 Task: Add a timeline in the project CastAway for the epic 'Digital Transformation' from 2024/04/18 to 2025/11/08. Add a timeline in the project CastAway for the epic 'Agile Implementation' from 2024/06/15 to 2025/09/13. Add a timeline in the project CastAway for the epic 'Disaster Recovery Planning' from 2024/04/25 to 2025/11/02
Action: Mouse moved to (204, 62)
Screenshot: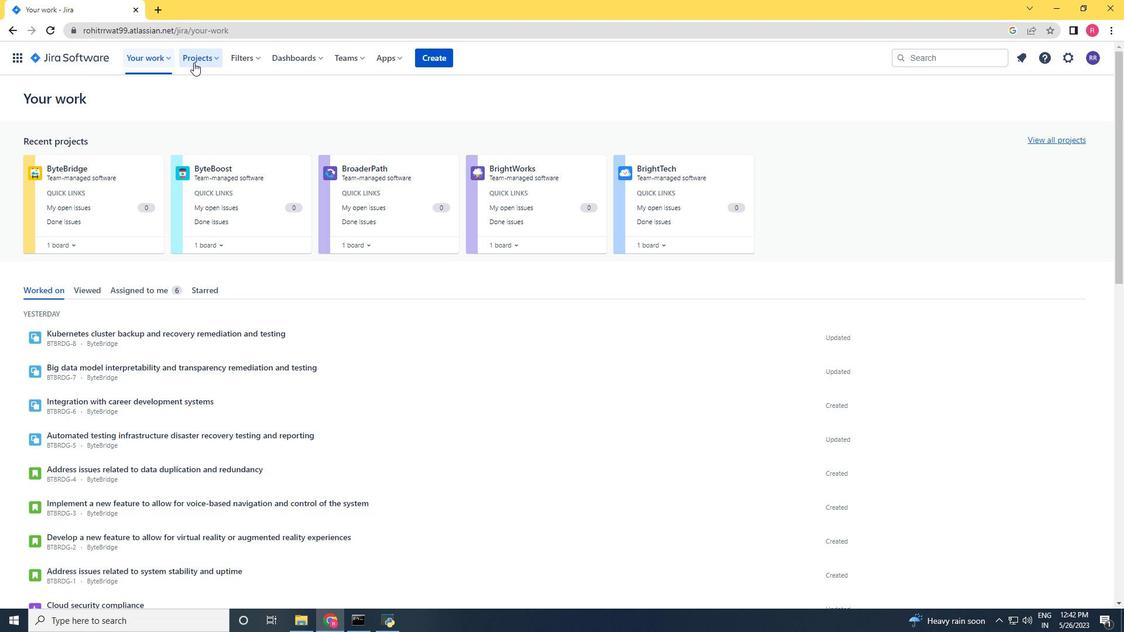 
Action: Mouse pressed left at (204, 62)
Screenshot: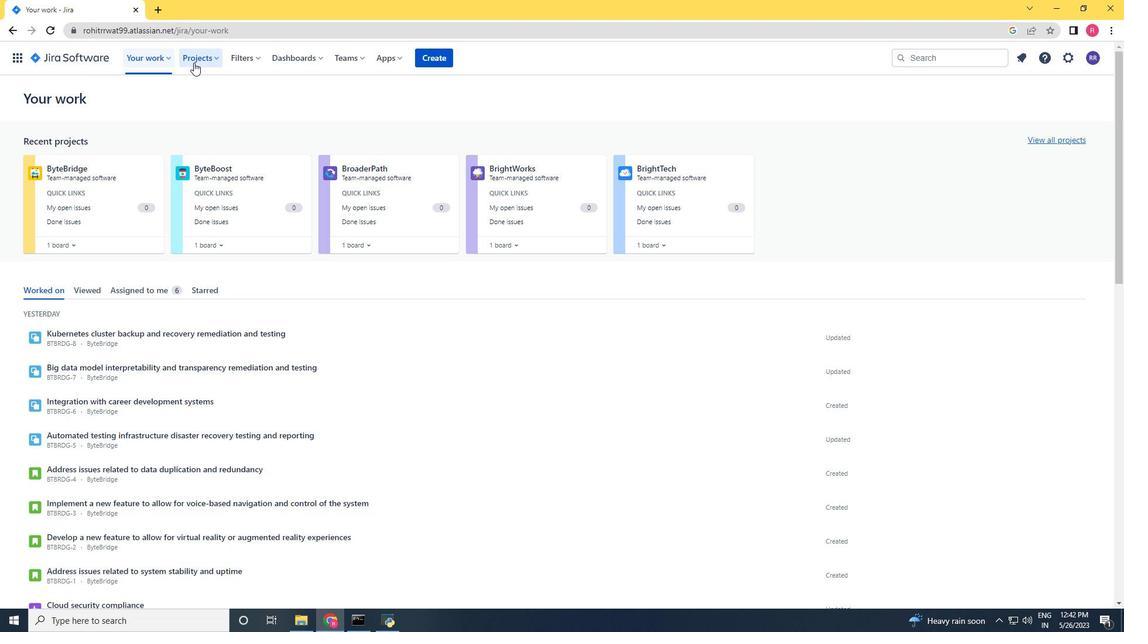 
Action: Mouse moved to (216, 110)
Screenshot: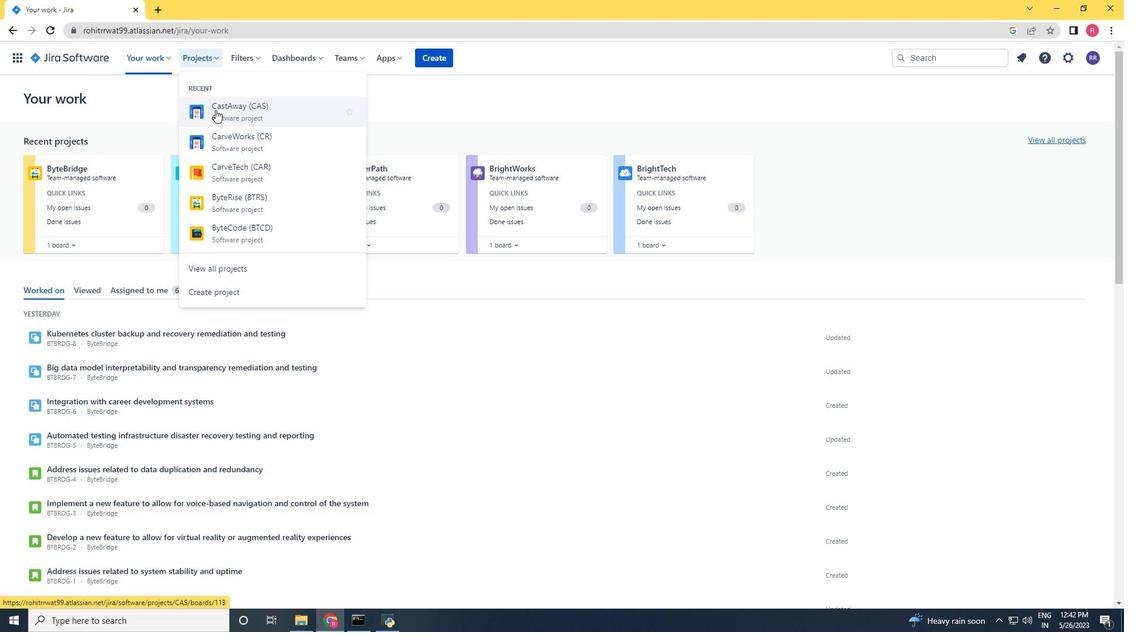 
Action: Mouse pressed left at (216, 110)
Screenshot: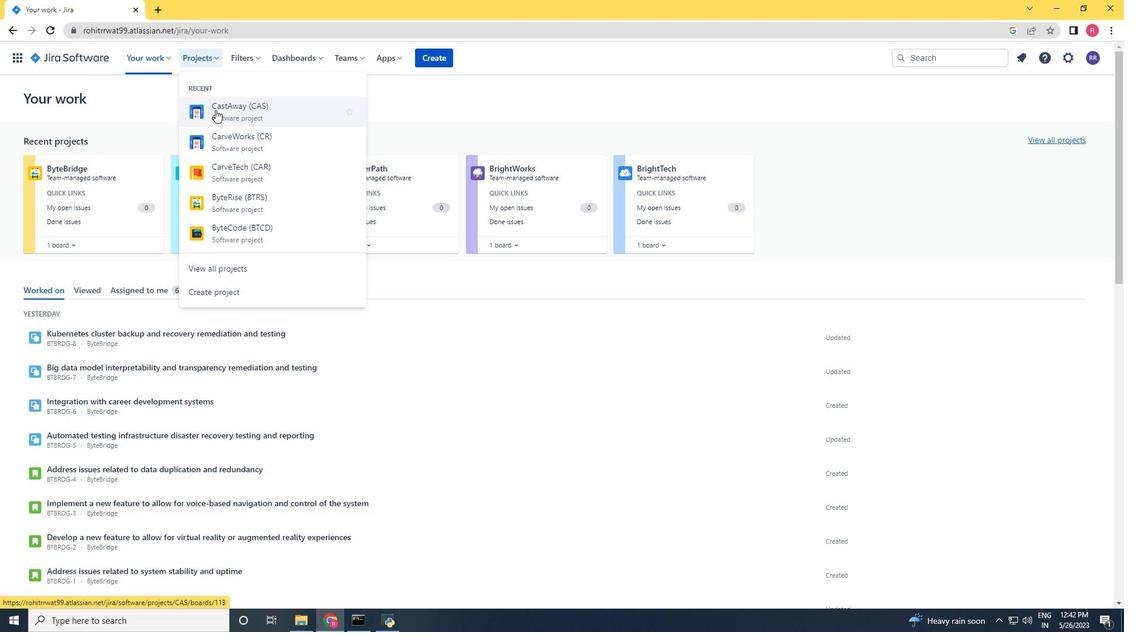 
Action: Mouse moved to (56, 176)
Screenshot: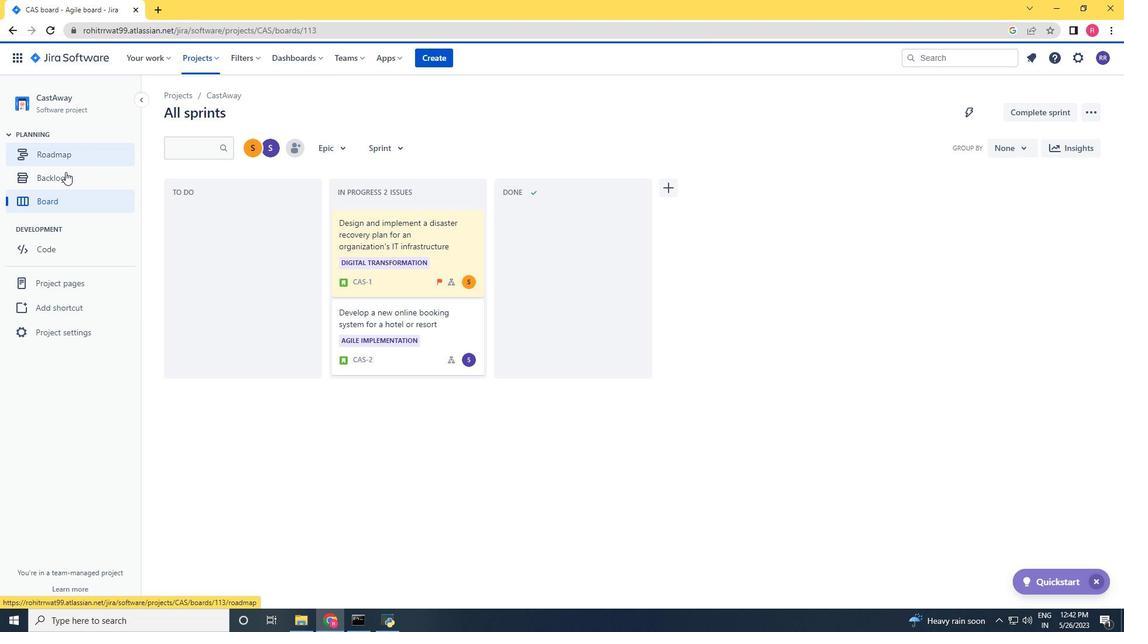 
Action: Mouse pressed left at (56, 176)
Screenshot: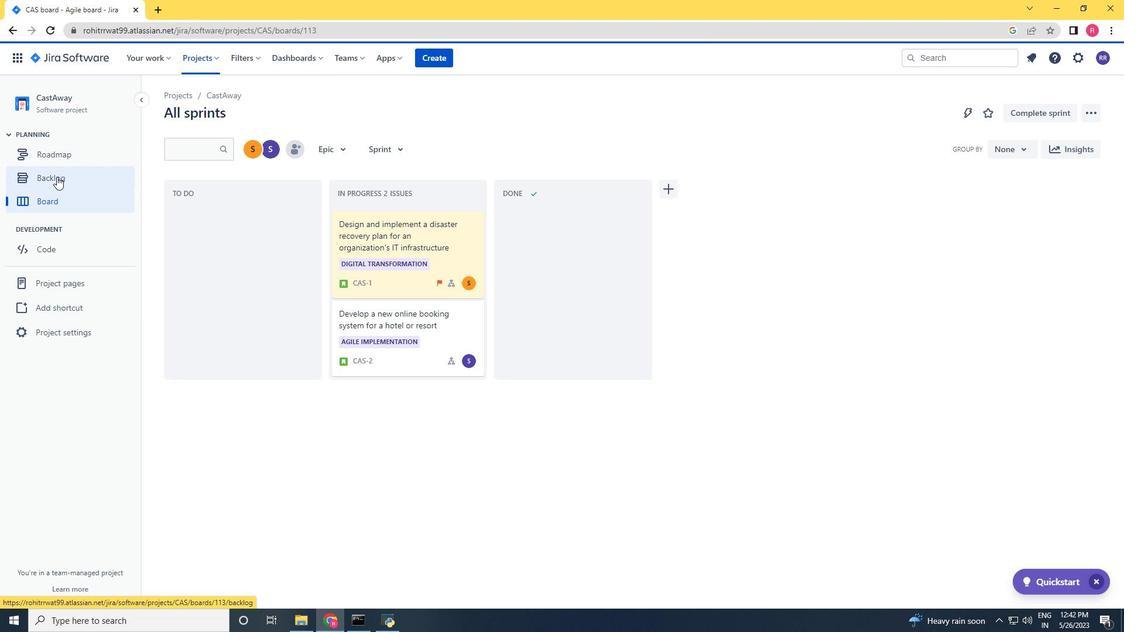 
Action: Mouse moved to (174, 234)
Screenshot: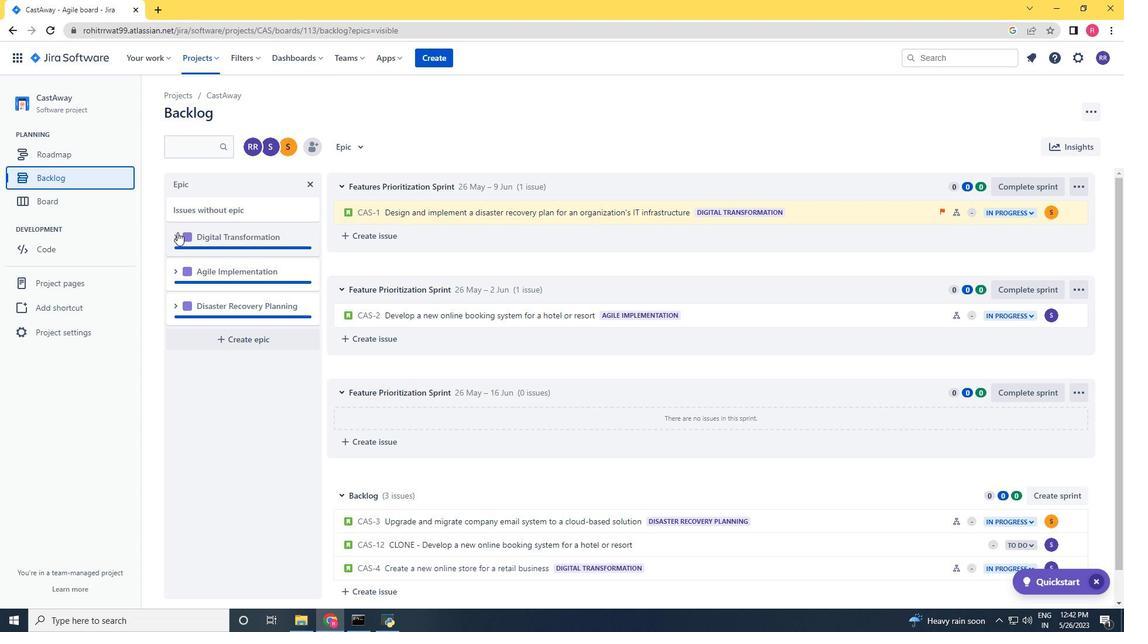 
Action: Mouse pressed left at (174, 234)
Screenshot: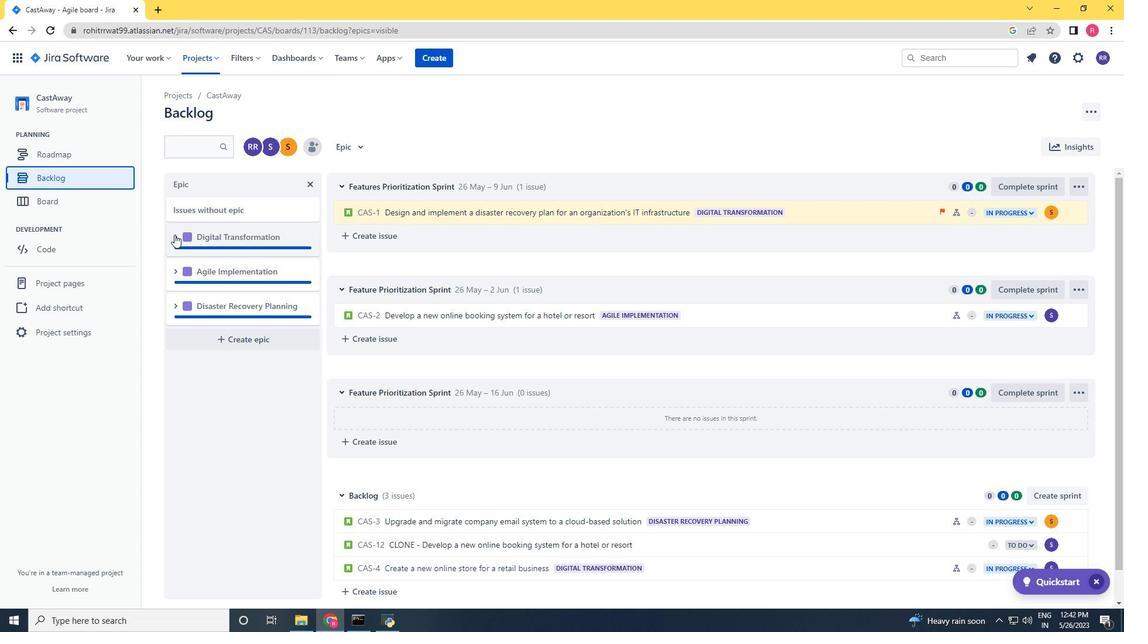 
Action: Mouse moved to (217, 324)
Screenshot: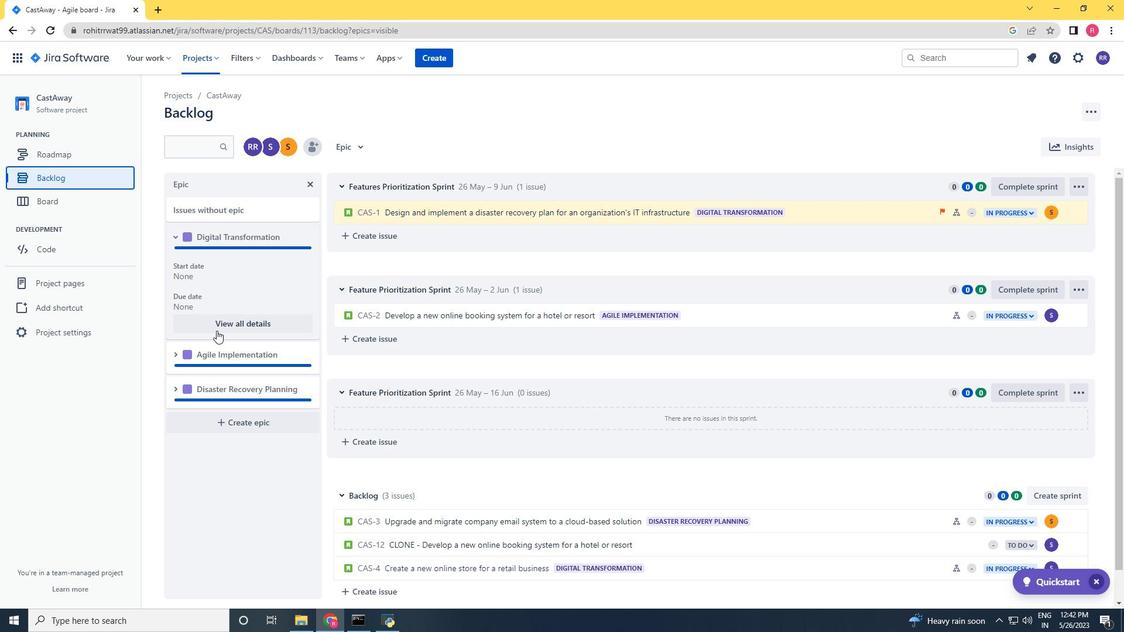 
Action: Mouse pressed left at (217, 324)
Screenshot: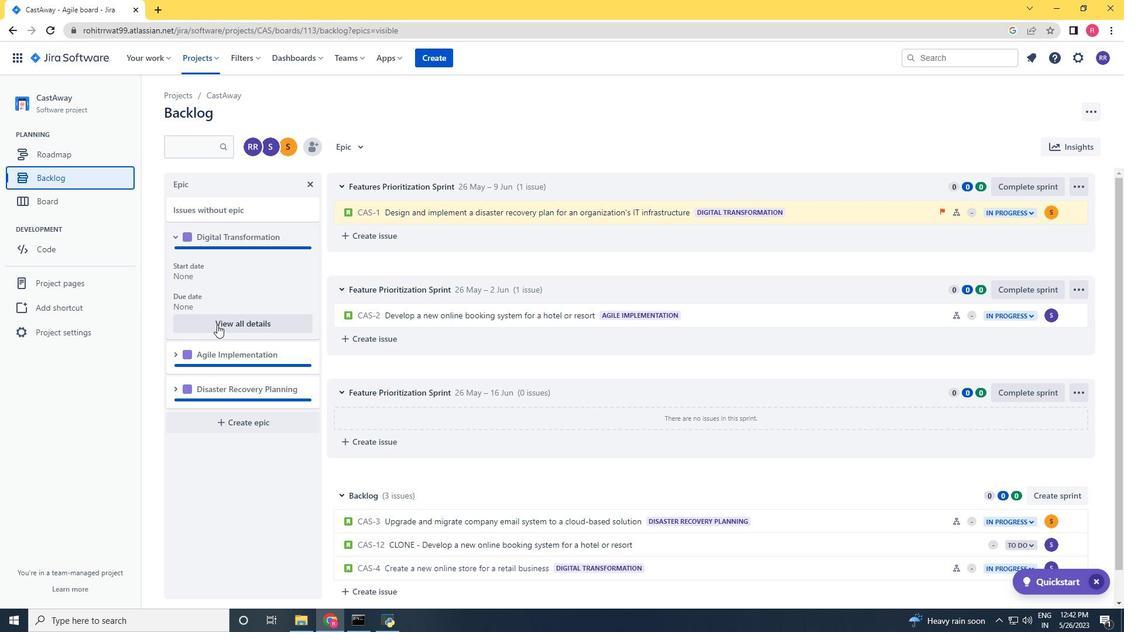
Action: Mouse moved to (1004, 501)
Screenshot: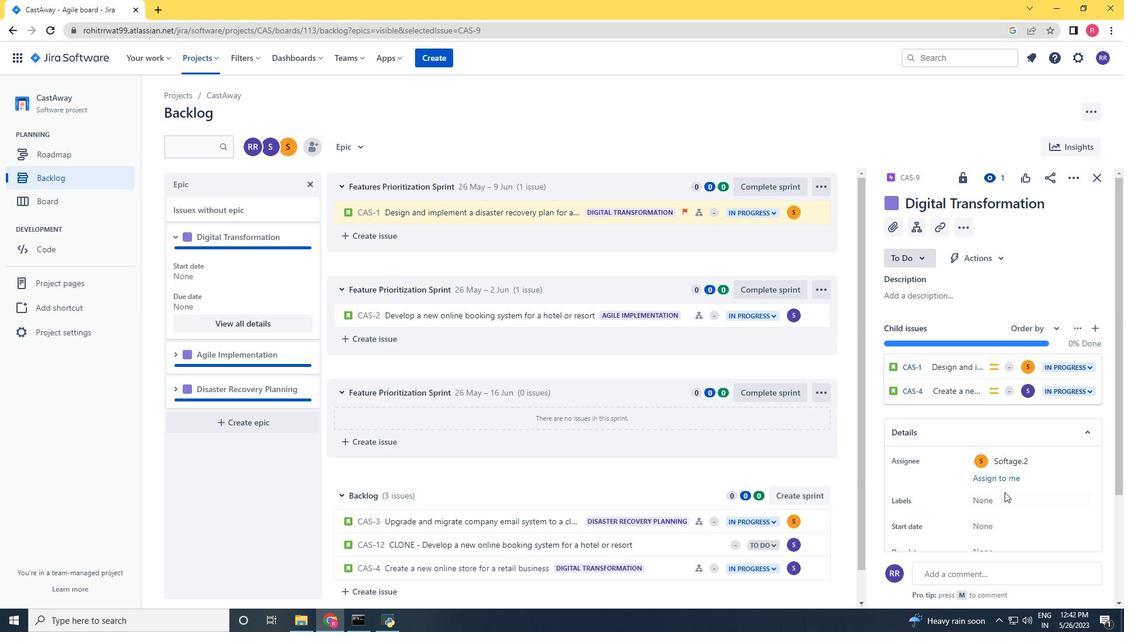 
Action: Mouse scrolled (1004, 501) with delta (0, 0)
Screenshot: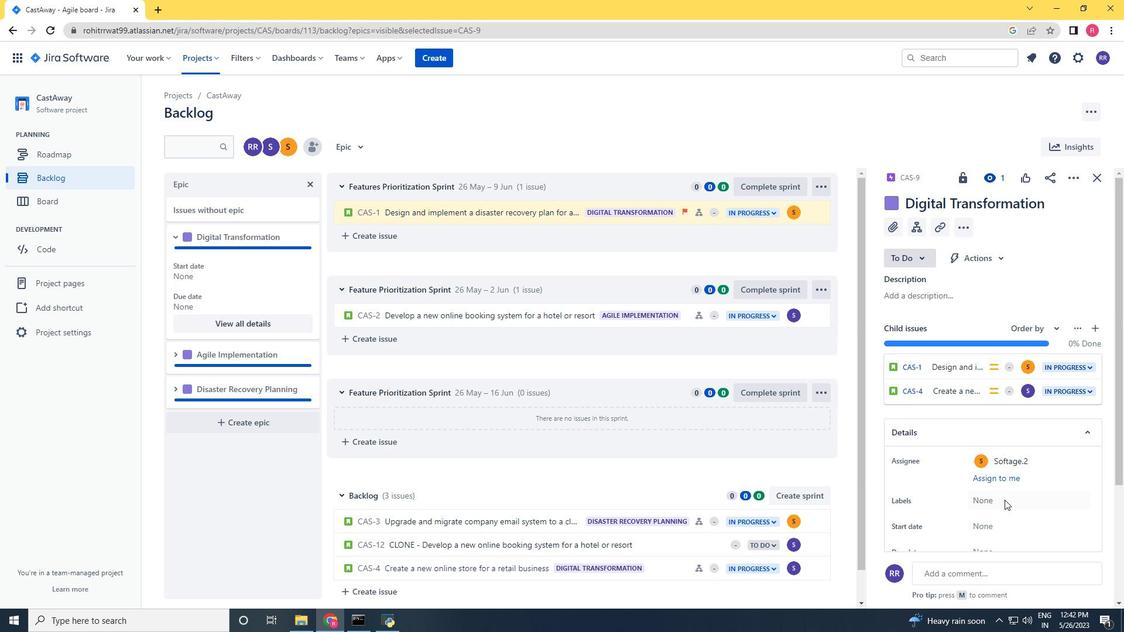 
Action: Mouse moved to (1004, 502)
Screenshot: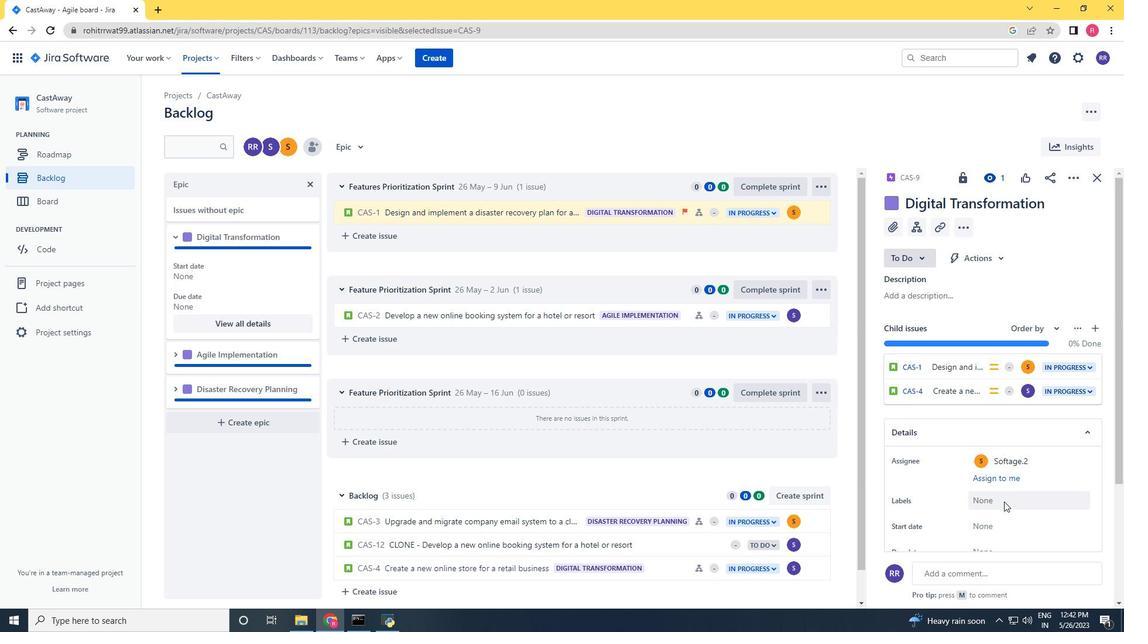 
Action: Mouse scrolled (1004, 502) with delta (0, 0)
Screenshot: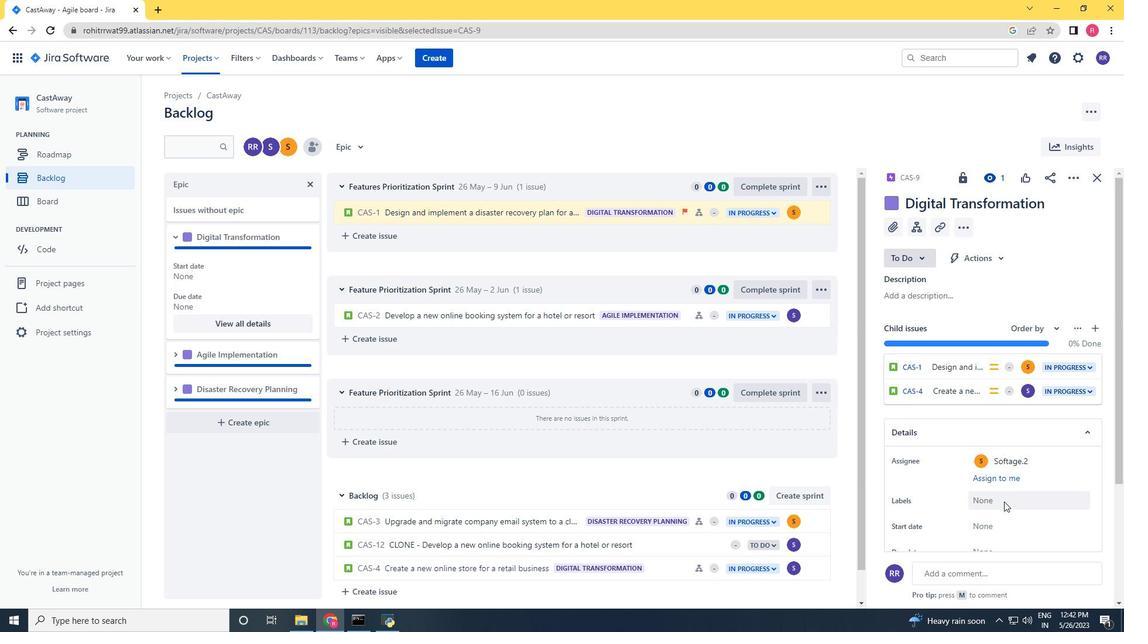 
Action: Mouse moved to (989, 408)
Screenshot: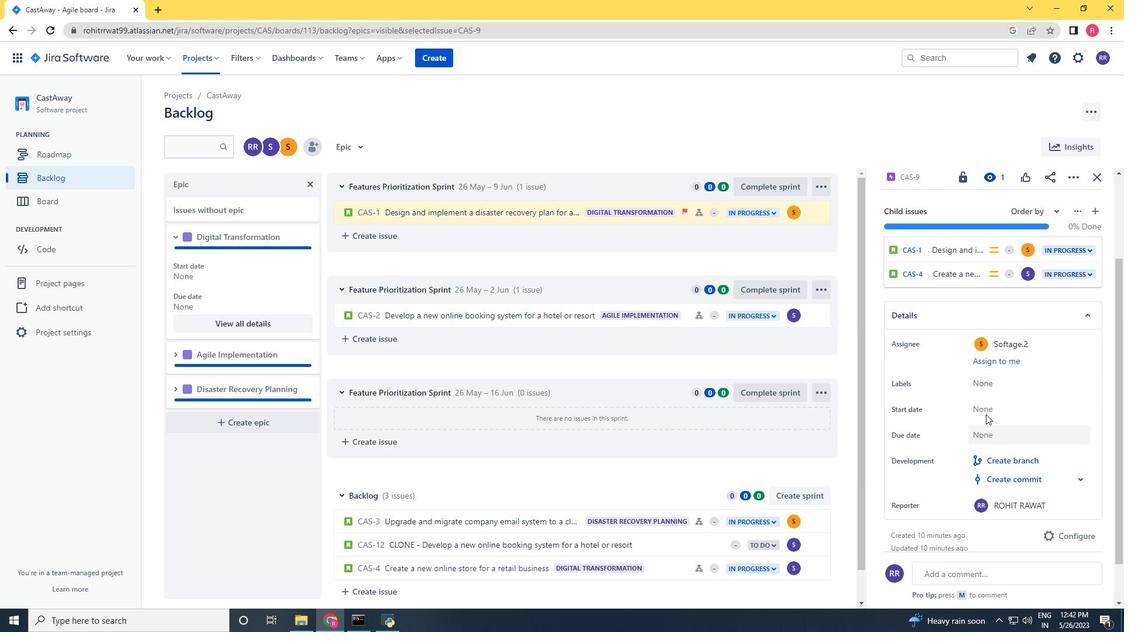 
Action: Mouse pressed left at (989, 408)
Screenshot: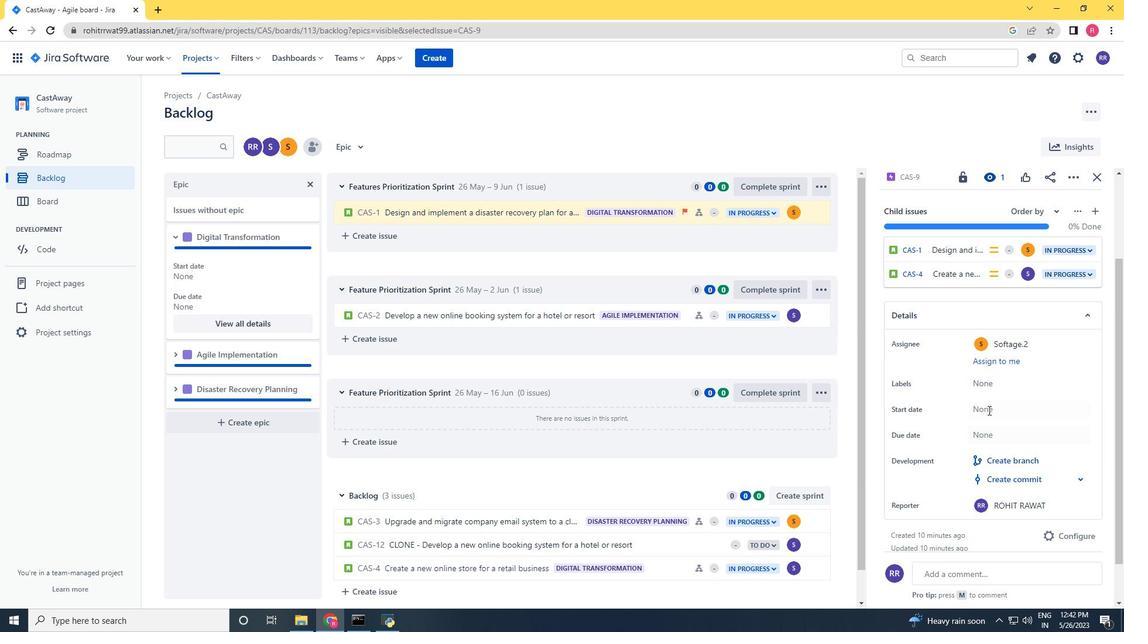 
Action: Mouse moved to (1104, 442)
Screenshot: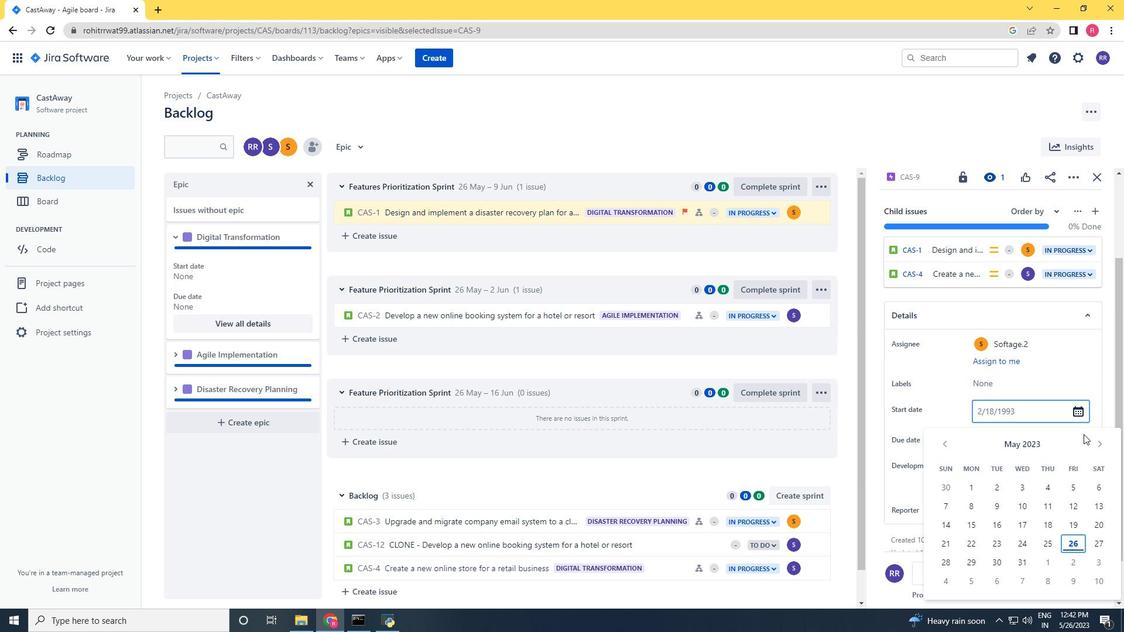 
Action: Mouse pressed left at (1104, 442)
Screenshot: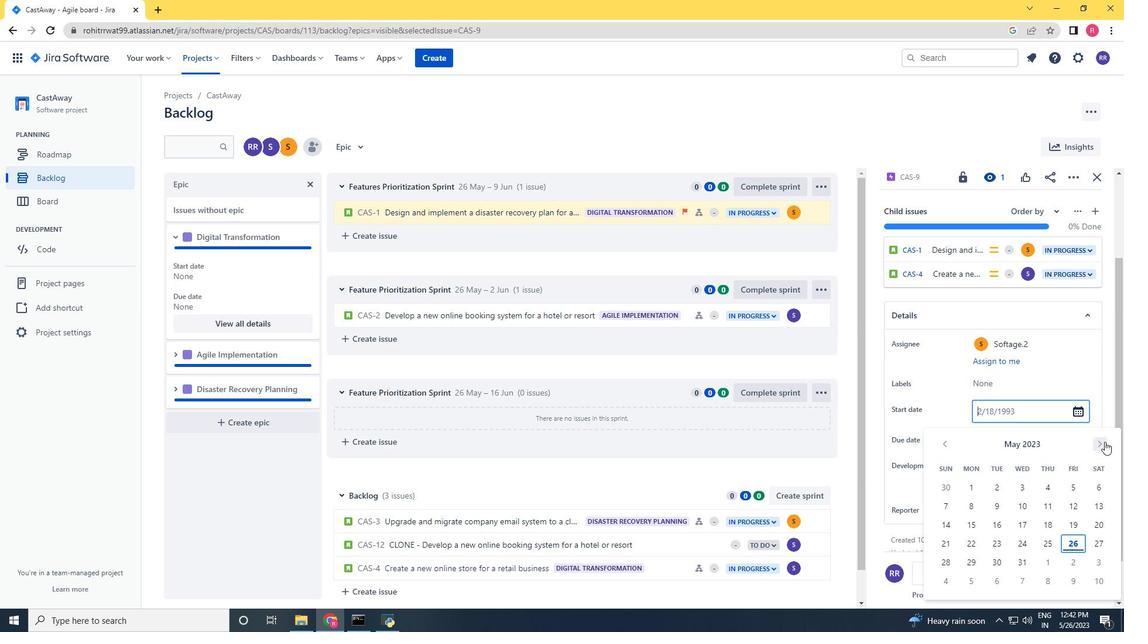
Action: Mouse pressed left at (1104, 442)
Screenshot: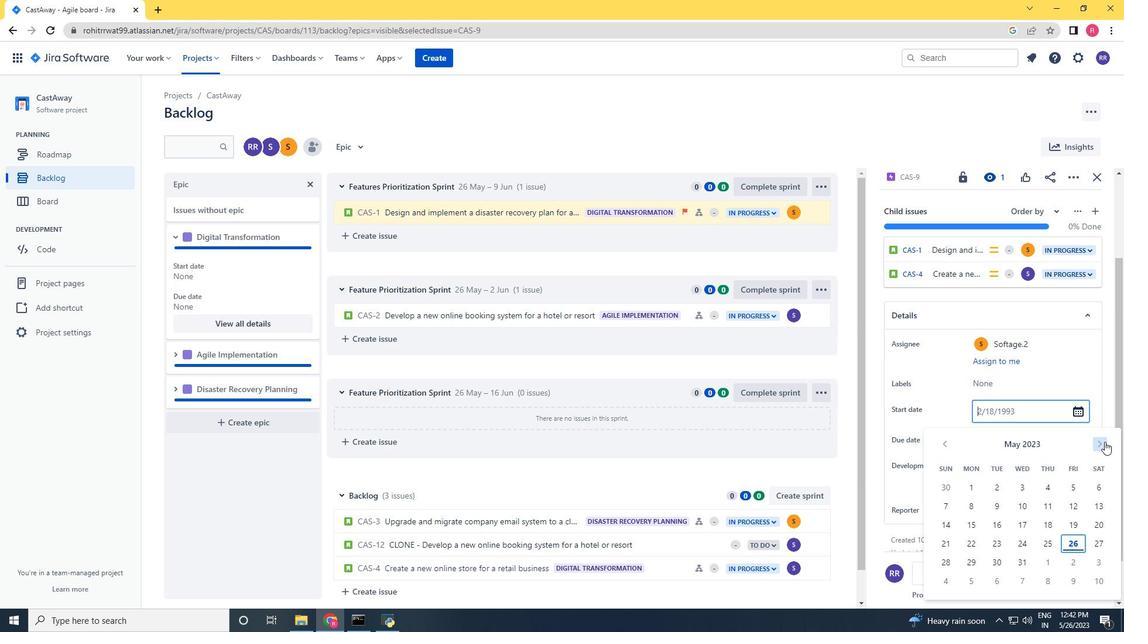 
Action: Mouse pressed left at (1104, 442)
Screenshot: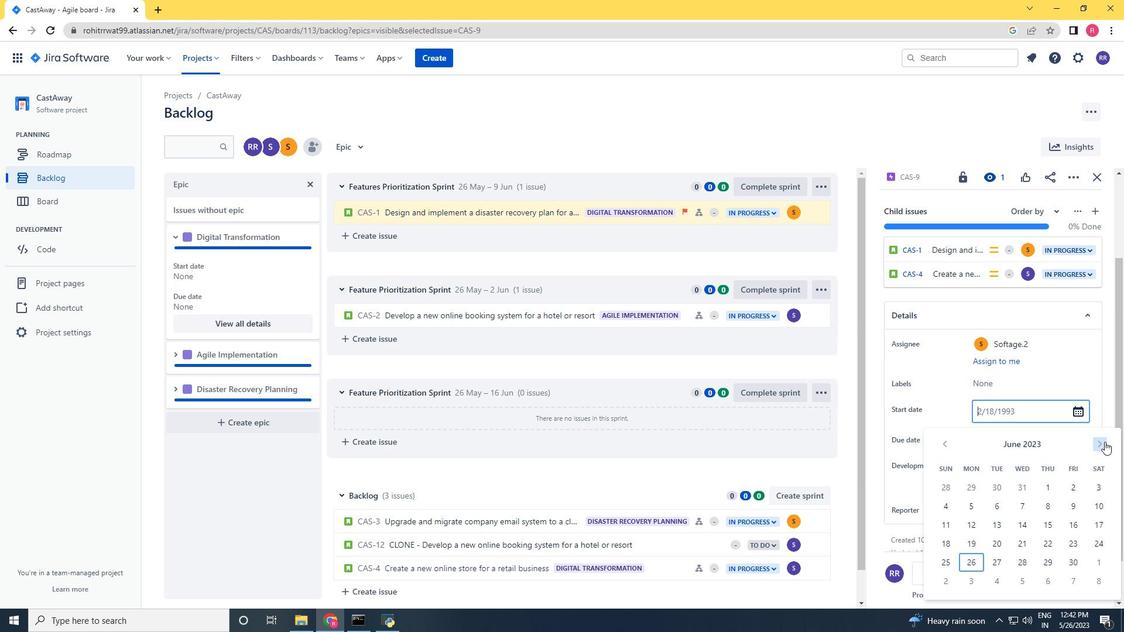 
Action: Mouse pressed left at (1104, 442)
Screenshot: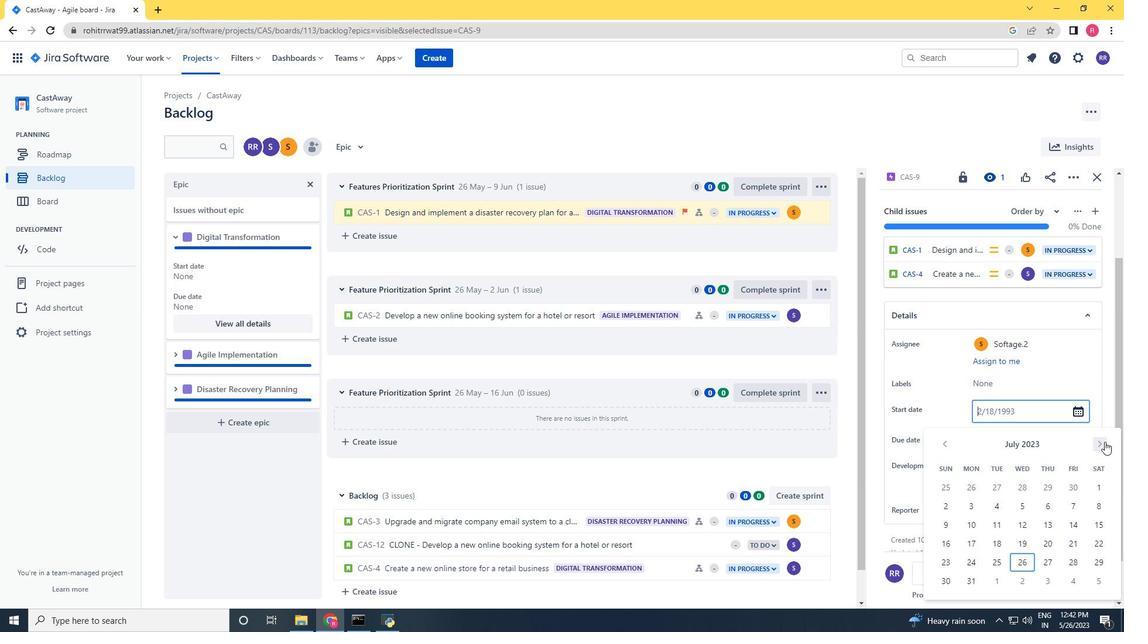 
Action: Mouse pressed left at (1104, 442)
Screenshot: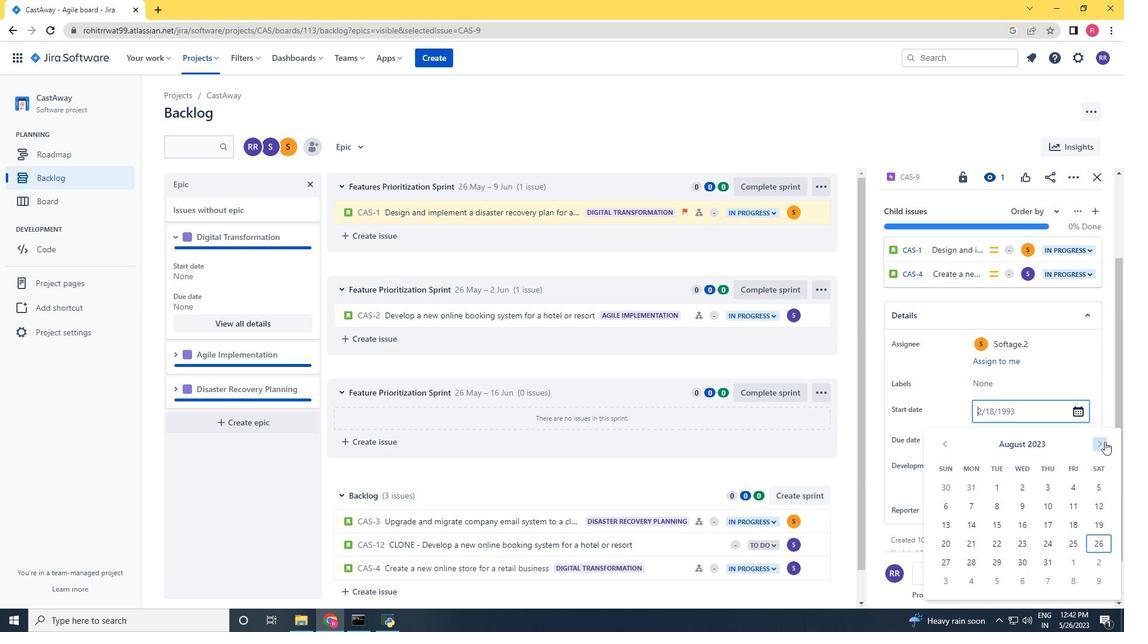 
Action: Mouse pressed left at (1104, 442)
Screenshot: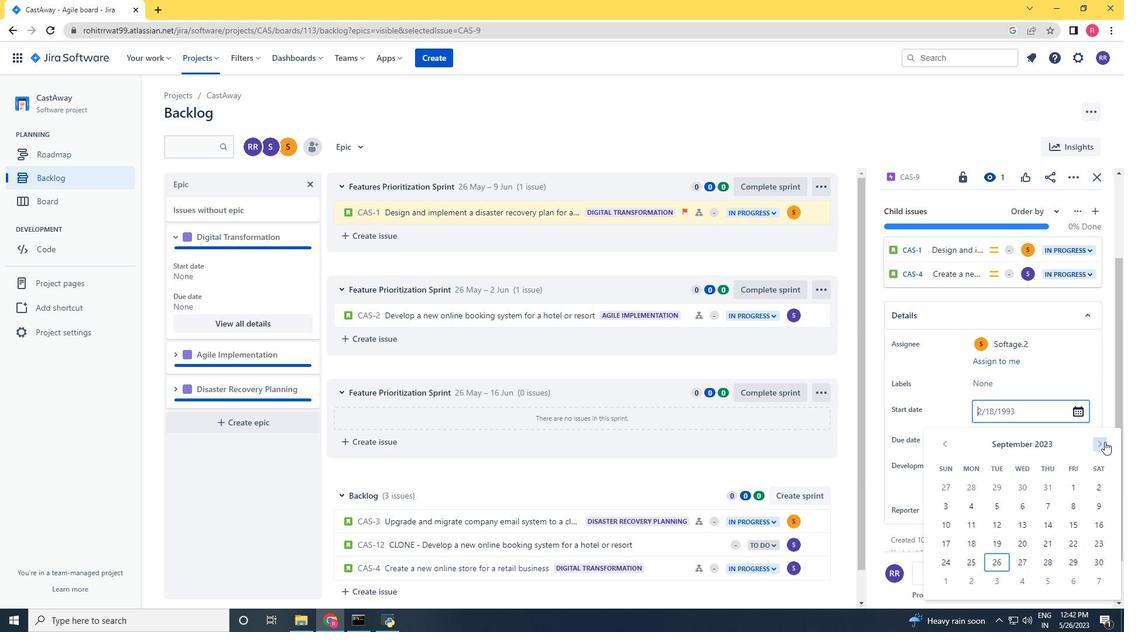 
Action: Mouse pressed left at (1104, 442)
Screenshot: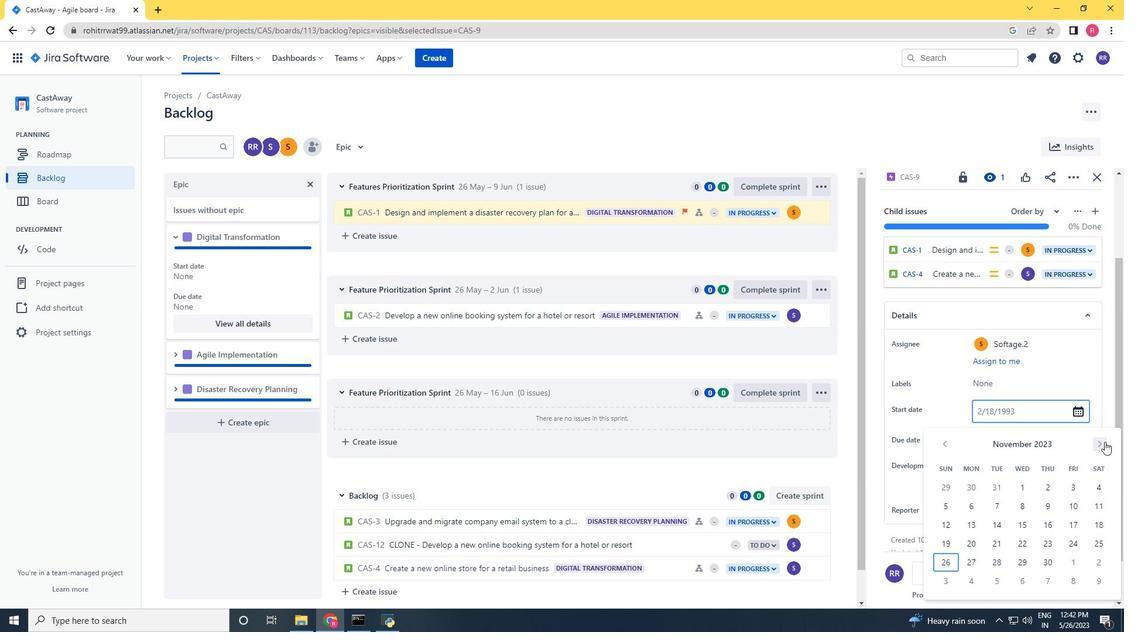 
Action: Mouse pressed left at (1104, 442)
Screenshot: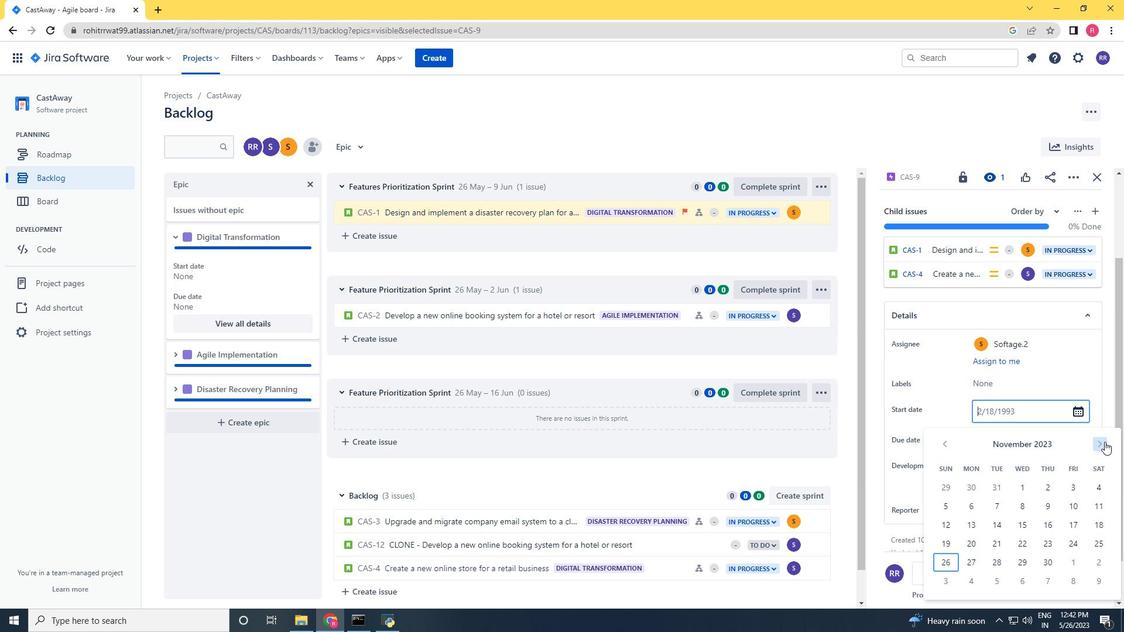 
Action: Mouse pressed left at (1104, 442)
Screenshot: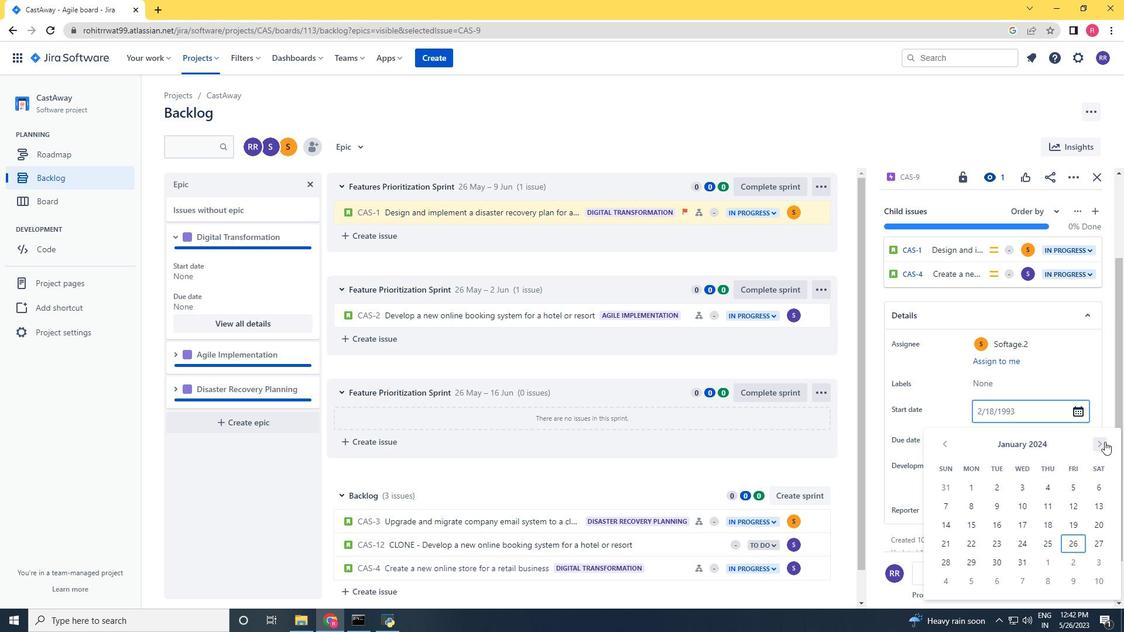 
Action: Mouse pressed left at (1104, 442)
Screenshot: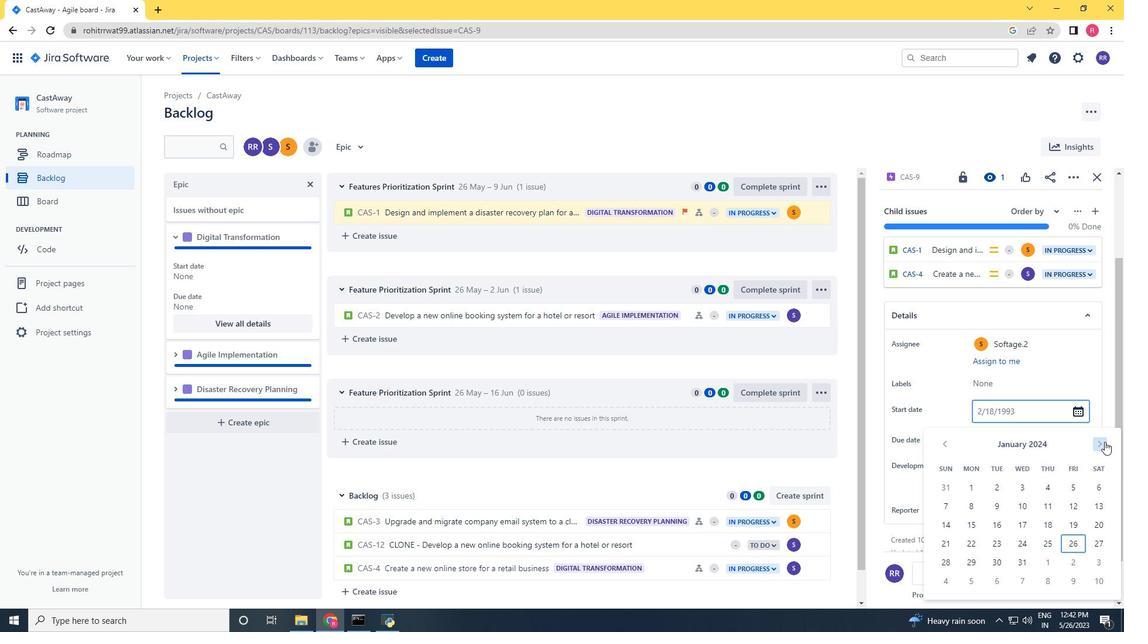 
Action: Mouse pressed left at (1104, 442)
Screenshot: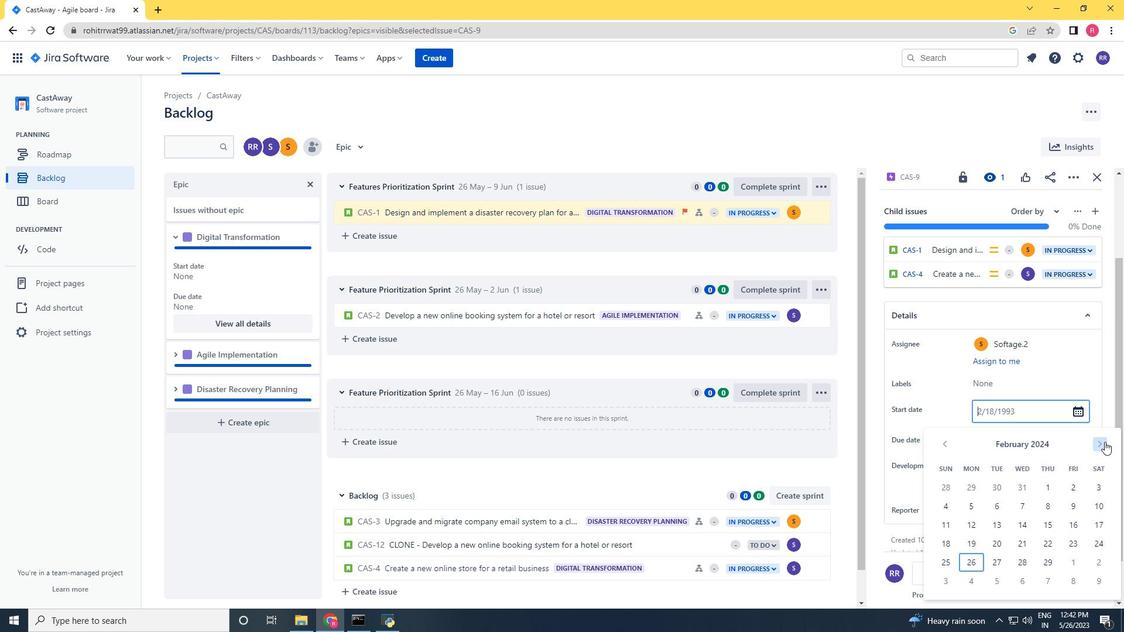 
Action: Mouse moved to (1044, 525)
Screenshot: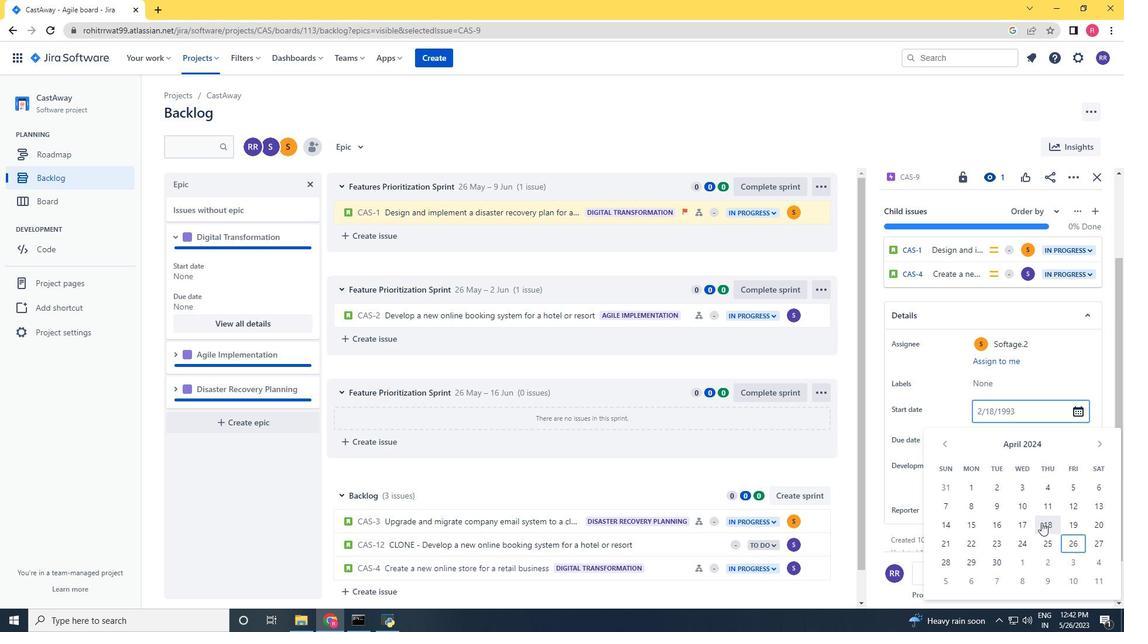 
Action: Mouse pressed left at (1044, 525)
Screenshot: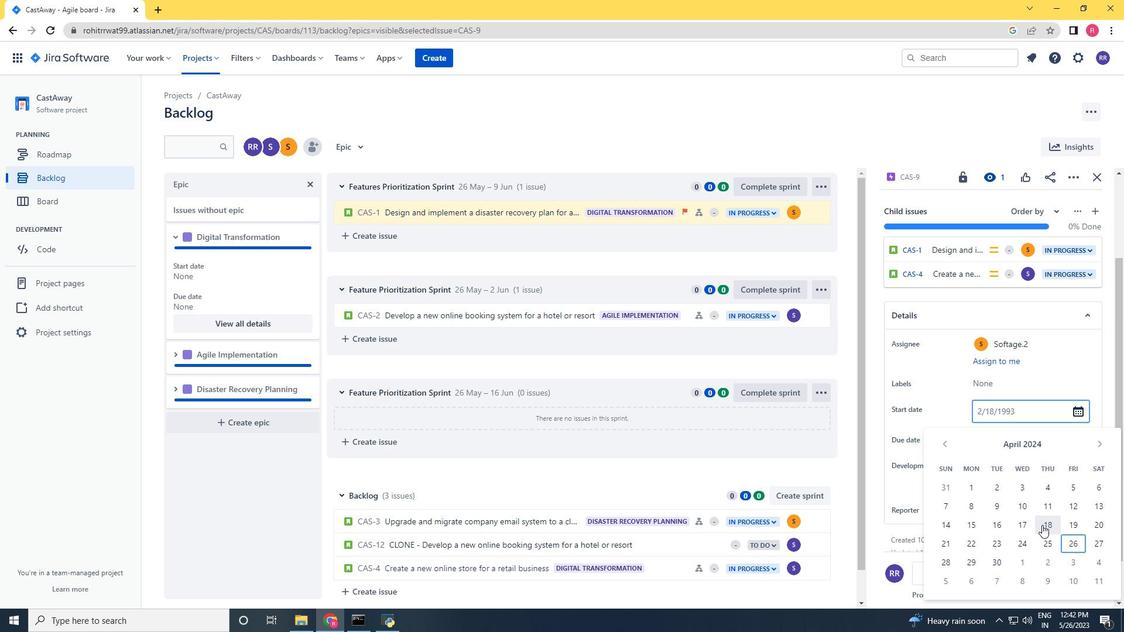 
Action: Mouse moved to (1002, 439)
Screenshot: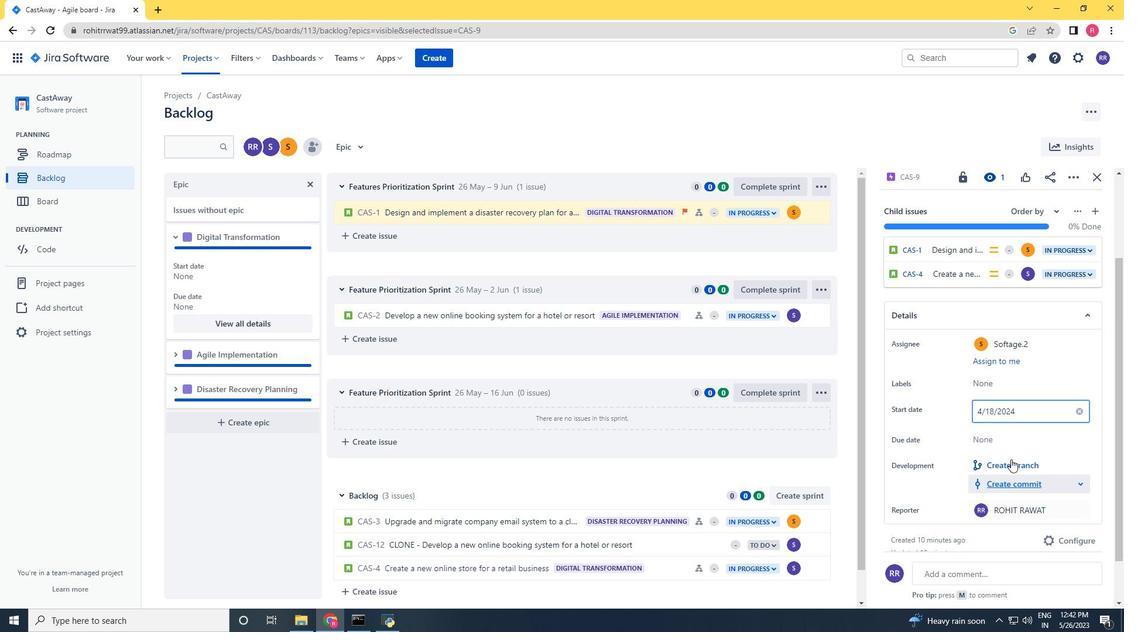 
Action: Mouse pressed left at (1002, 439)
Screenshot: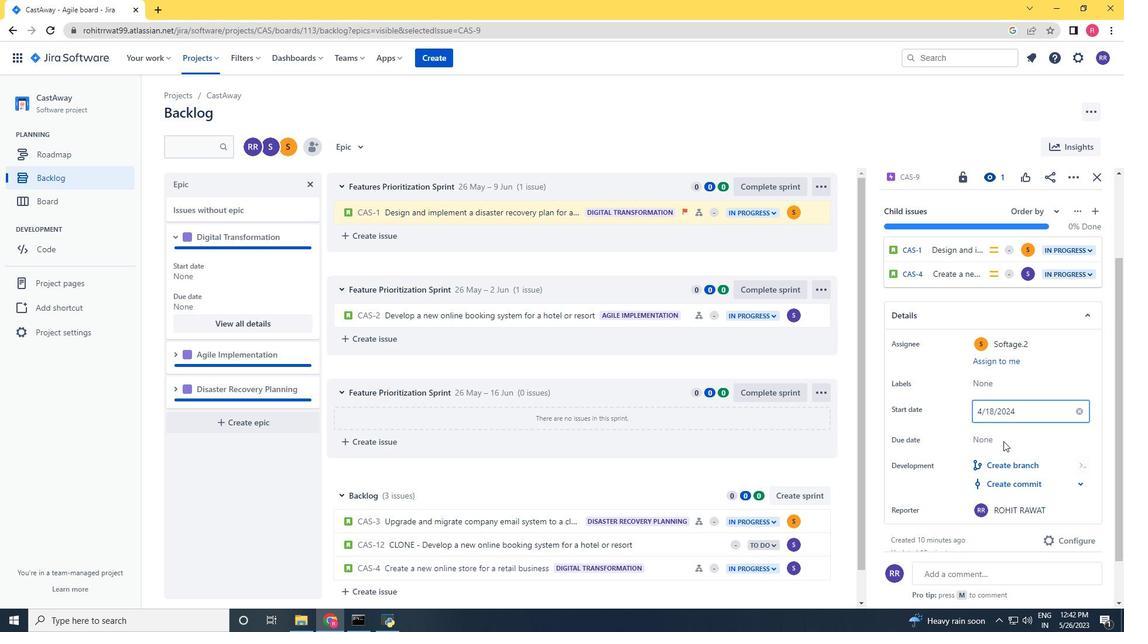 
Action: Mouse moved to (1097, 274)
Screenshot: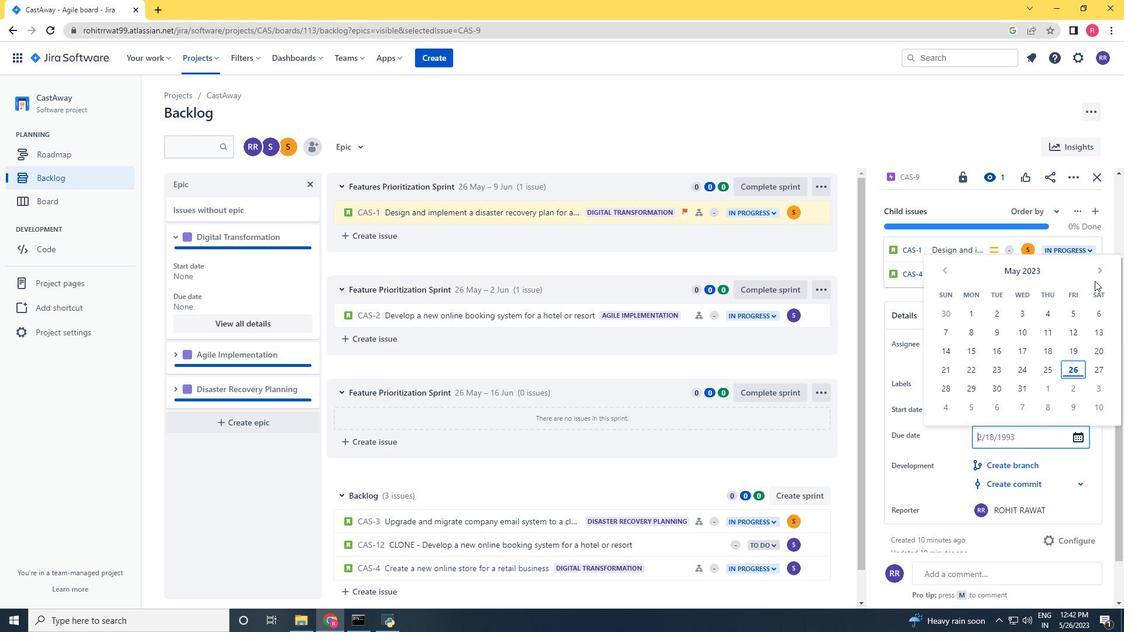 
Action: Mouse pressed left at (1097, 274)
Screenshot: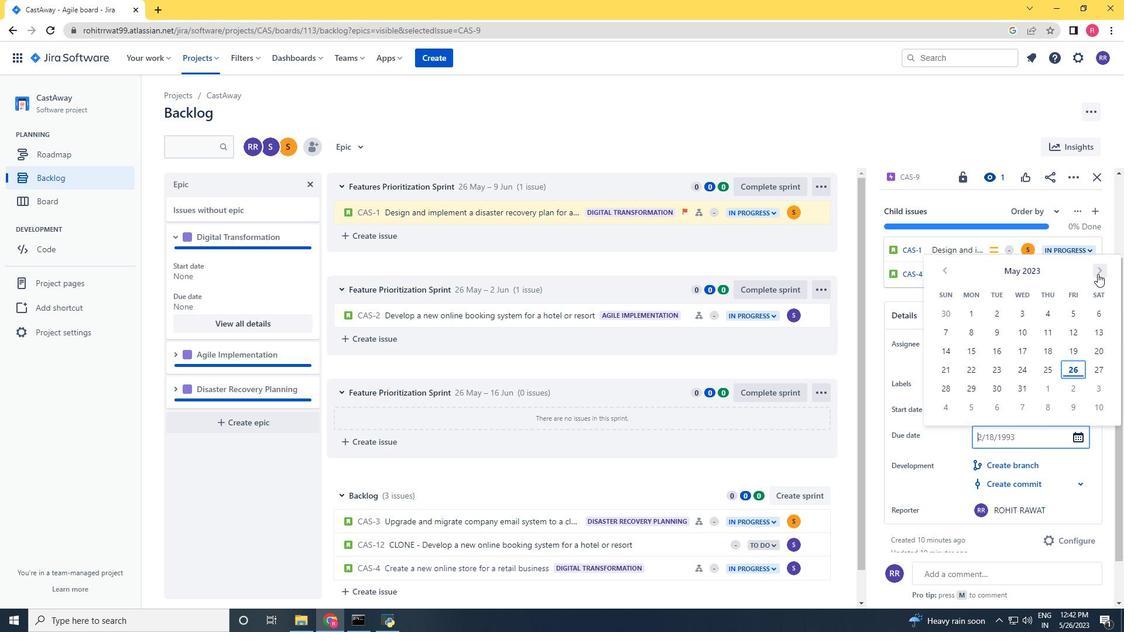 
Action: Mouse pressed left at (1097, 274)
Screenshot: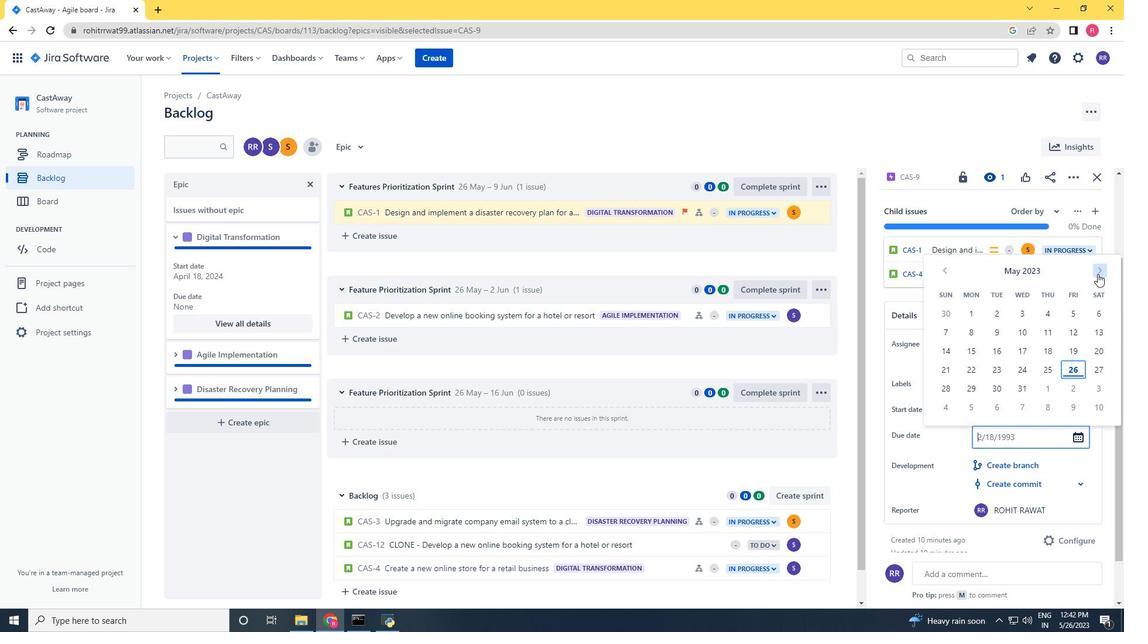 
Action: Mouse pressed left at (1097, 274)
Screenshot: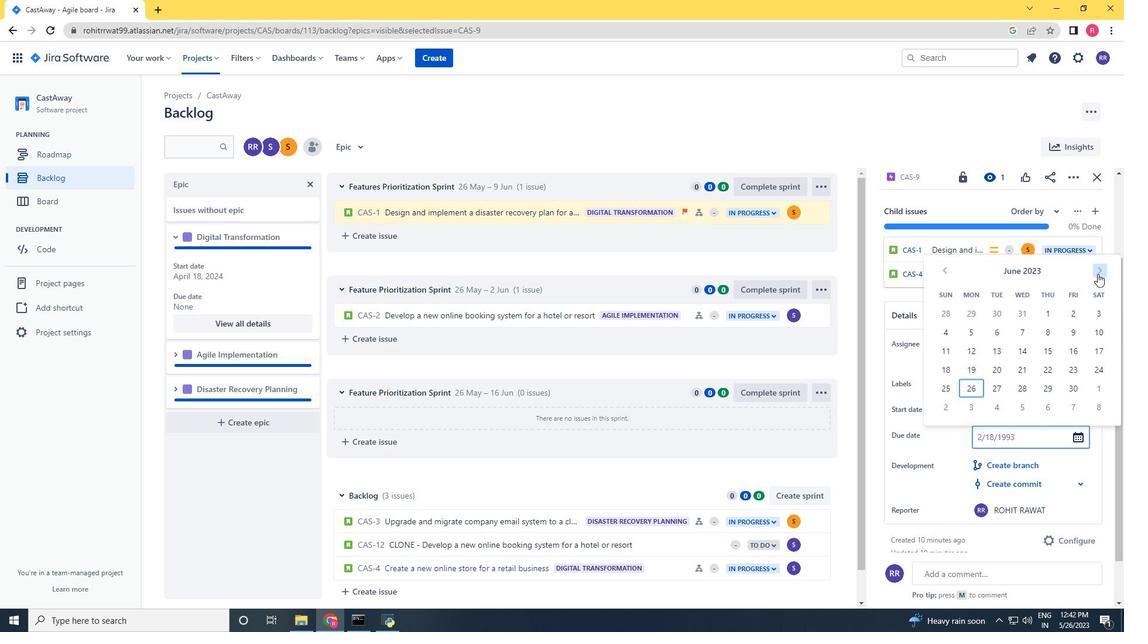 
Action: Mouse pressed left at (1097, 274)
Screenshot: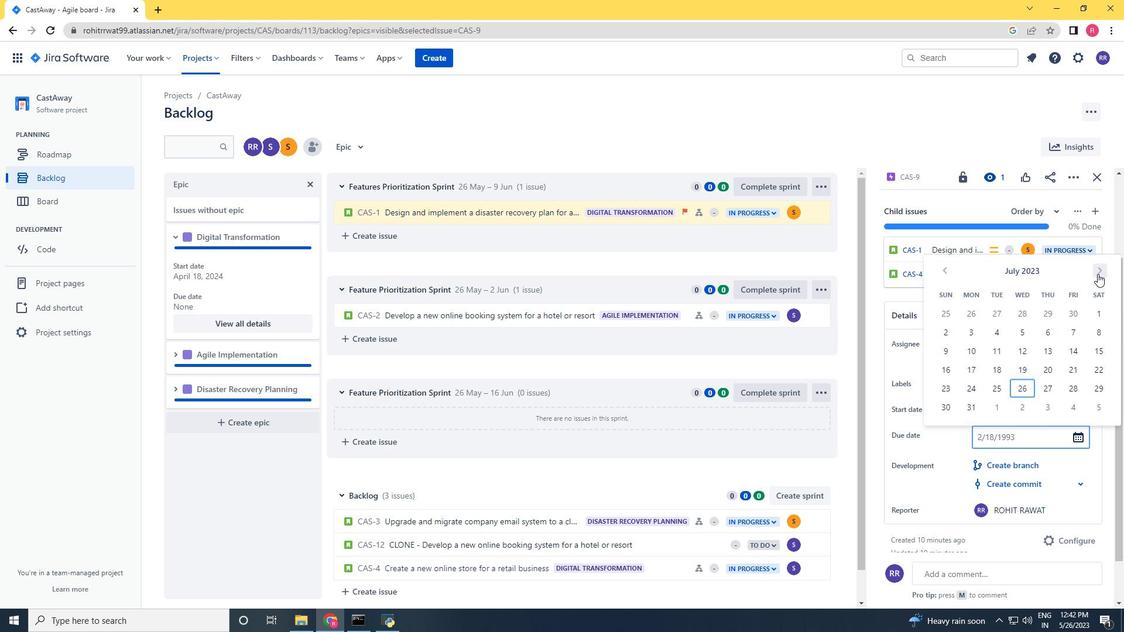 
Action: Mouse pressed left at (1097, 274)
Screenshot: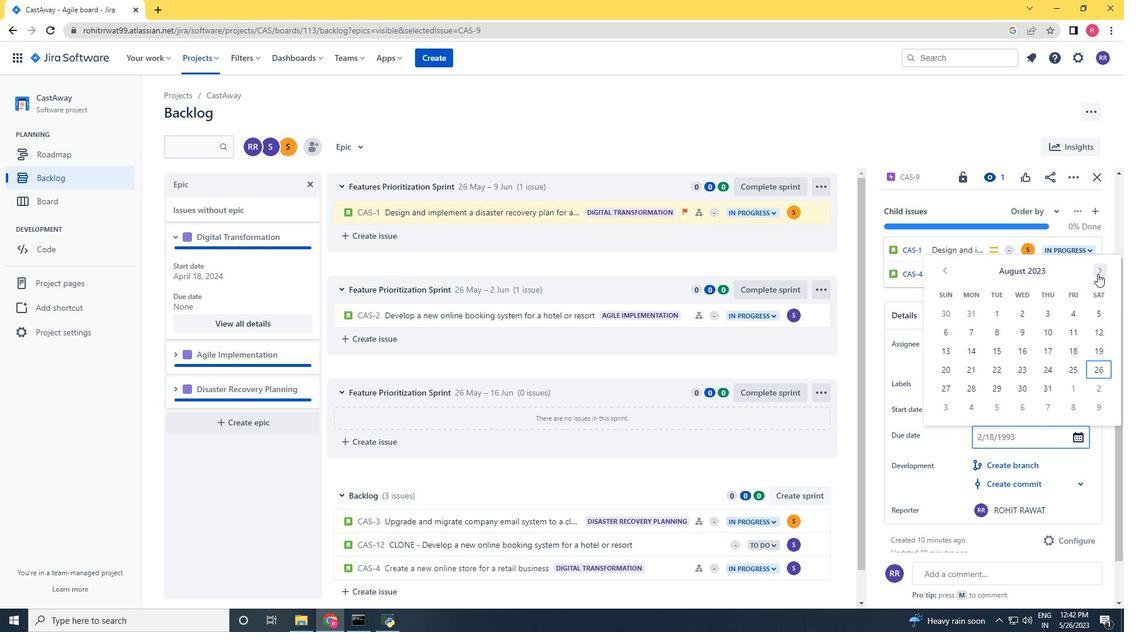 
Action: Mouse pressed left at (1097, 274)
Screenshot: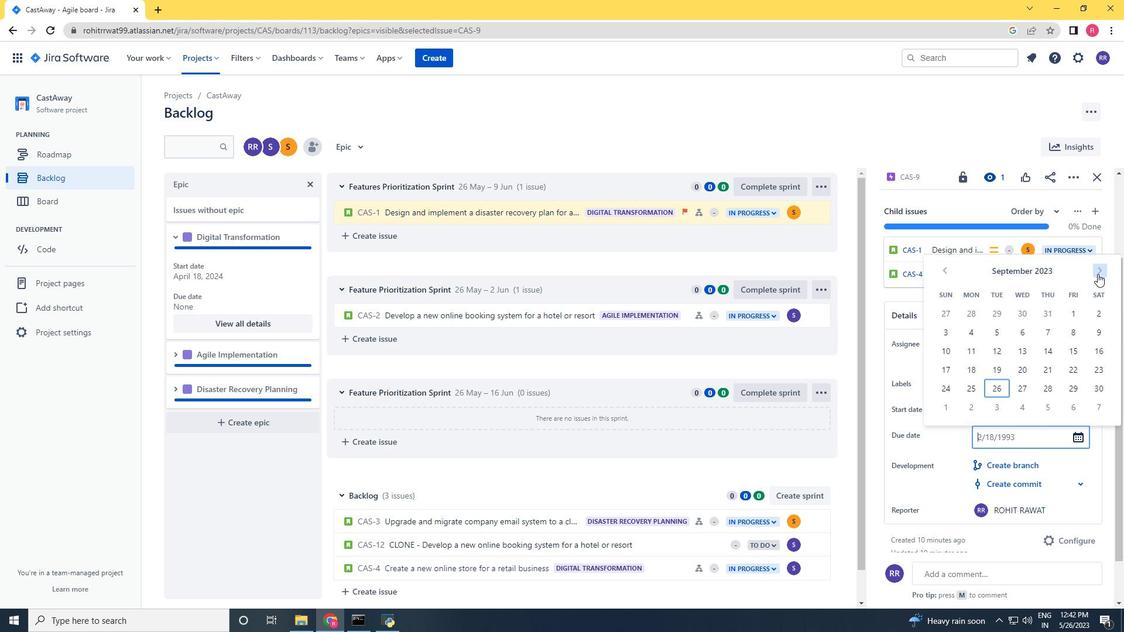 
Action: Mouse pressed left at (1097, 274)
Screenshot: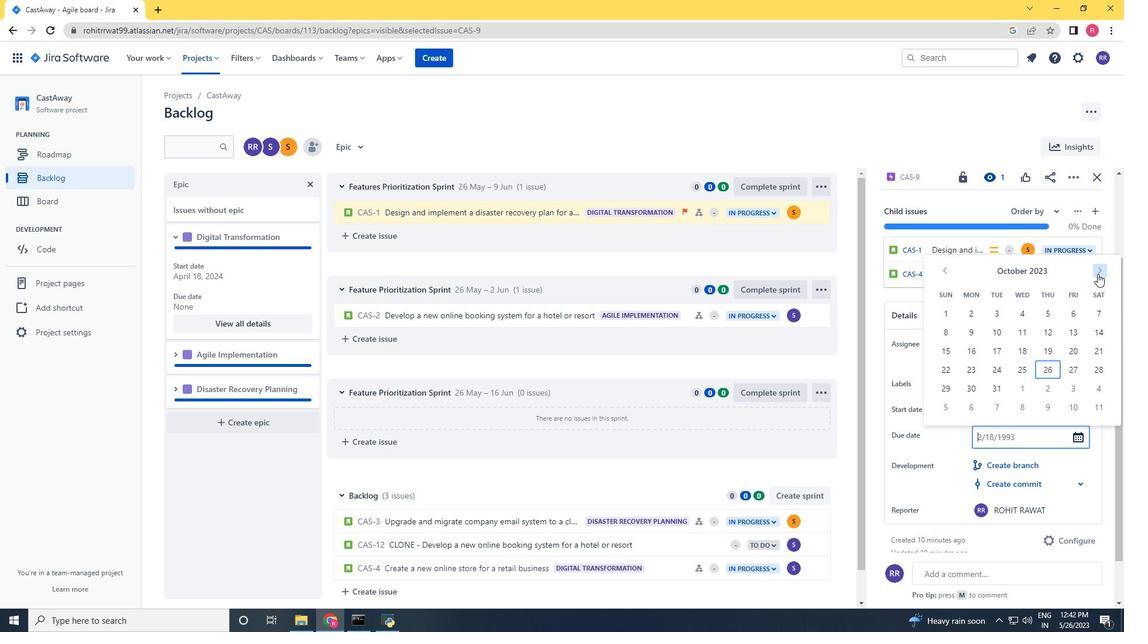 
Action: Mouse pressed left at (1097, 274)
Screenshot: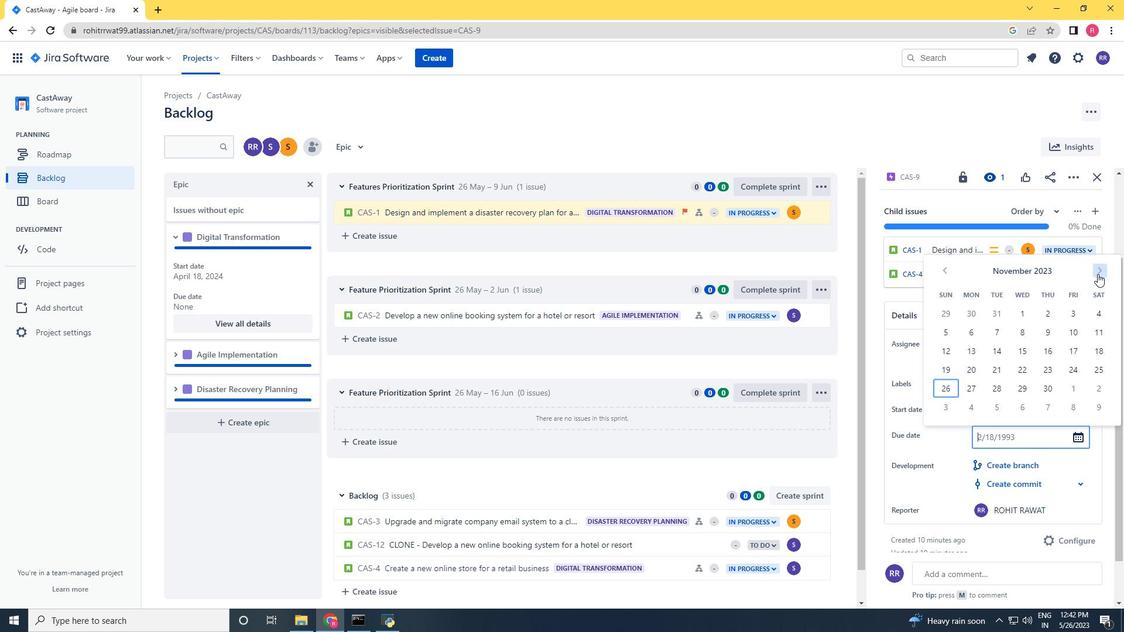 
Action: Mouse pressed left at (1097, 274)
Screenshot: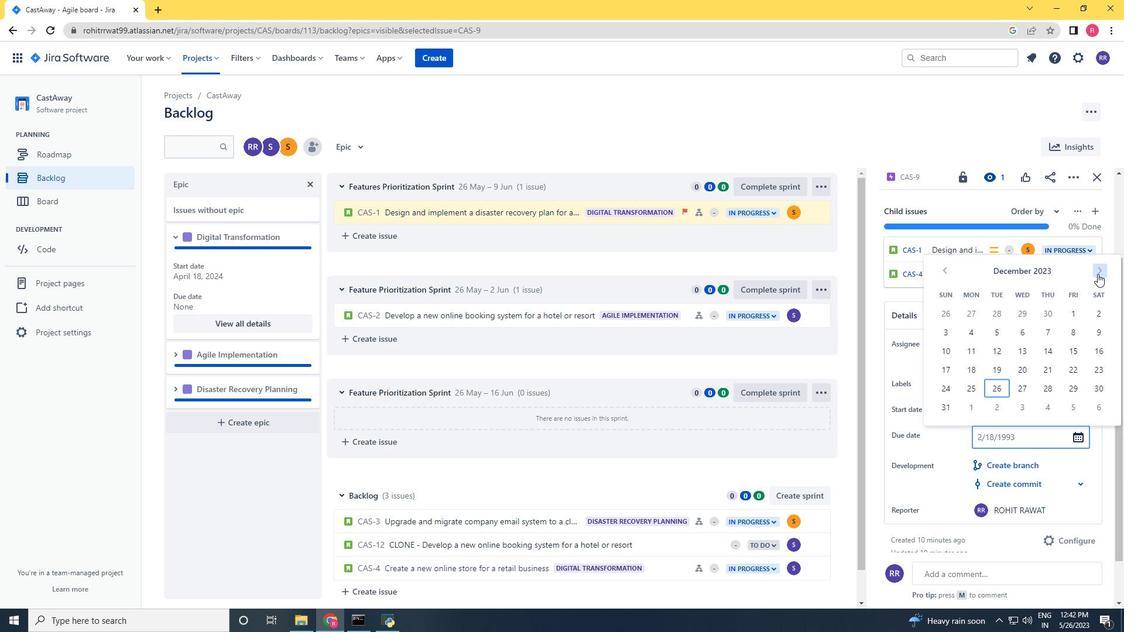
Action: Mouse pressed left at (1097, 274)
Screenshot: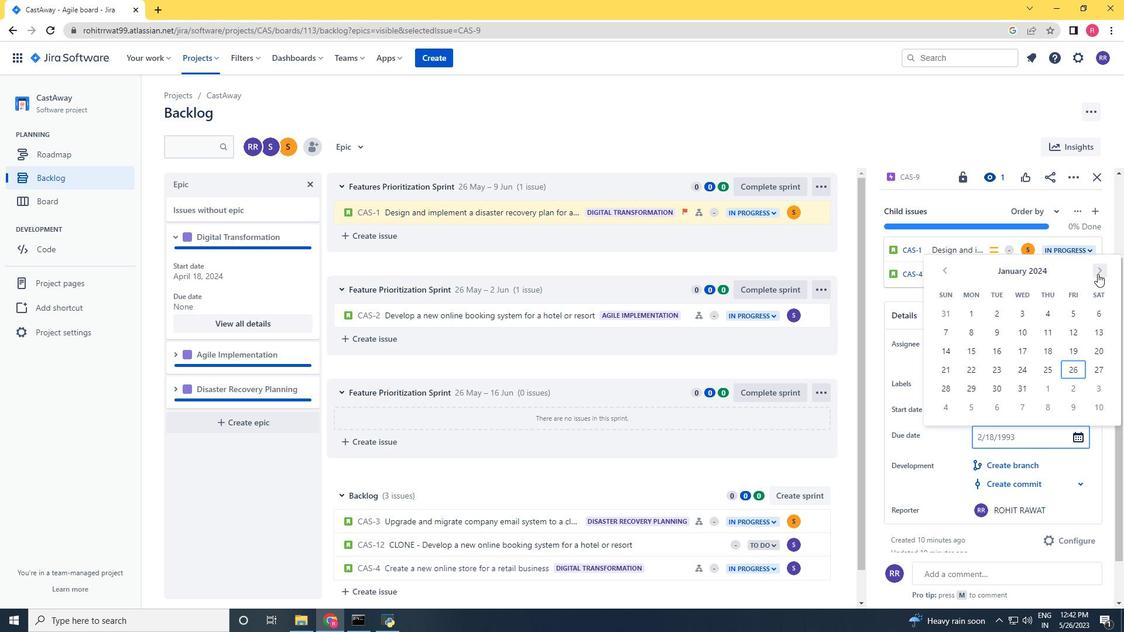 
Action: Mouse pressed left at (1097, 274)
Screenshot: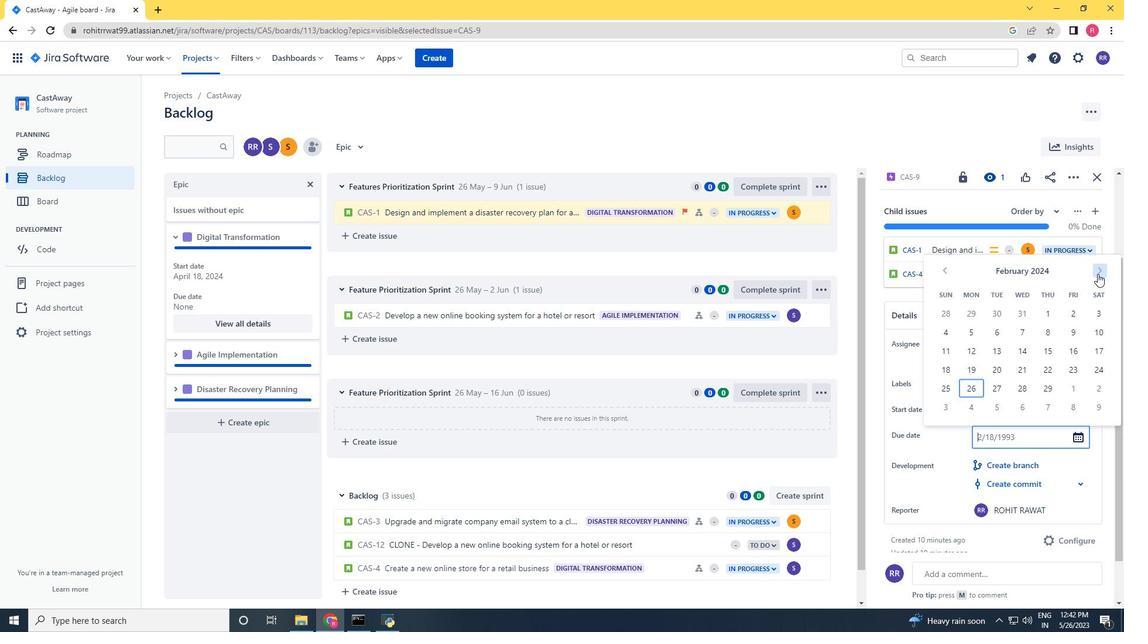 
Action: Mouse pressed left at (1097, 274)
Screenshot: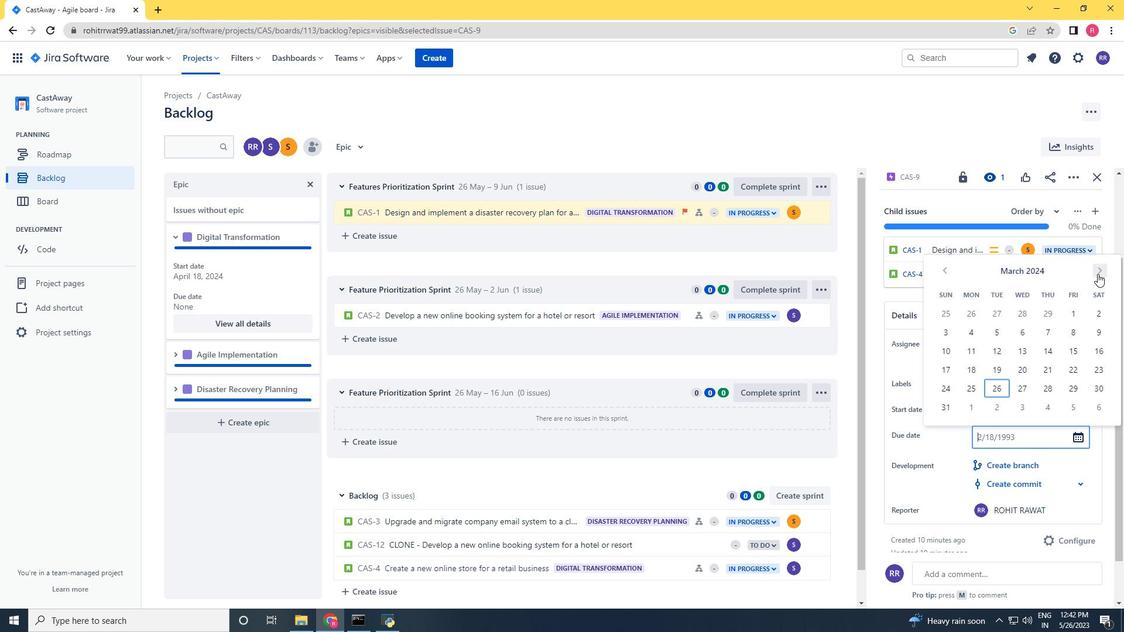 
Action: Mouse pressed left at (1097, 274)
Screenshot: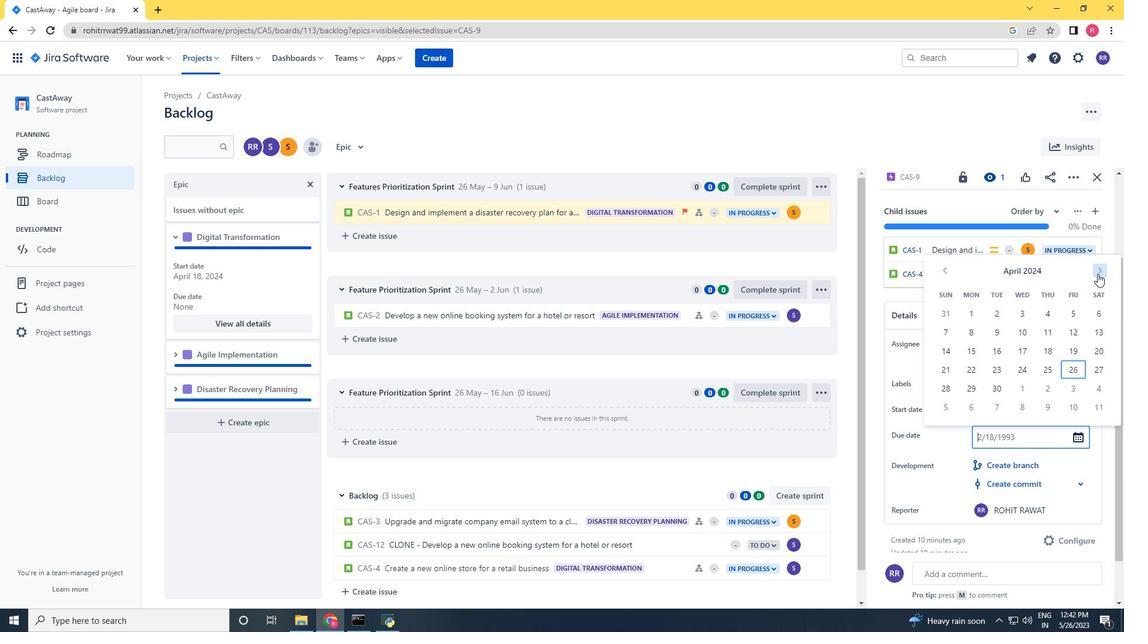 
Action: Mouse pressed left at (1097, 274)
Screenshot: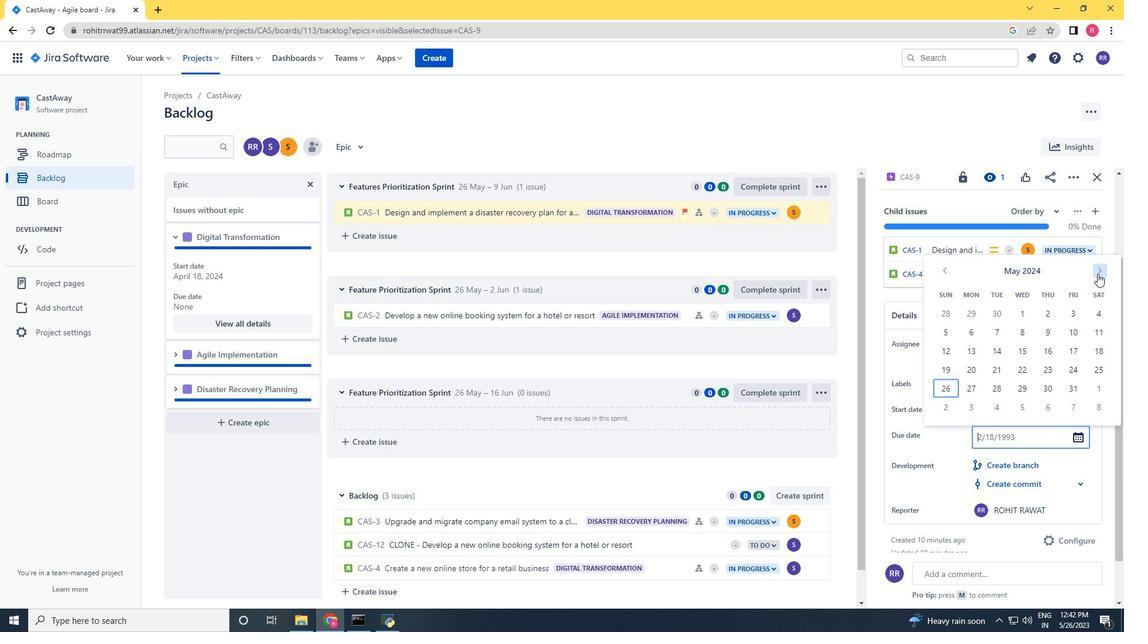 
Action: Mouse pressed left at (1097, 274)
Screenshot: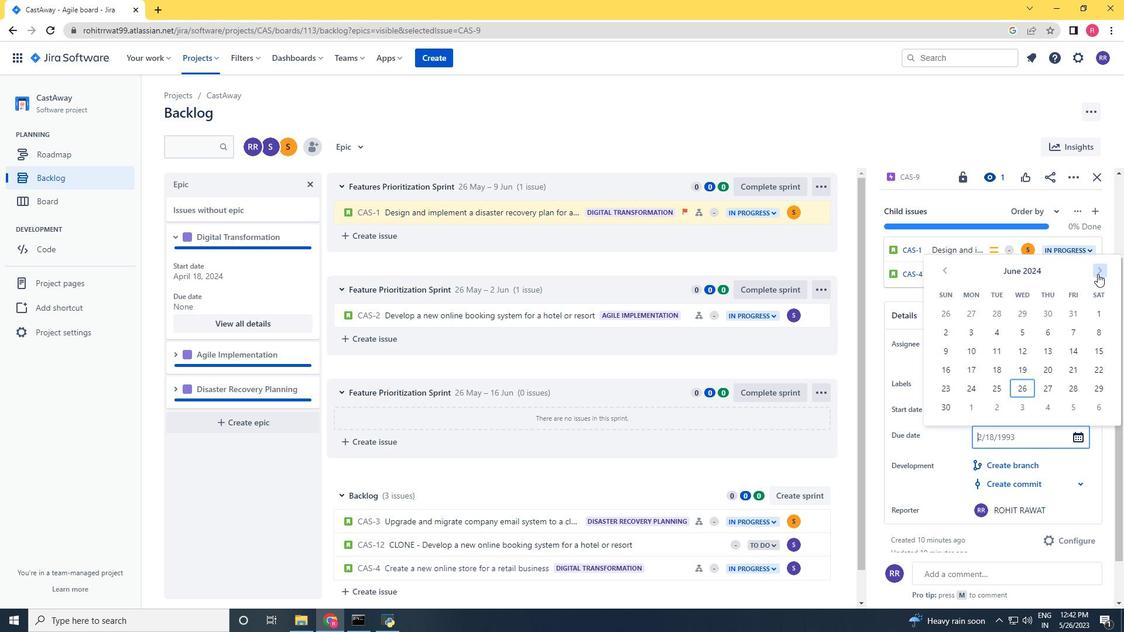 
Action: Mouse pressed left at (1097, 274)
Screenshot: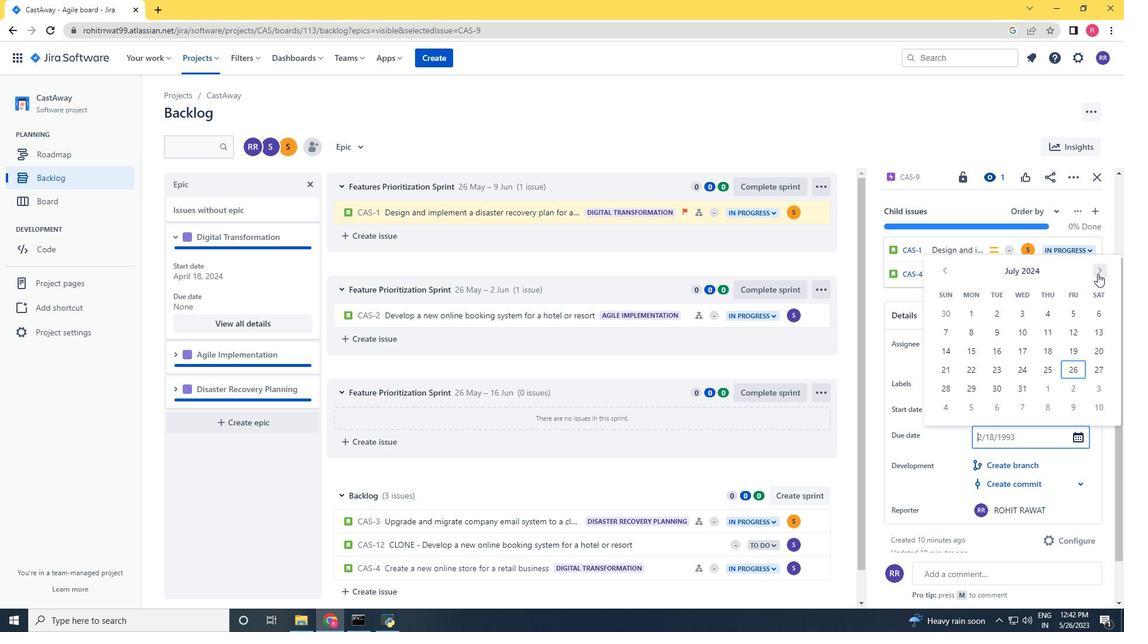 
Action: Mouse pressed left at (1097, 274)
Screenshot: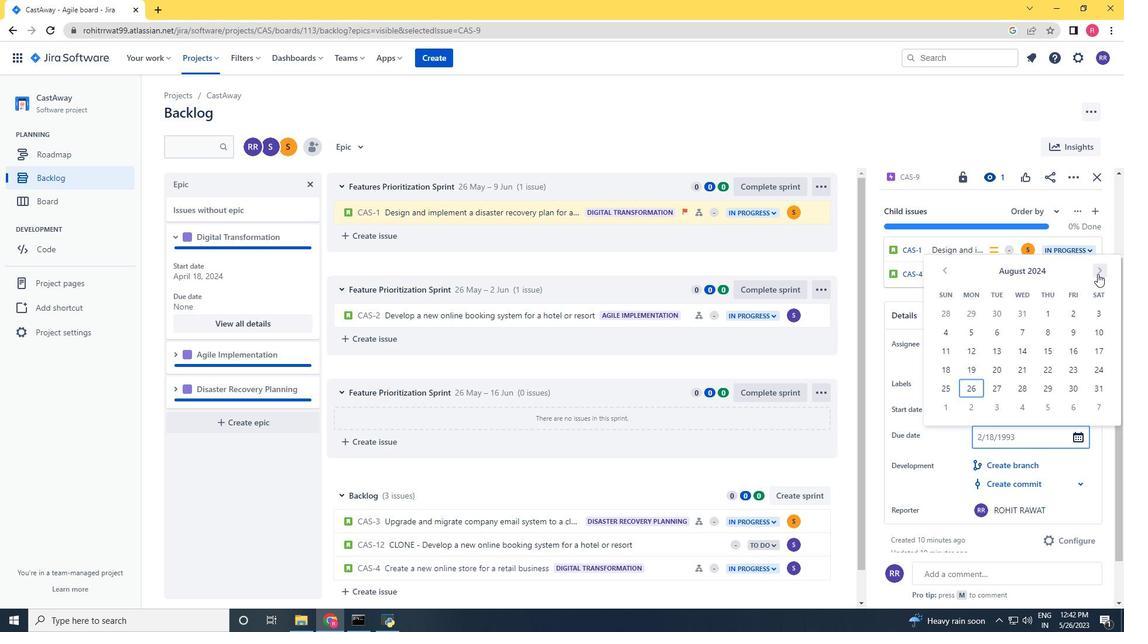 
Action: Mouse pressed left at (1097, 274)
Screenshot: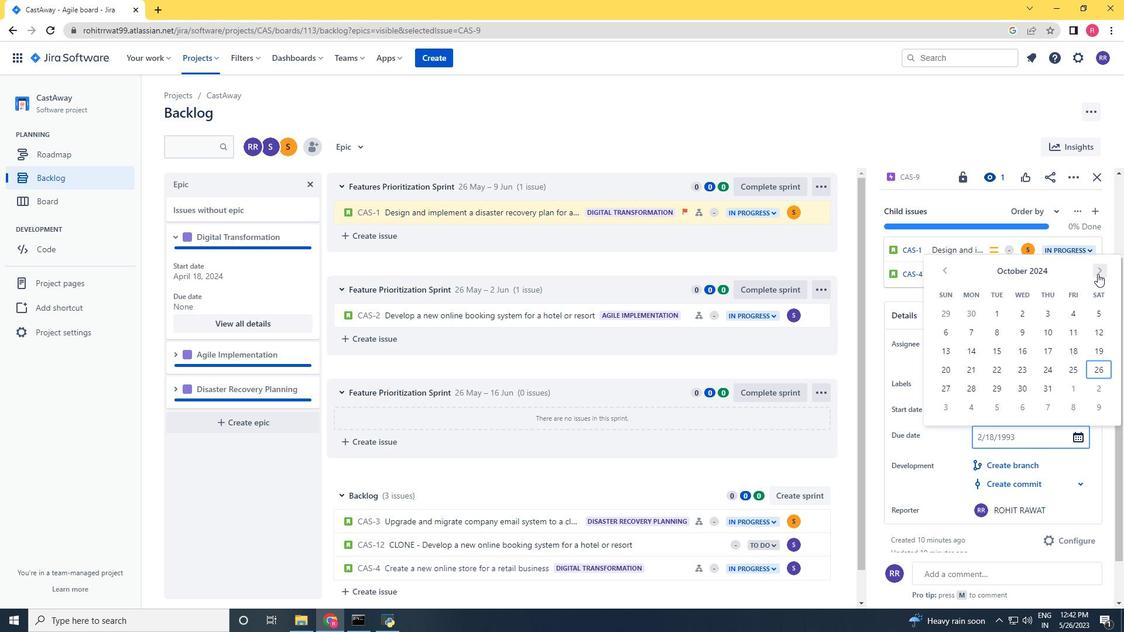 
Action: Mouse pressed left at (1097, 274)
Screenshot: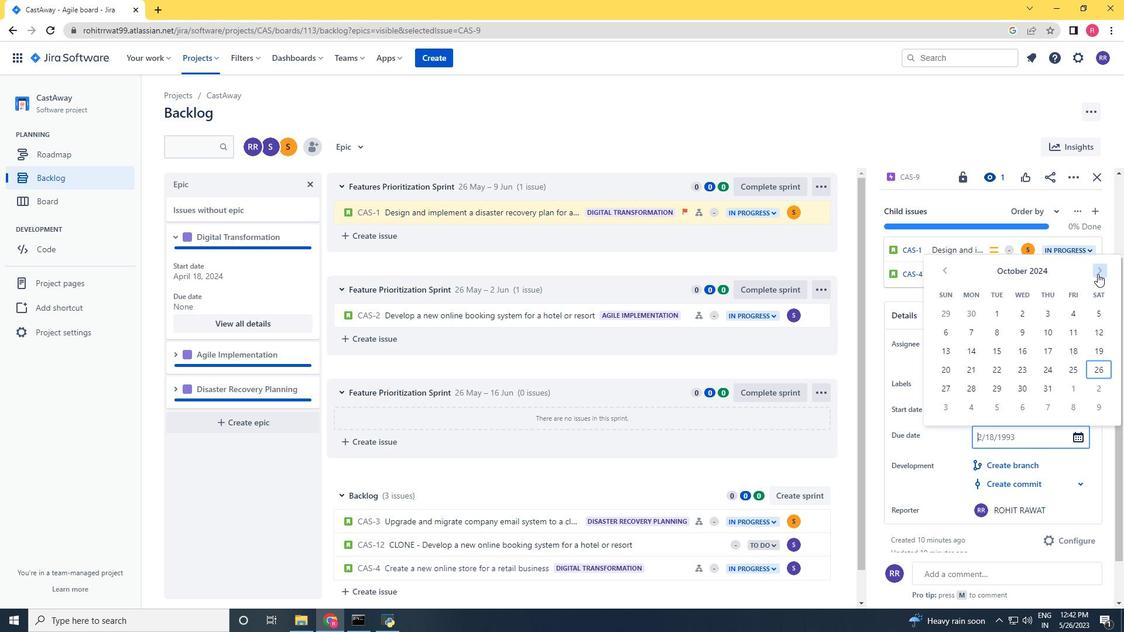 
Action: Mouse pressed left at (1097, 274)
Screenshot: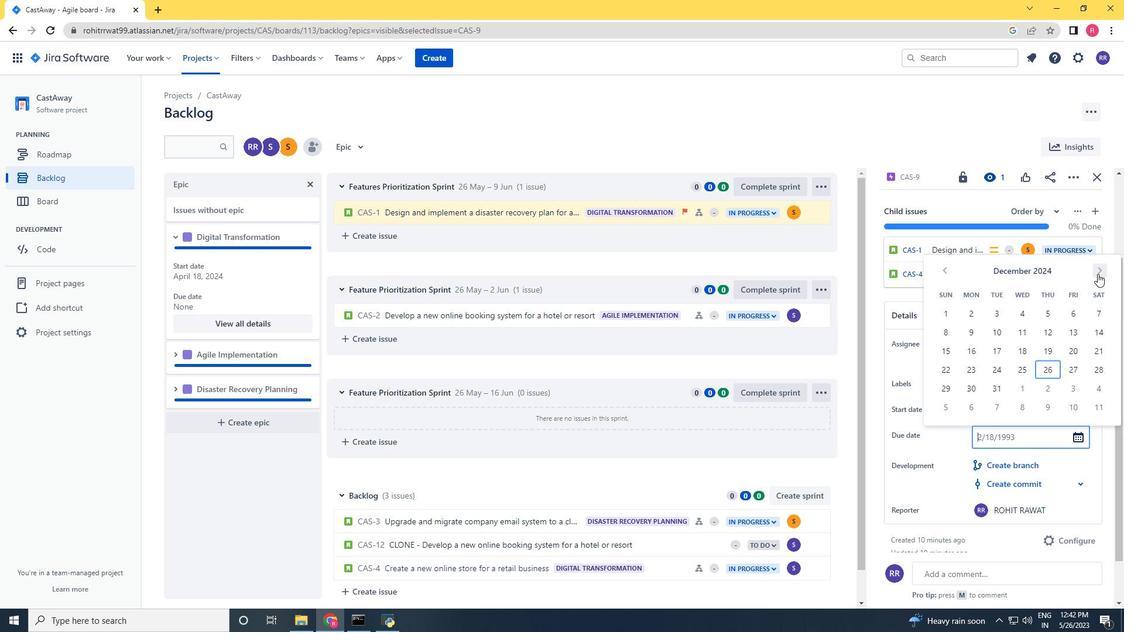 
Action: Mouse pressed left at (1097, 274)
Screenshot: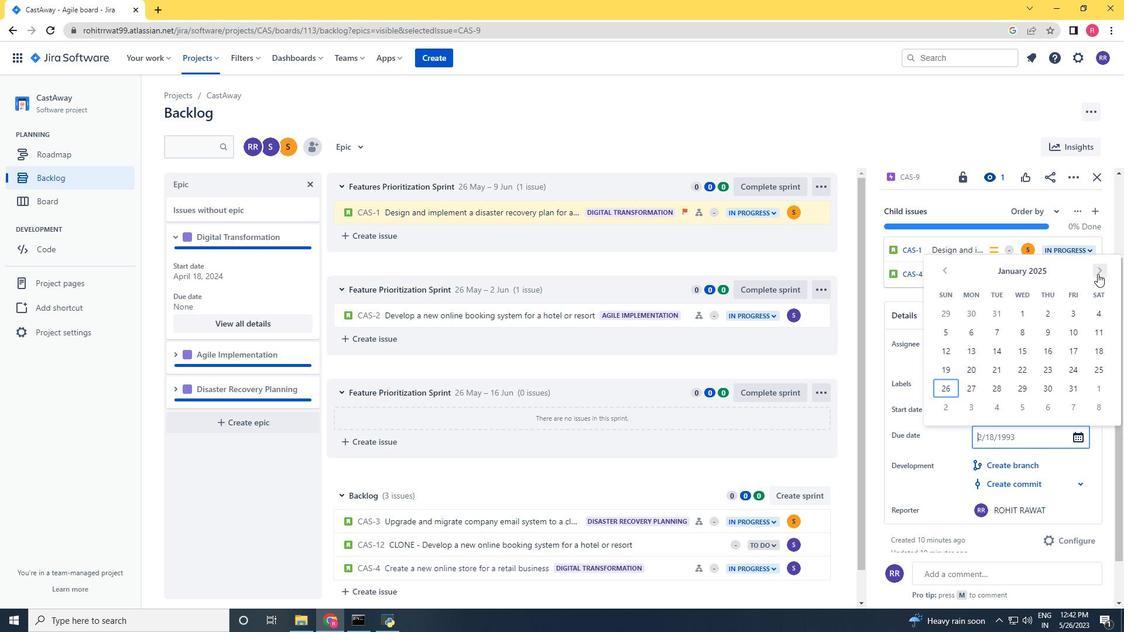 
Action: Mouse pressed left at (1097, 274)
Screenshot: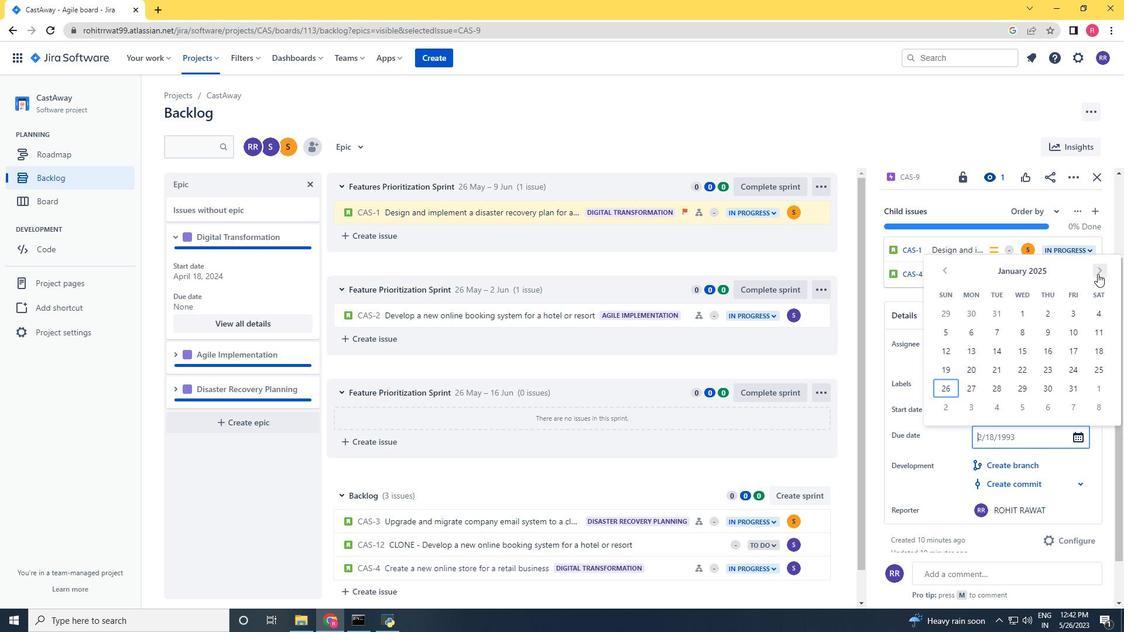 
Action: Mouse pressed left at (1097, 274)
Screenshot: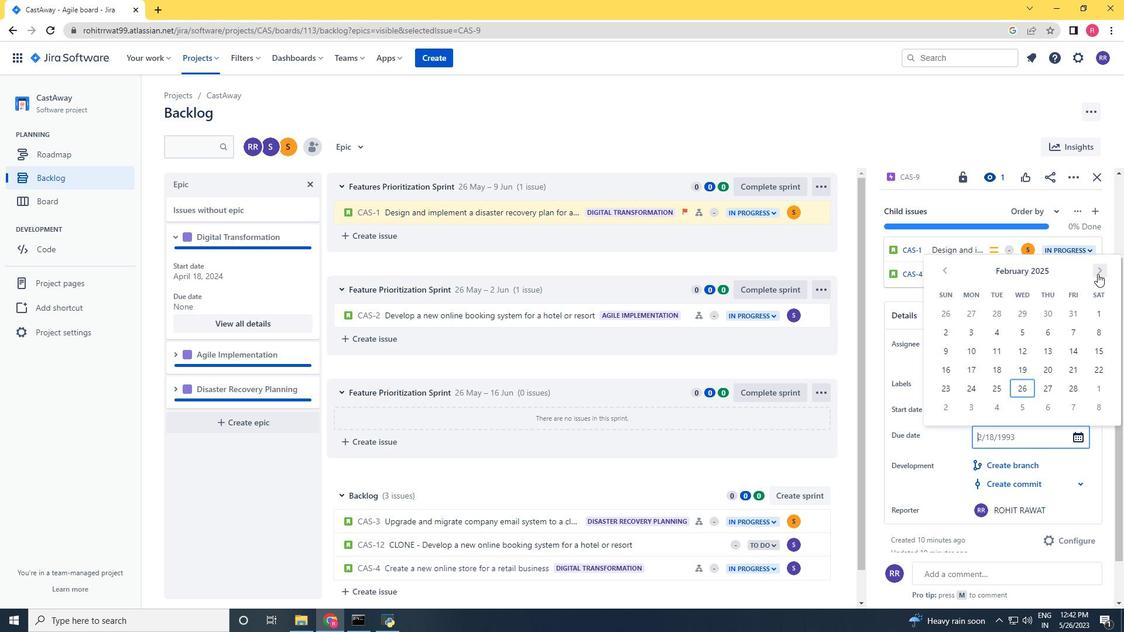 
Action: Mouse pressed left at (1097, 274)
Screenshot: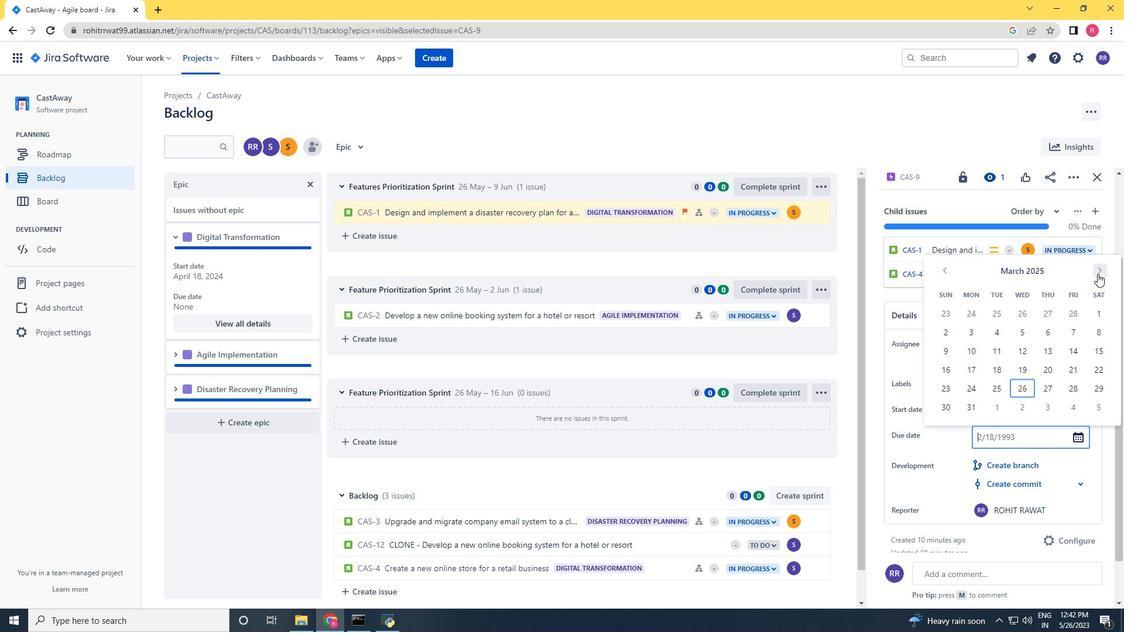 
Action: Mouse pressed left at (1097, 274)
Screenshot: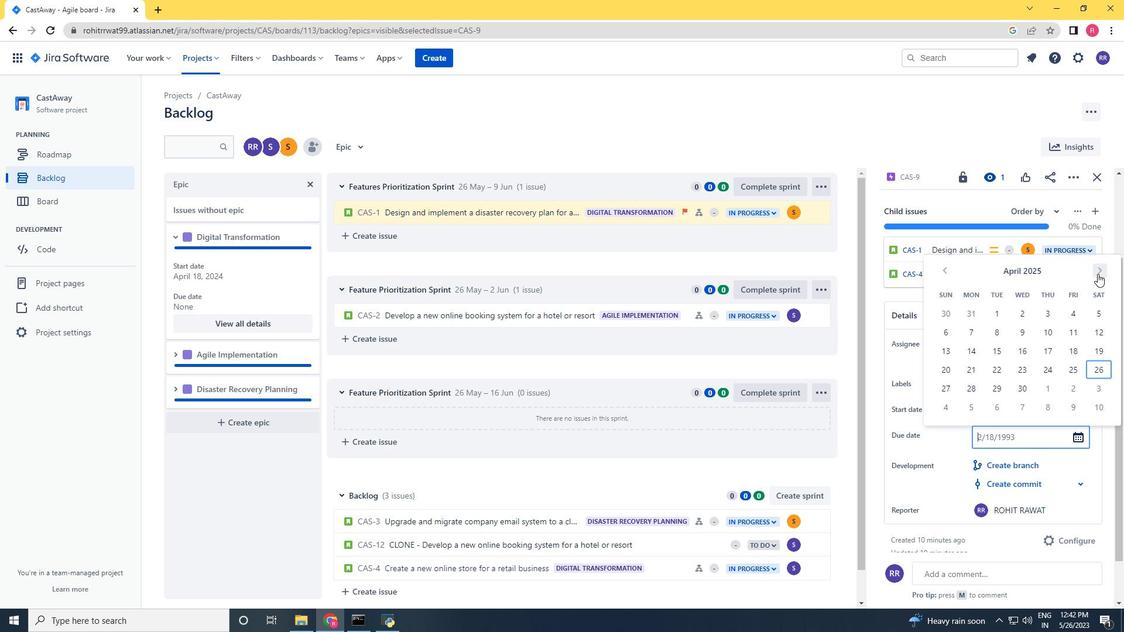 
Action: Mouse pressed left at (1097, 274)
Screenshot: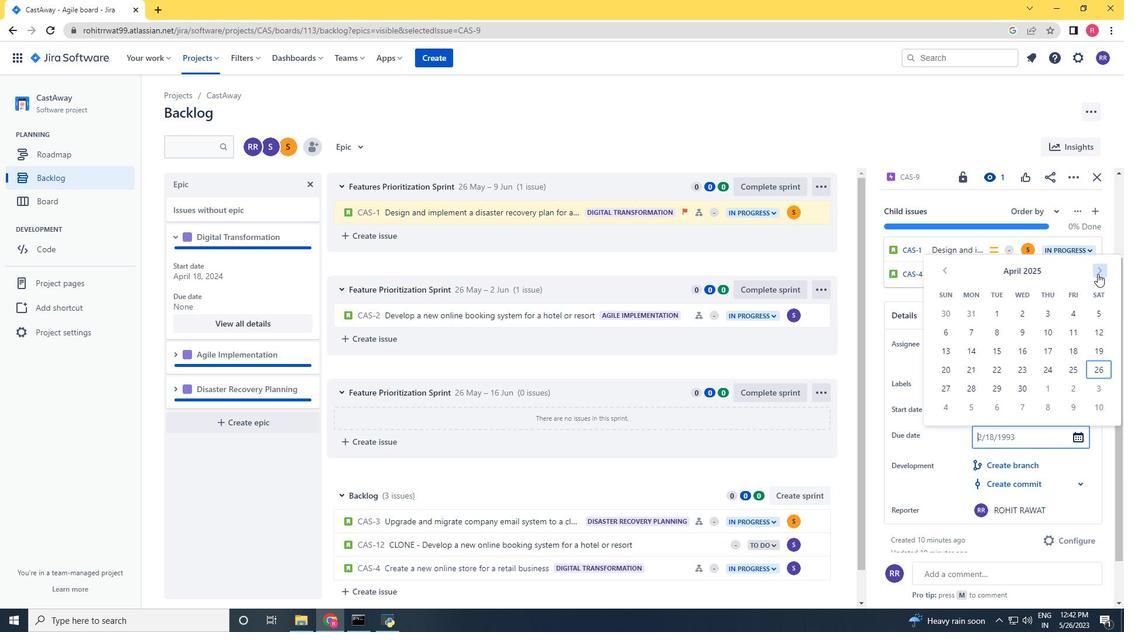 
Action: Mouse pressed left at (1097, 274)
Screenshot: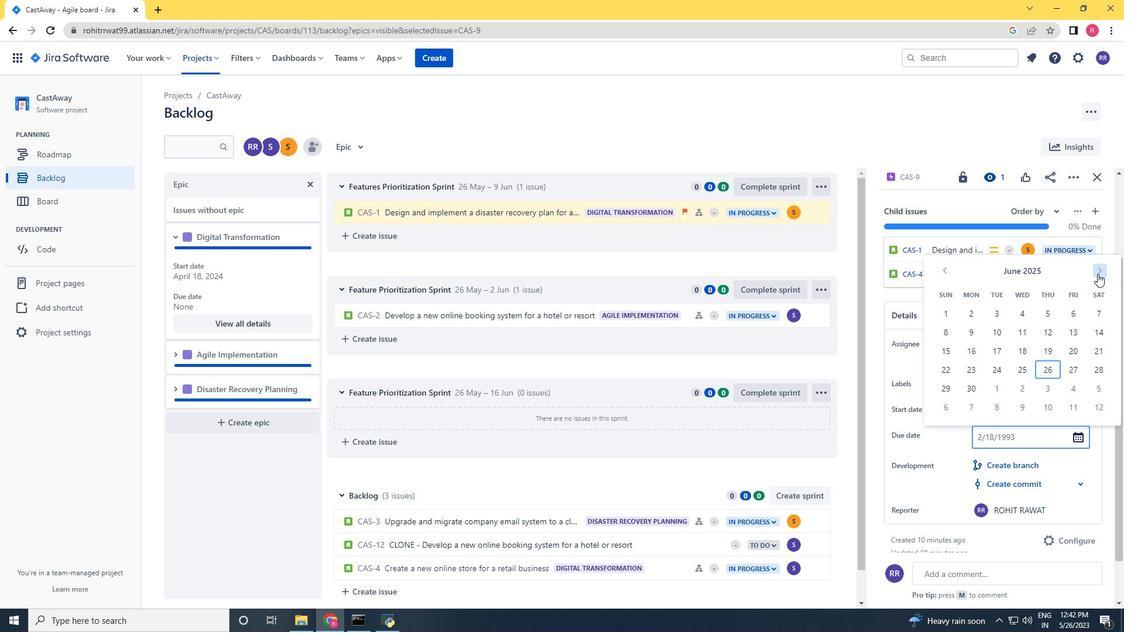 
Action: Mouse pressed left at (1097, 274)
Screenshot: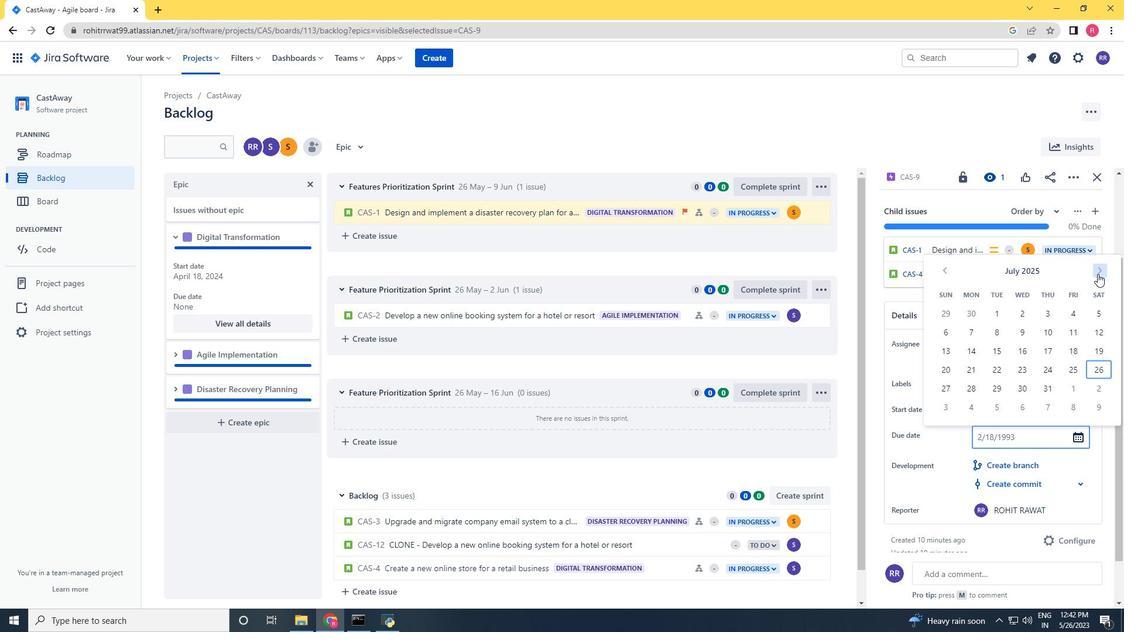 
Action: Mouse pressed left at (1097, 274)
Screenshot: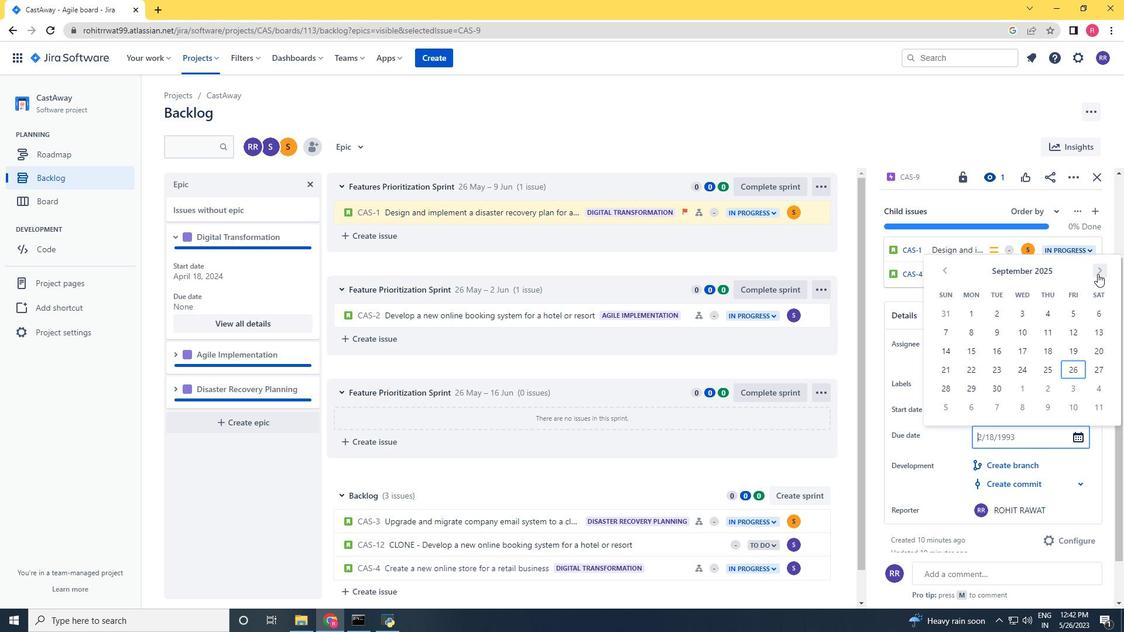
Action: Mouse pressed left at (1097, 274)
Screenshot: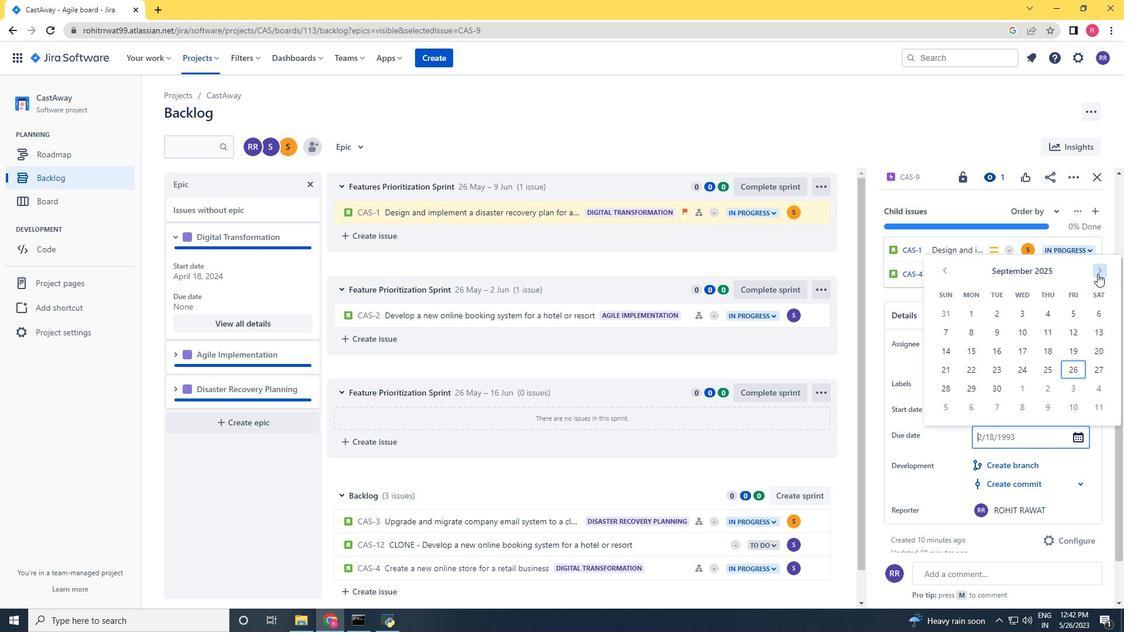
Action: Mouse pressed left at (1097, 274)
Screenshot: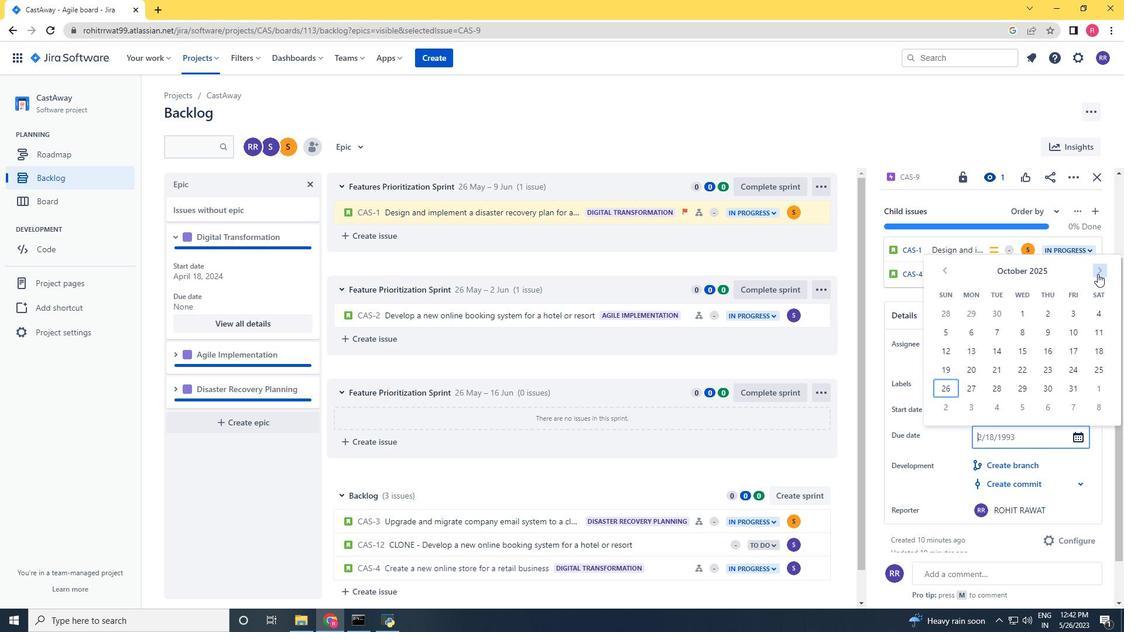 
Action: Mouse moved to (940, 269)
Screenshot: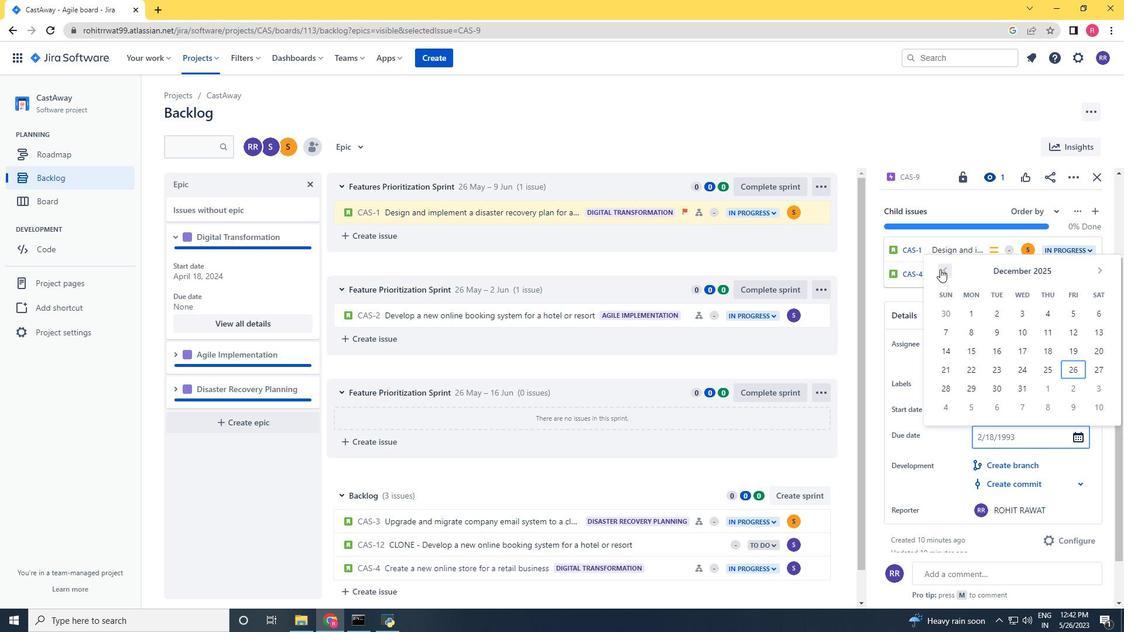 
Action: Mouse pressed left at (940, 269)
Screenshot: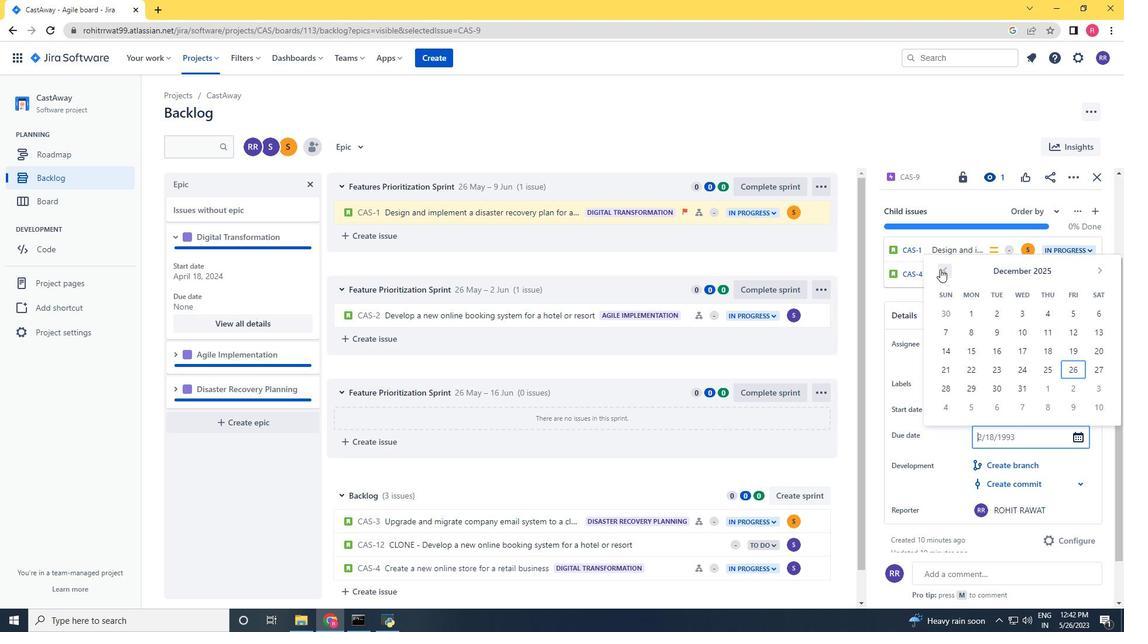 
Action: Mouse moved to (1101, 329)
Screenshot: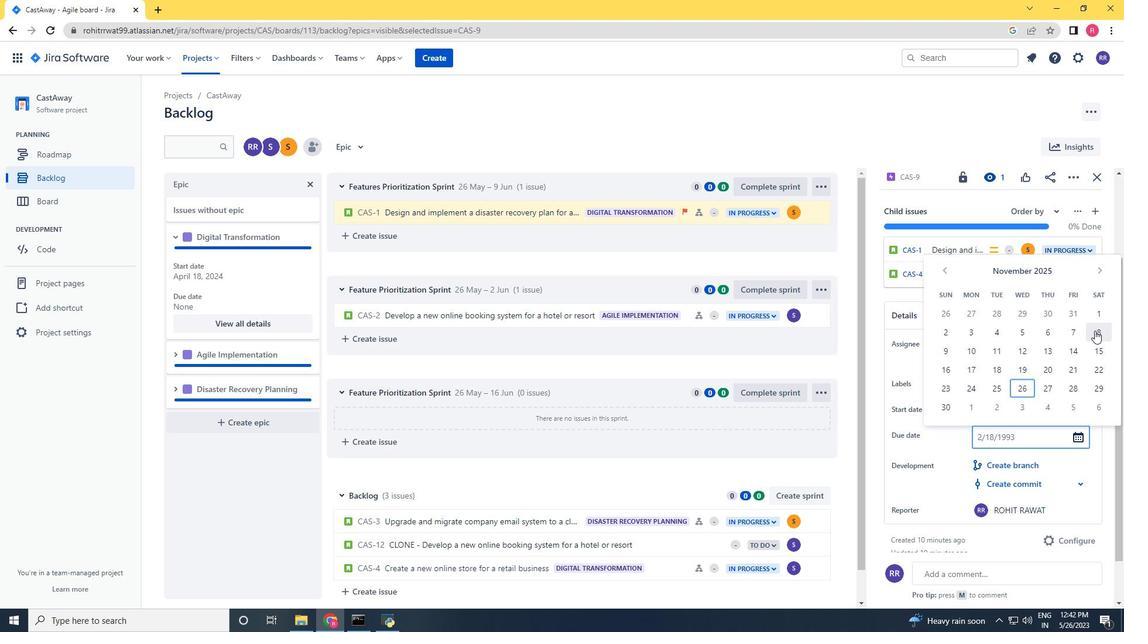 
Action: Mouse pressed left at (1101, 329)
Screenshot: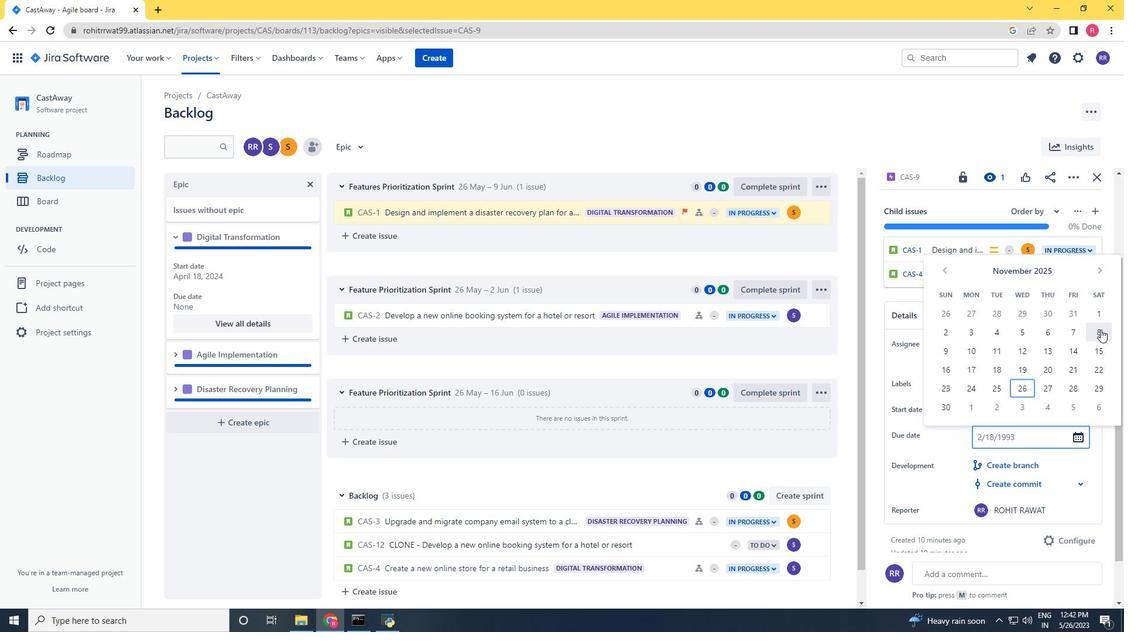 
Action: Mouse moved to (998, 545)
Screenshot: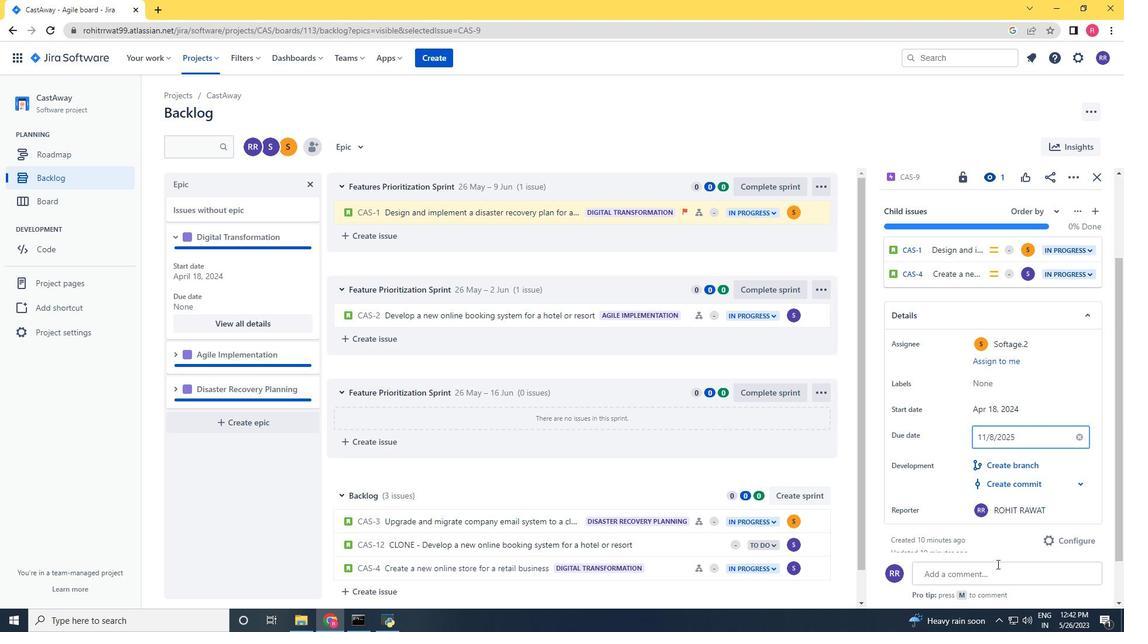 
Action: Mouse pressed left at (998, 545)
Screenshot: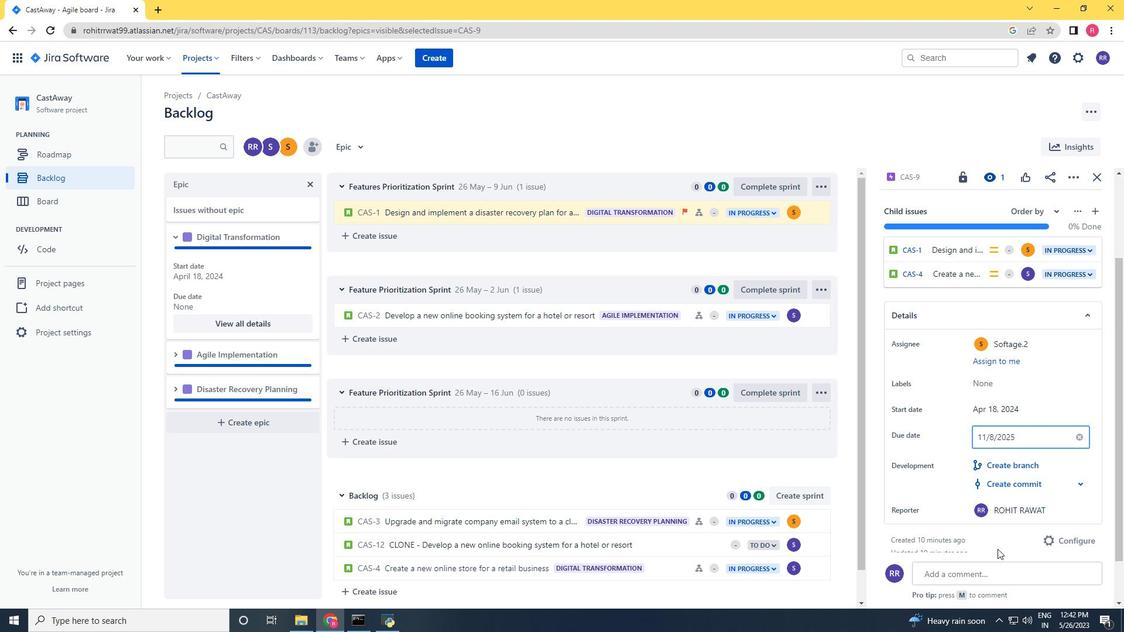 
Action: Mouse moved to (174, 354)
Screenshot: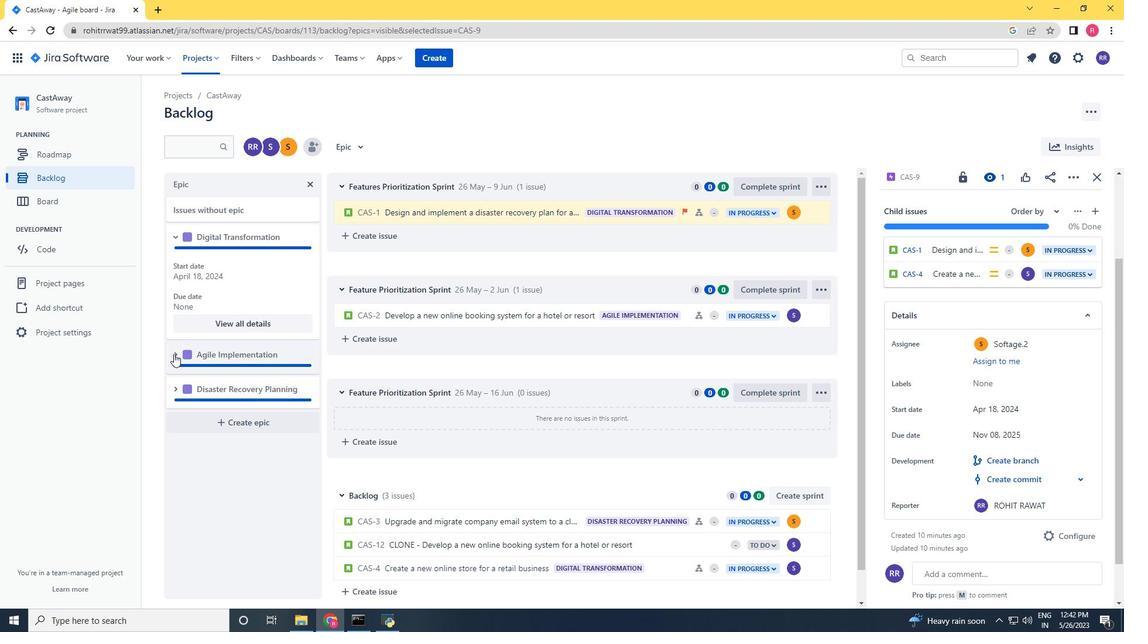 
Action: Mouse pressed left at (174, 354)
Screenshot: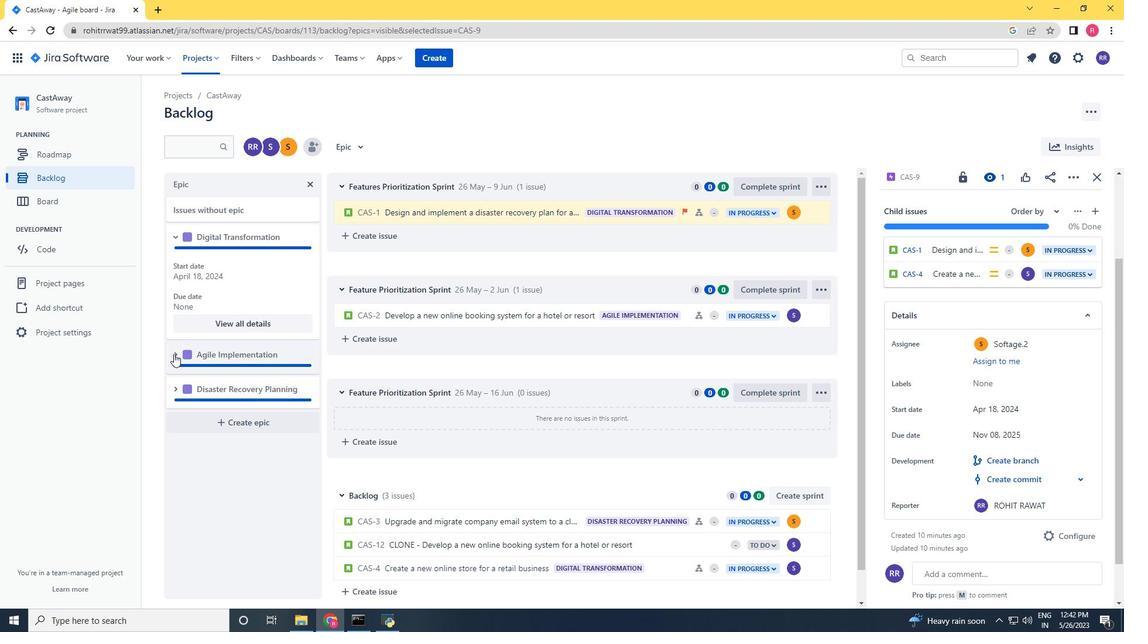 
Action: Mouse moved to (254, 447)
Screenshot: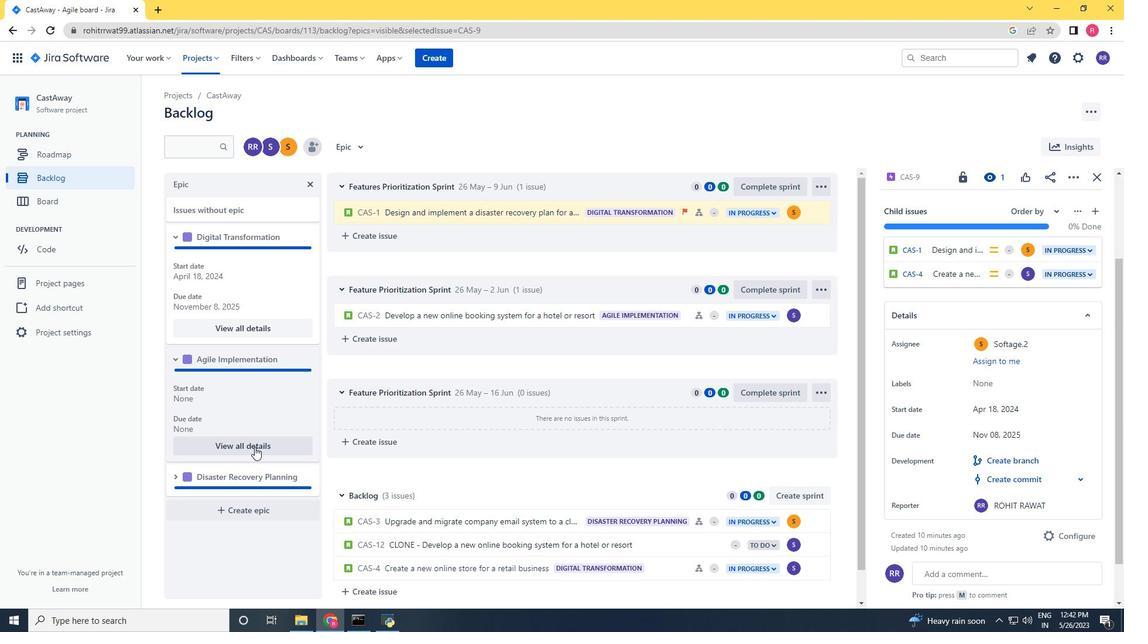 
Action: Mouse pressed left at (254, 447)
Screenshot: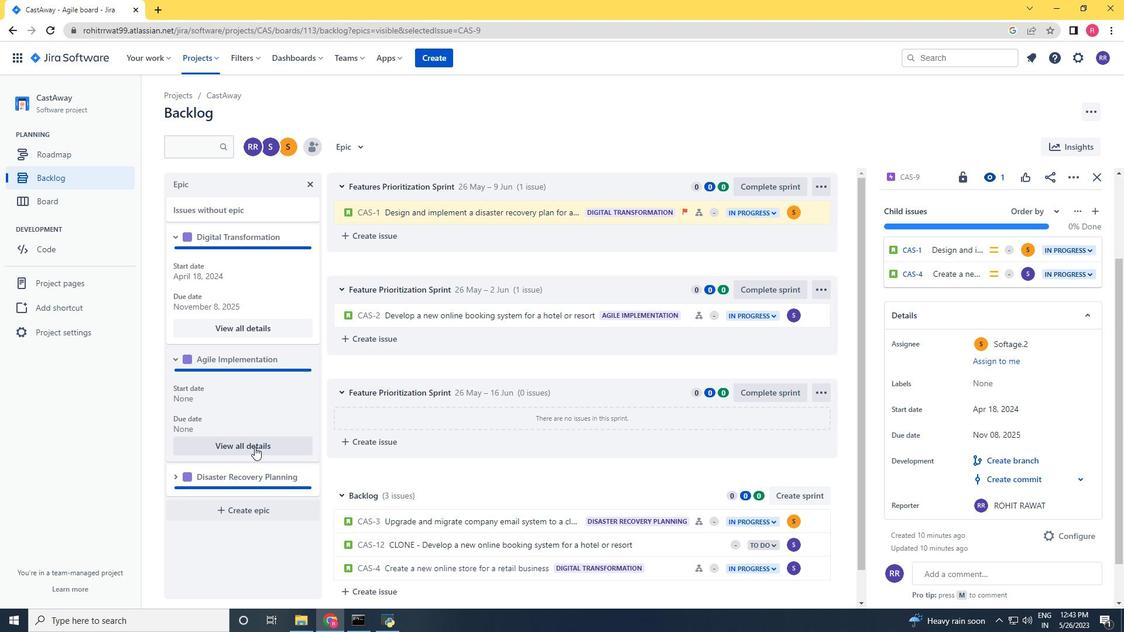 
Action: Mouse moved to (1005, 494)
Screenshot: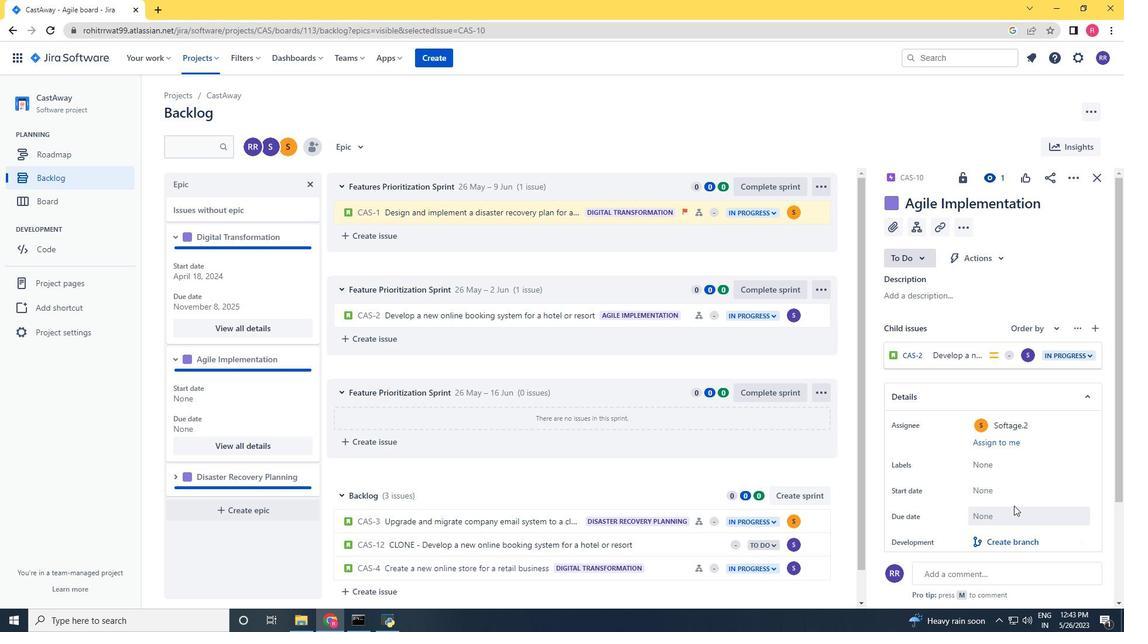 
Action: Mouse pressed left at (1005, 494)
Screenshot: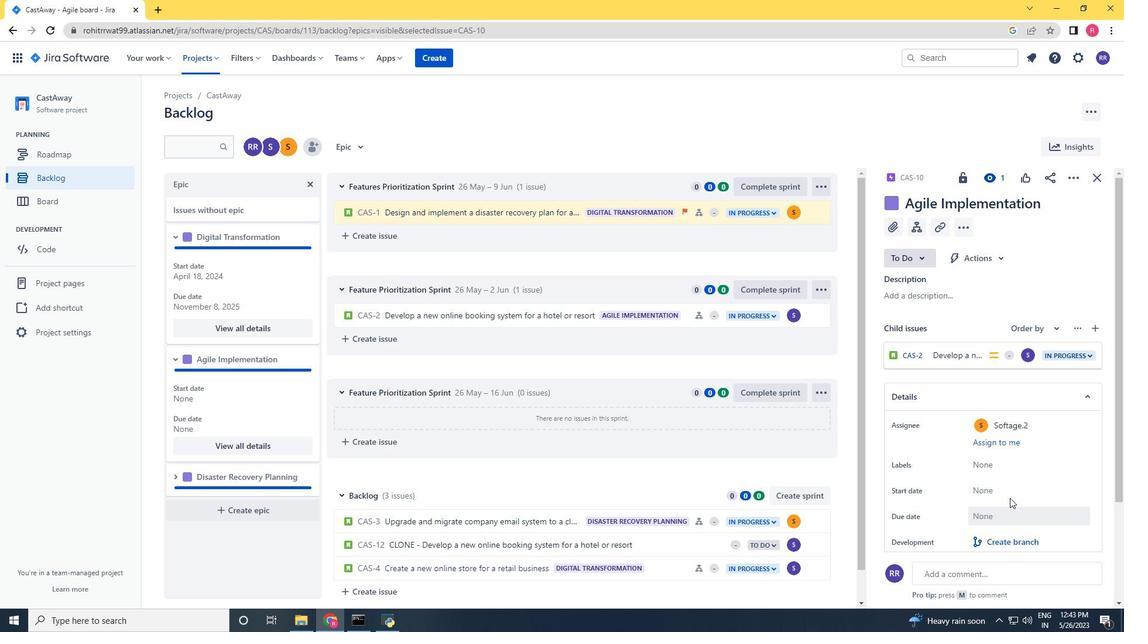 
Action: Mouse moved to (1104, 319)
Screenshot: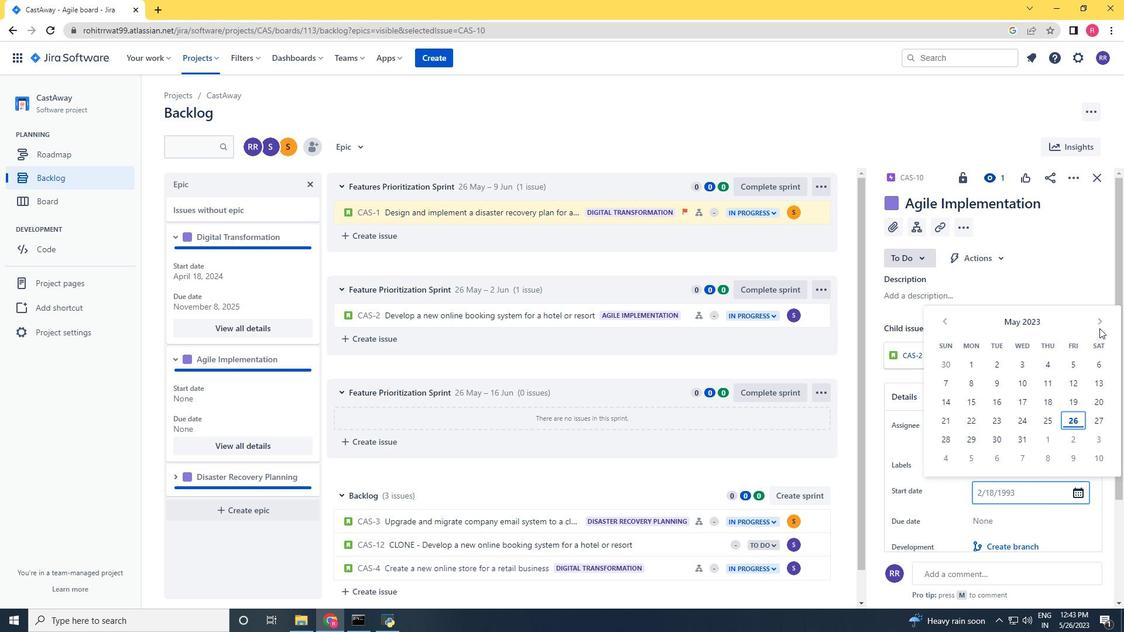 
Action: Mouse pressed left at (1104, 319)
Screenshot: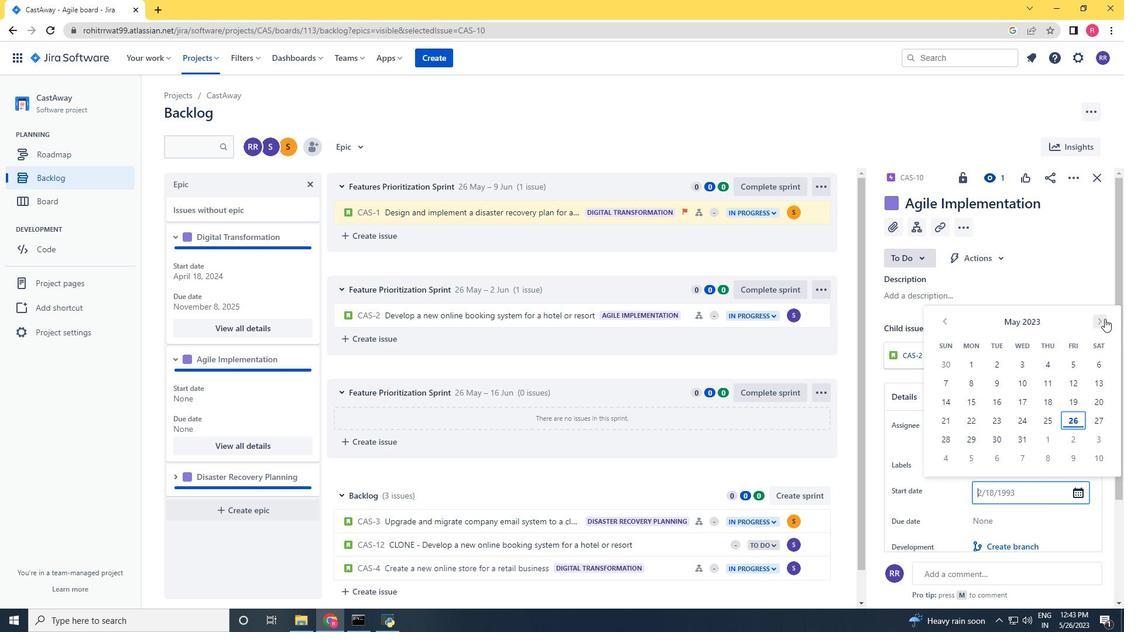 
Action: Mouse pressed left at (1104, 319)
Screenshot: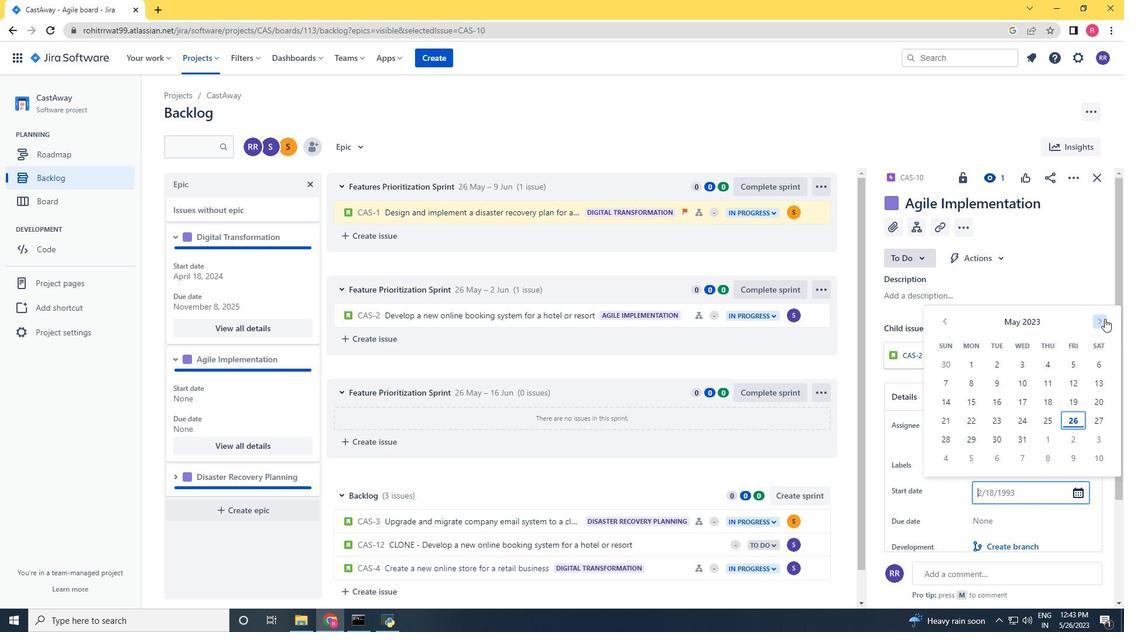 
Action: Mouse pressed left at (1104, 319)
Screenshot: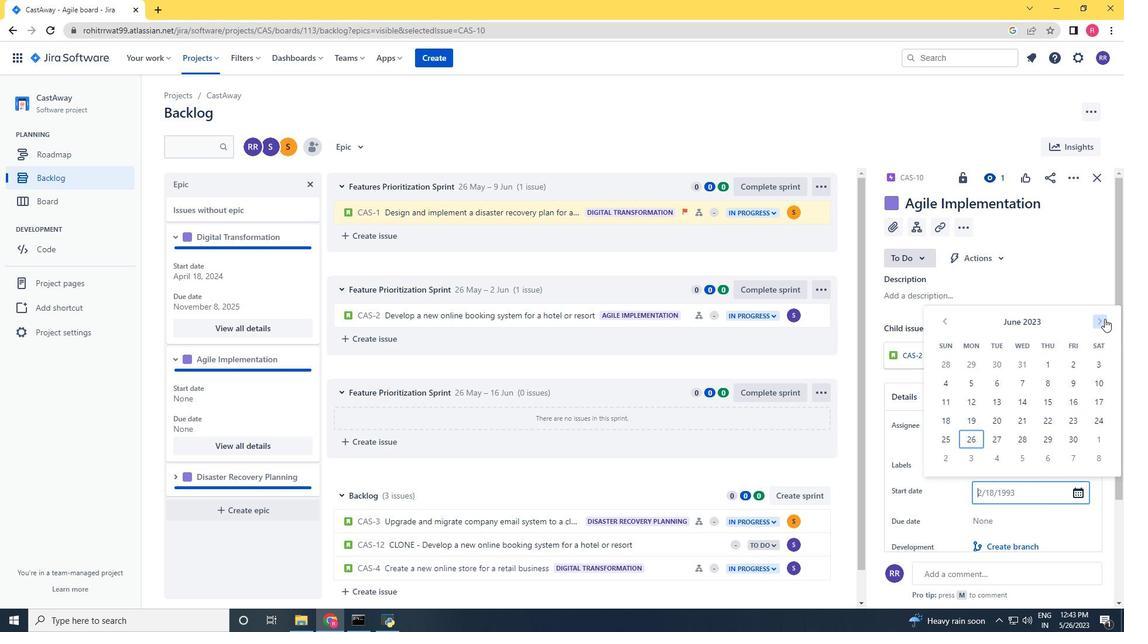 
Action: Mouse pressed left at (1104, 319)
Screenshot: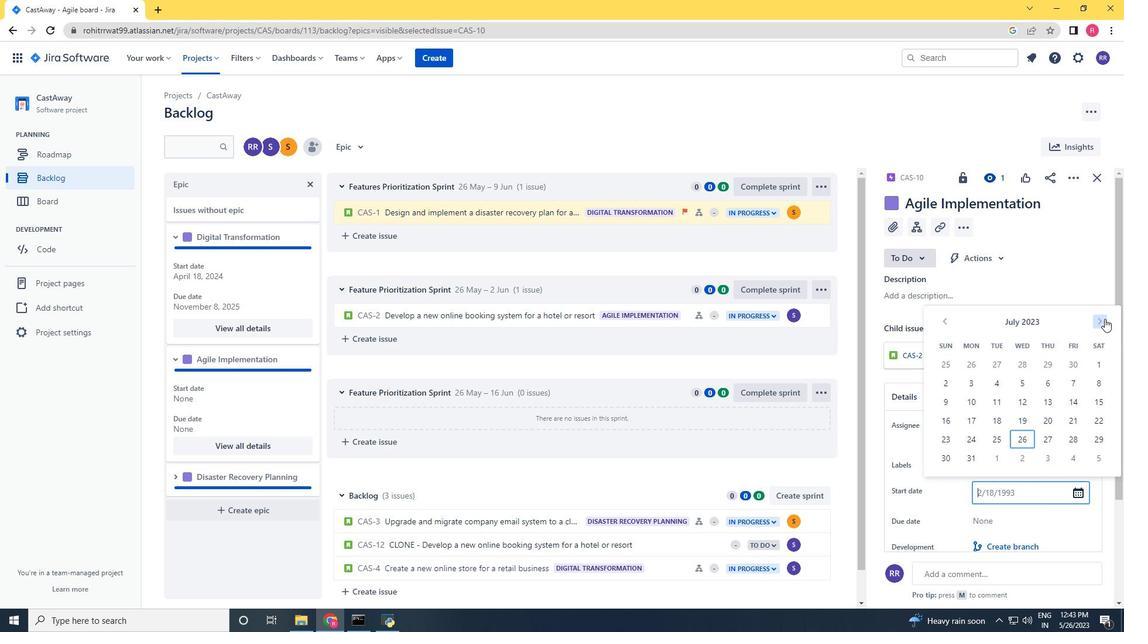 
Action: Mouse pressed left at (1104, 319)
Screenshot: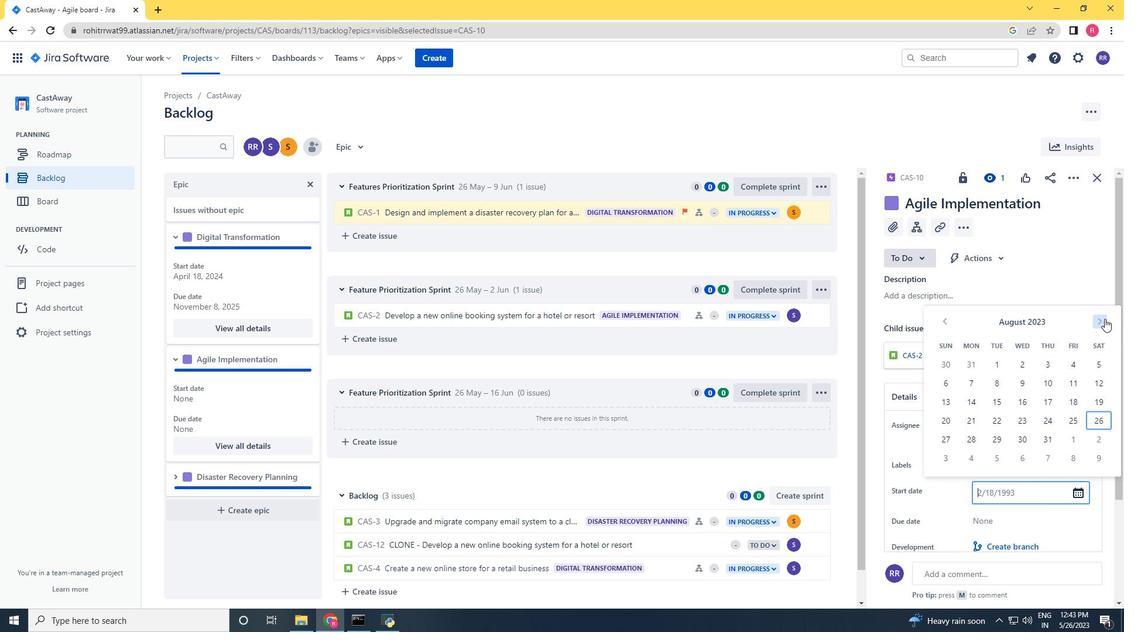 
Action: Mouse pressed left at (1104, 319)
Screenshot: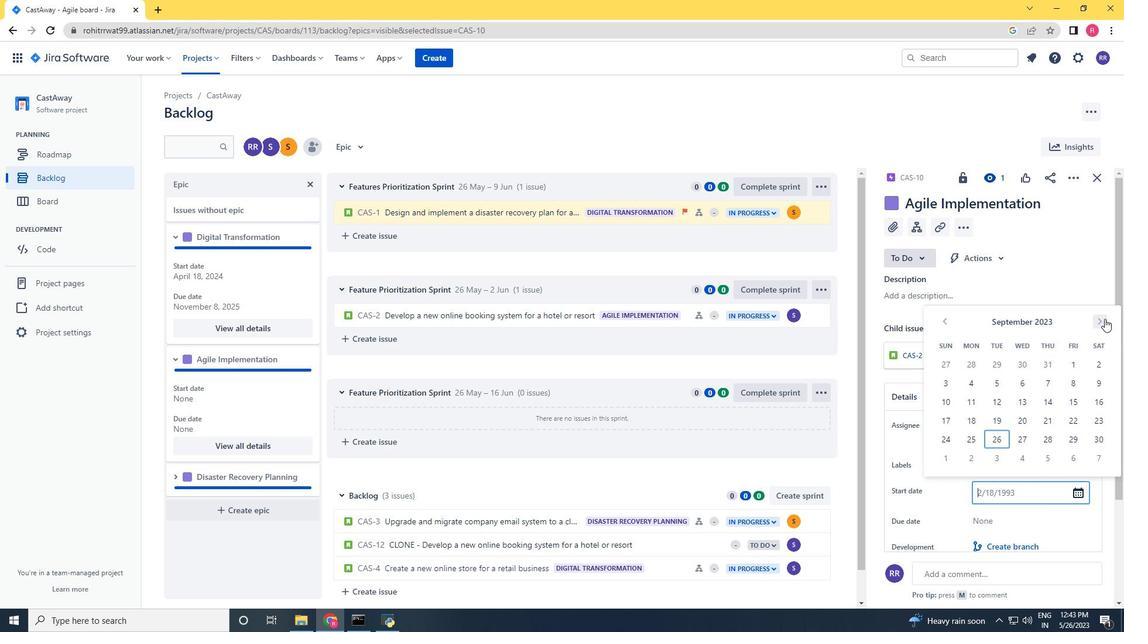 
Action: Mouse pressed left at (1104, 319)
Screenshot: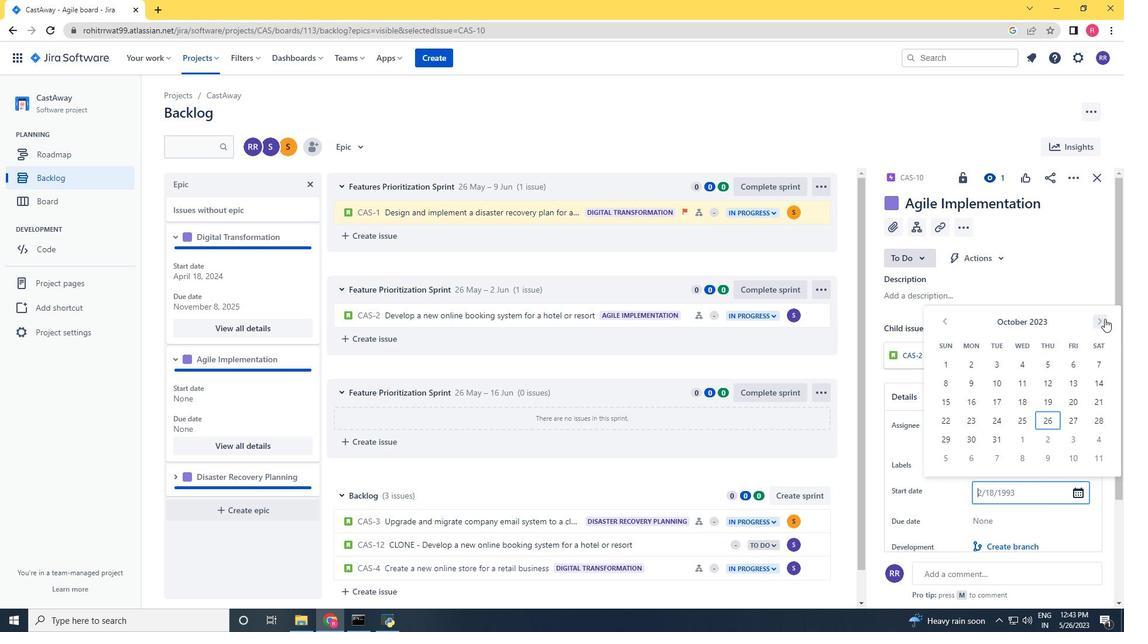 
Action: Mouse pressed left at (1104, 319)
Screenshot: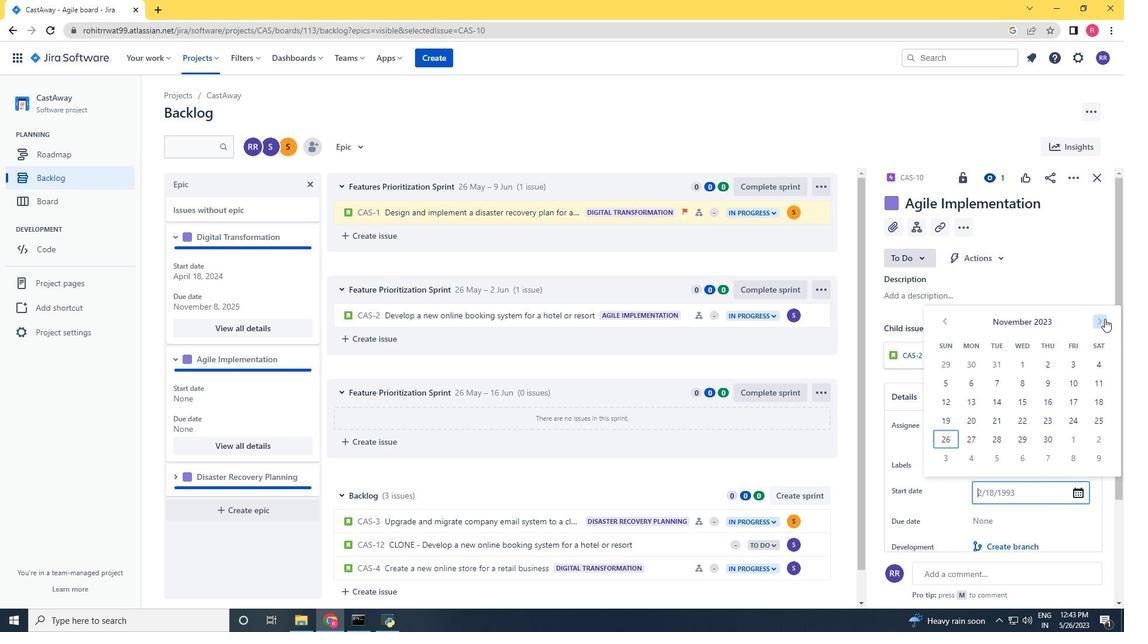 
Action: Mouse pressed left at (1104, 319)
Screenshot: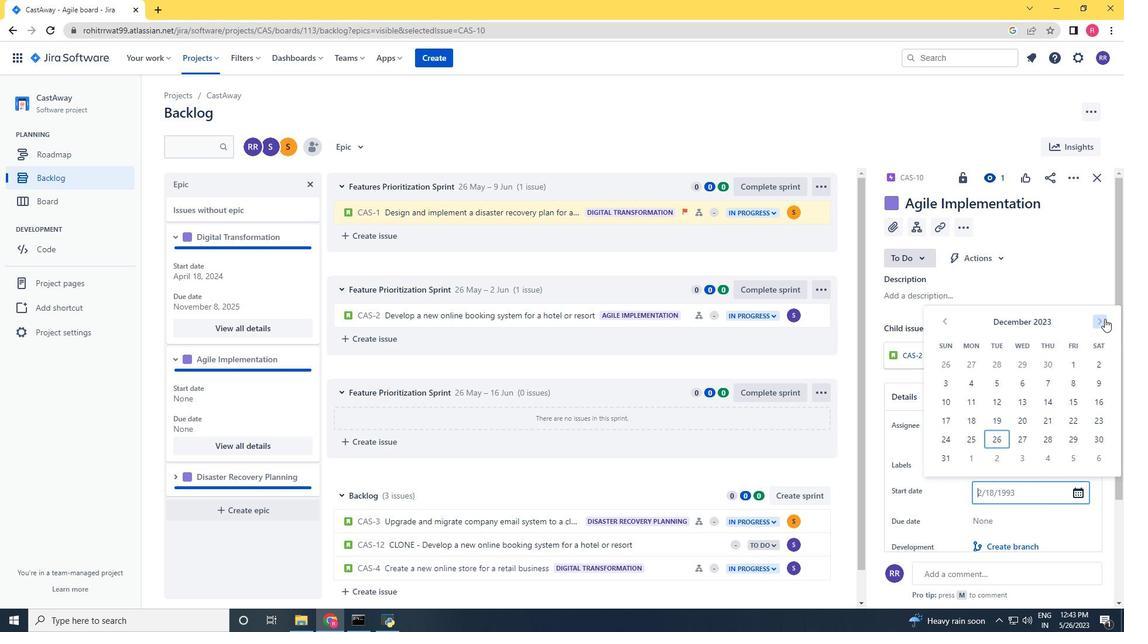 
Action: Mouse pressed left at (1104, 319)
Screenshot: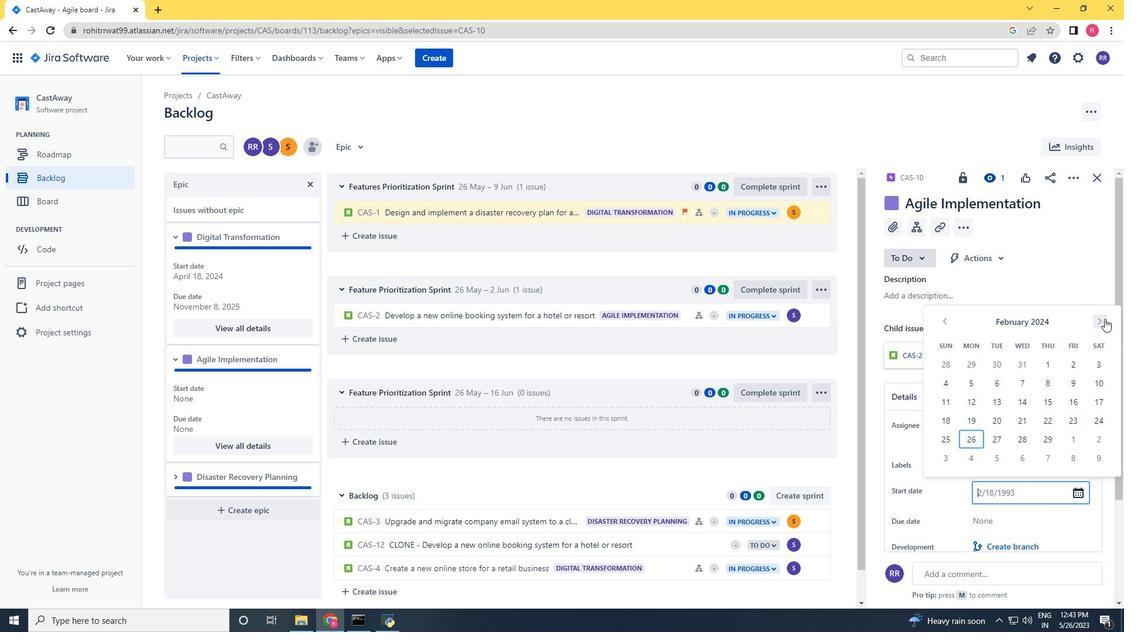 
Action: Mouse pressed left at (1104, 319)
Screenshot: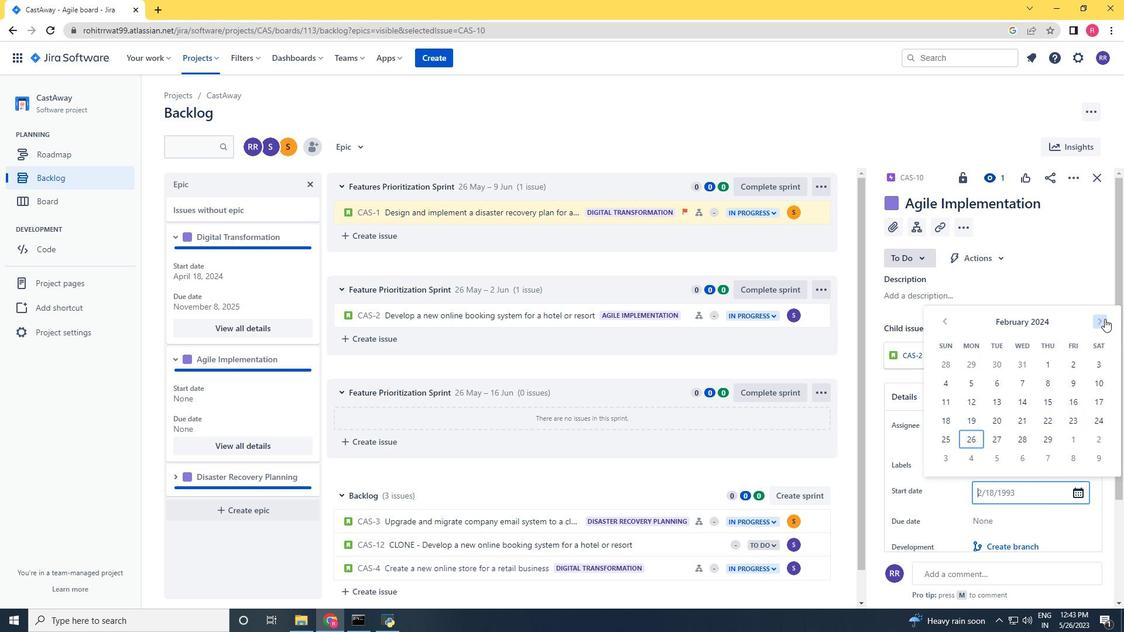 
Action: Mouse pressed left at (1104, 319)
Screenshot: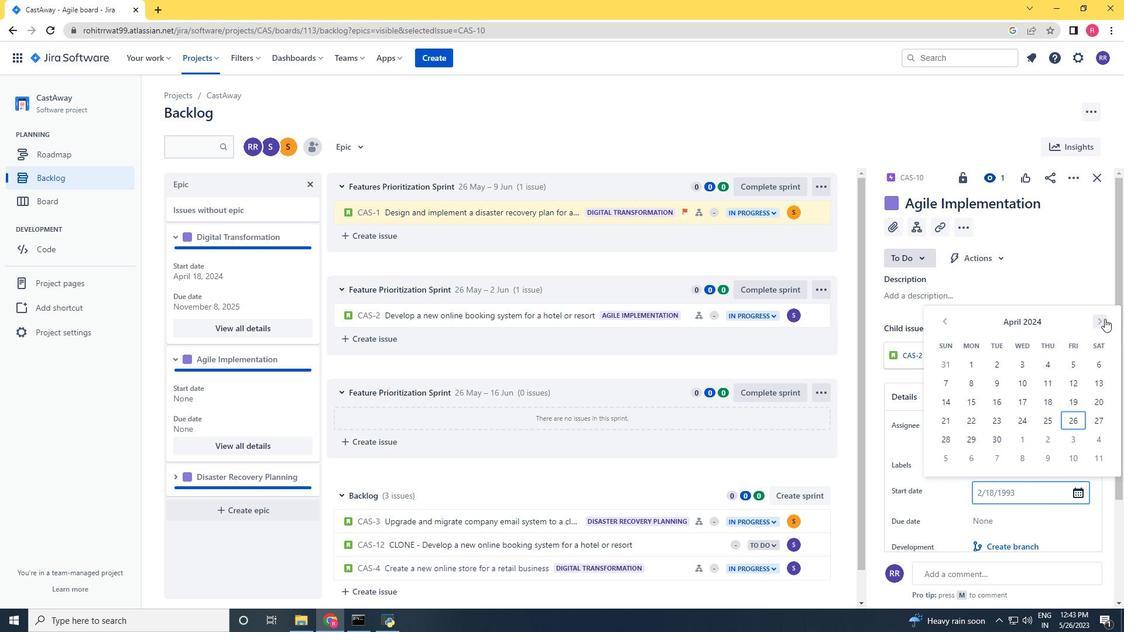 
Action: Mouse pressed left at (1104, 319)
Screenshot: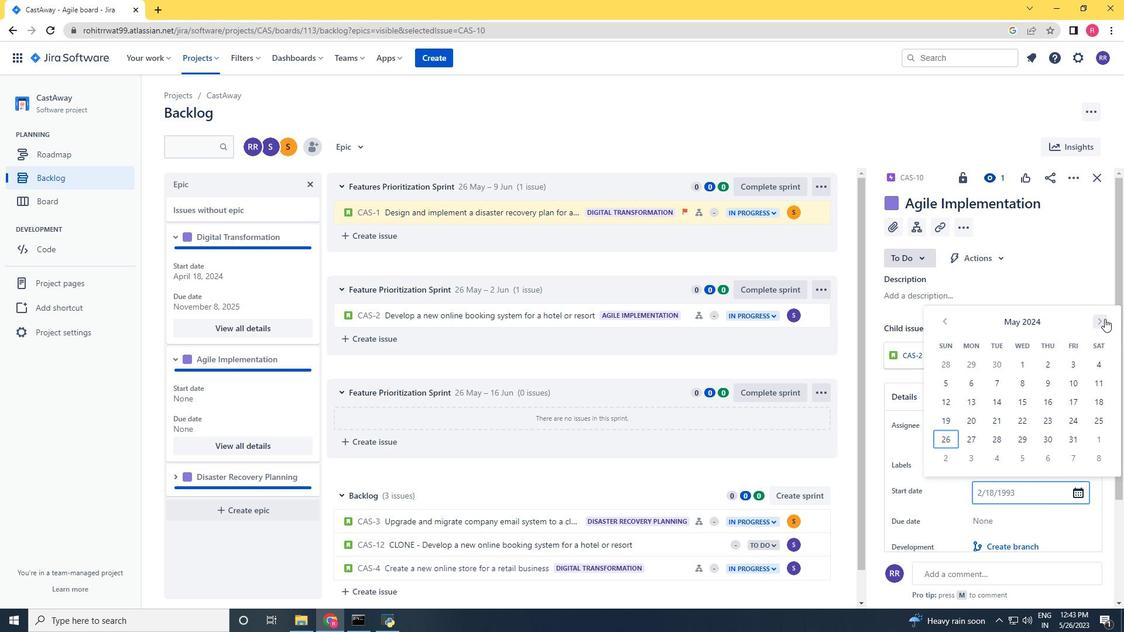 
Action: Mouse moved to (1095, 399)
Screenshot: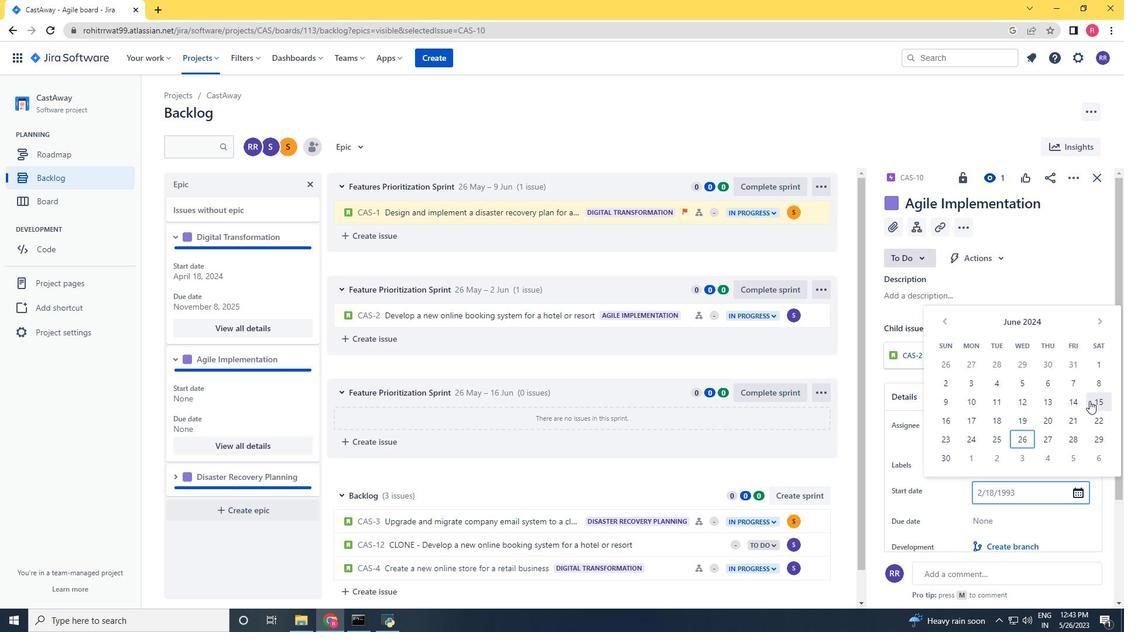 
Action: Mouse pressed left at (1095, 399)
Screenshot: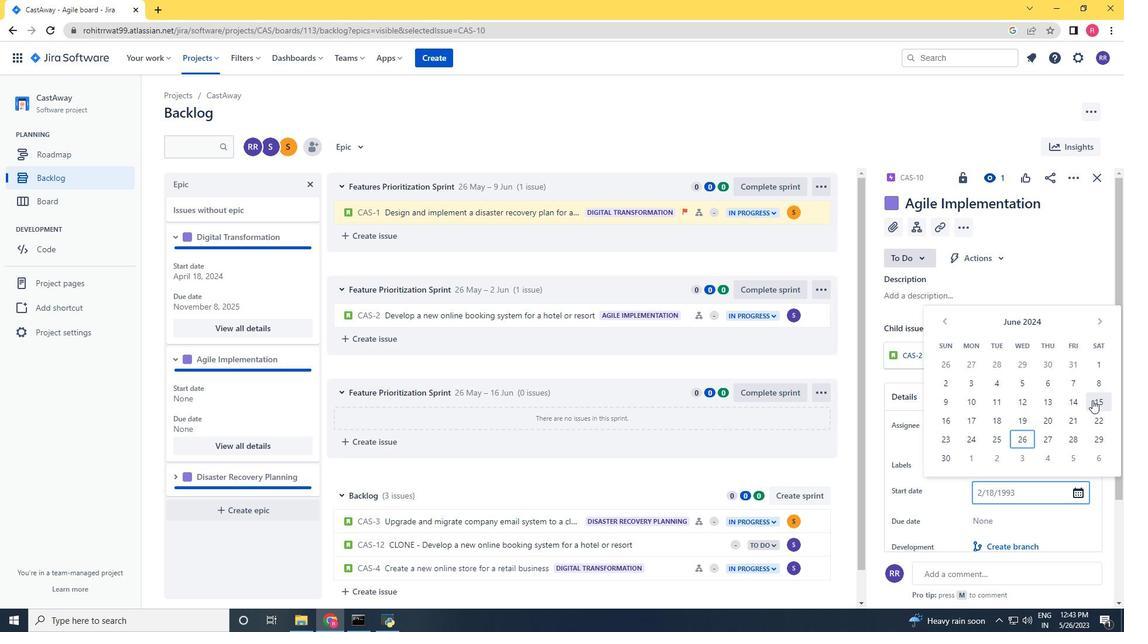 
Action: Mouse moved to (1002, 526)
Screenshot: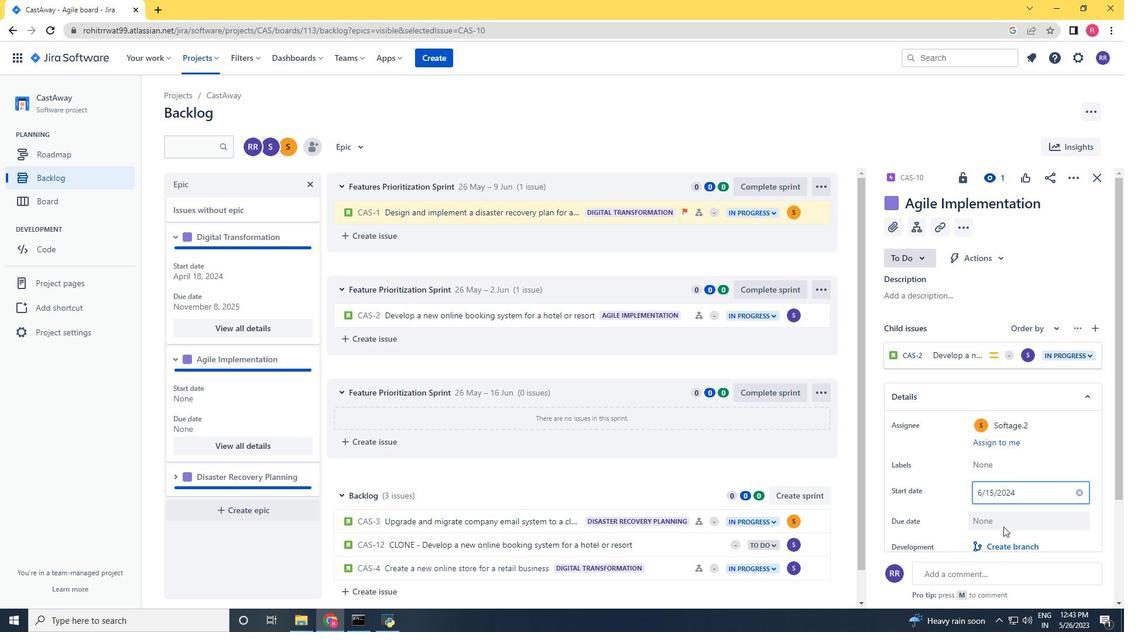 
Action: Mouse pressed left at (1002, 526)
Screenshot: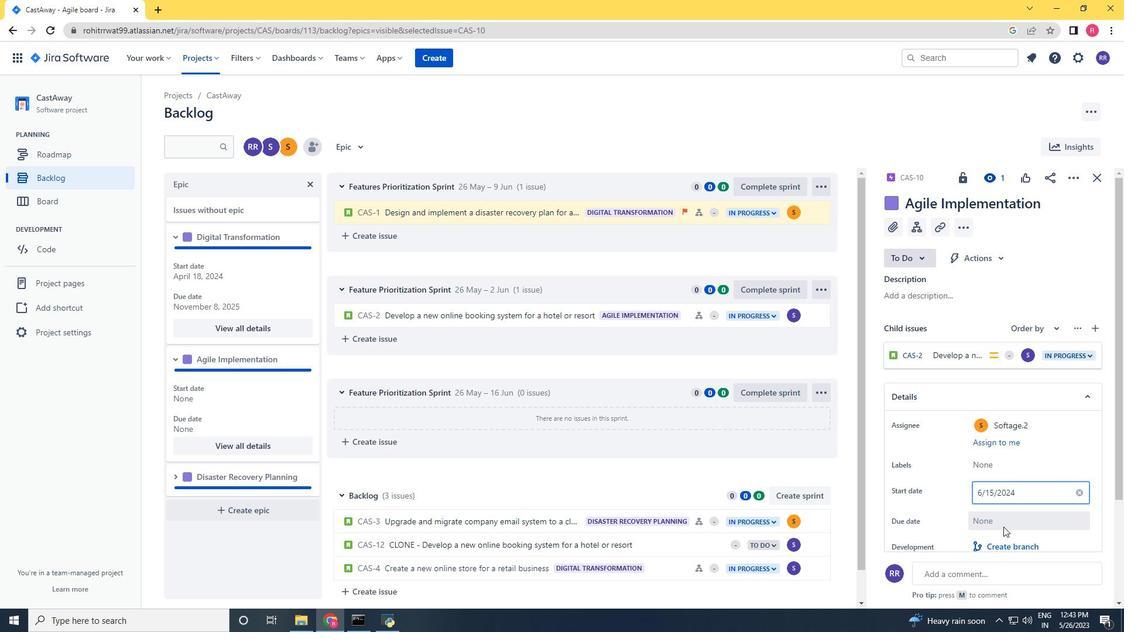 
Action: Mouse moved to (1099, 347)
Screenshot: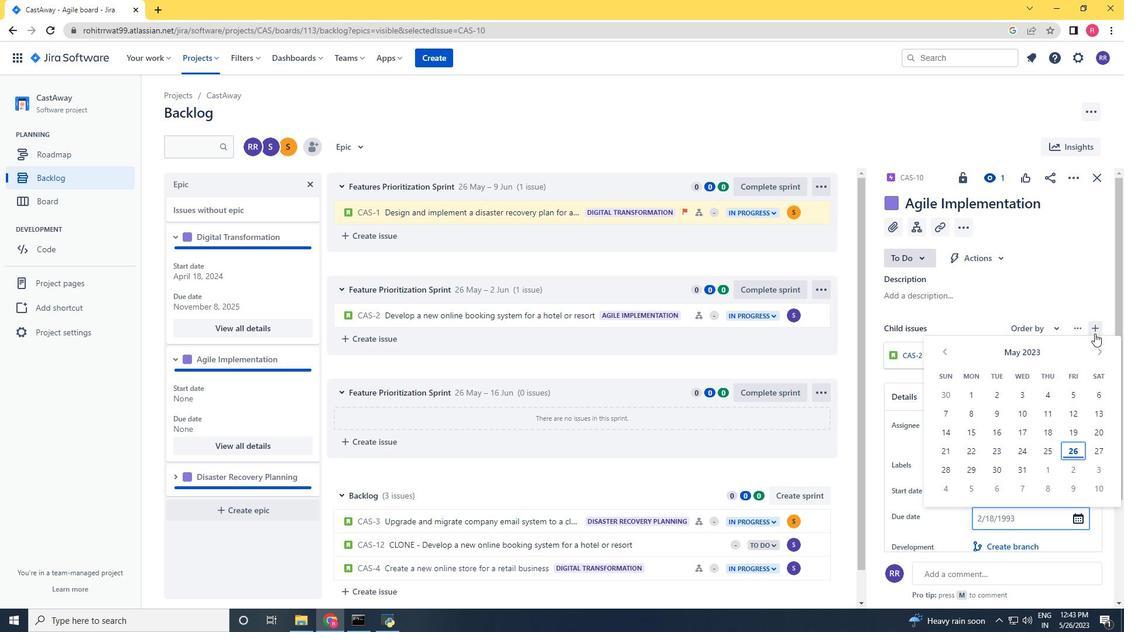 
Action: Mouse pressed left at (1099, 347)
Screenshot: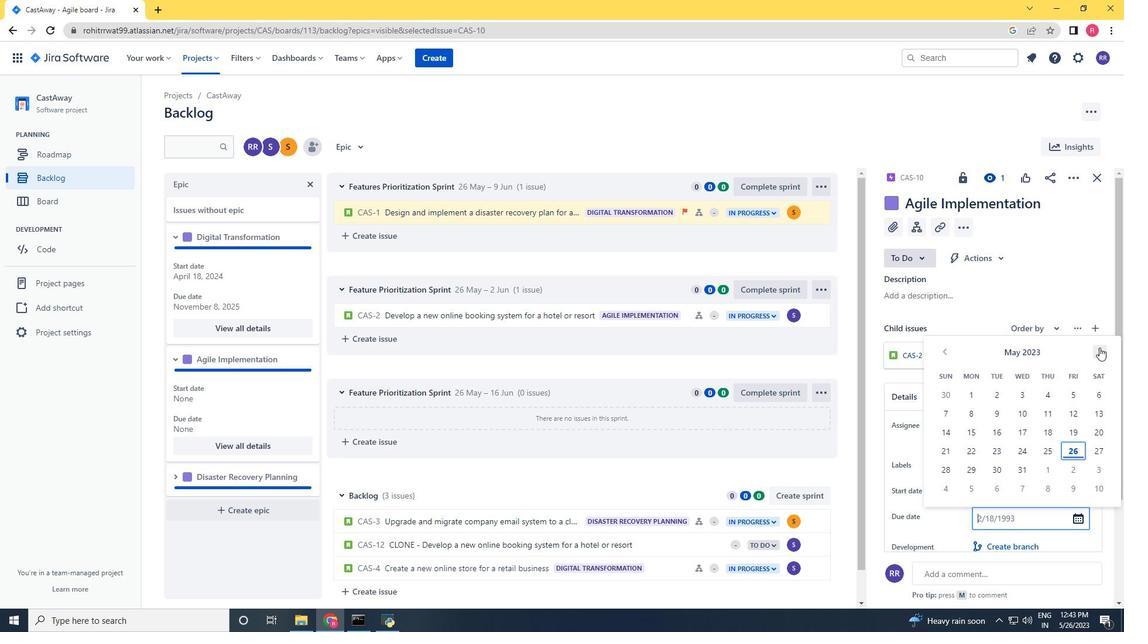 
Action: Mouse pressed left at (1099, 347)
Screenshot: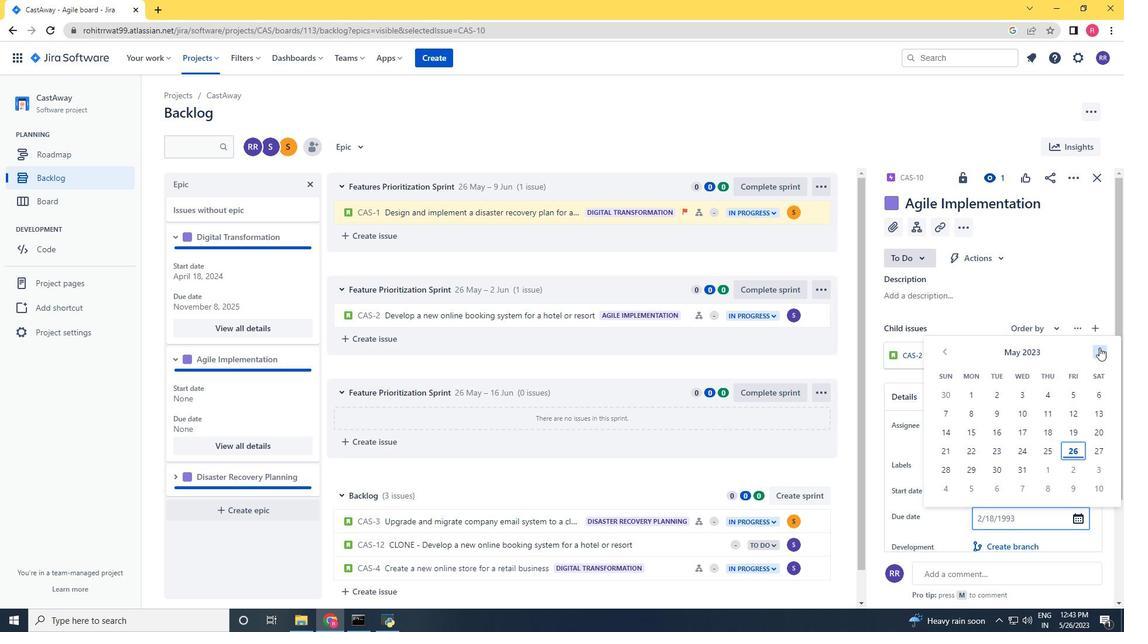 
Action: Mouse pressed left at (1099, 347)
Screenshot: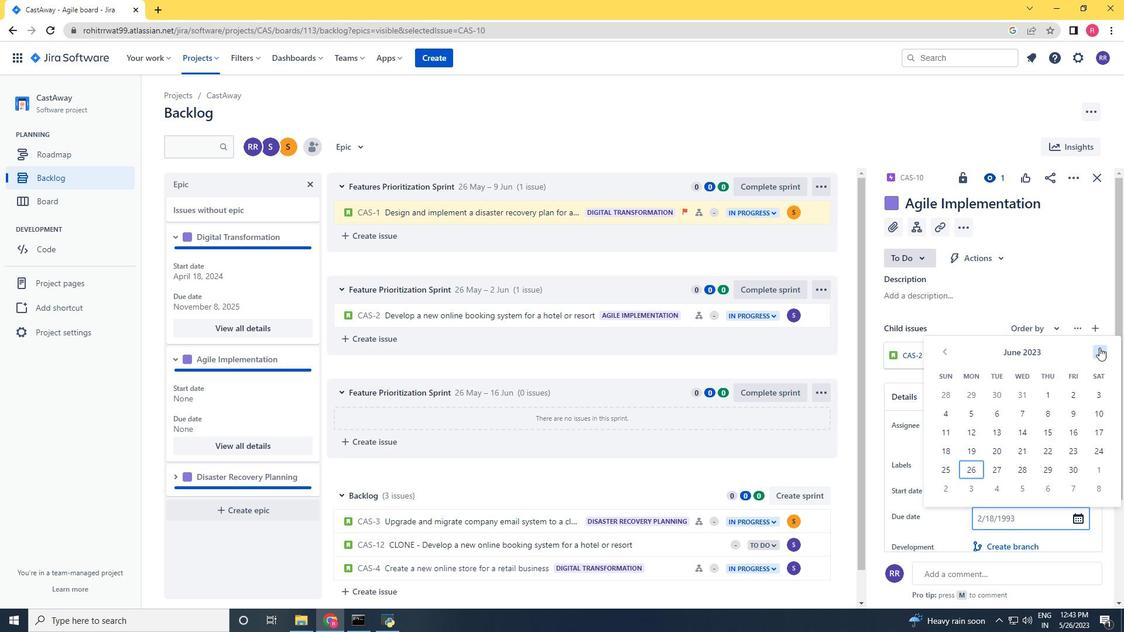 
Action: Mouse pressed left at (1099, 347)
Screenshot: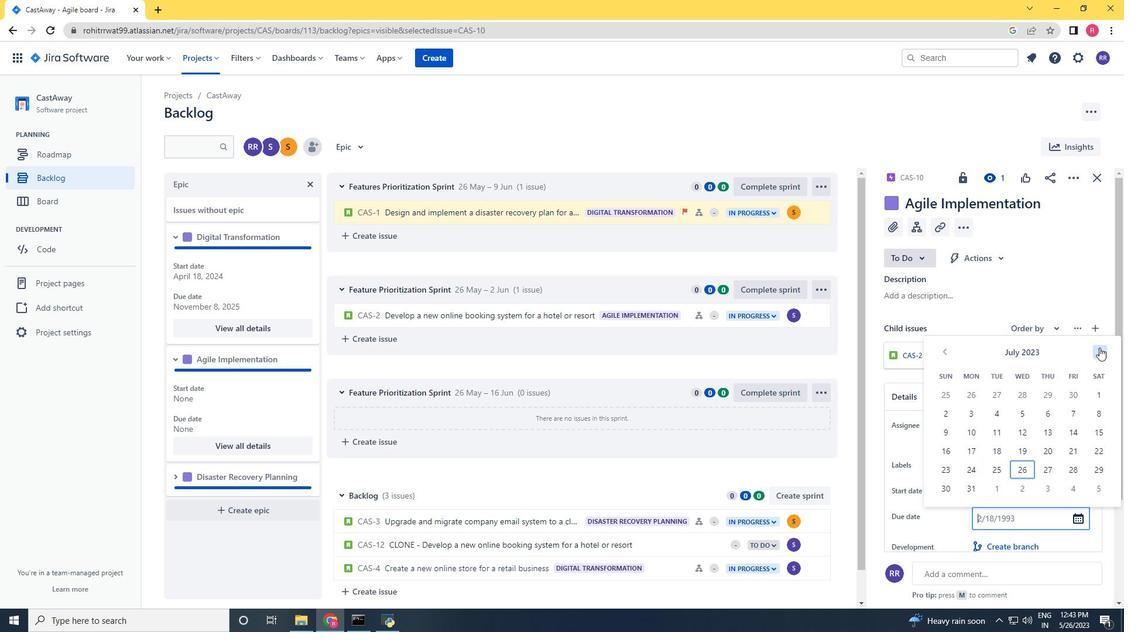 
Action: Mouse pressed left at (1099, 347)
Screenshot: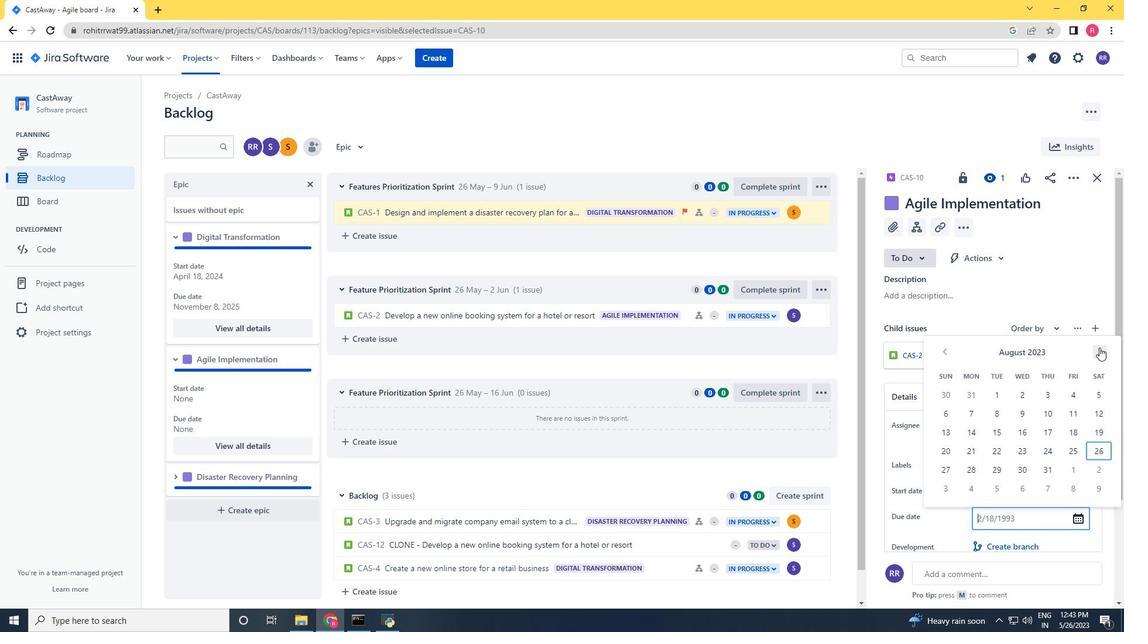 
Action: Mouse pressed left at (1099, 347)
Screenshot: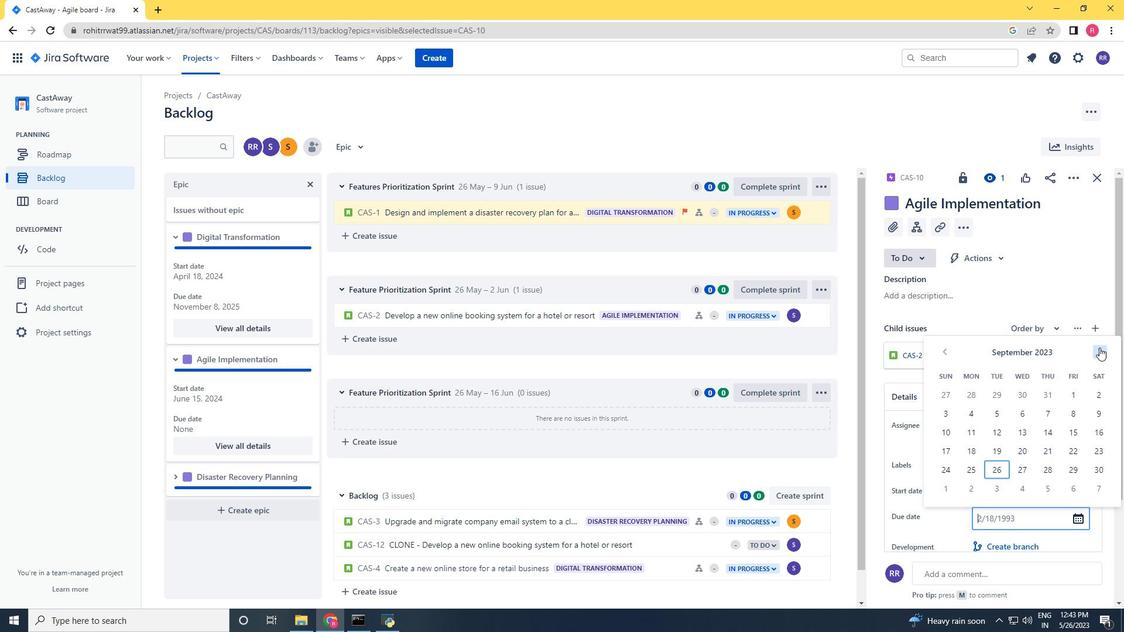 
Action: Mouse pressed left at (1099, 347)
Screenshot: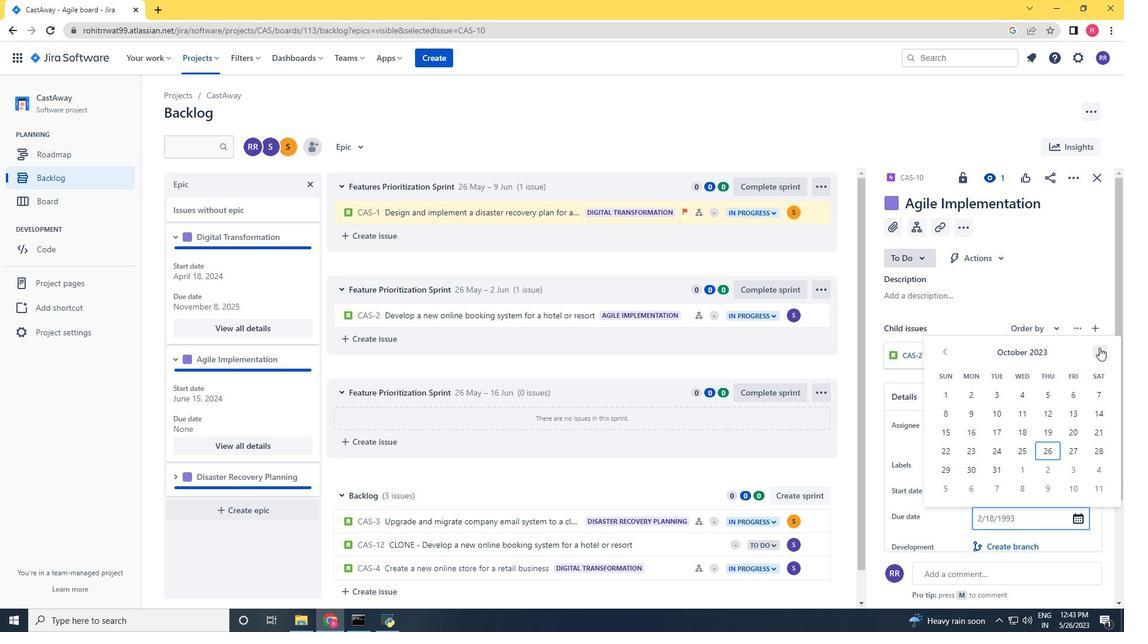 
Action: Mouse pressed left at (1099, 347)
Screenshot: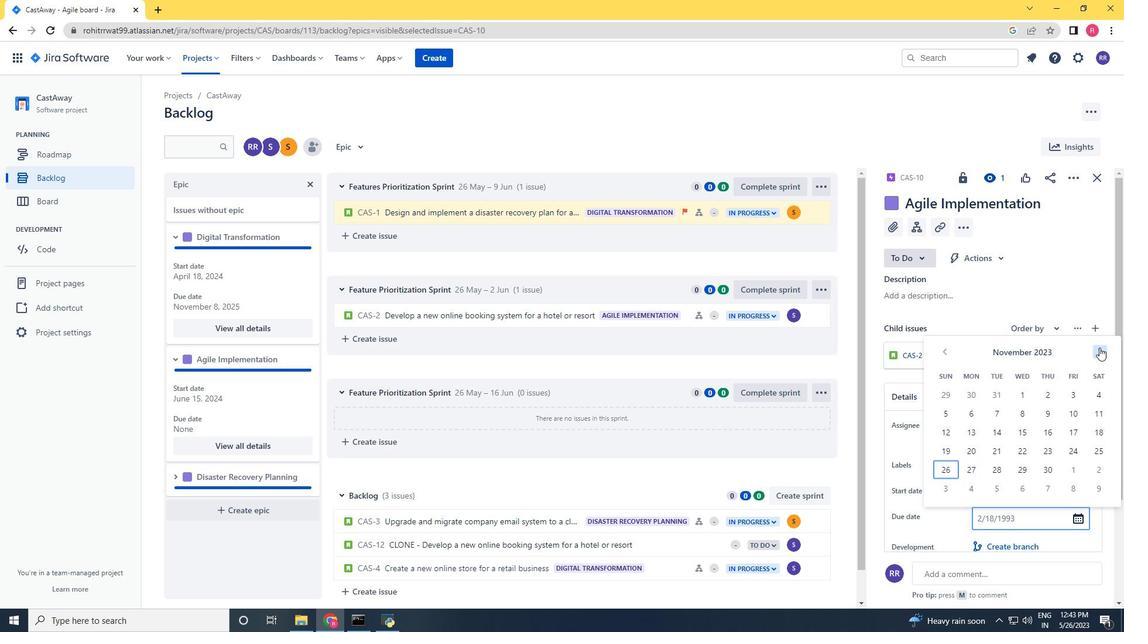 
Action: Mouse pressed left at (1099, 347)
Screenshot: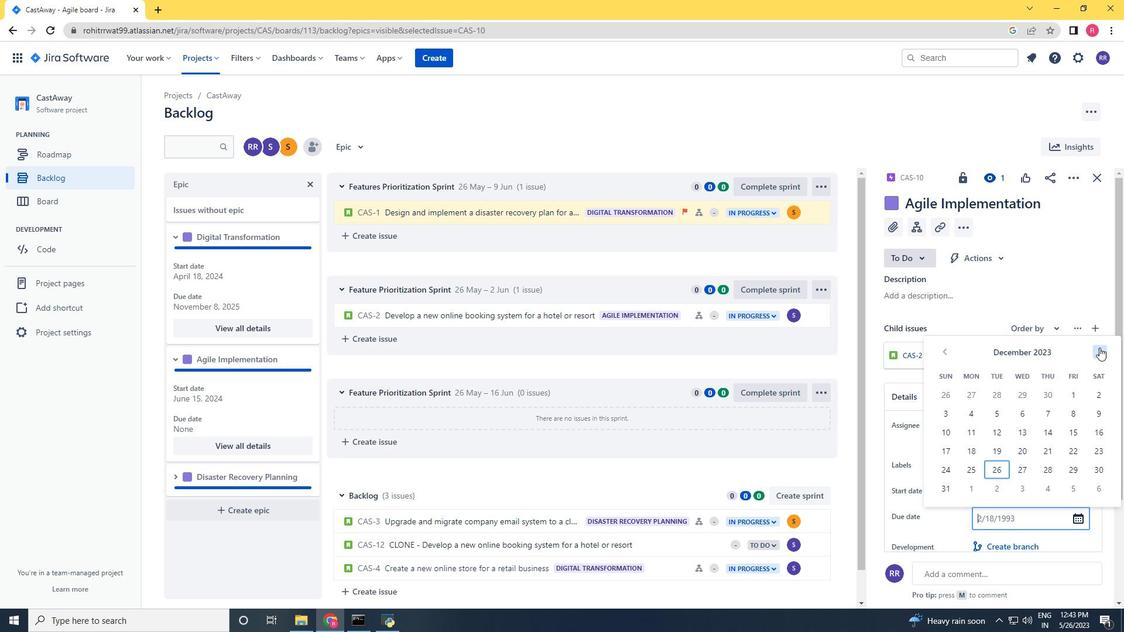 
Action: Mouse pressed left at (1099, 347)
Screenshot: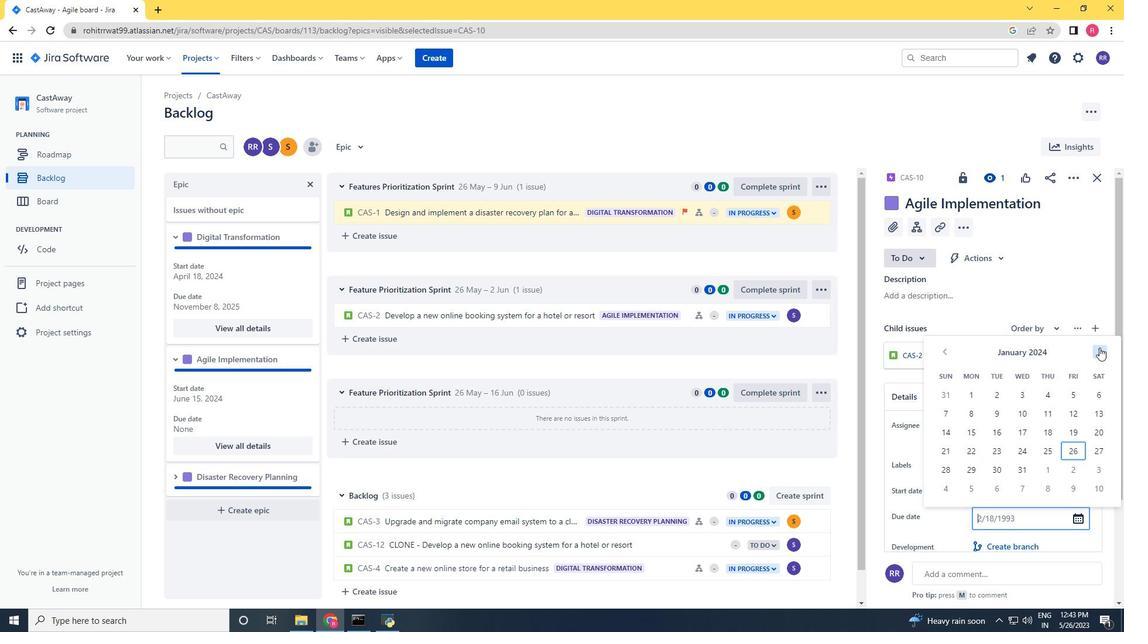 
Action: Mouse pressed left at (1099, 347)
Screenshot: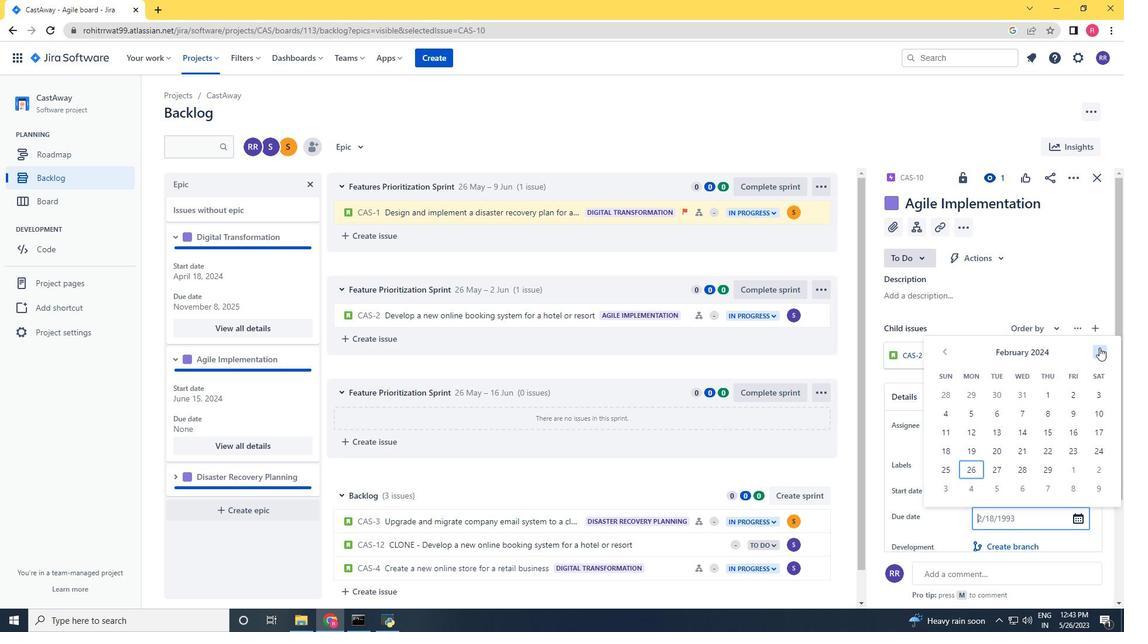 
Action: Mouse pressed left at (1099, 347)
Screenshot: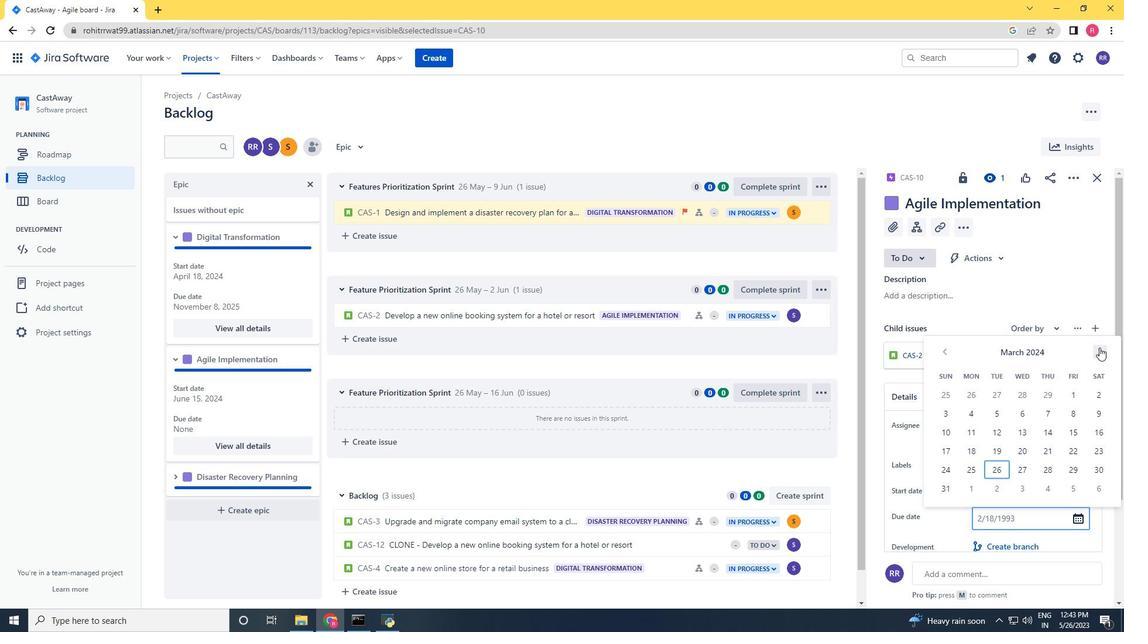 
Action: Mouse pressed left at (1099, 347)
Screenshot: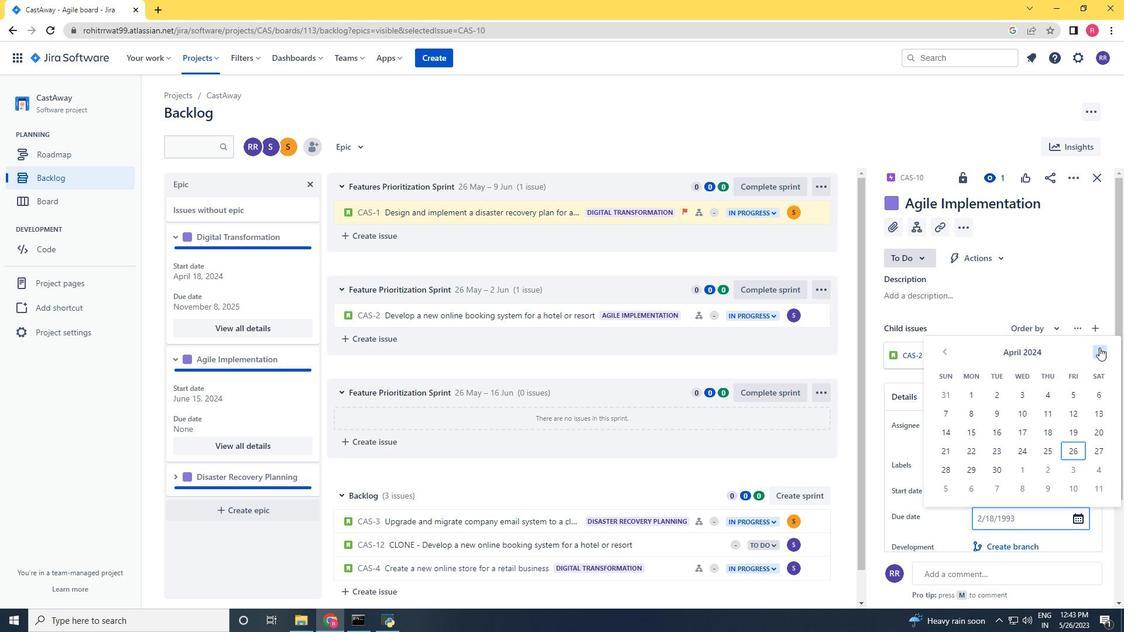 
Action: Mouse pressed left at (1099, 347)
Screenshot: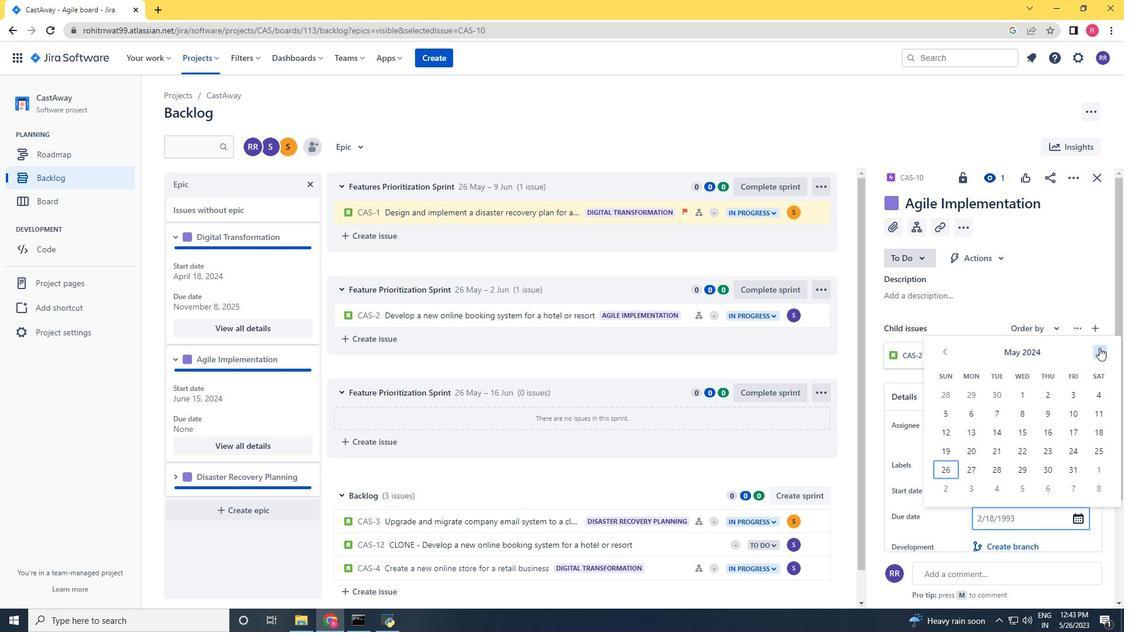 
Action: Mouse pressed left at (1099, 347)
Screenshot: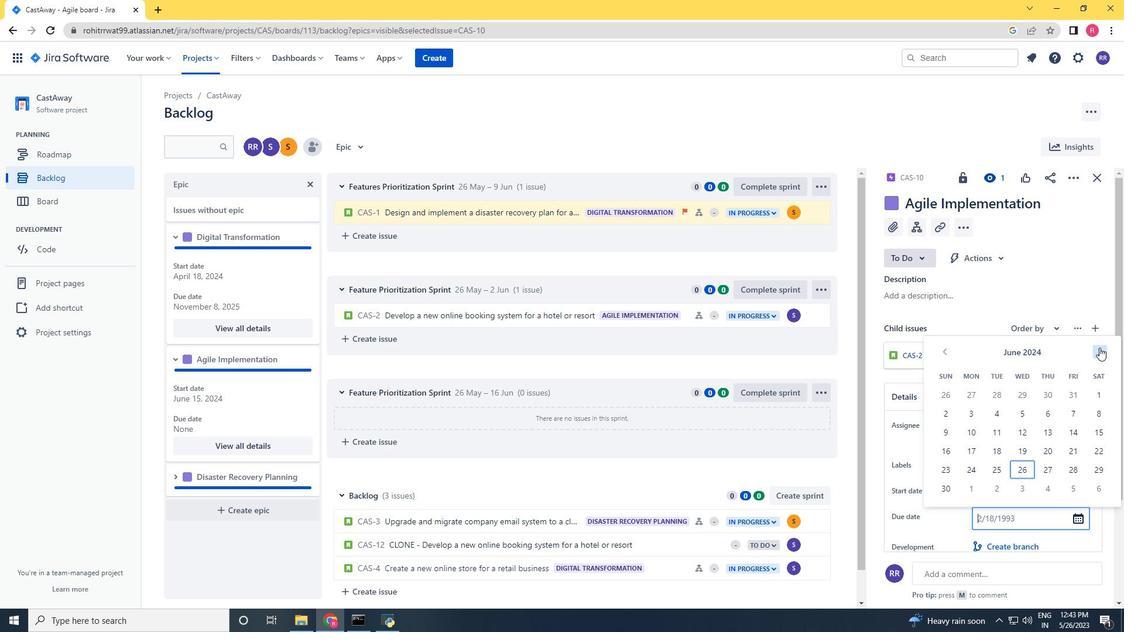 
Action: Mouse pressed left at (1099, 347)
Screenshot: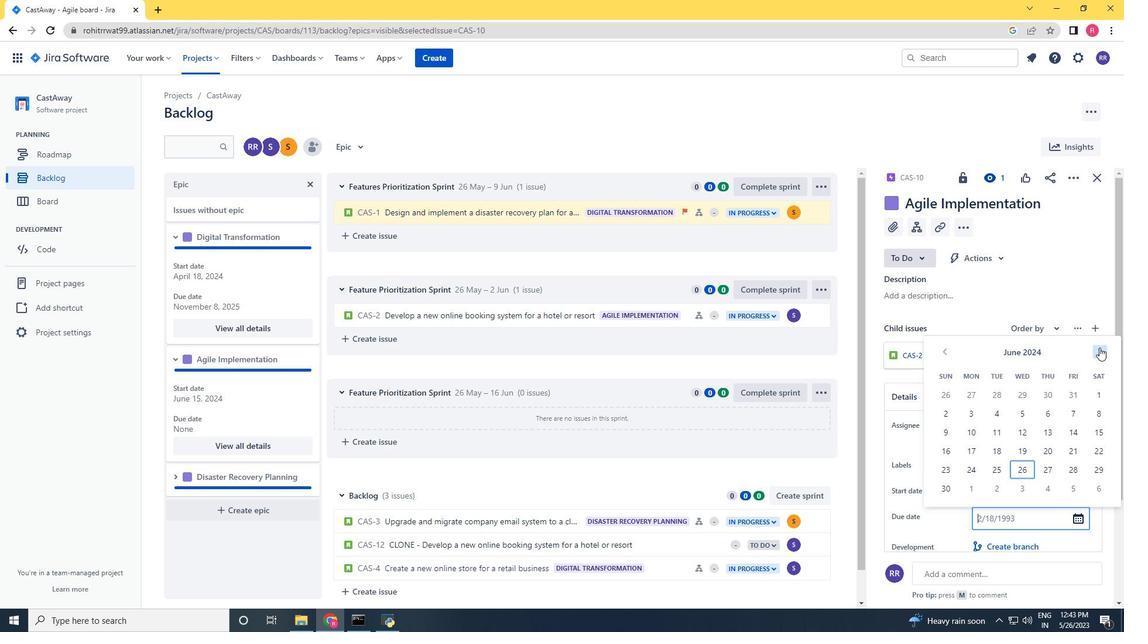 
Action: Mouse pressed left at (1099, 347)
Screenshot: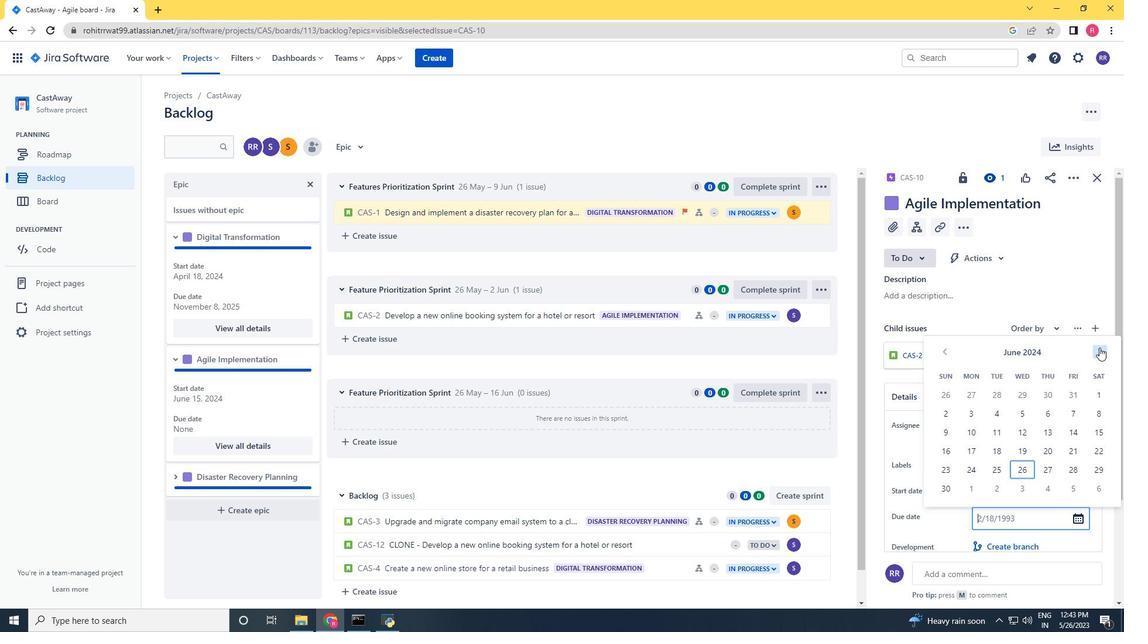 
Action: Mouse pressed left at (1099, 347)
Screenshot: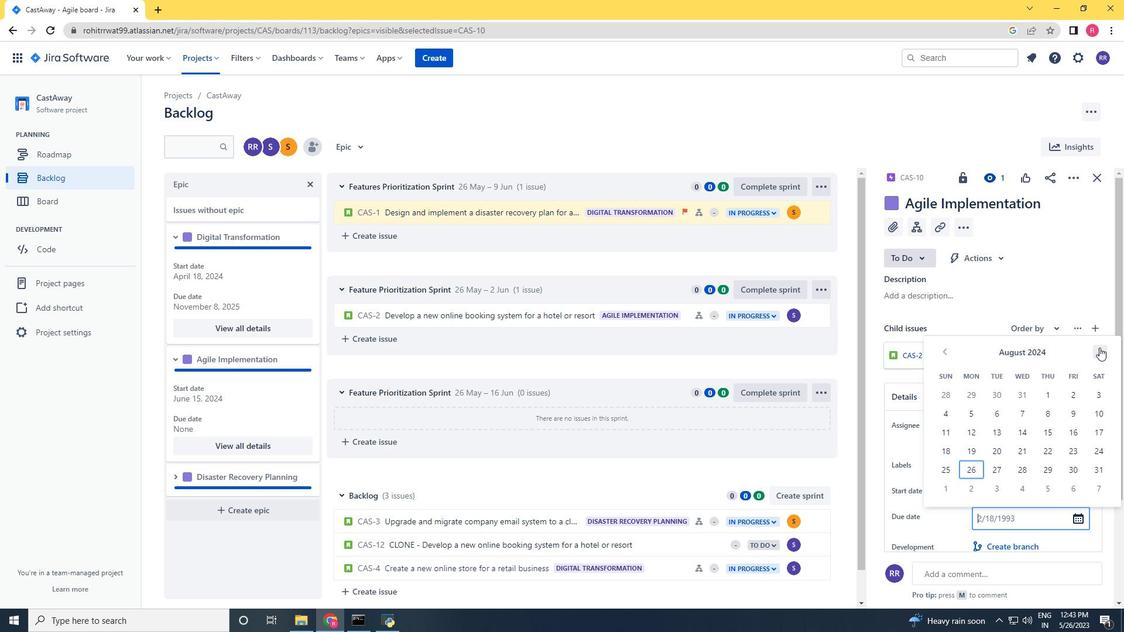 
Action: Mouse pressed left at (1099, 347)
Screenshot: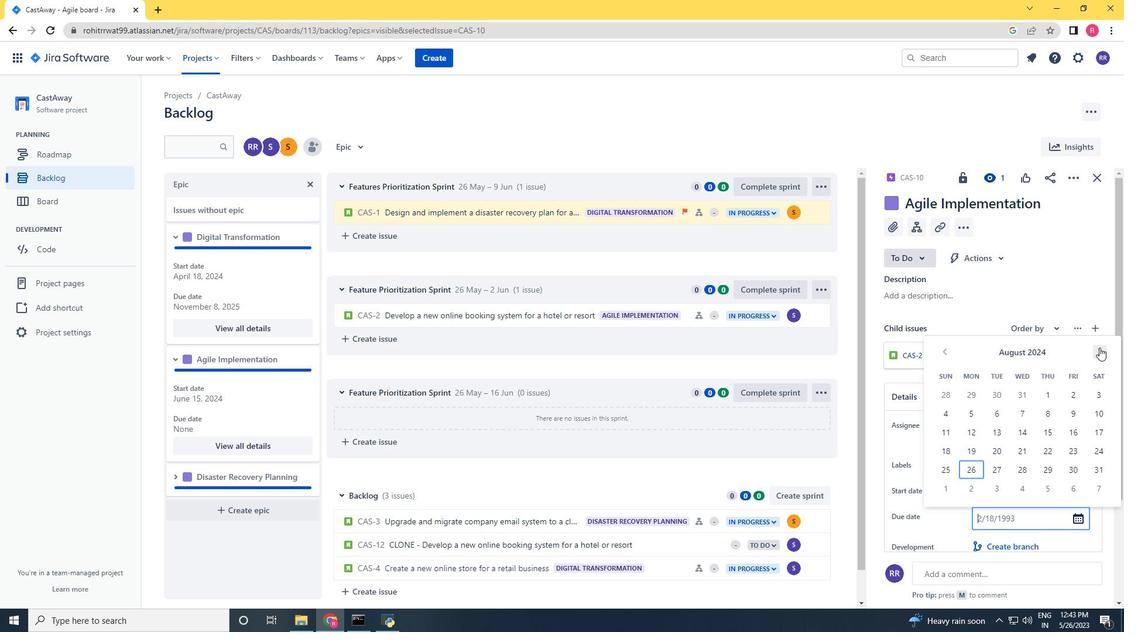 
Action: Mouse pressed left at (1099, 347)
Screenshot: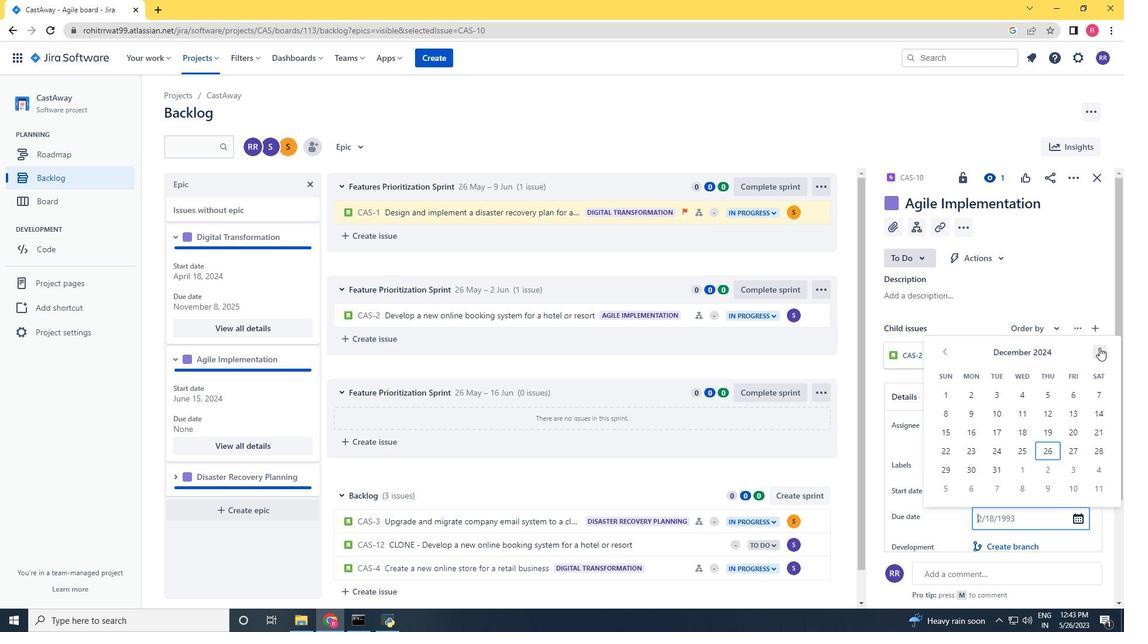 
Action: Mouse pressed left at (1099, 347)
Screenshot: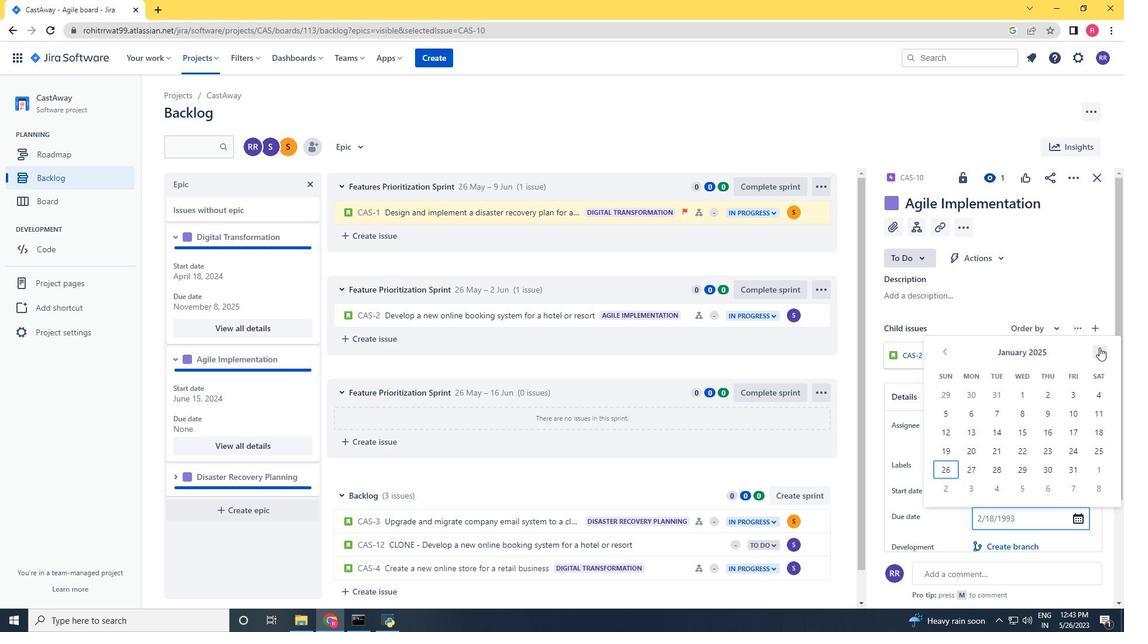 
Action: Mouse pressed left at (1099, 347)
Screenshot: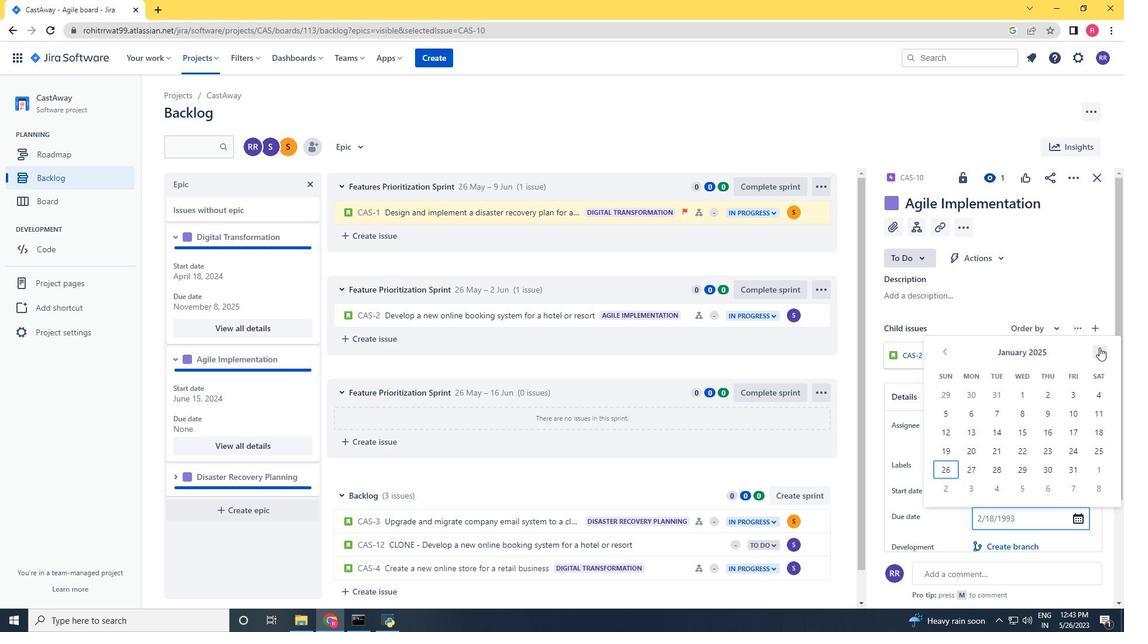 
Action: Mouse pressed left at (1099, 347)
Screenshot: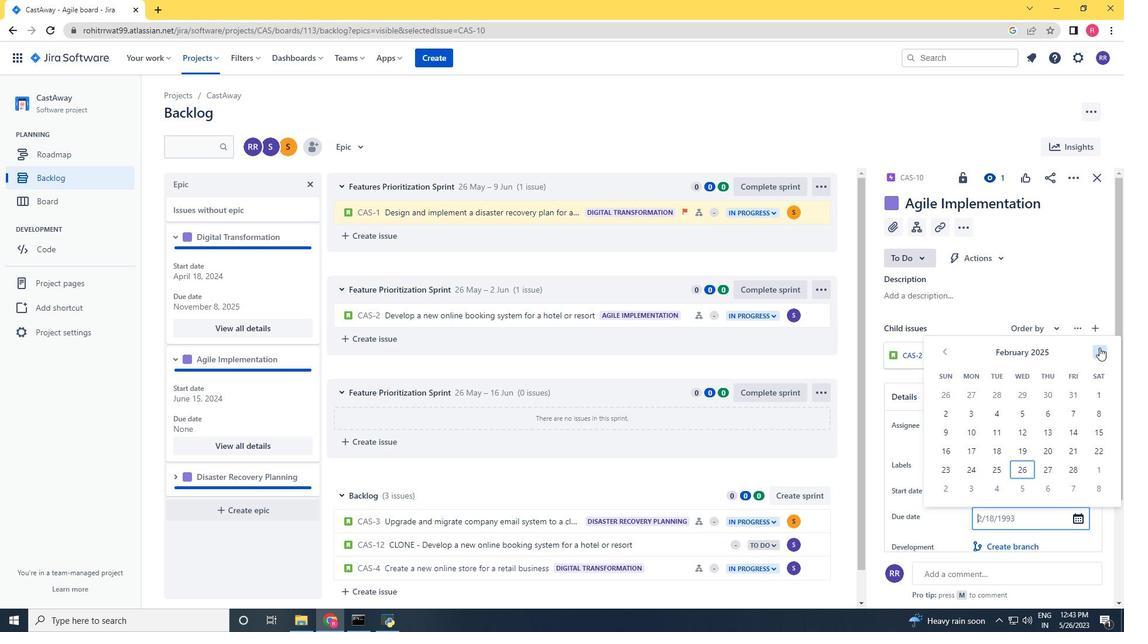 
Action: Mouse pressed left at (1099, 347)
Screenshot: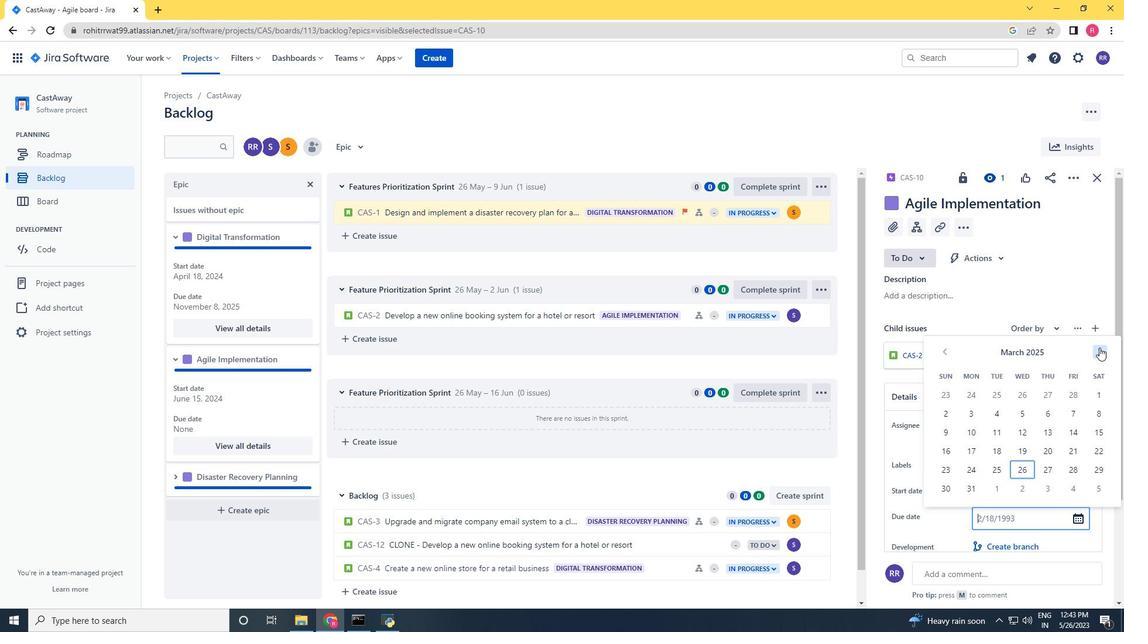 
Action: Mouse pressed left at (1099, 347)
Screenshot: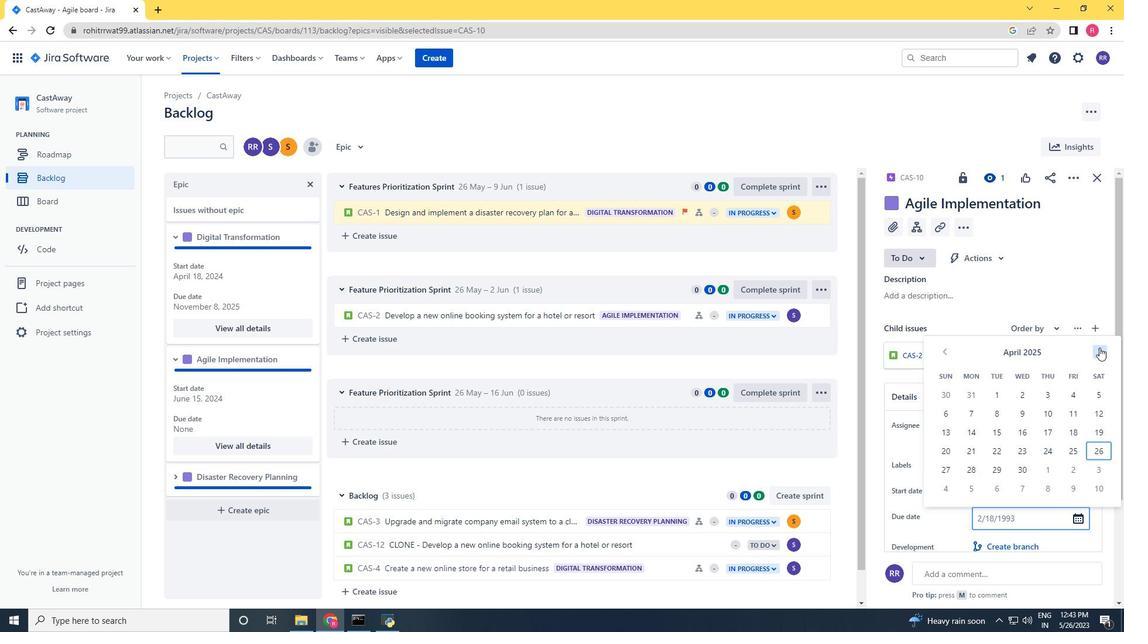 
Action: Mouse pressed left at (1099, 347)
Screenshot: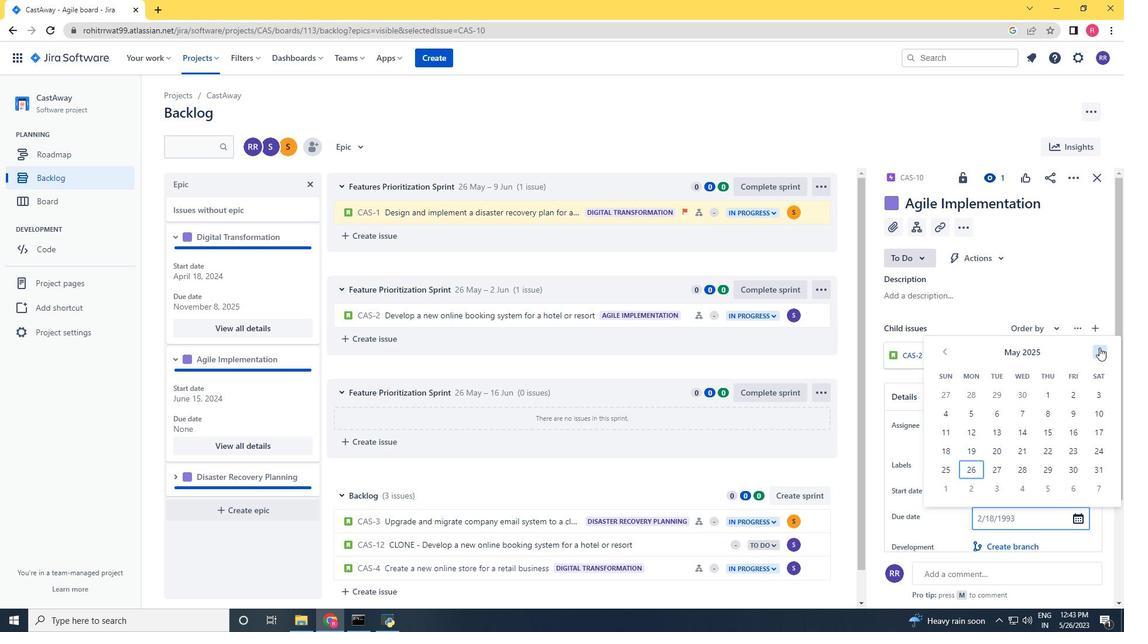 
Action: Mouse pressed left at (1099, 347)
Screenshot: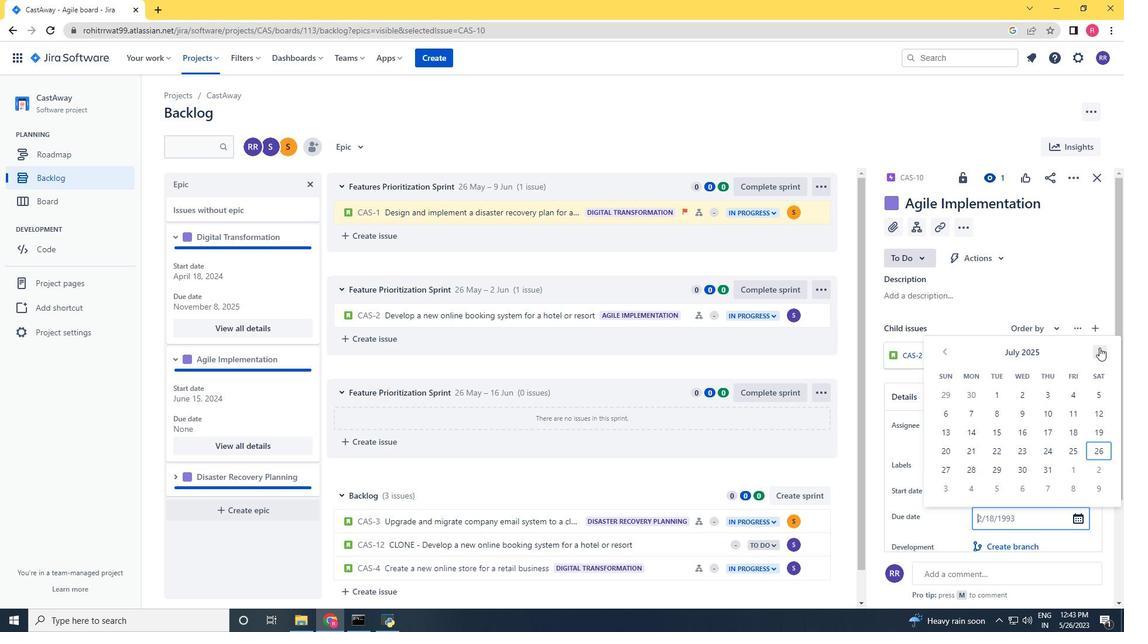 
Action: Mouse pressed left at (1099, 347)
Screenshot: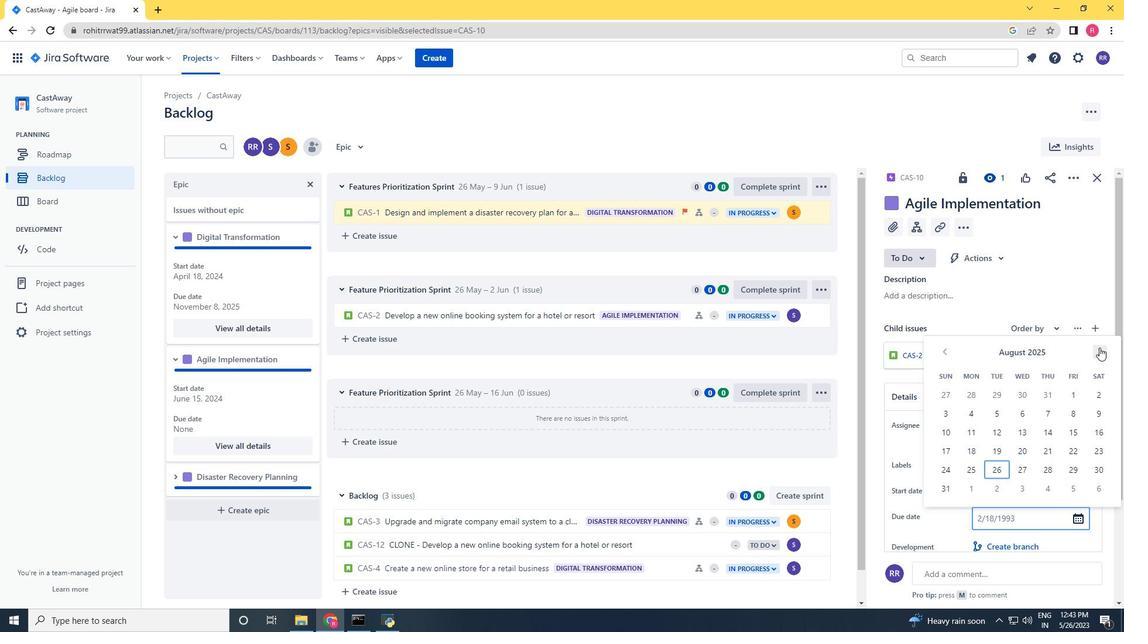 
Action: Mouse moved to (1091, 408)
Screenshot: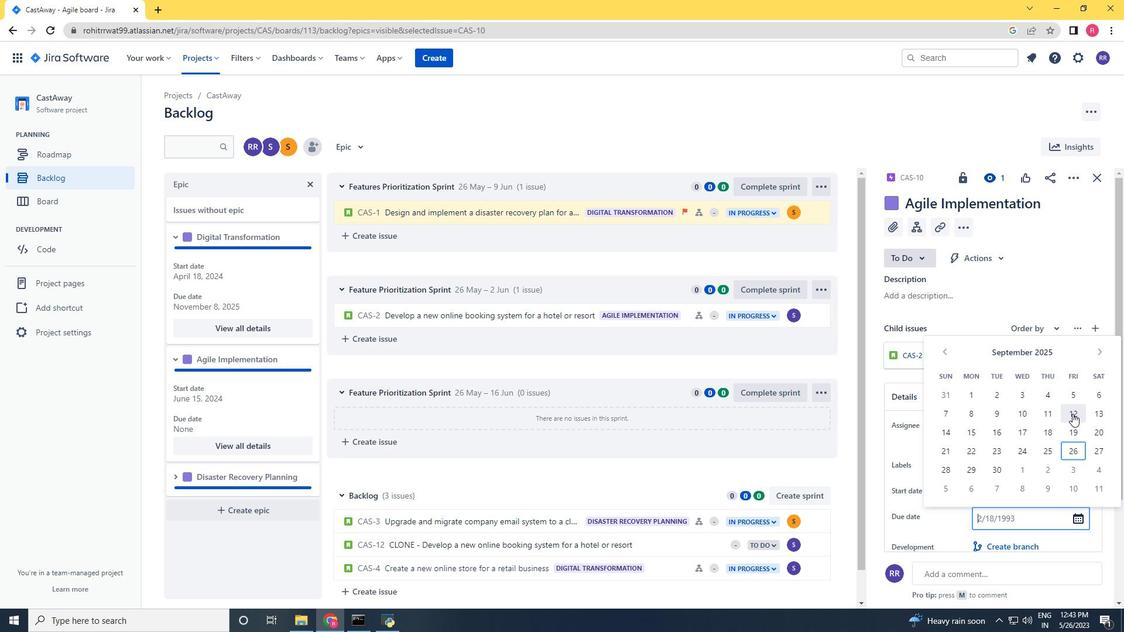 
Action: Mouse pressed left at (1091, 408)
Screenshot: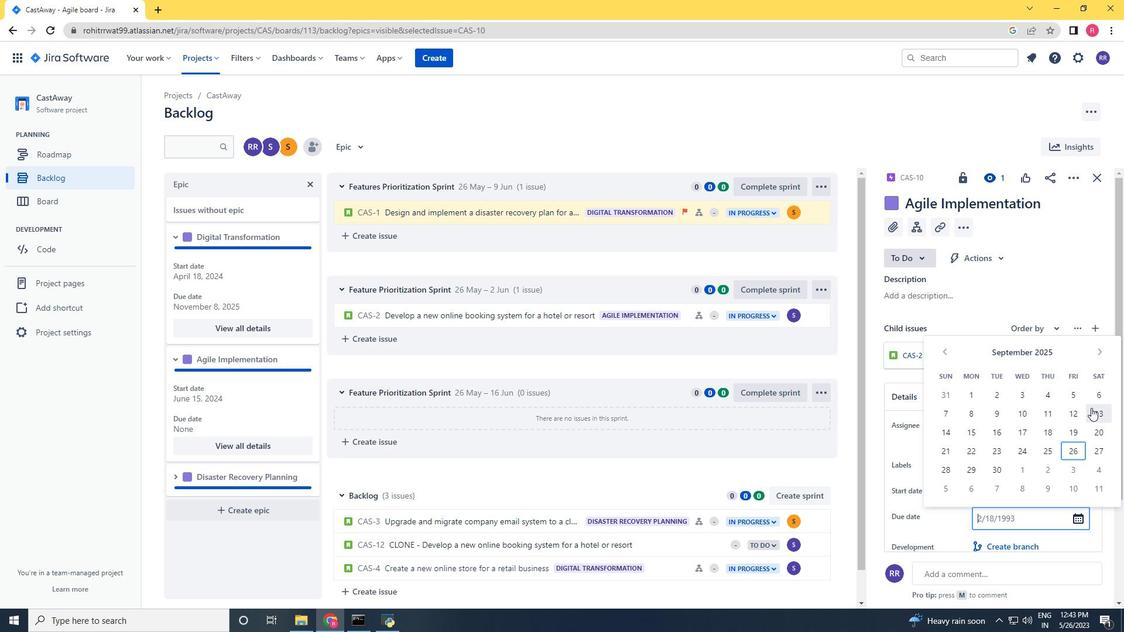 
Action: Mouse moved to (1043, 484)
Screenshot: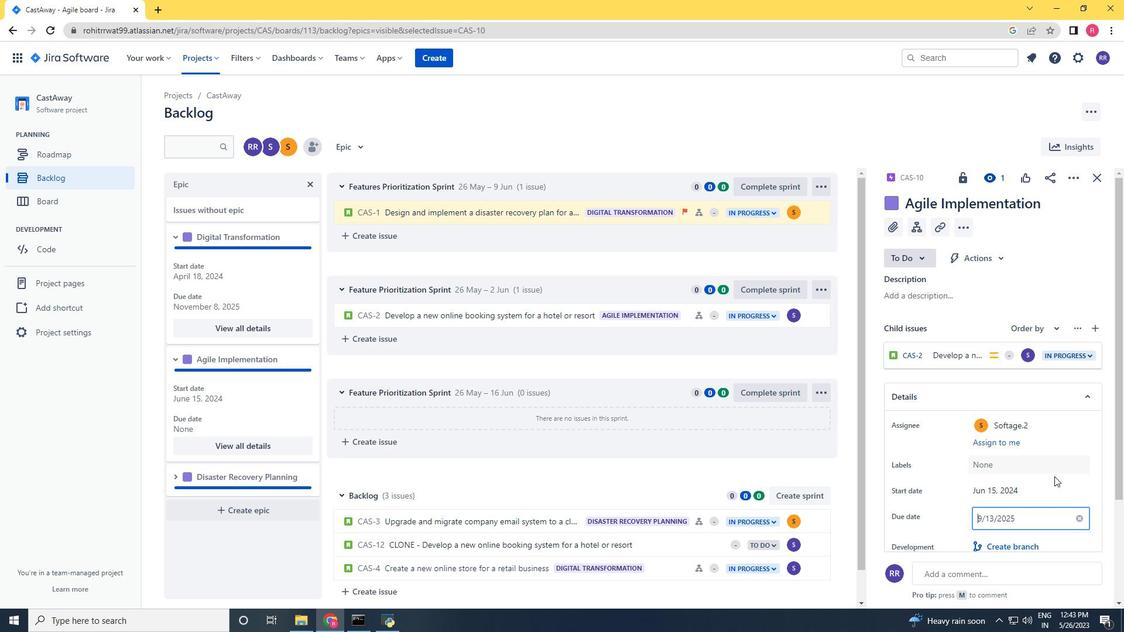 
Action: Mouse scrolled (1043, 483) with delta (0, 0)
Screenshot: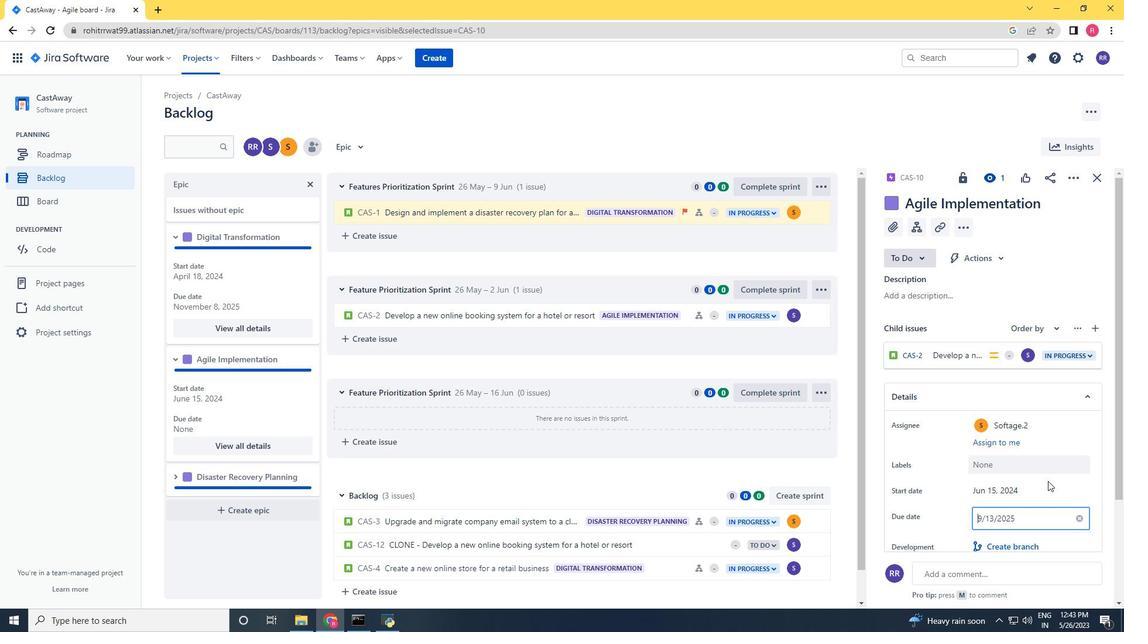 
Action: Mouse moved to (1063, 528)
Screenshot: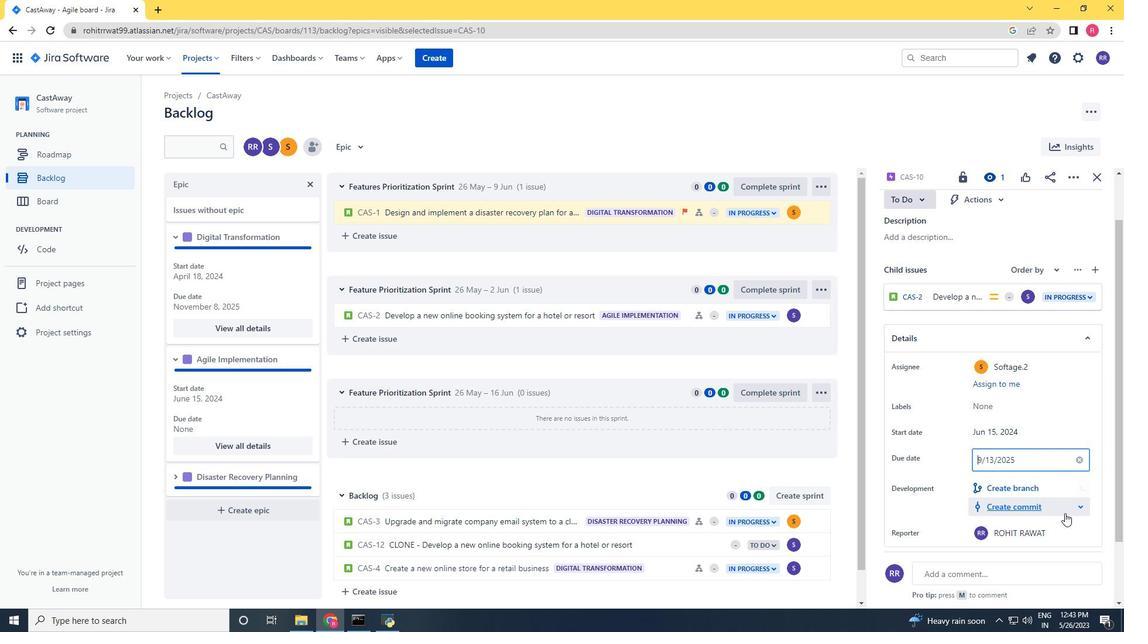 
Action: Mouse scrolled (1063, 528) with delta (0, 0)
Screenshot: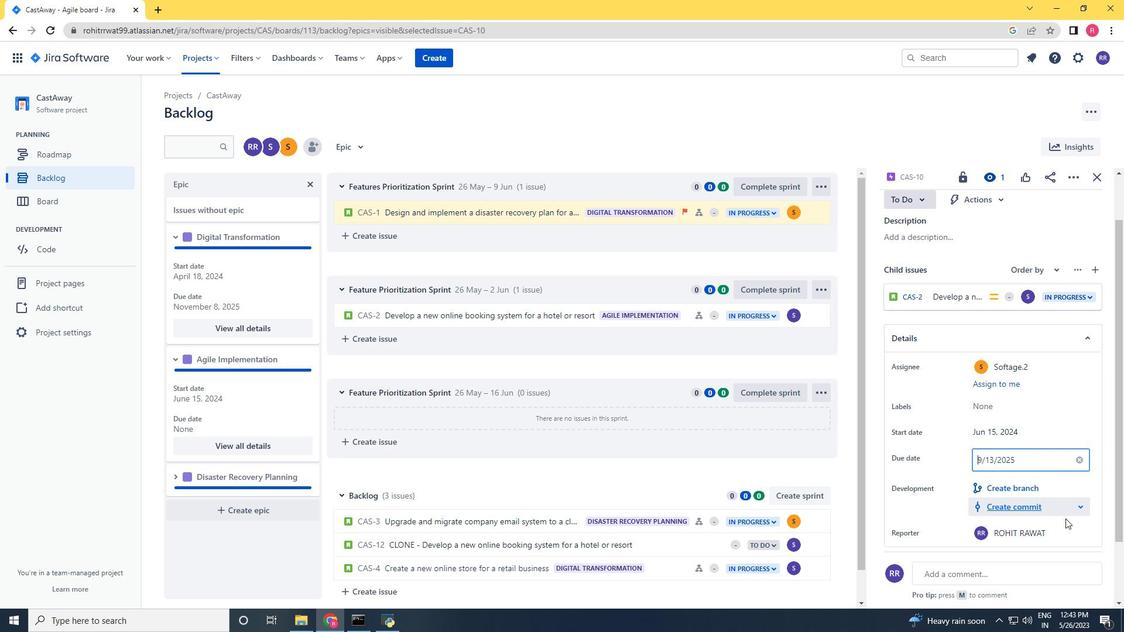 
Action: Mouse moved to (1063, 529)
Screenshot: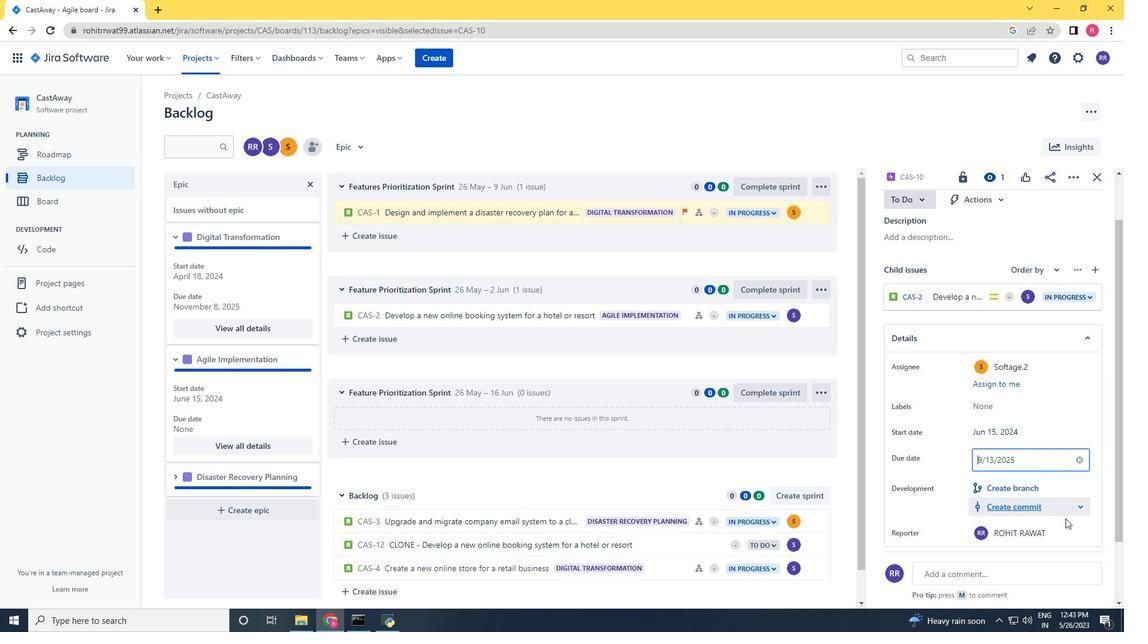 
Action: Mouse scrolled (1063, 528) with delta (0, 0)
Screenshot: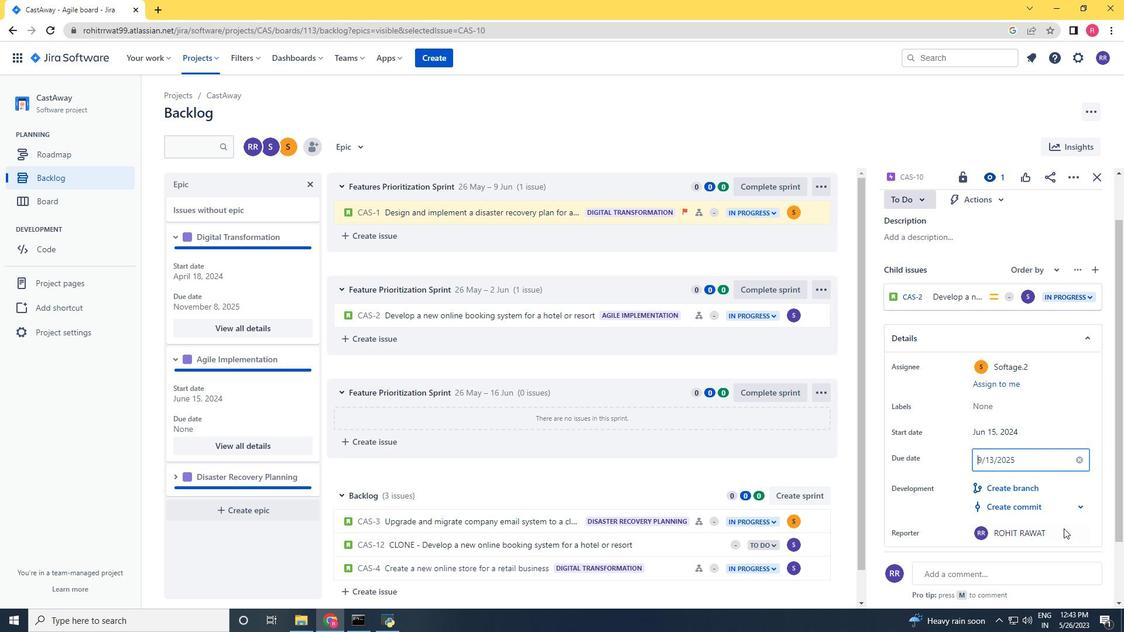 
Action: Mouse moved to (1015, 509)
Screenshot: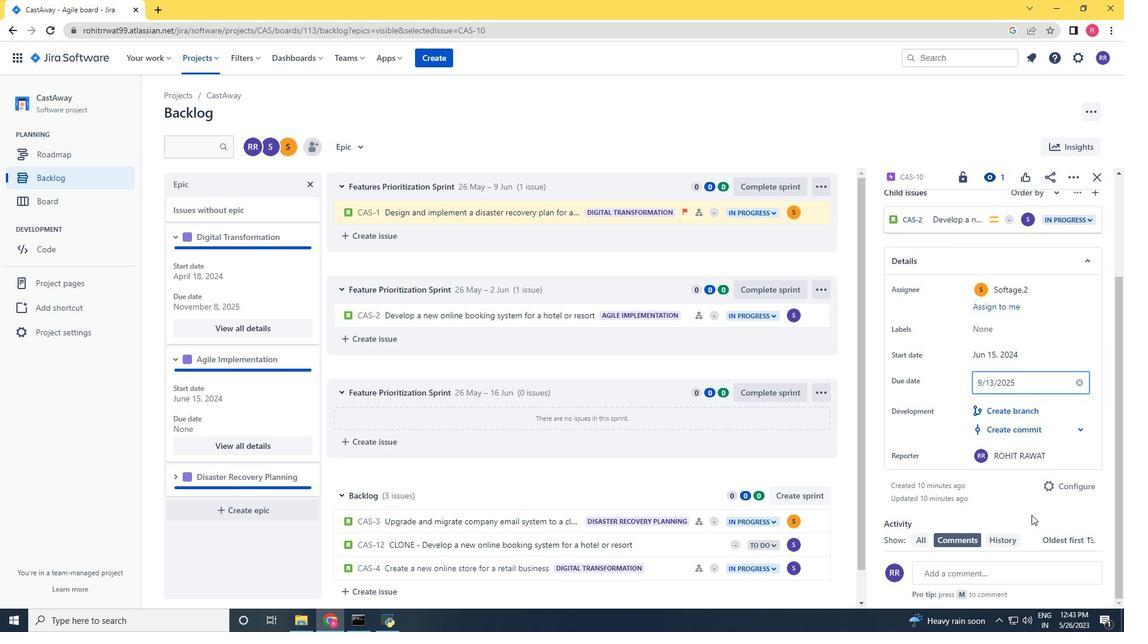 
Action: Mouse pressed left at (1015, 509)
Screenshot: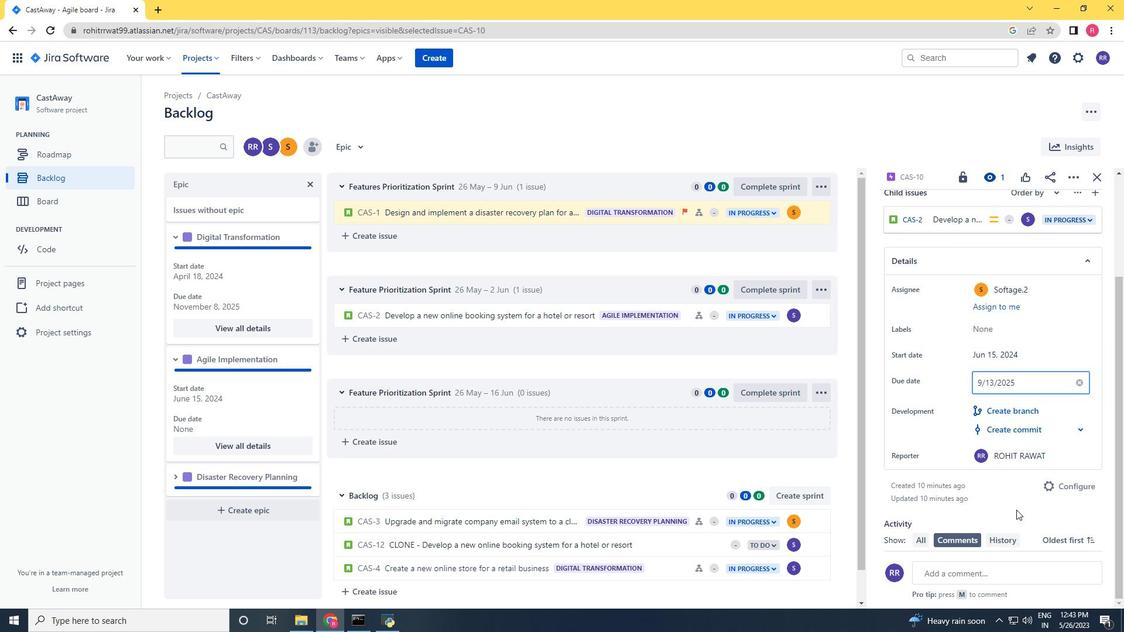 
Action: Mouse moved to (177, 479)
Screenshot: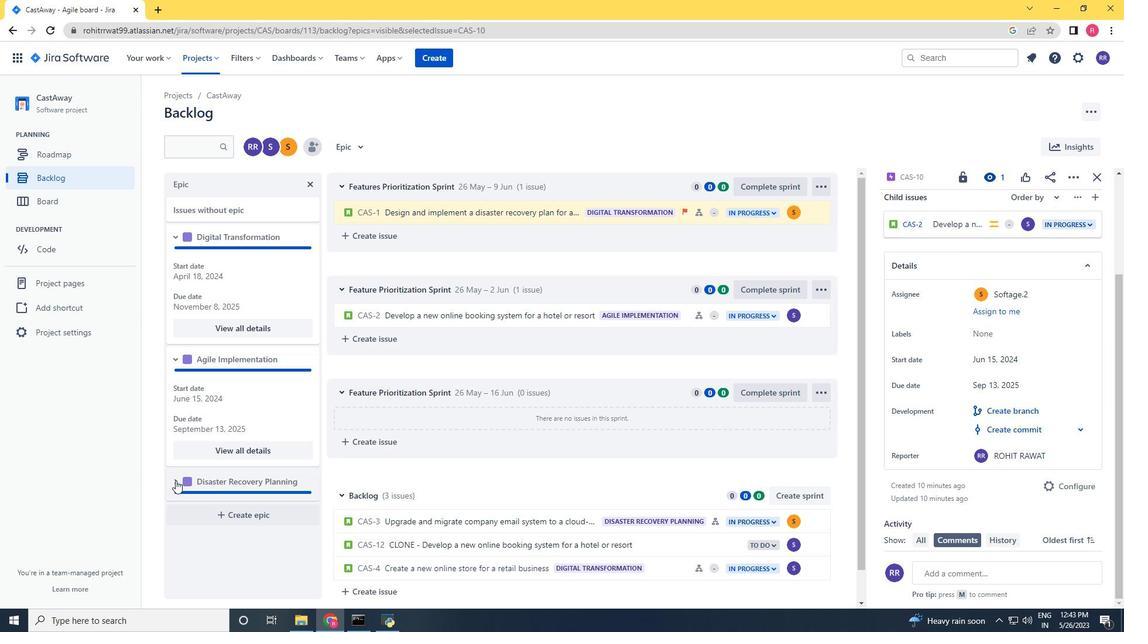 
Action: Mouse pressed left at (177, 479)
Screenshot: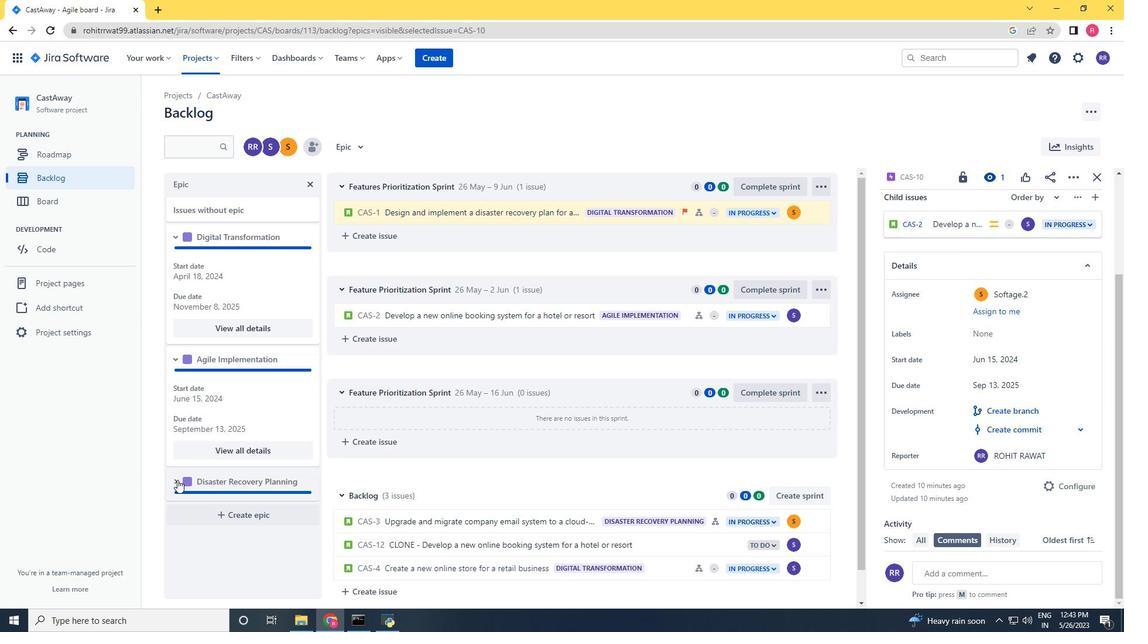 
Action: Mouse moved to (504, 428)
Screenshot: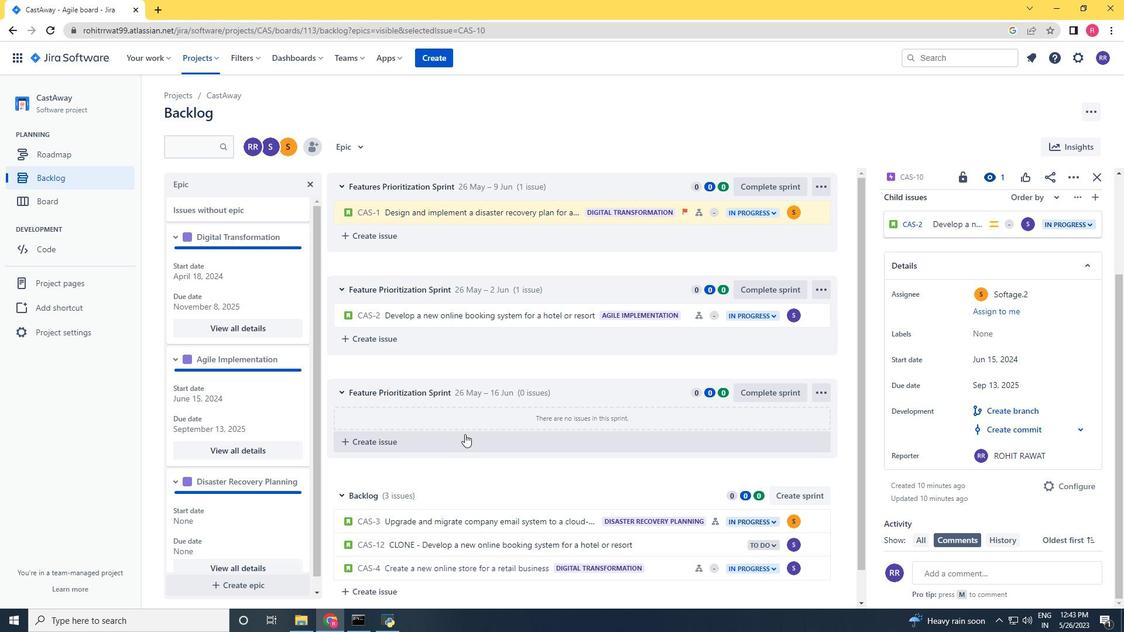 
Action: Mouse scrolled (504, 427) with delta (0, 0)
Screenshot: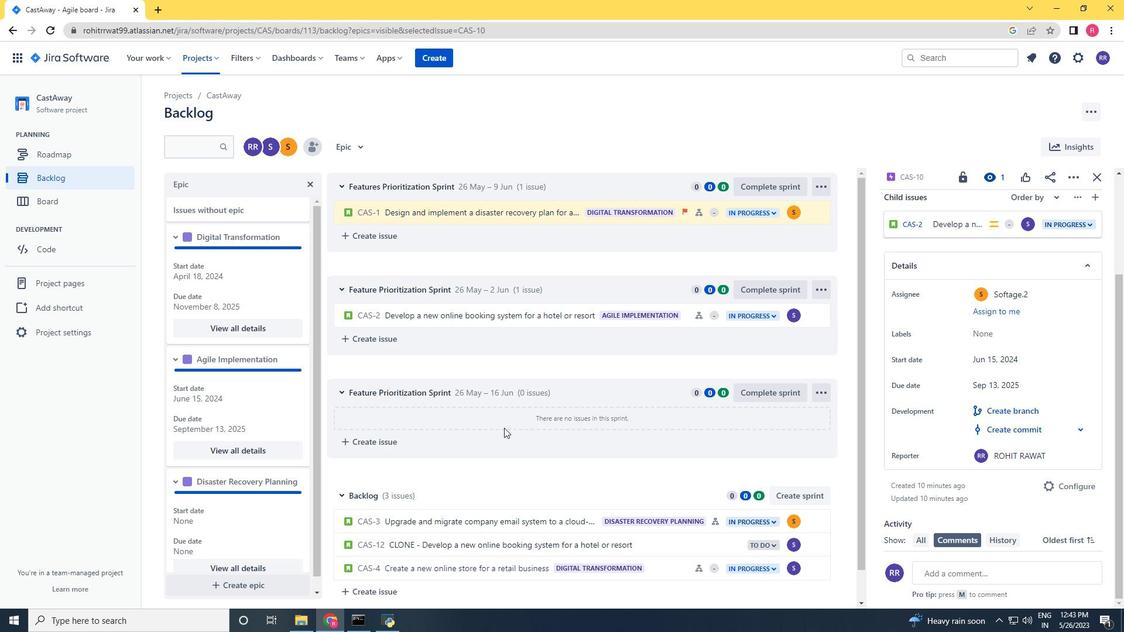 
Action: Mouse scrolled (504, 427) with delta (0, 0)
Screenshot: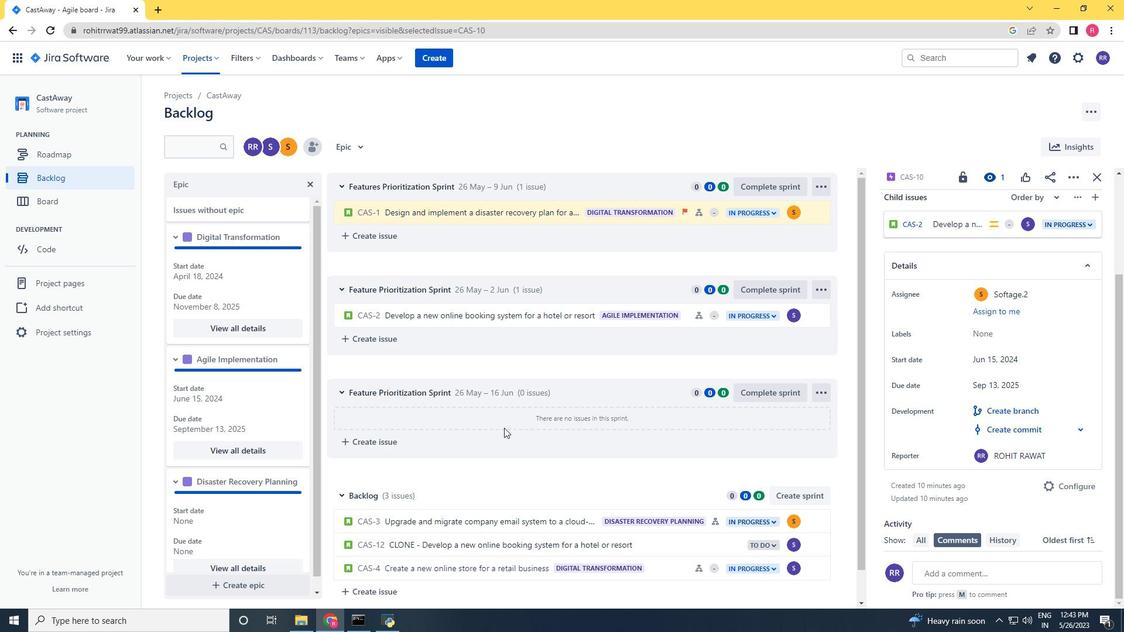 
Action: Mouse moved to (913, 484)
Screenshot: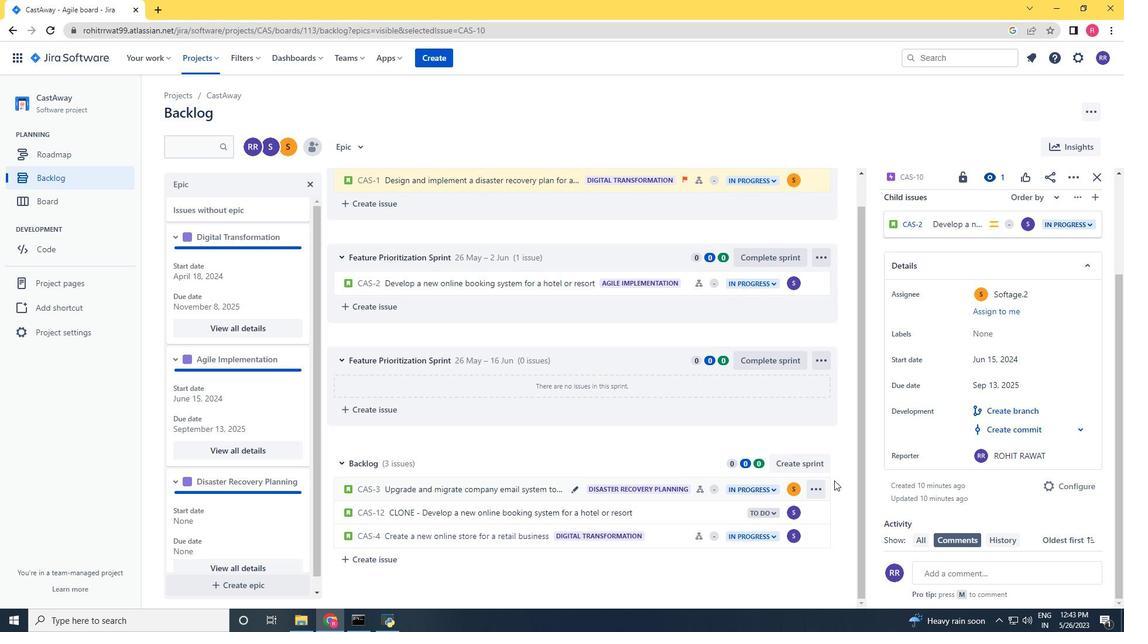 
Action: Mouse scrolled (913, 484) with delta (0, 0)
Screenshot: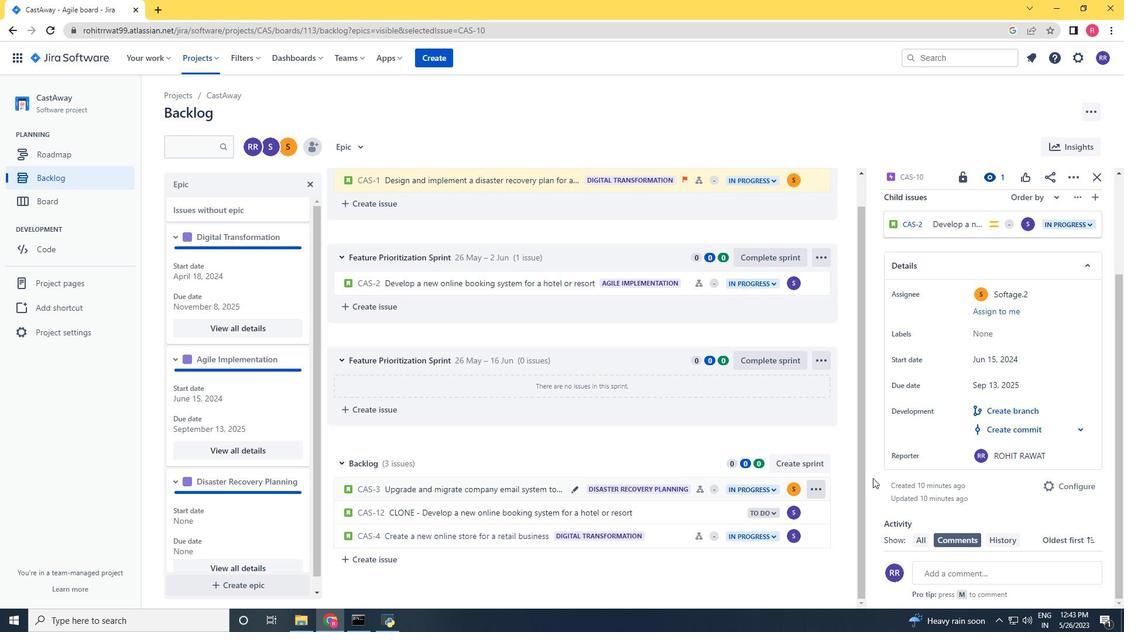 
Action: Mouse scrolled (913, 484) with delta (0, 0)
Screenshot: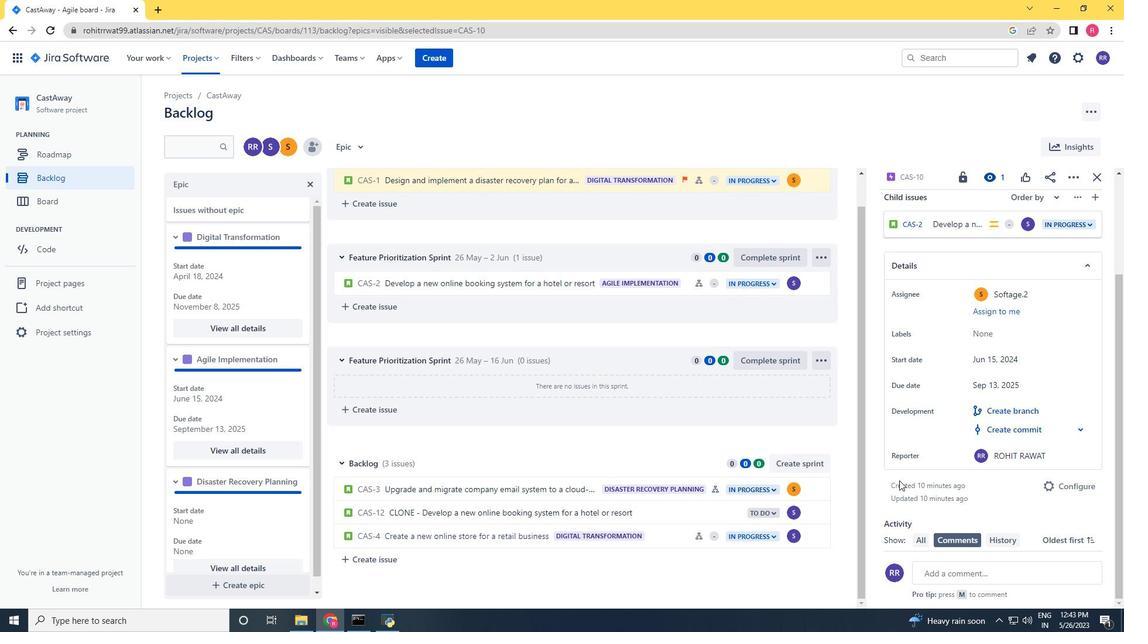 
Action: Mouse scrolled (913, 484) with delta (0, 0)
Screenshot: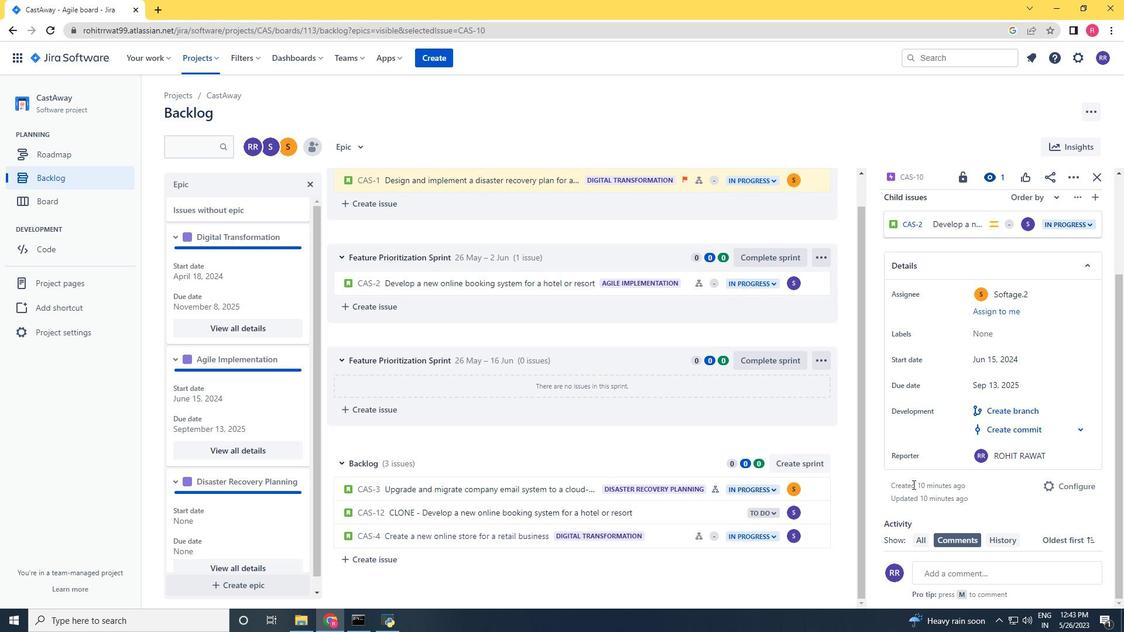 
Action: Mouse moved to (978, 501)
Screenshot: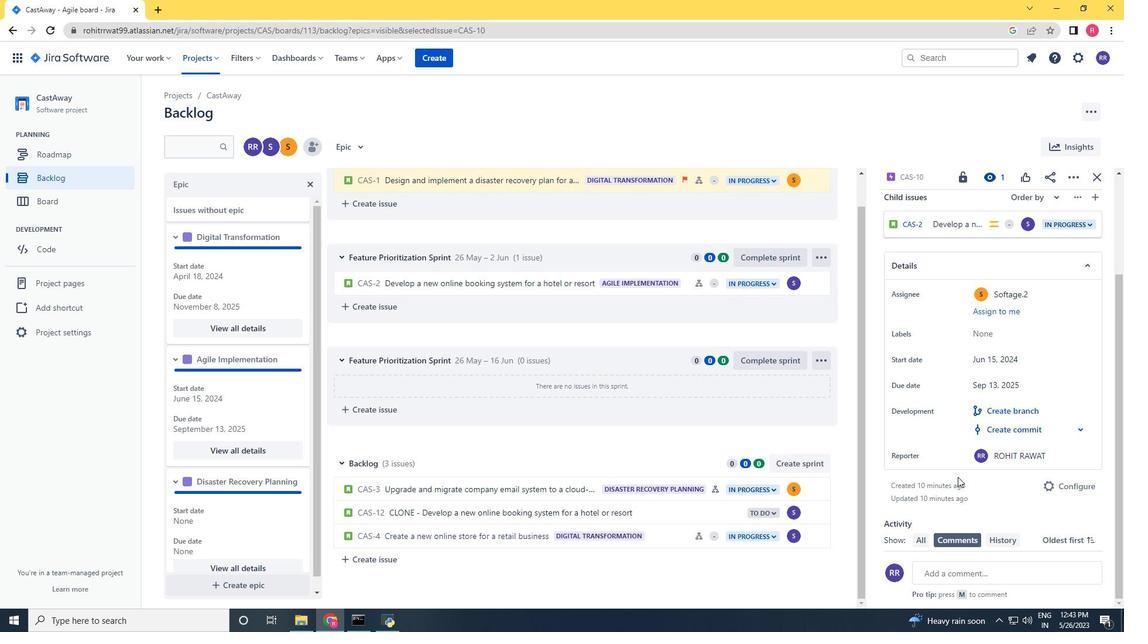 
Action: Mouse scrolled (978, 501) with delta (0, 0)
Screenshot: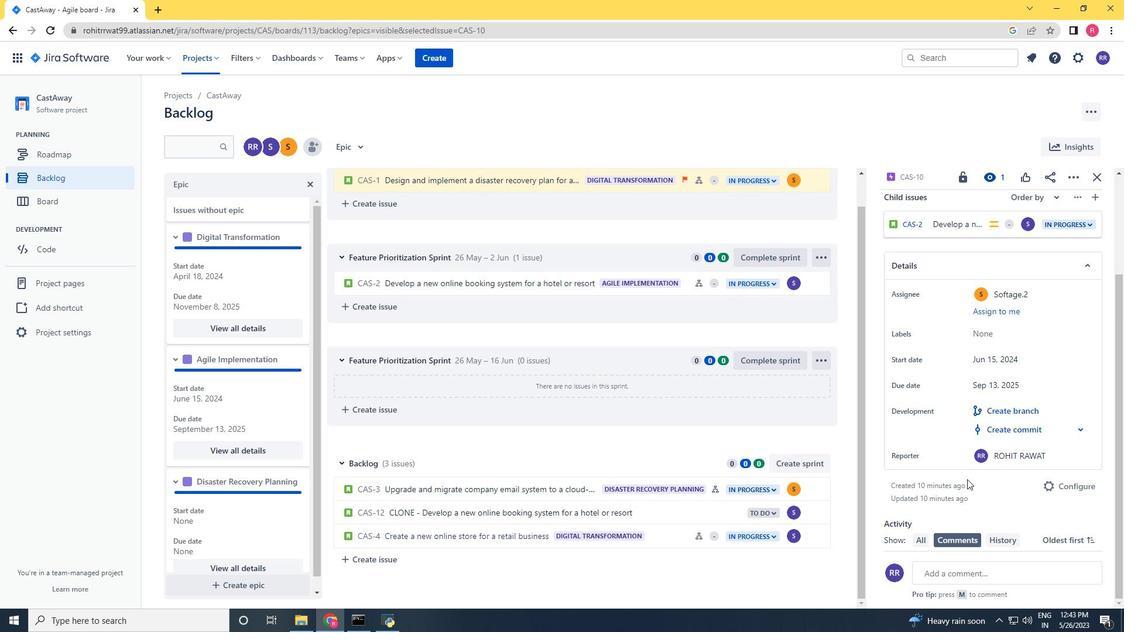 
Action: Mouse moved to (978, 502)
Screenshot: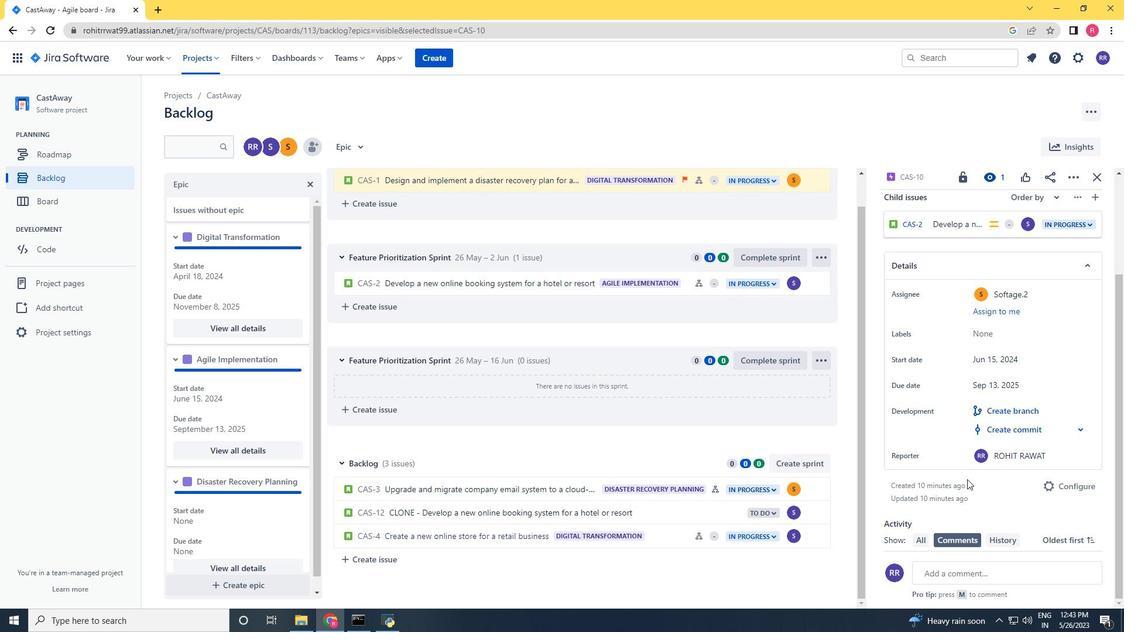 
Action: Mouse scrolled (978, 501) with delta (0, 0)
Screenshot: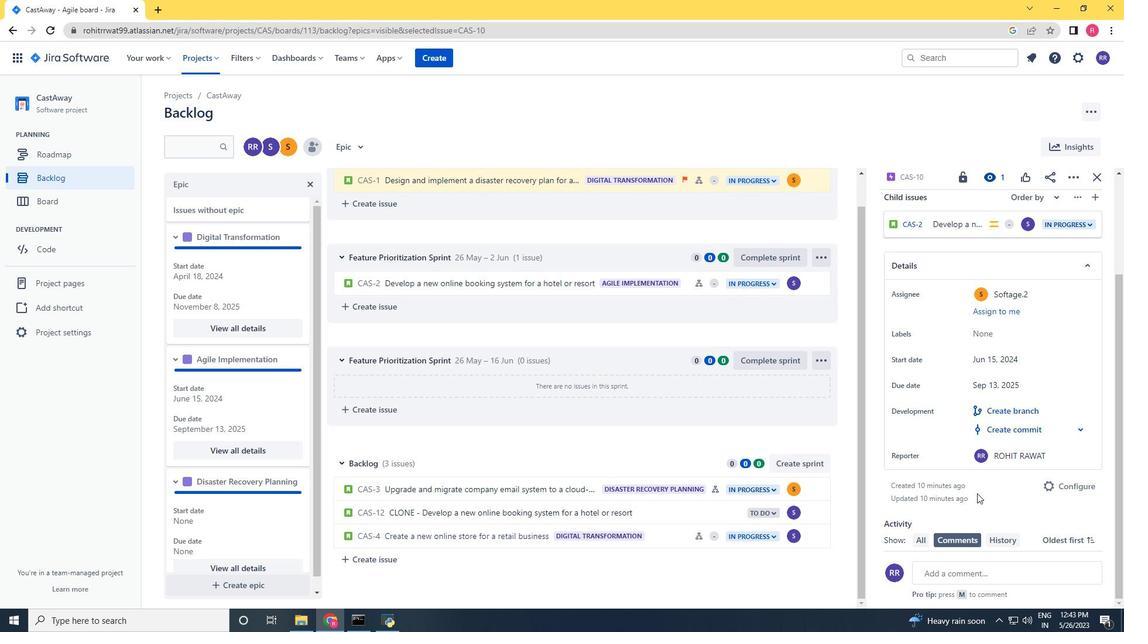 
Action: Mouse scrolled (978, 501) with delta (0, 0)
Screenshot: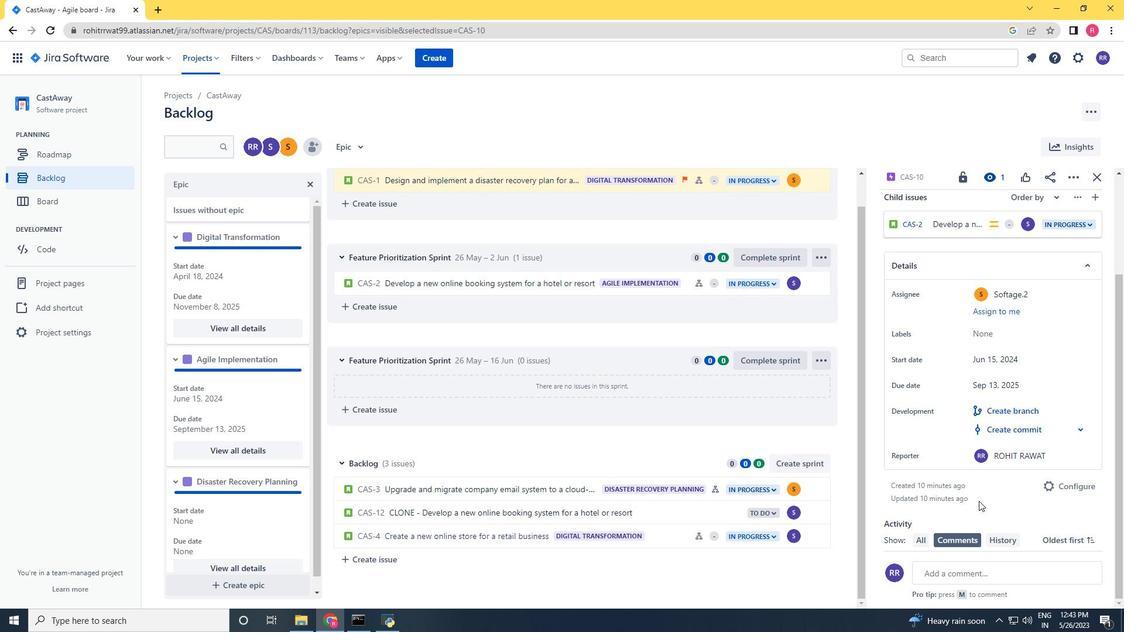 
Action: Mouse moved to (976, 498)
Screenshot: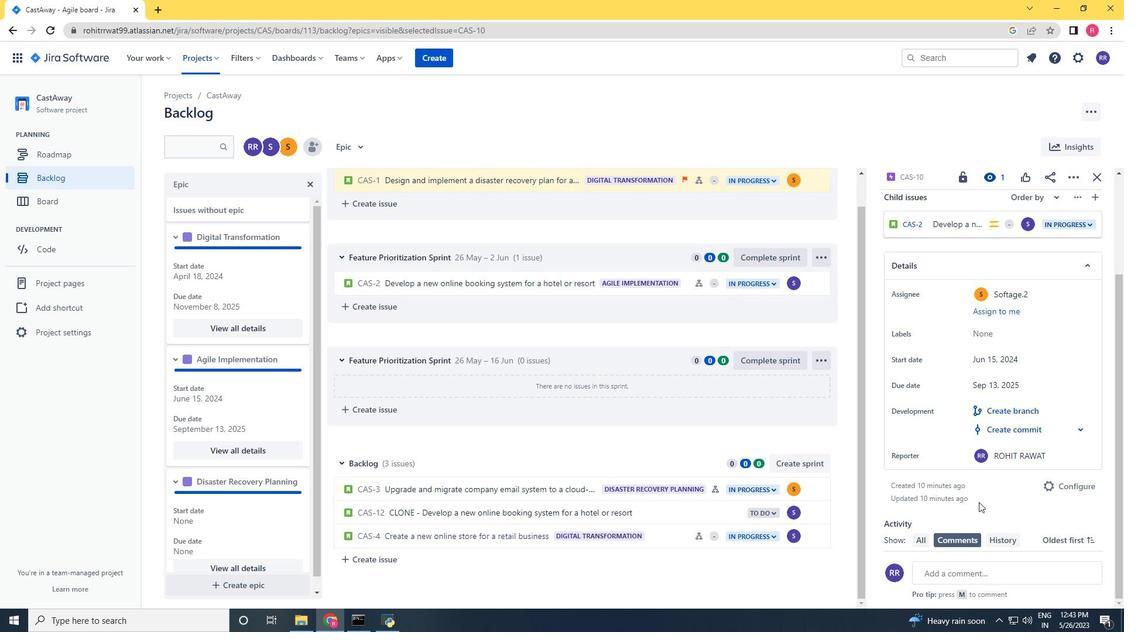 
Action: Mouse scrolled (976, 499) with delta (0, 0)
Screenshot: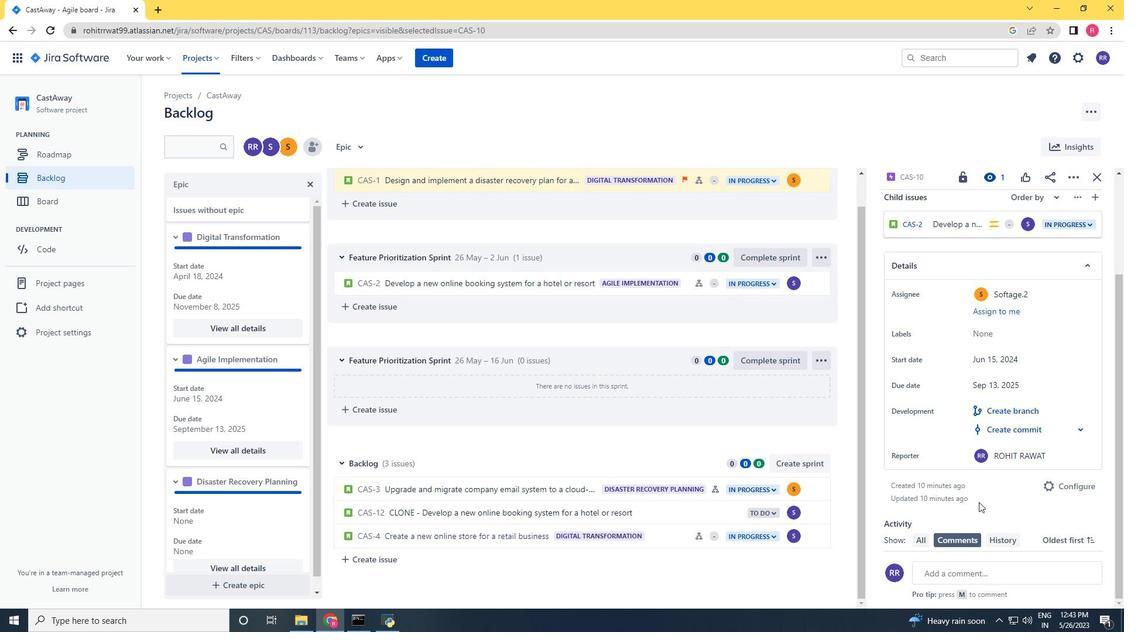 
Action: Mouse moved to (976, 495)
Screenshot: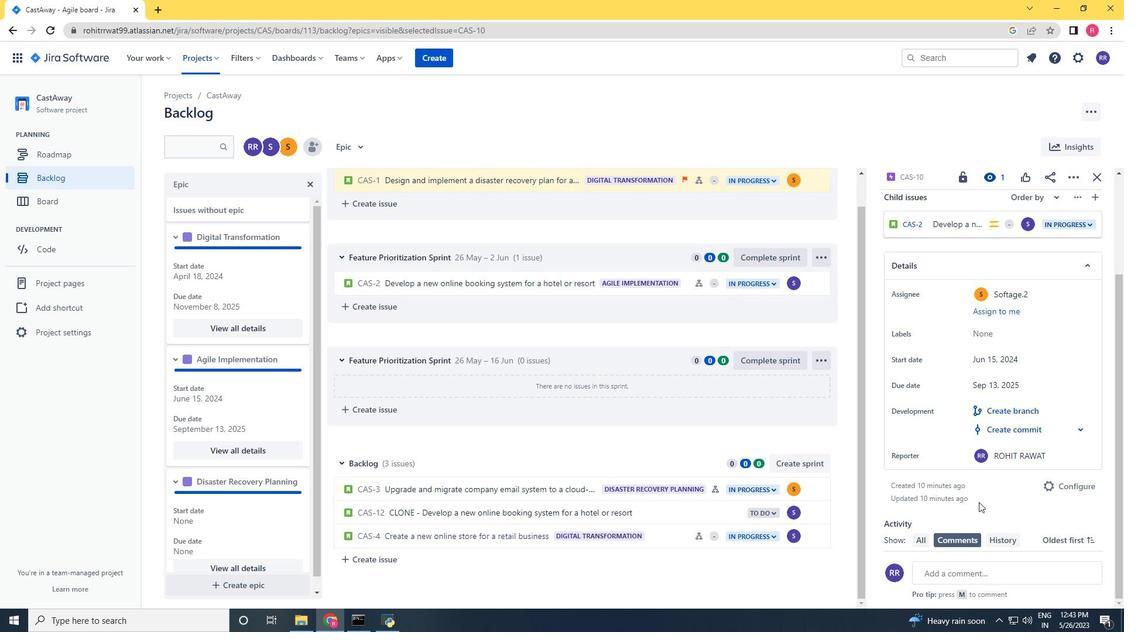 
Action: Mouse scrolled (976, 495) with delta (0, 0)
Screenshot: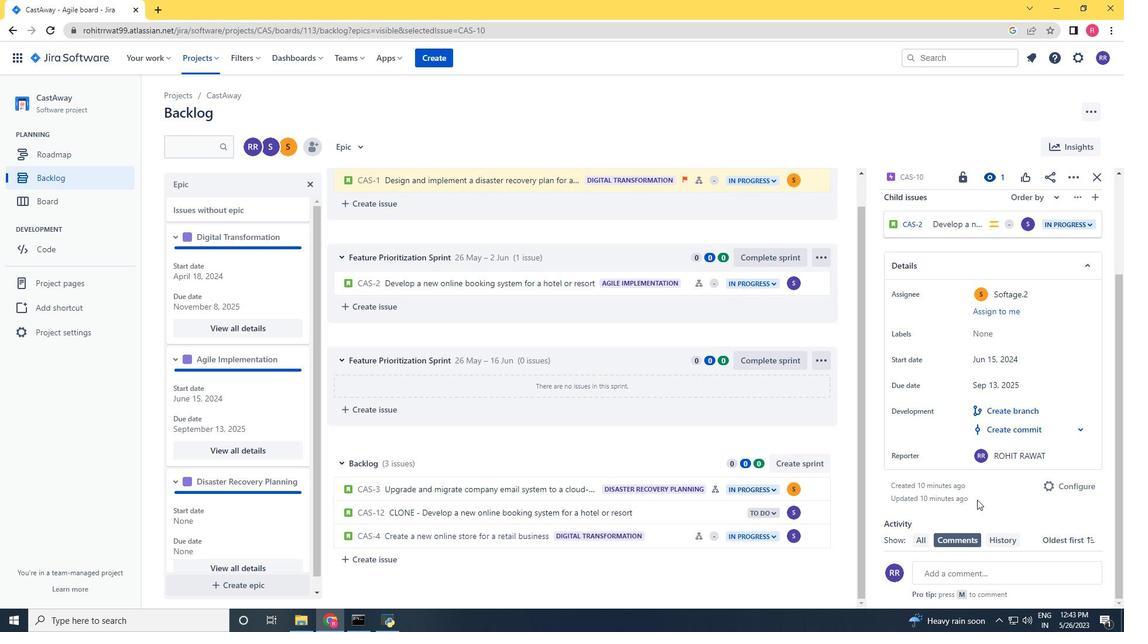 
Action: Mouse moved to (976, 492)
Screenshot: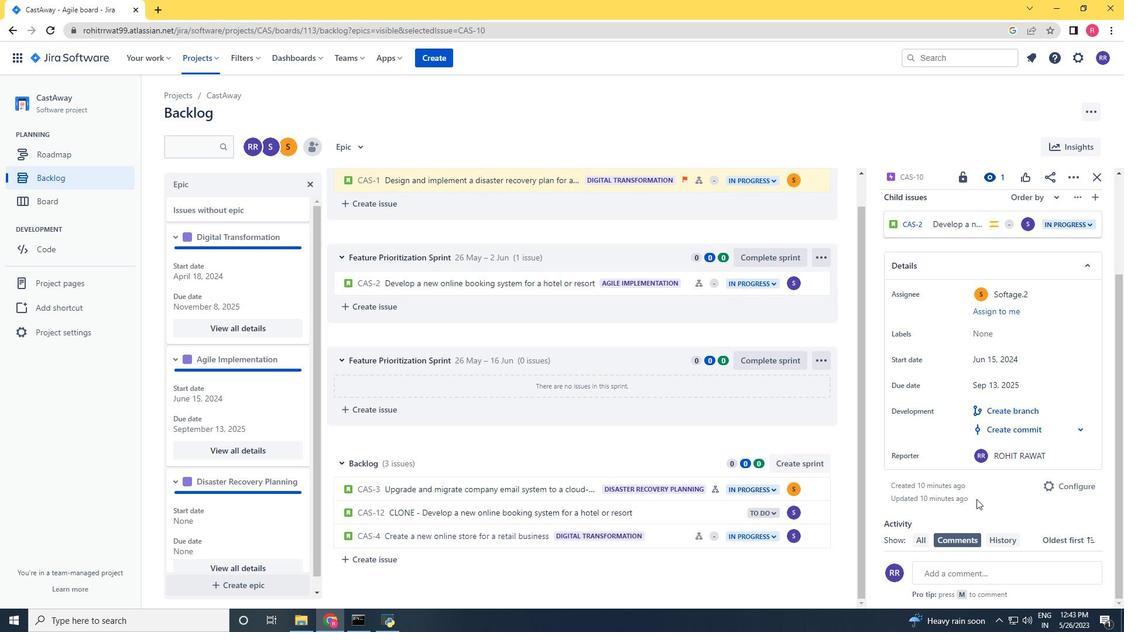 
Action: Mouse scrolled (976, 492) with delta (0, 0)
Screenshot: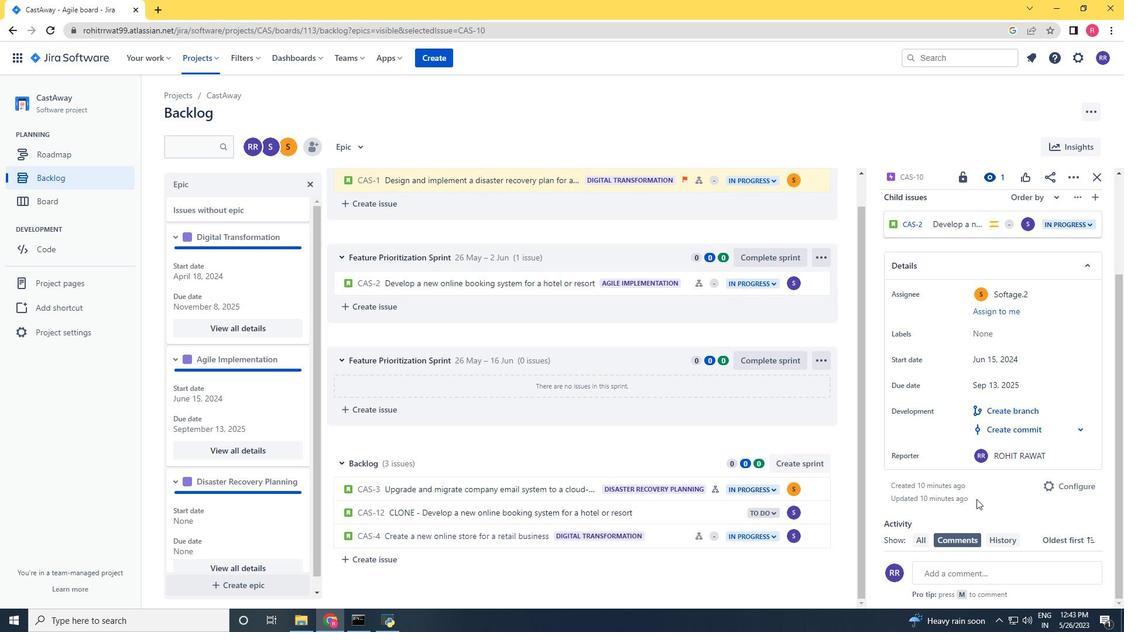 
Action: Mouse moved to (976, 490)
Screenshot: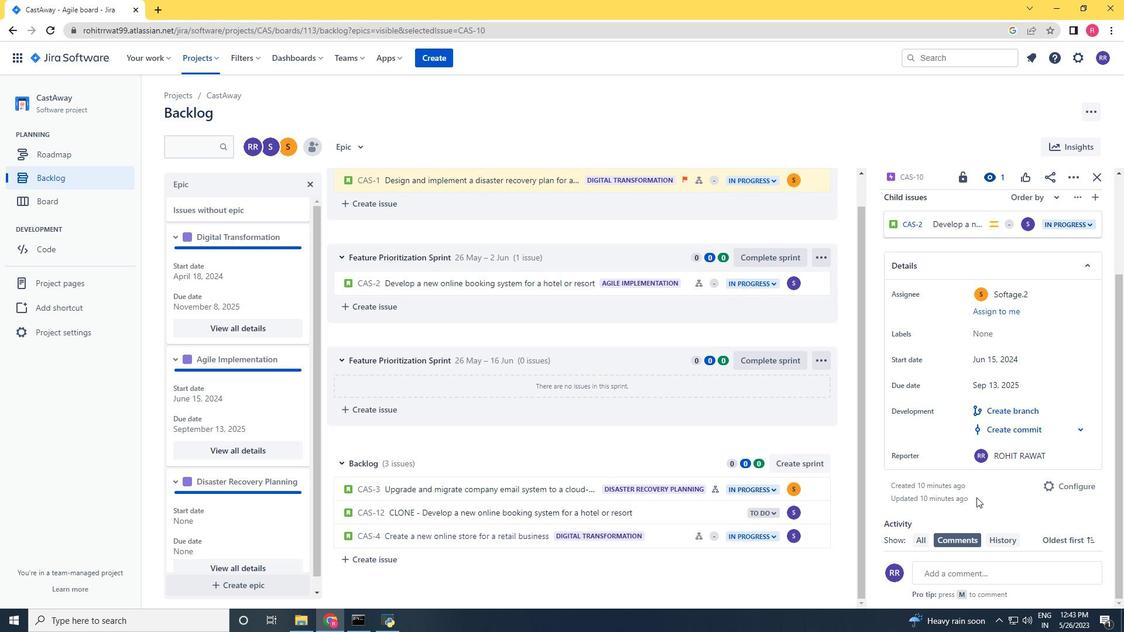 
Action: Mouse scrolled (976, 491) with delta (0, 0)
Screenshot: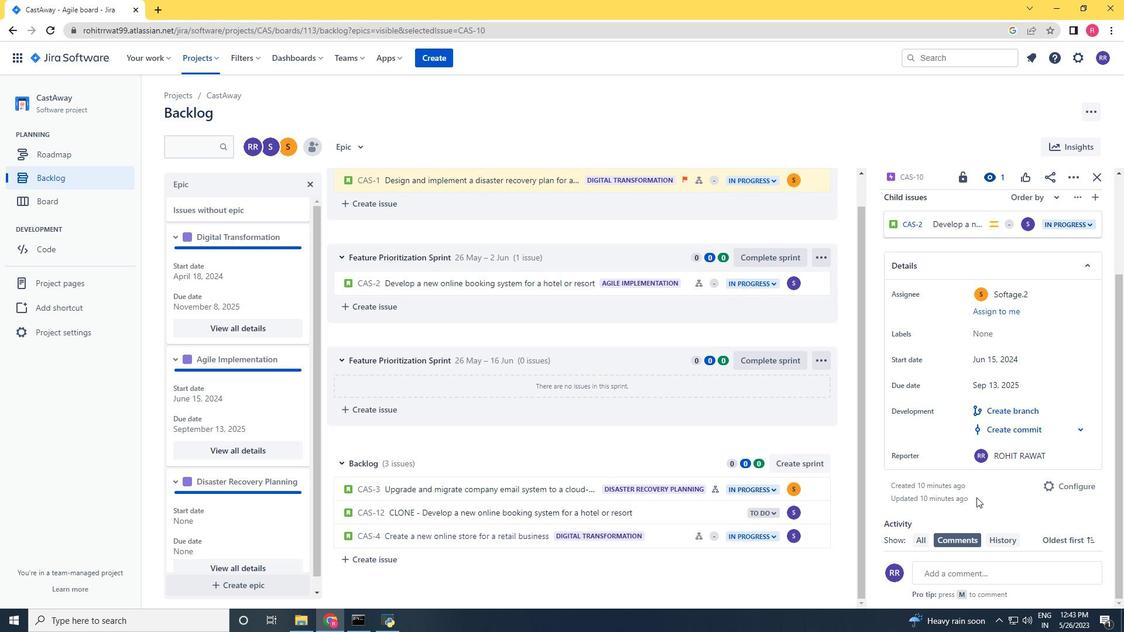 
Action: Mouse moved to (176, 481)
Screenshot: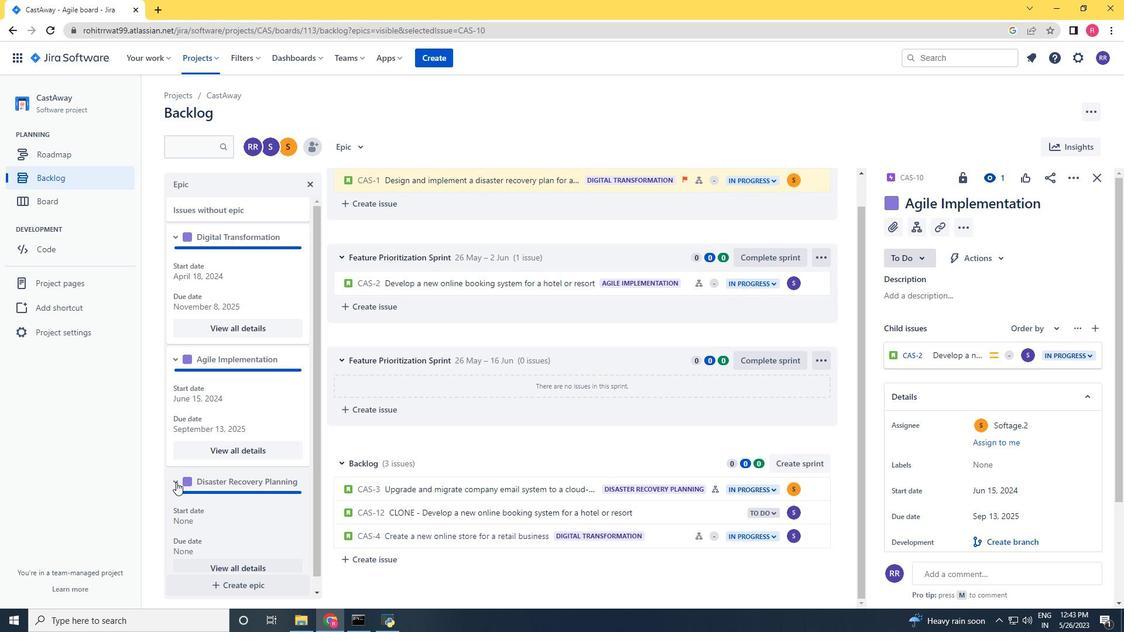 
Action: Mouse pressed left at (176, 481)
Screenshot: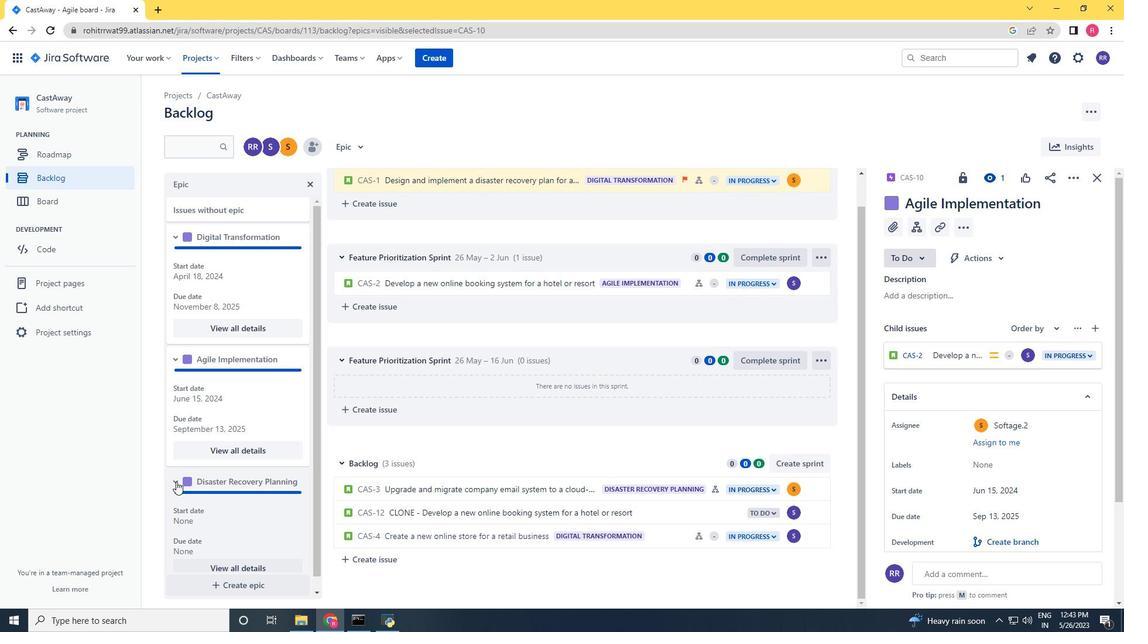 
Action: Mouse scrolled (176, 480) with delta (0, 0)
Screenshot: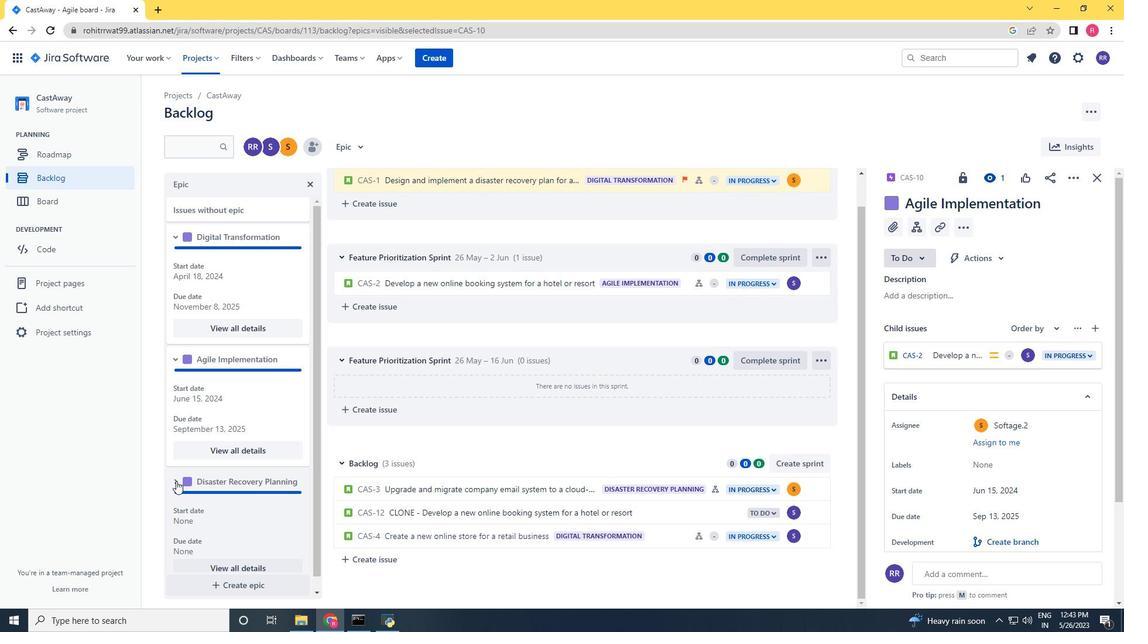
Action: Mouse scrolled (176, 480) with delta (0, 0)
Screenshot: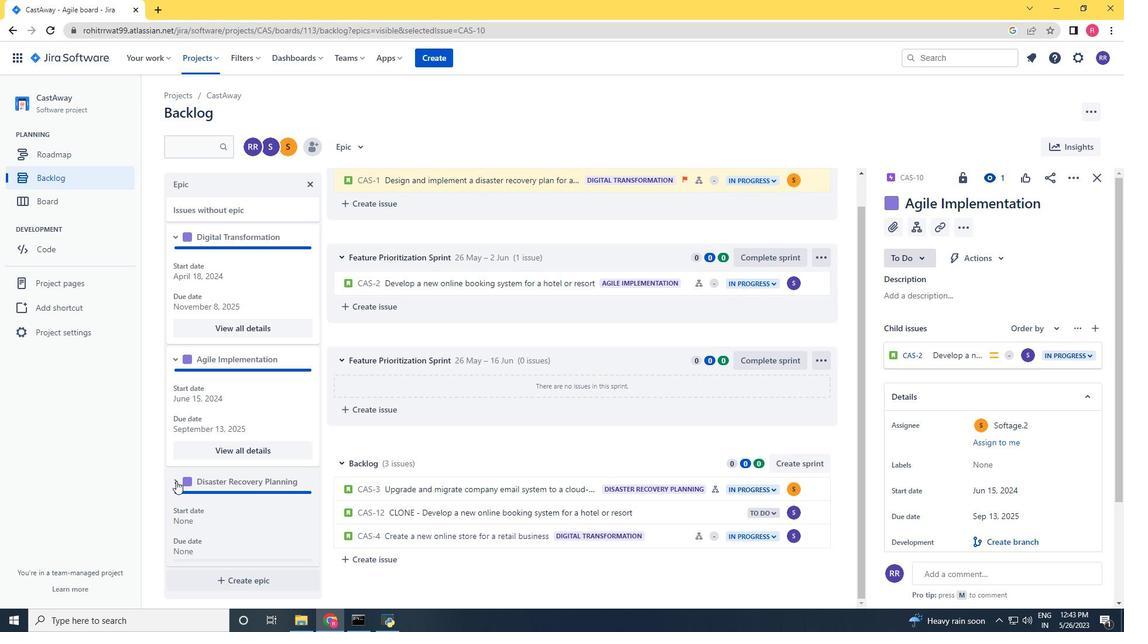 
Action: Mouse scrolled (176, 480) with delta (0, 0)
Screenshot: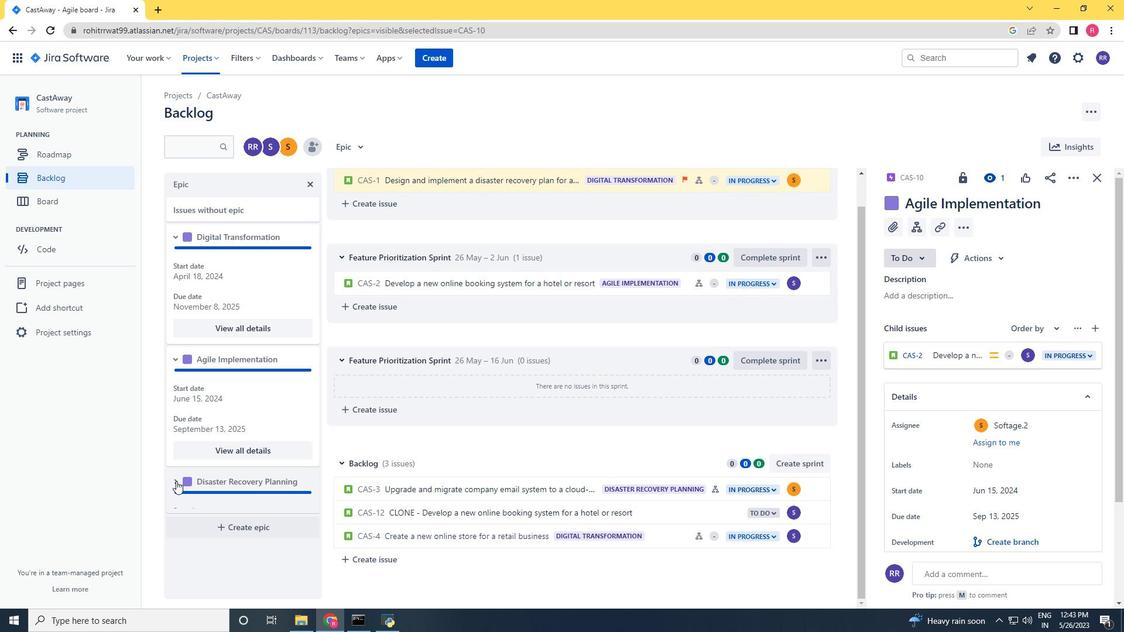 
Action: Mouse moved to (176, 480)
Screenshot: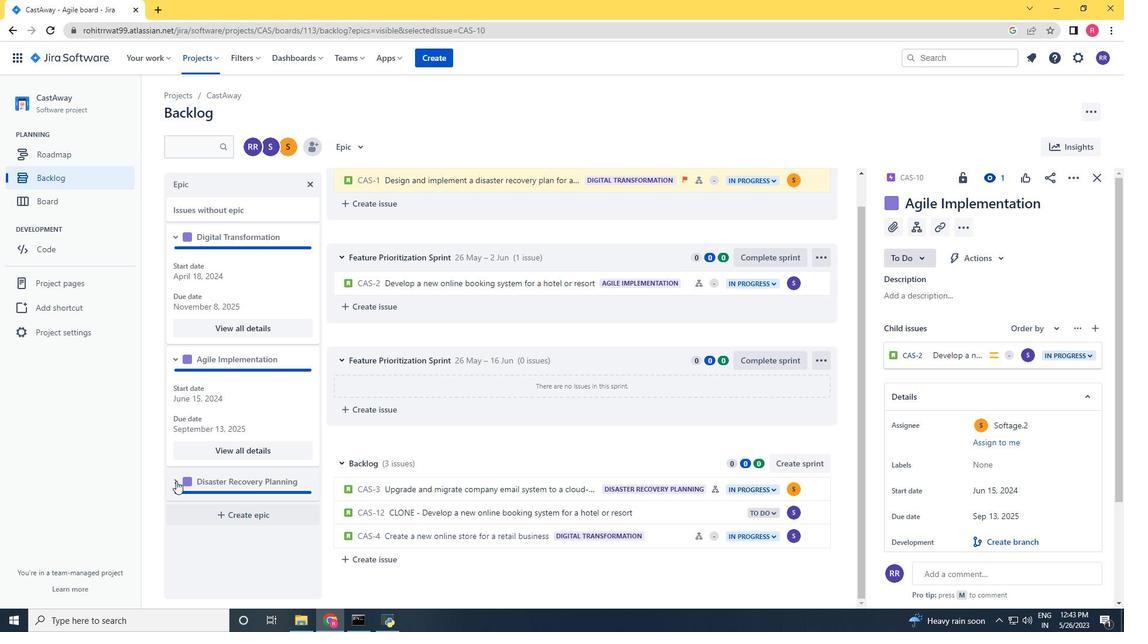 
Action: Mouse pressed left at (176, 480)
Screenshot: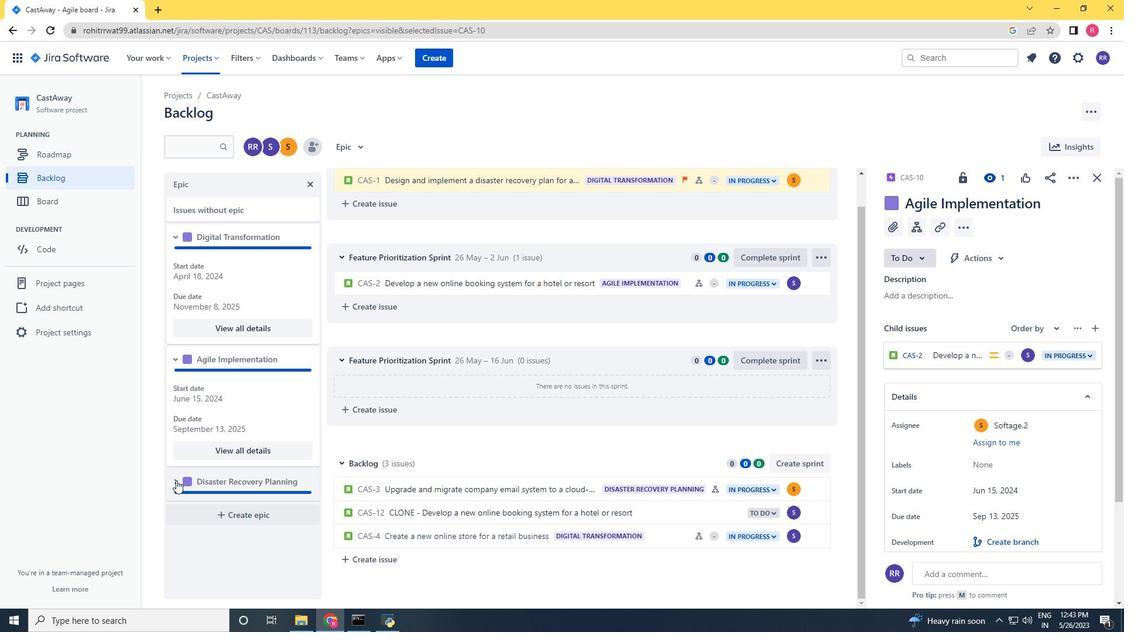 
Action: Mouse moved to (226, 566)
Screenshot: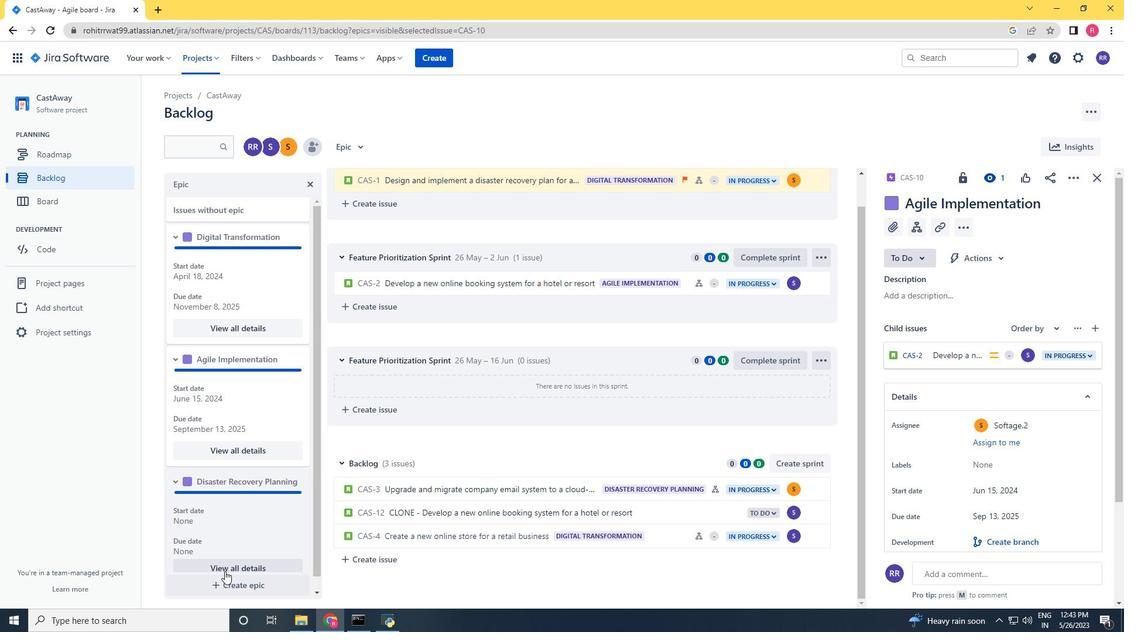 
Action: Mouse pressed left at (226, 566)
Screenshot: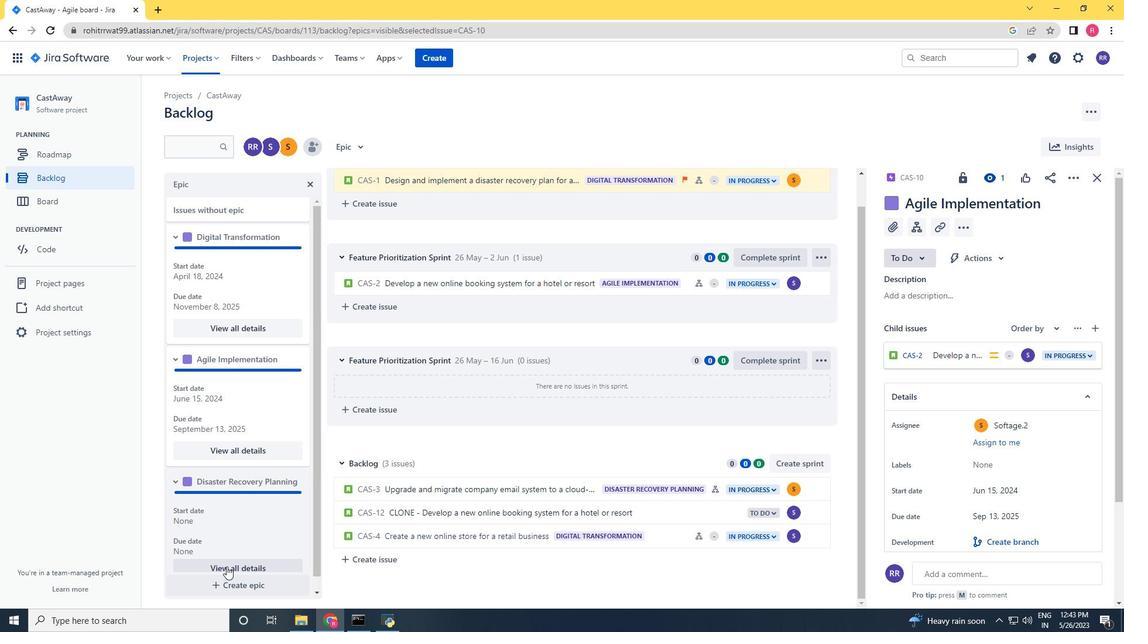 
Action: Mouse moved to (1000, 492)
Screenshot: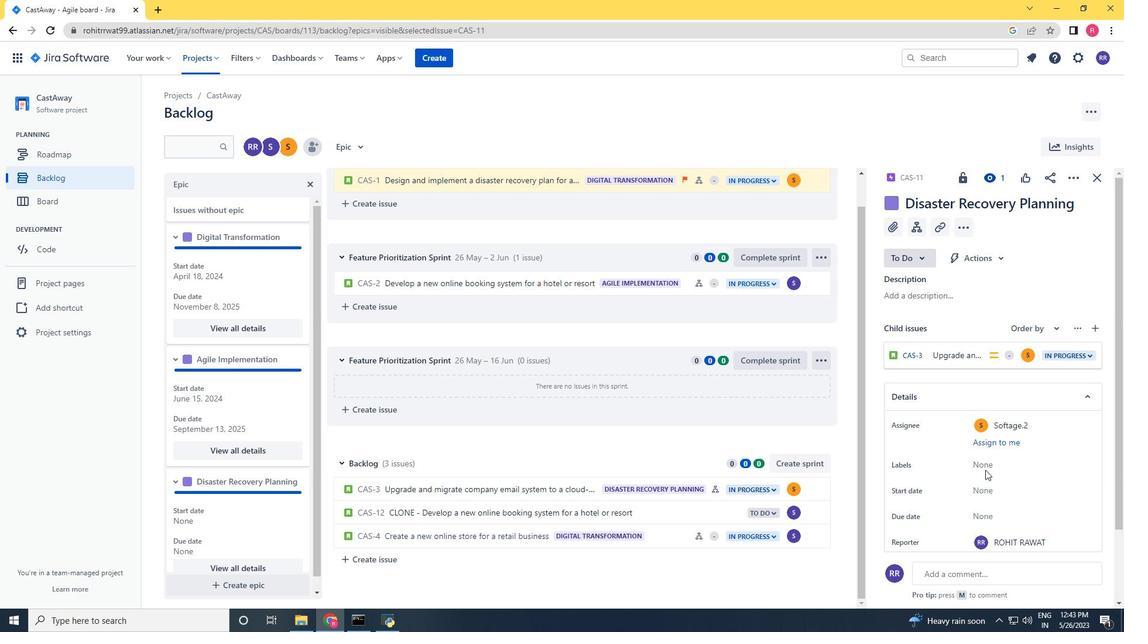 
Action: Mouse pressed left at (1000, 492)
Screenshot: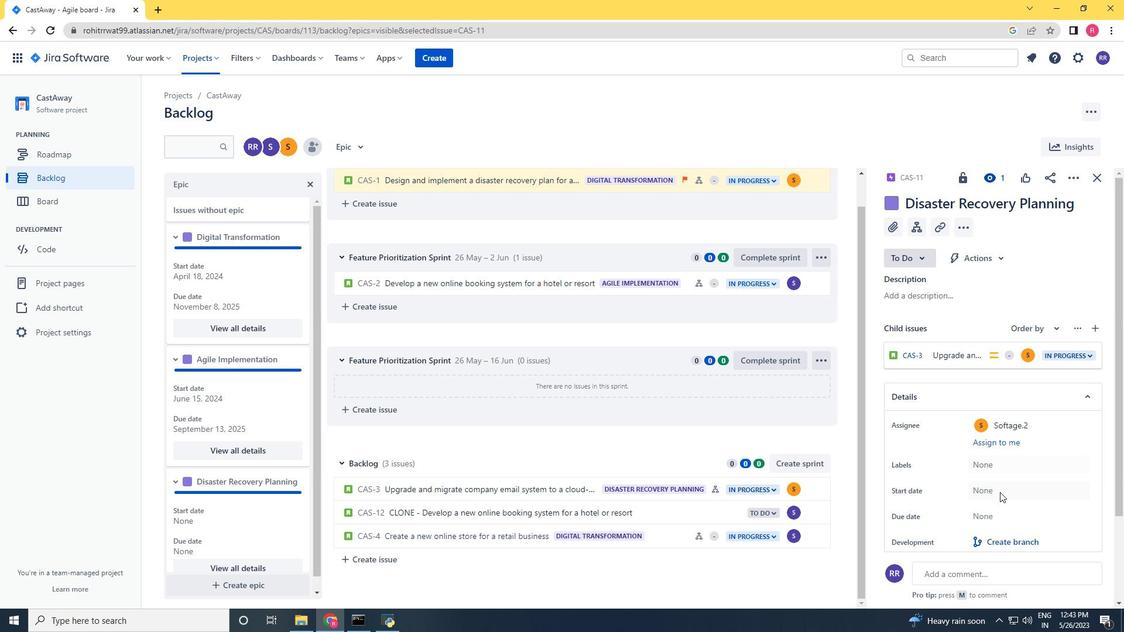 
Action: Mouse moved to (1096, 321)
Screenshot: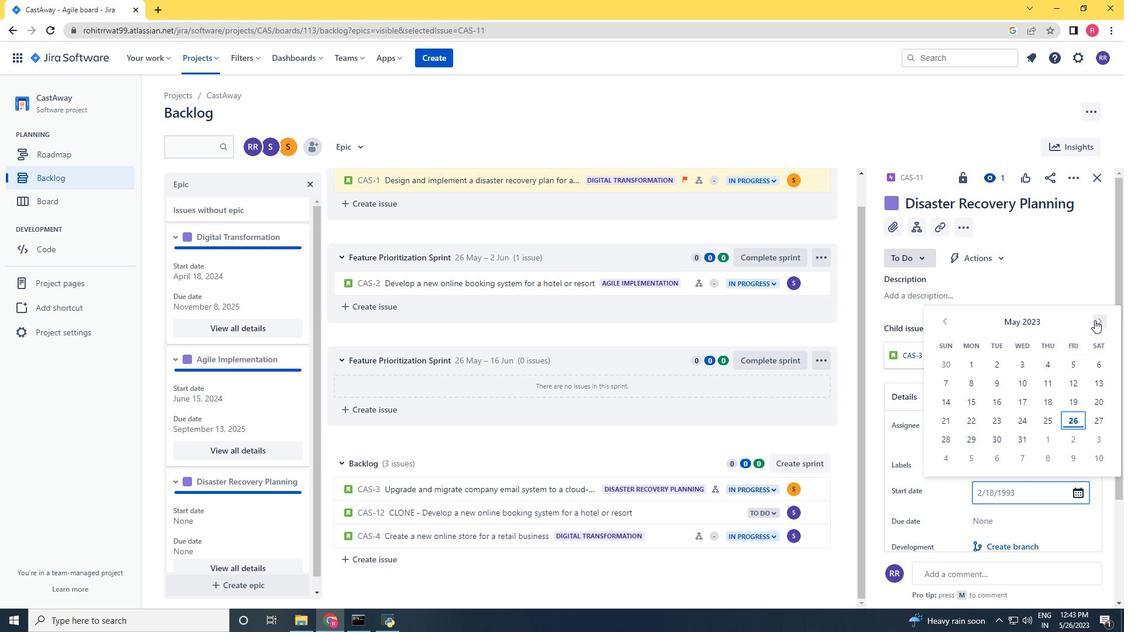 
Action: Mouse pressed left at (1096, 321)
Screenshot: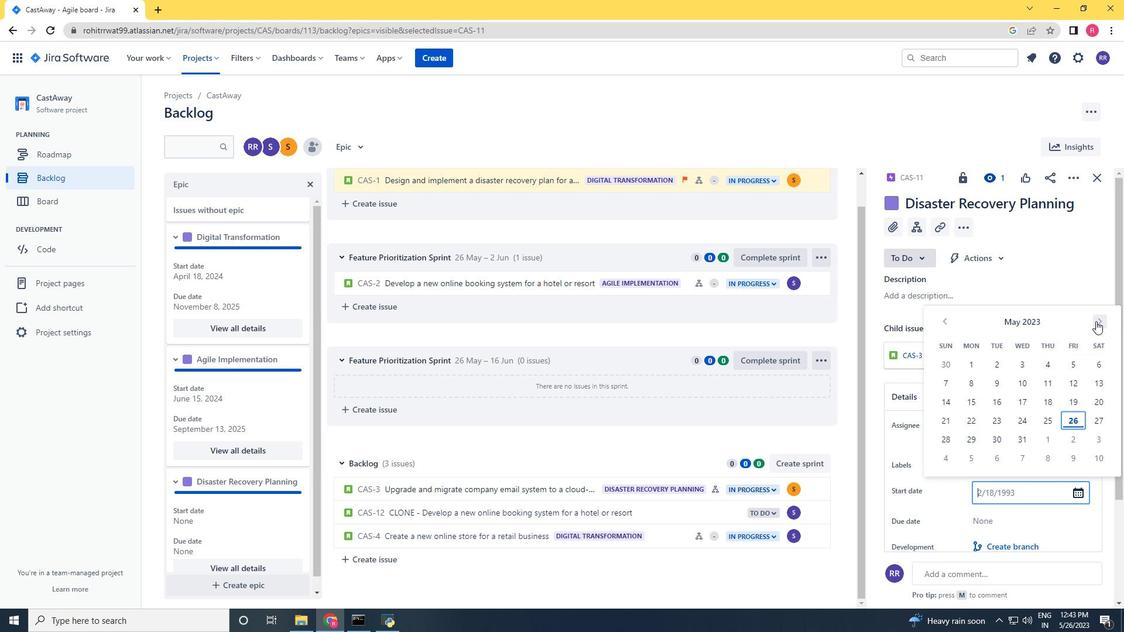 
Action: Mouse pressed left at (1096, 321)
Screenshot: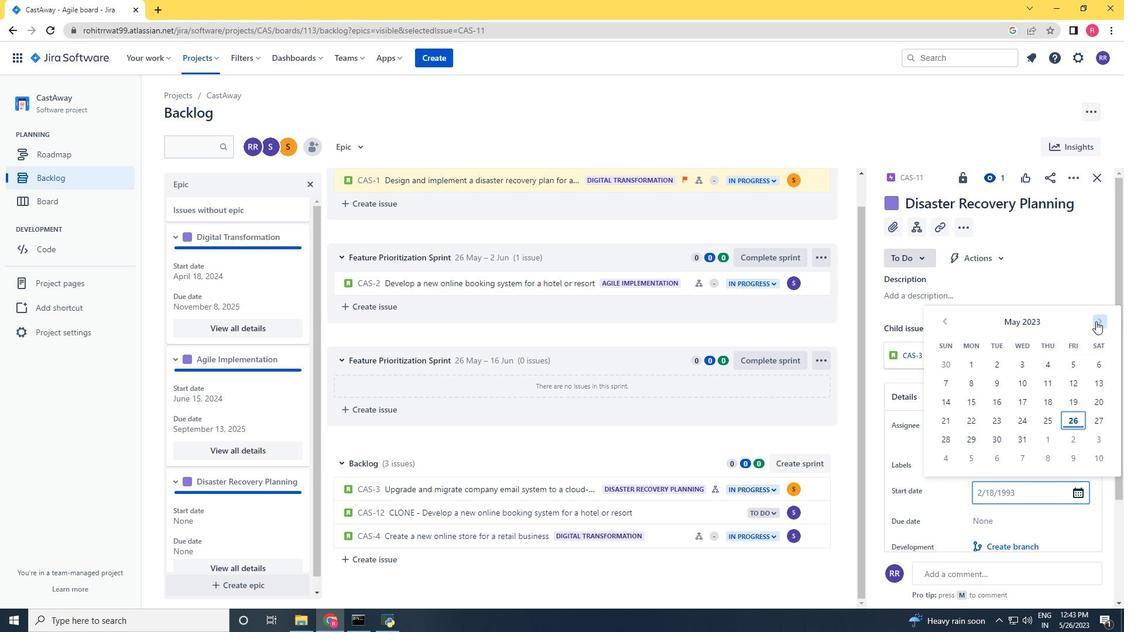 
Action: Mouse pressed left at (1096, 321)
Screenshot: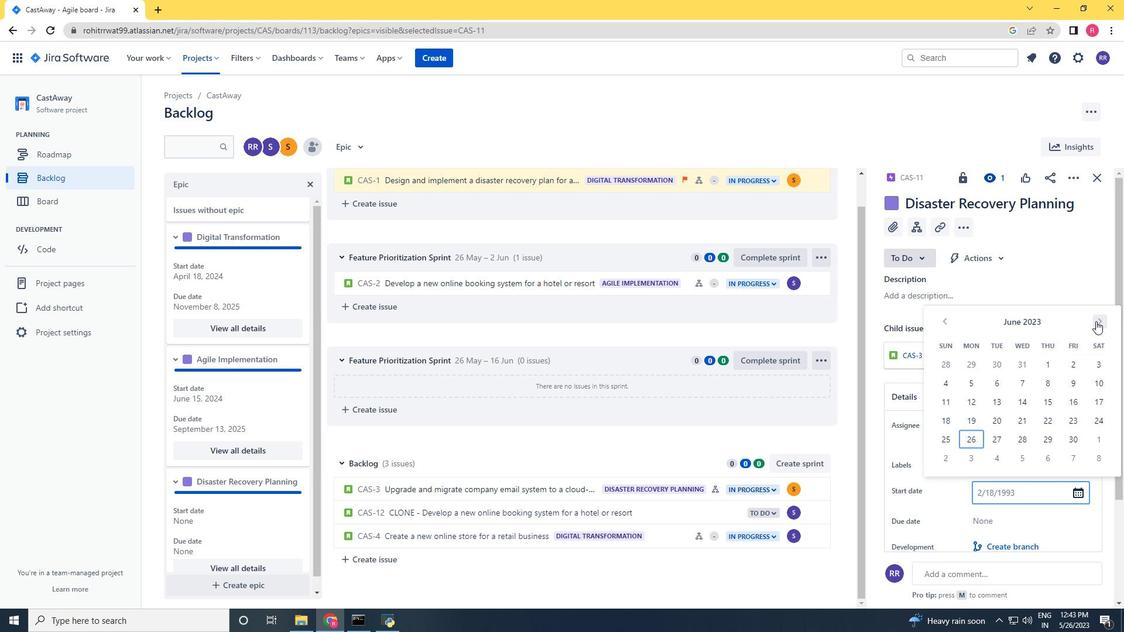 
Action: Mouse pressed left at (1096, 321)
Screenshot: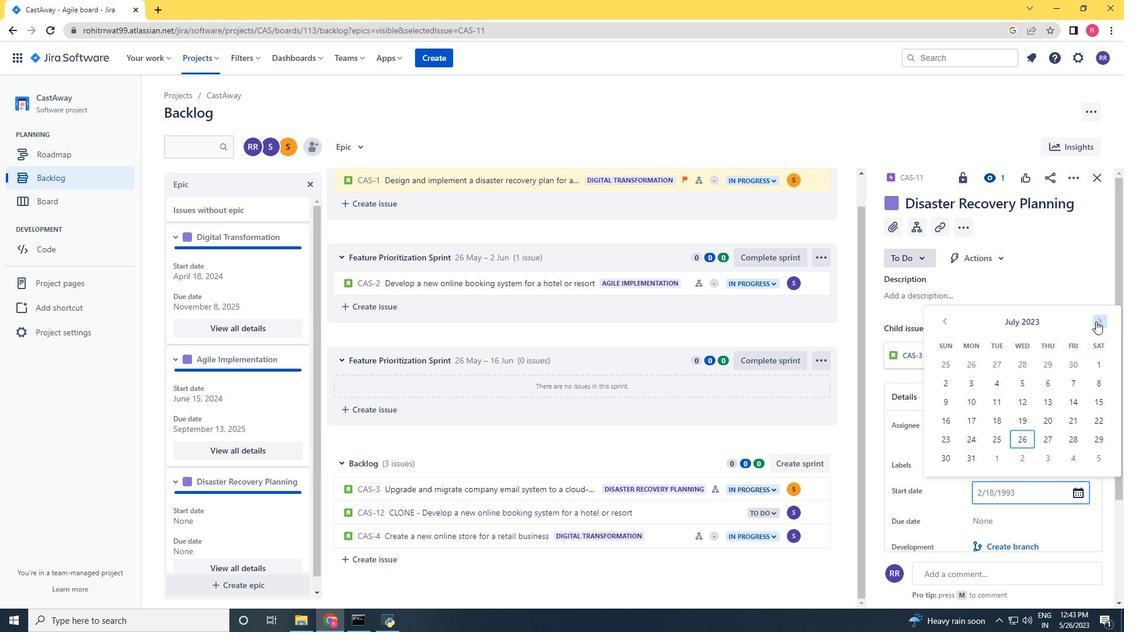 
Action: Mouse pressed left at (1096, 321)
Screenshot: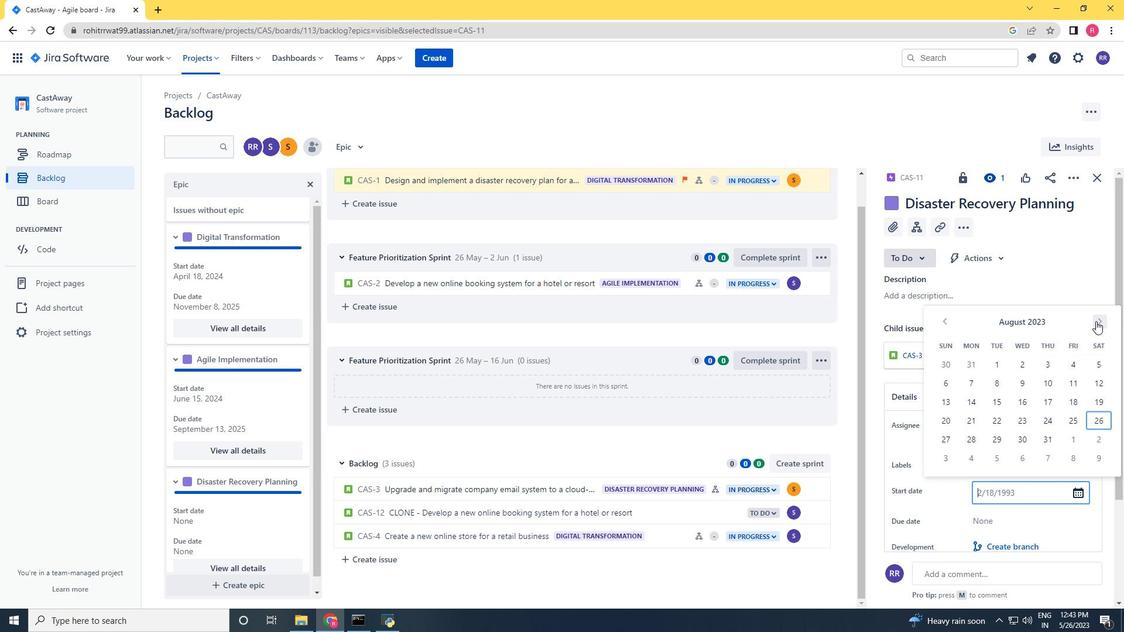 
Action: Mouse pressed left at (1096, 321)
Screenshot: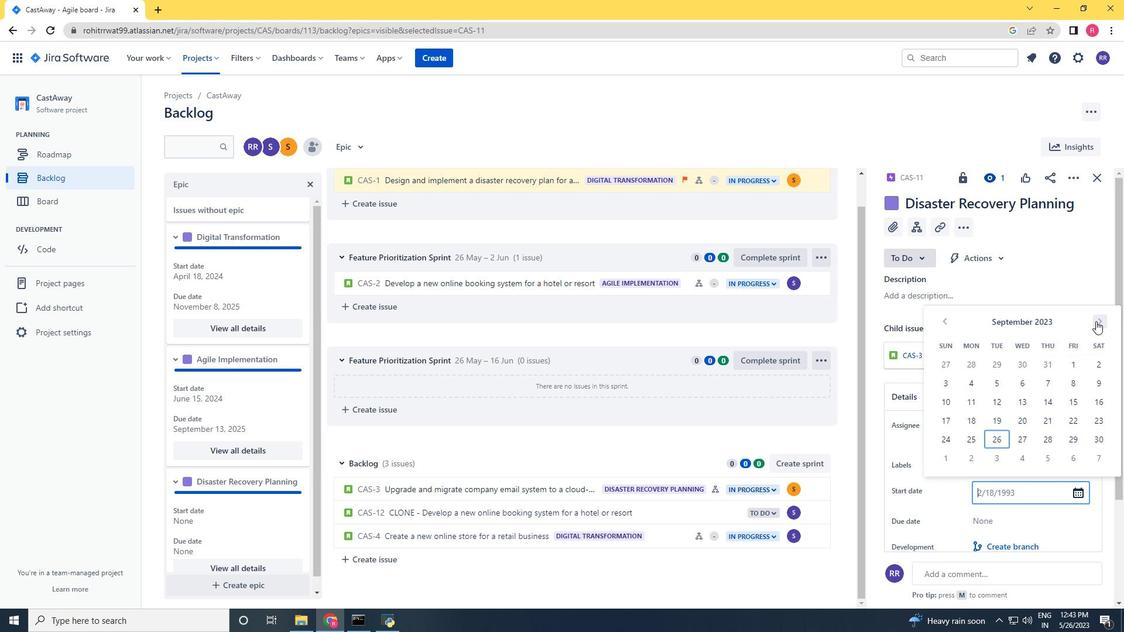 
Action: Mouse pressed left at (1096, 321)
Screenshot: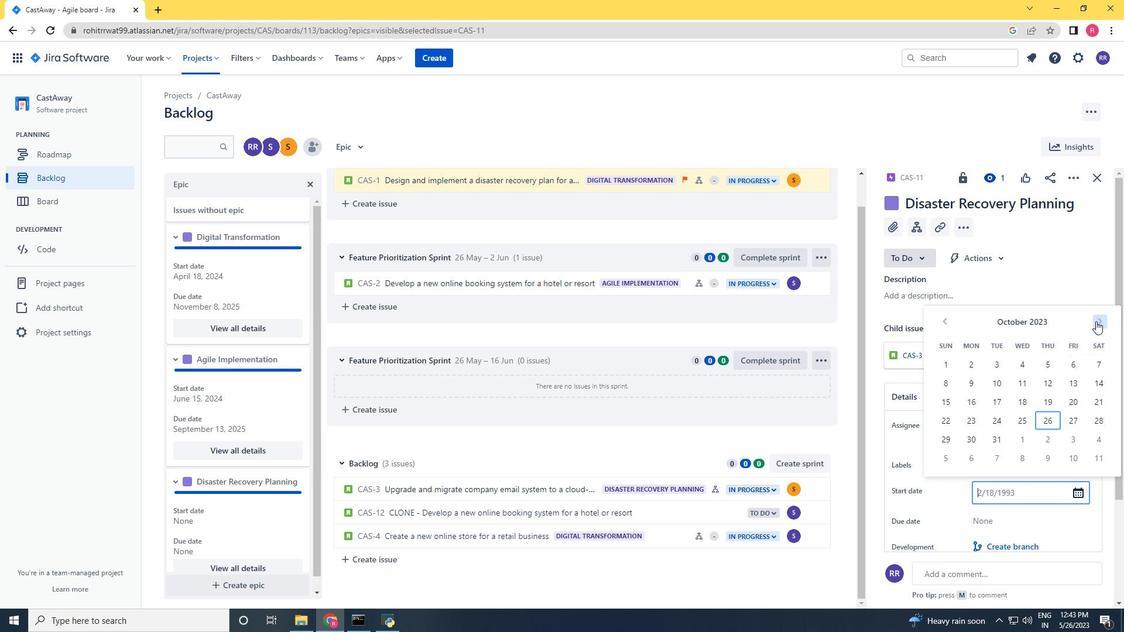 
Action: Mouse pressed left at (1096, 321)
Screenshot: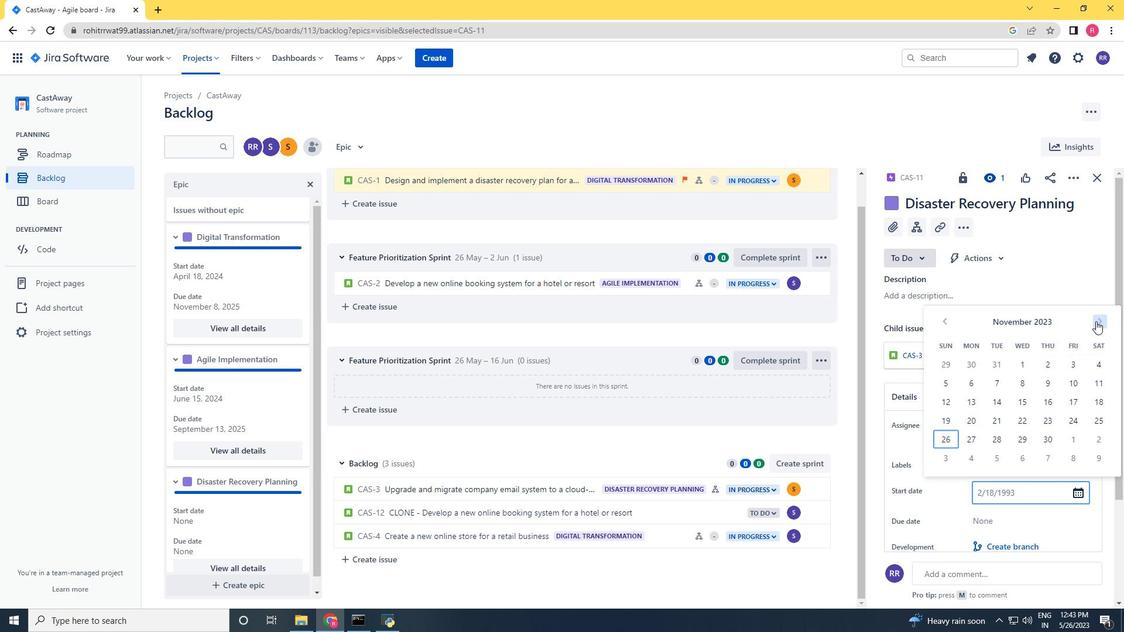 
Action: Mouse pressed left at (1096, 321)
Screenshot: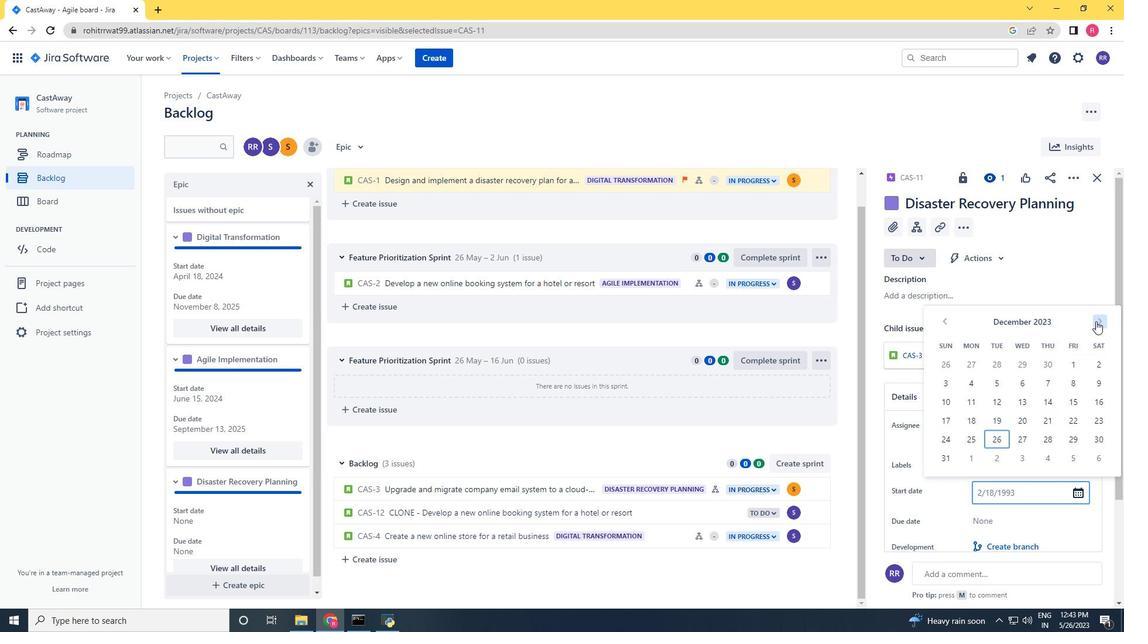 
Action: Mouse pressed left at (1096, 321)
Screenshot: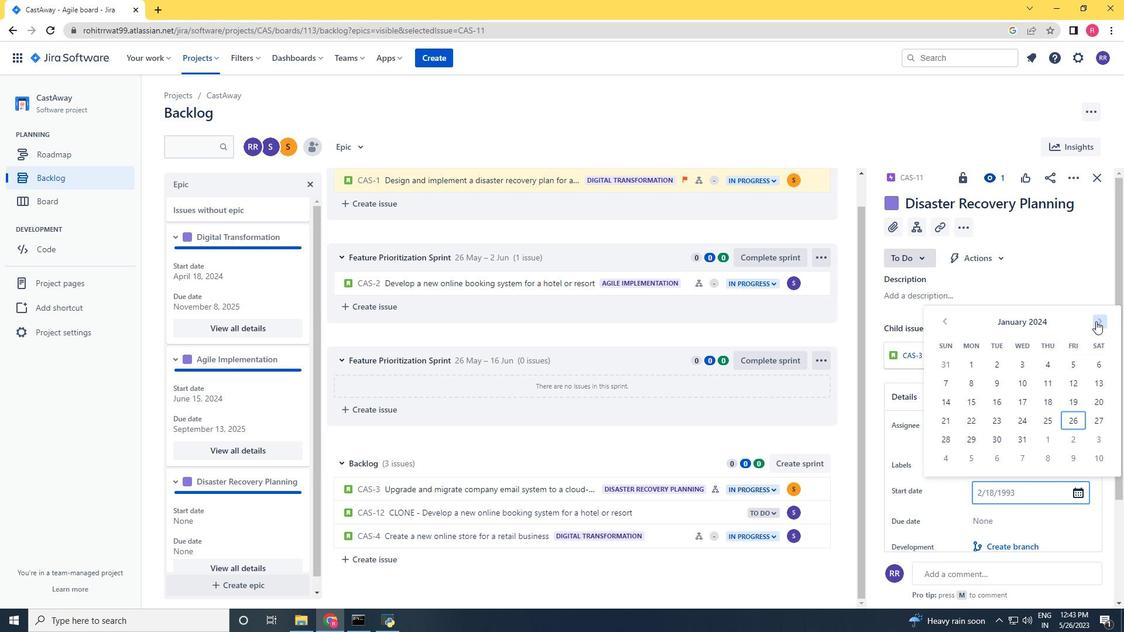 
Action: Mouse pressed left at (1096, 321)
Screenshot: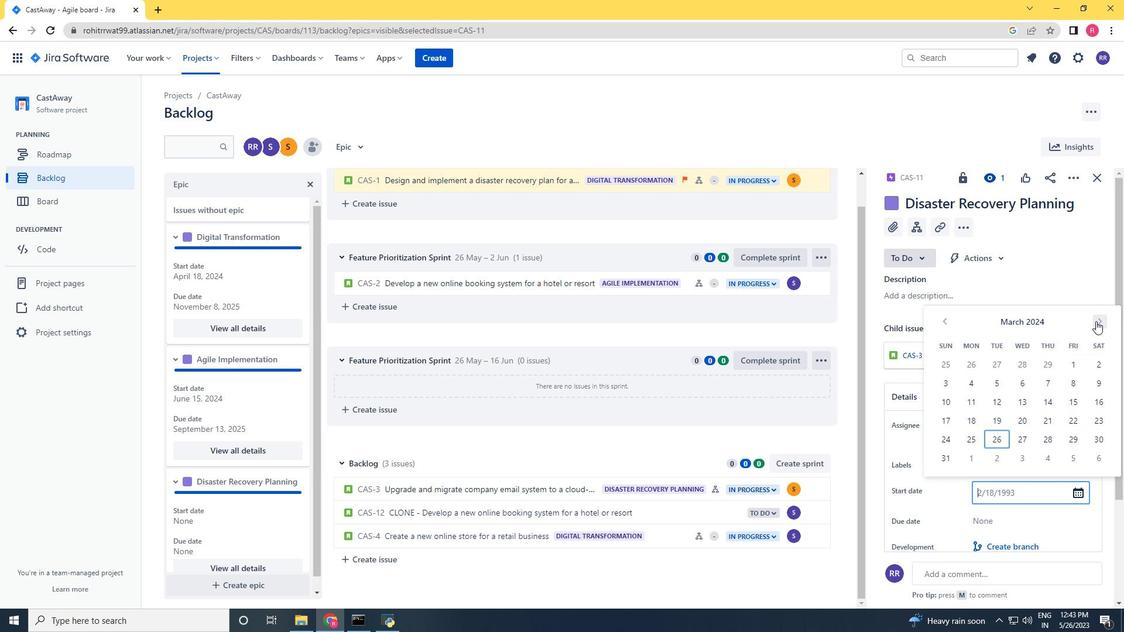 
Action: Mouse moved to (1043, 417)
Screenshot: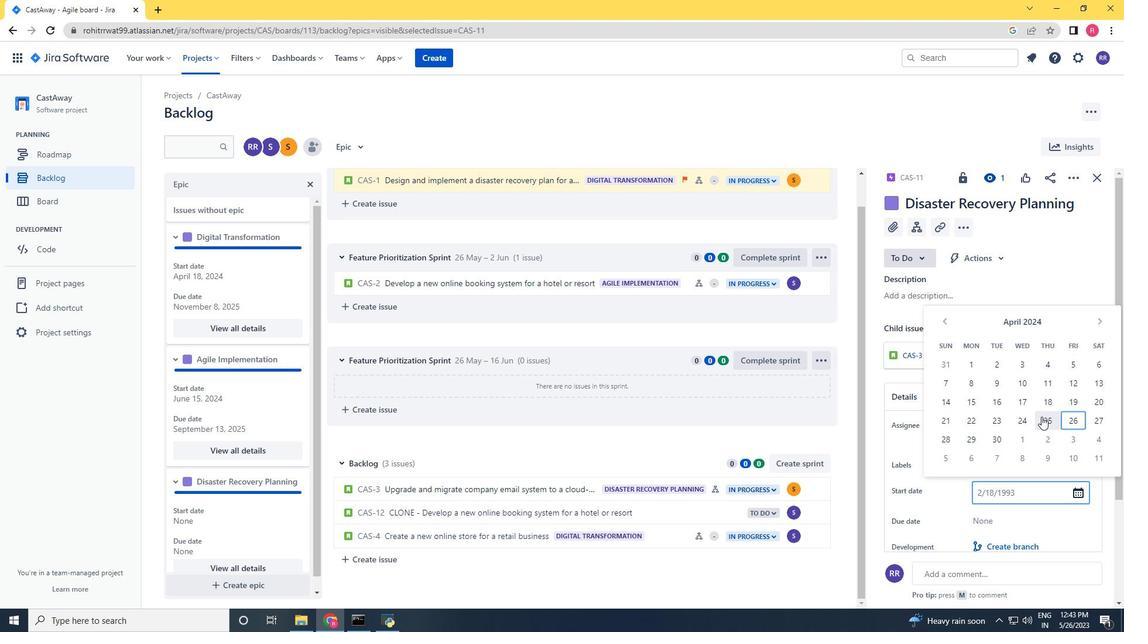 
Action: Mouse pressed left at (1043, 417)
Screenshot: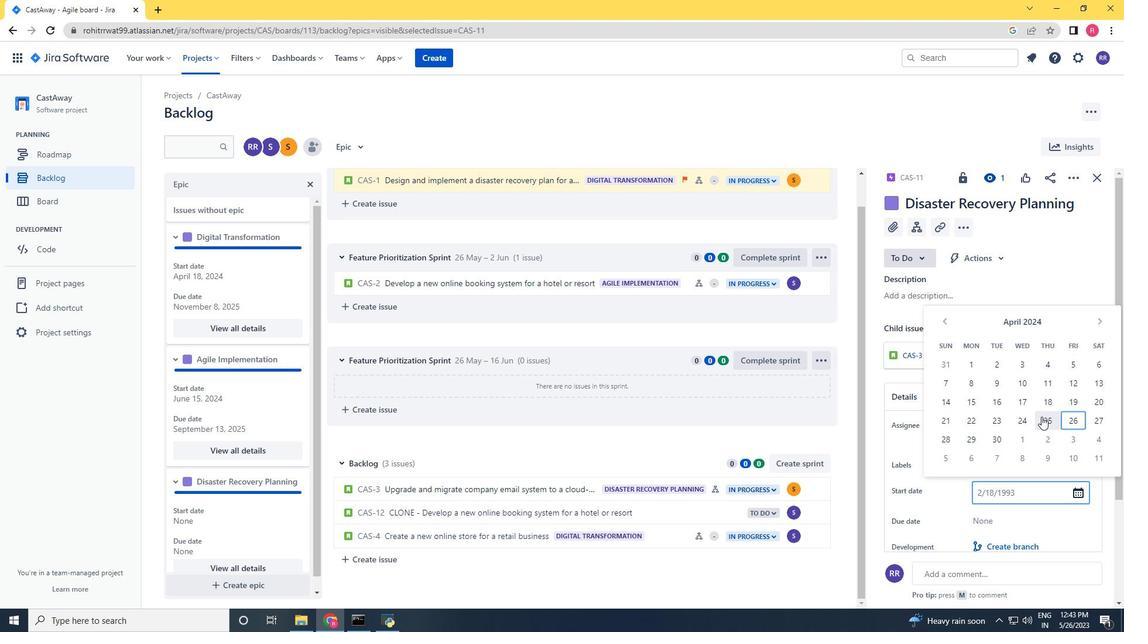 
Action: Mouse moved to (1013, 513)
Screenshot: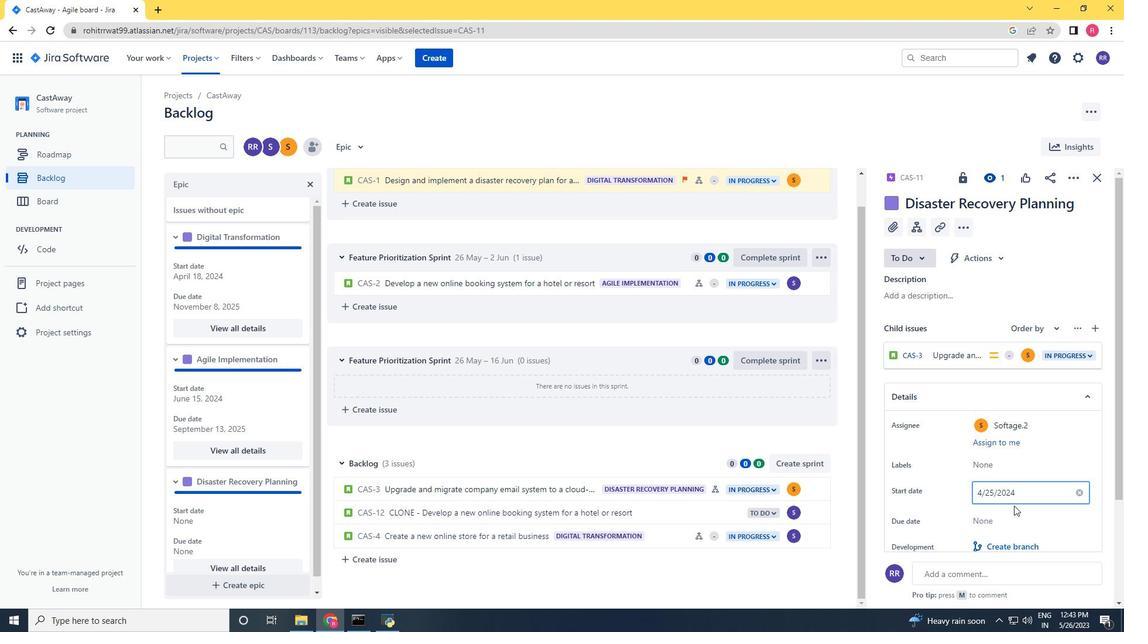 
Action: Mouse pressed left at (1013, 513)
Screenshot: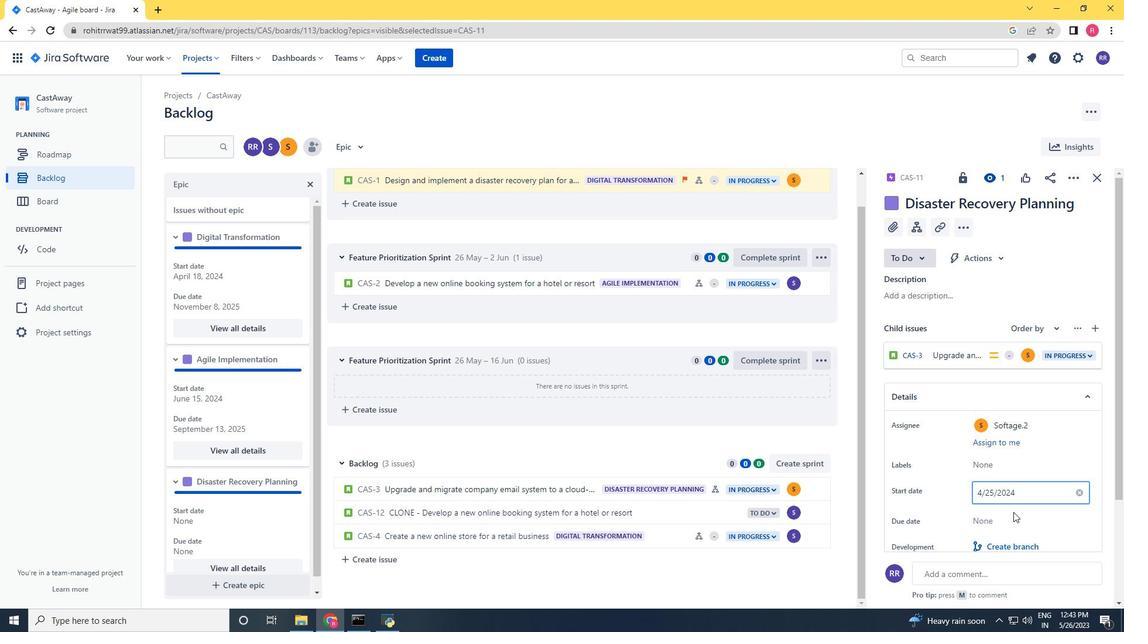 
Action: Mouse moved to (1102, 348)
Screenshot: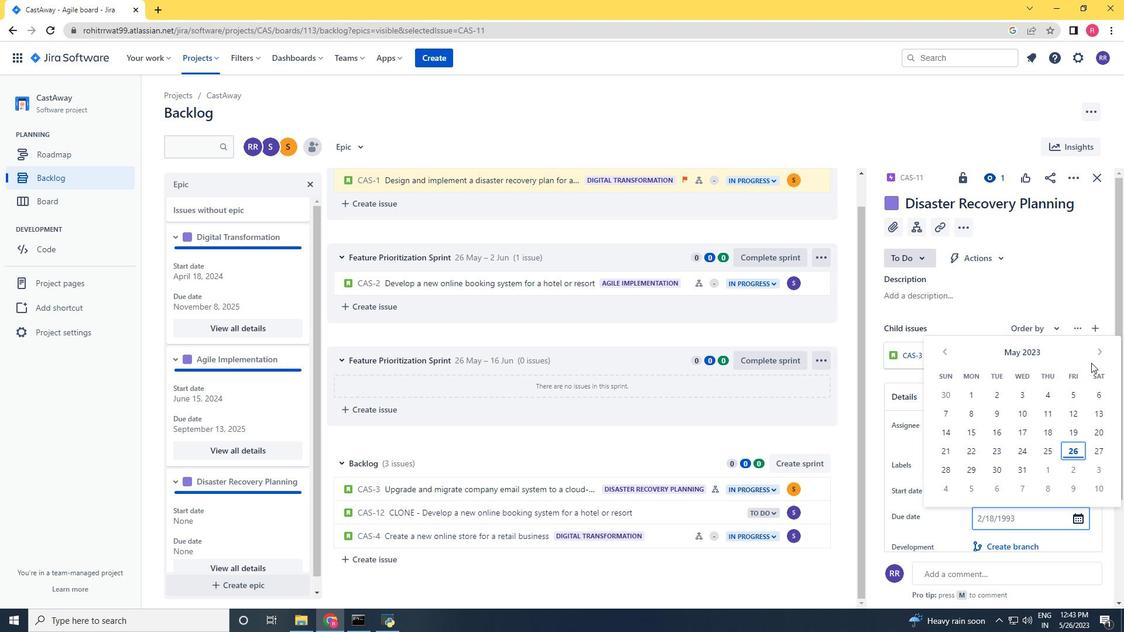 
Action: Mouse pressed left at (1102, 348)
Screenshot: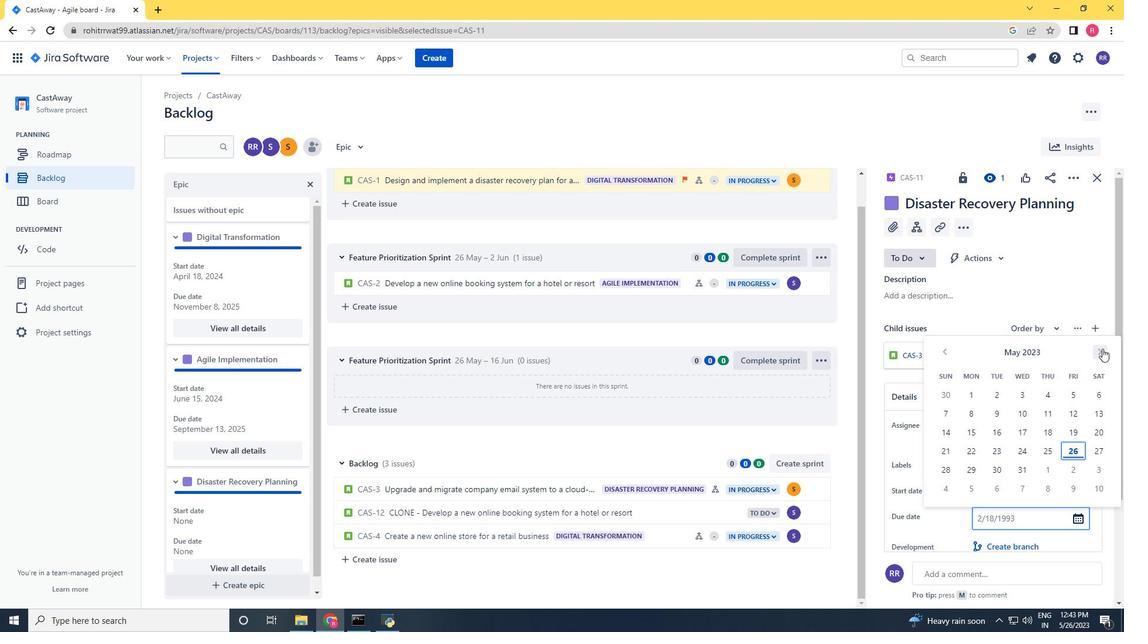 
Action: Mouse pressed left at (1102, 348)
Screenshot: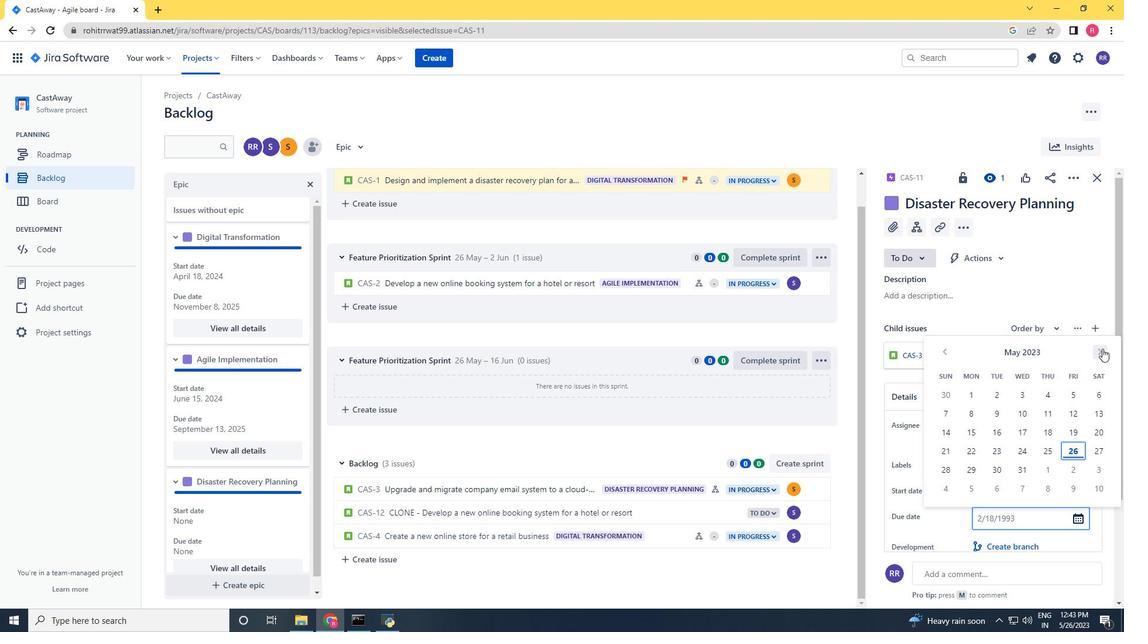 
Action: Mouse pressed left at (1102, 348)
Screenshot: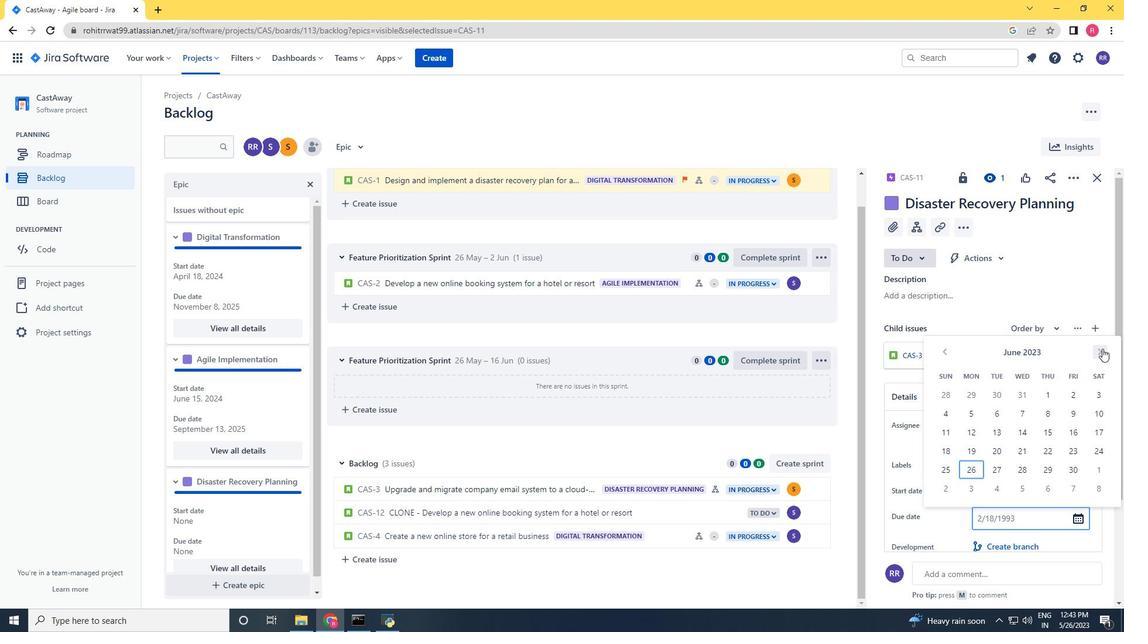 
Action: Mouse pressed left at (1102, 348)
Screenshot: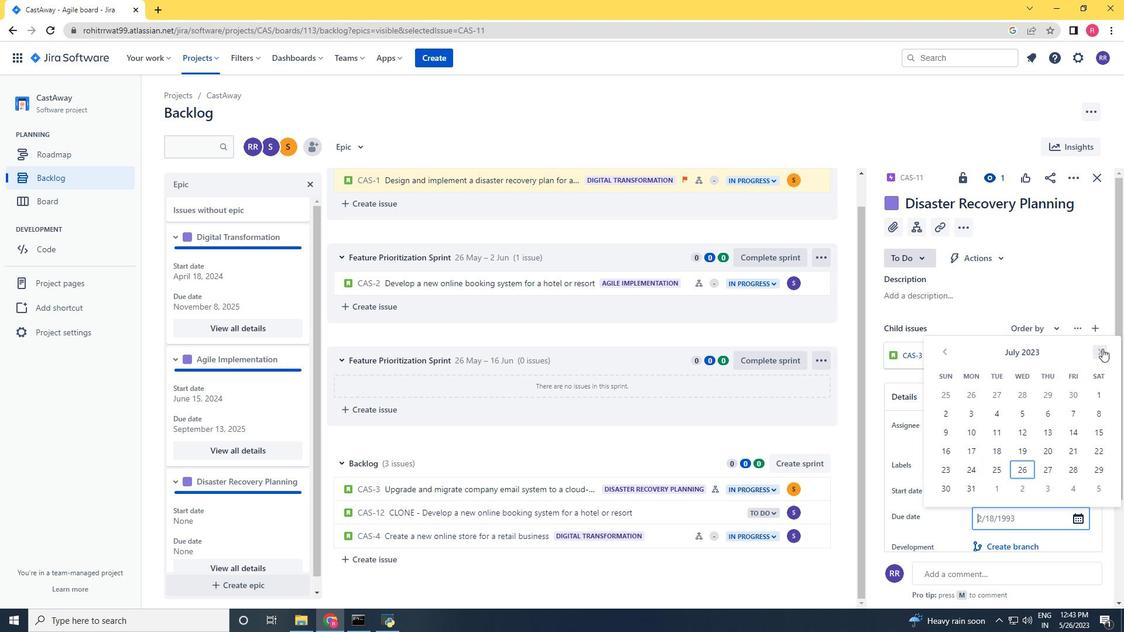 
Action: Mouse pressed left at (1102, 348)
Screenshot: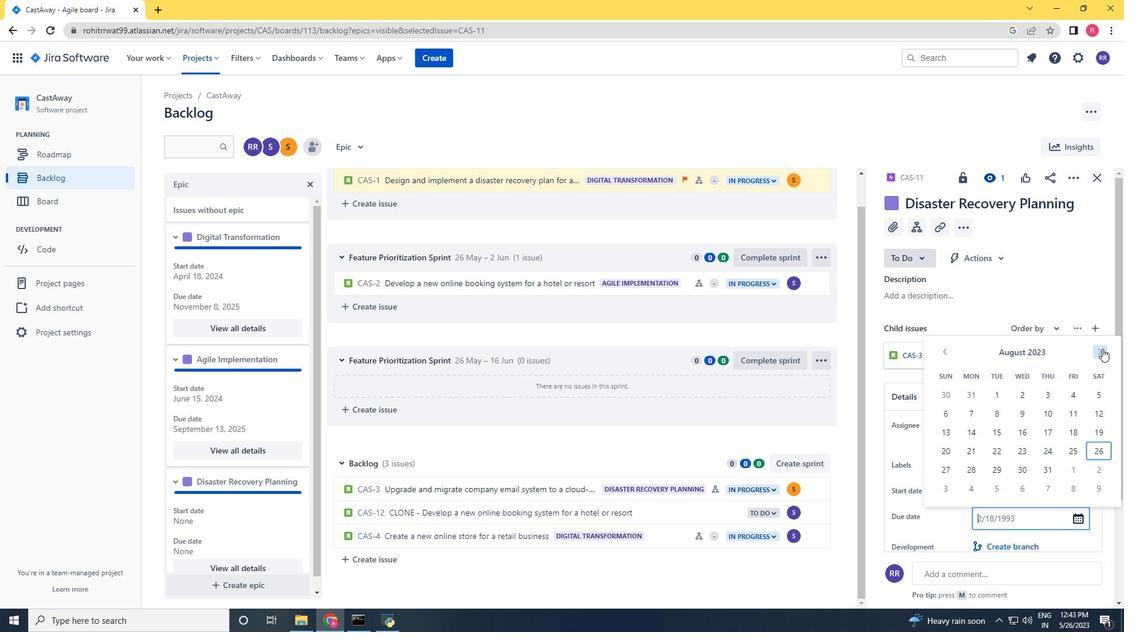 
Action: Mouse pressed left at (1102, 348)
Screenshot: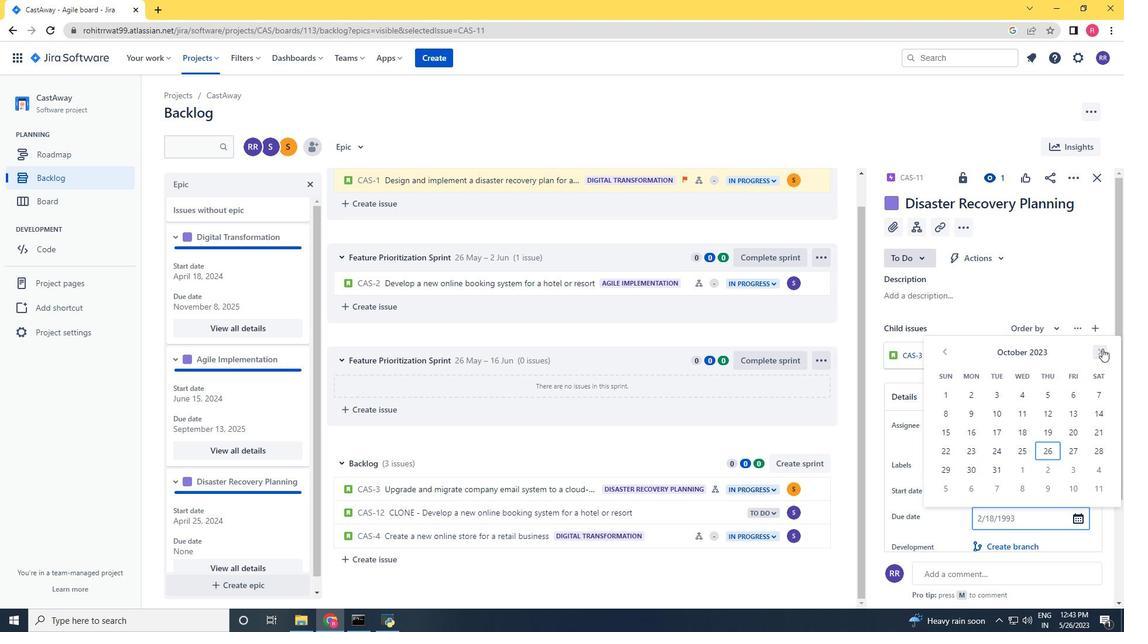 
Action: Mouse pressed left at (1102, 348)
Screenshot: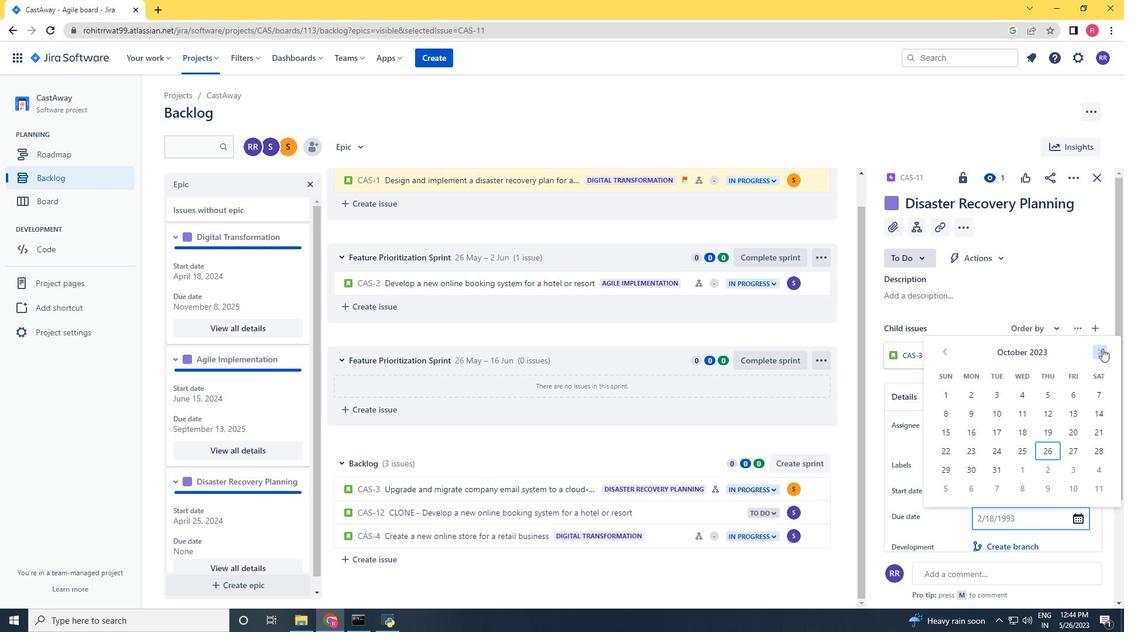 
Action: Mouse pressed left at (1102, 348)
Screenshot: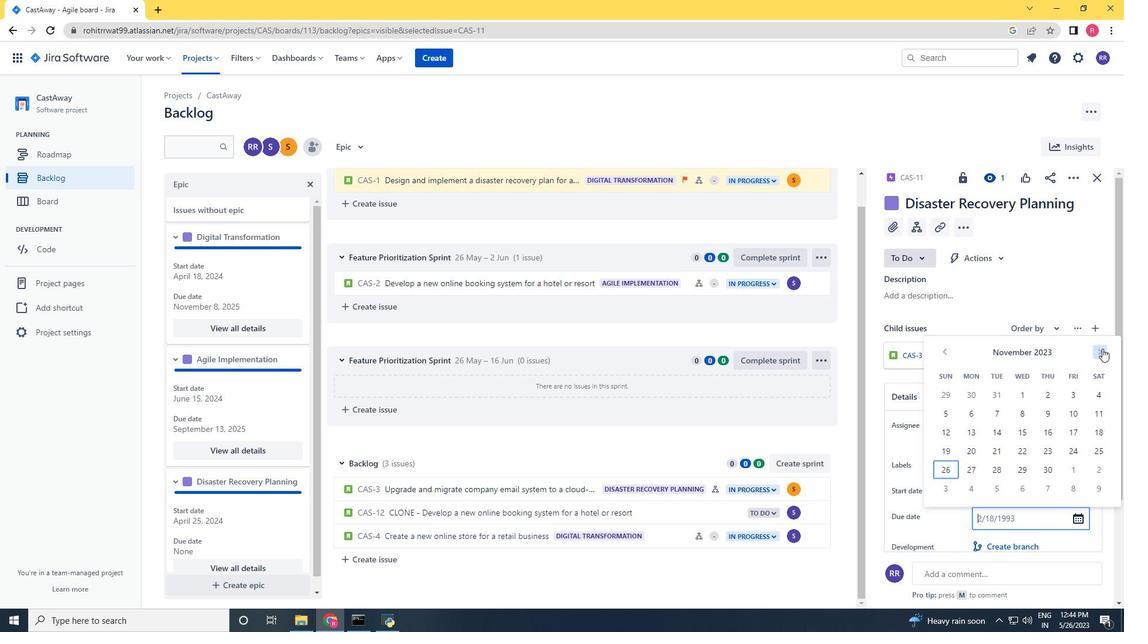 
Action: Mouse pressed left at (1102, 348)
Screenshot: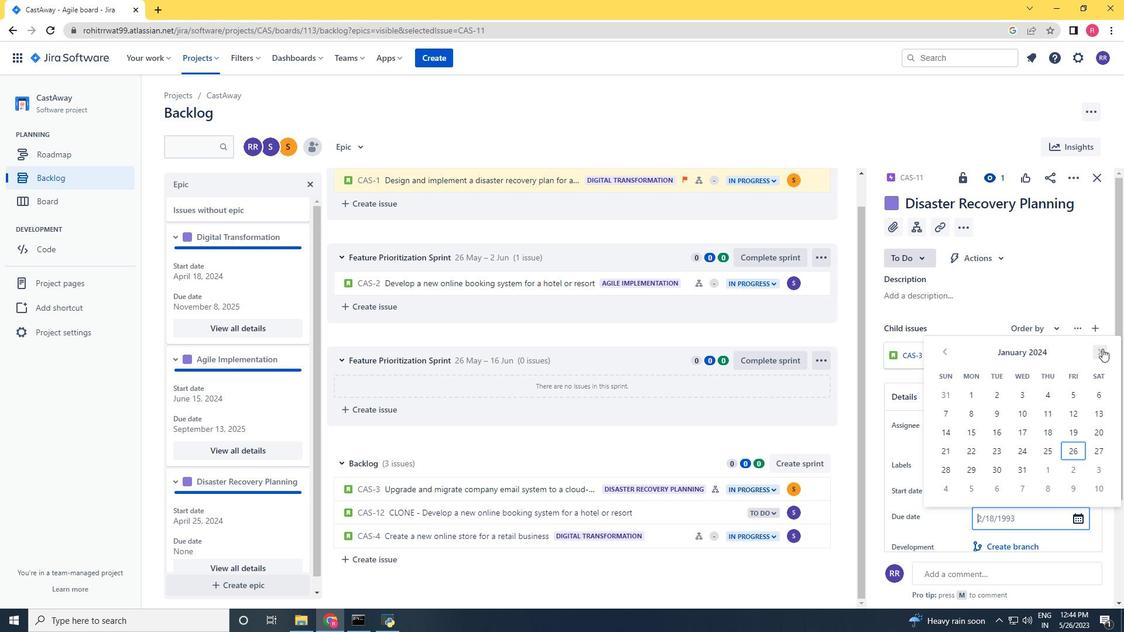 
Action: Mouse pressed left at (1102, 348)
Screenshot: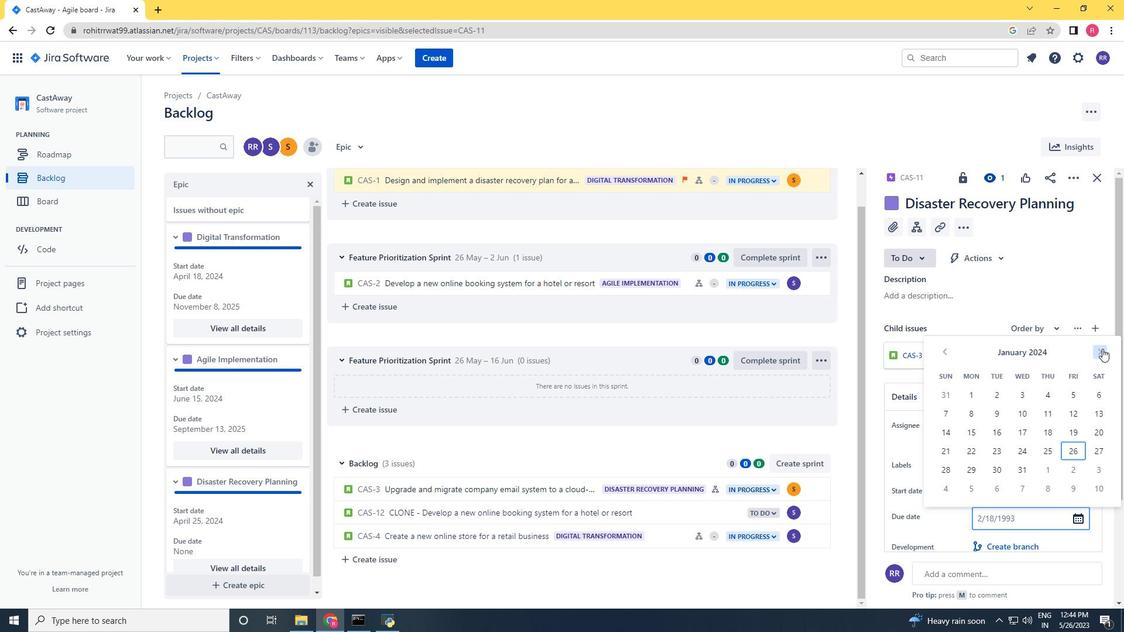 
Action: Mouse pressed left at (1102, 348)
Screenshot: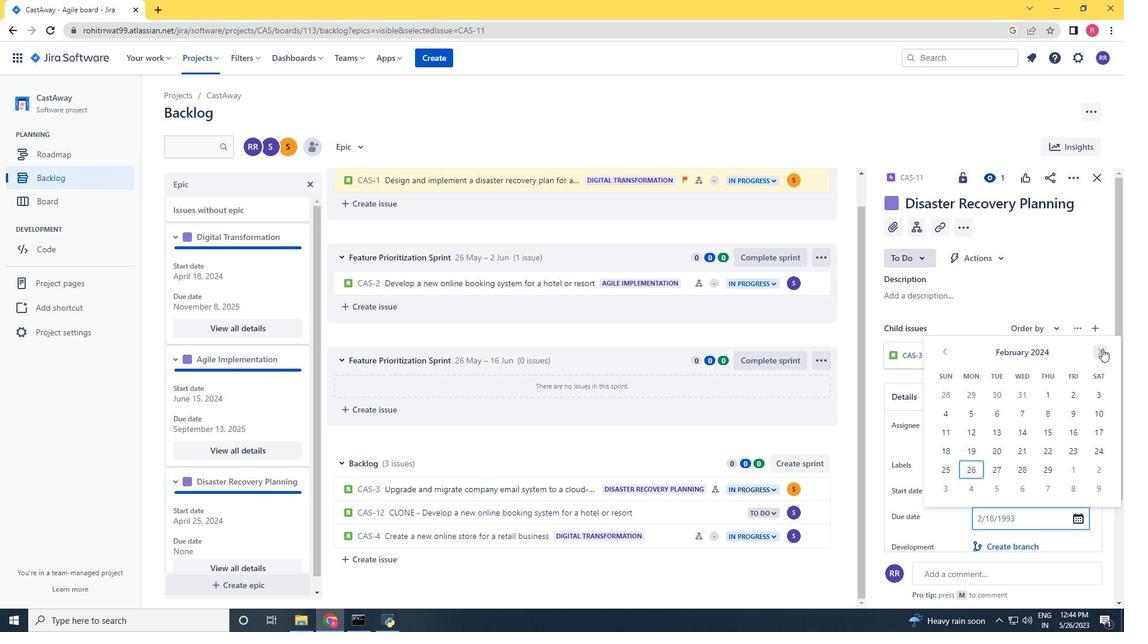 
Action: Mouse pressed left at (1102, 348)
Screenshot: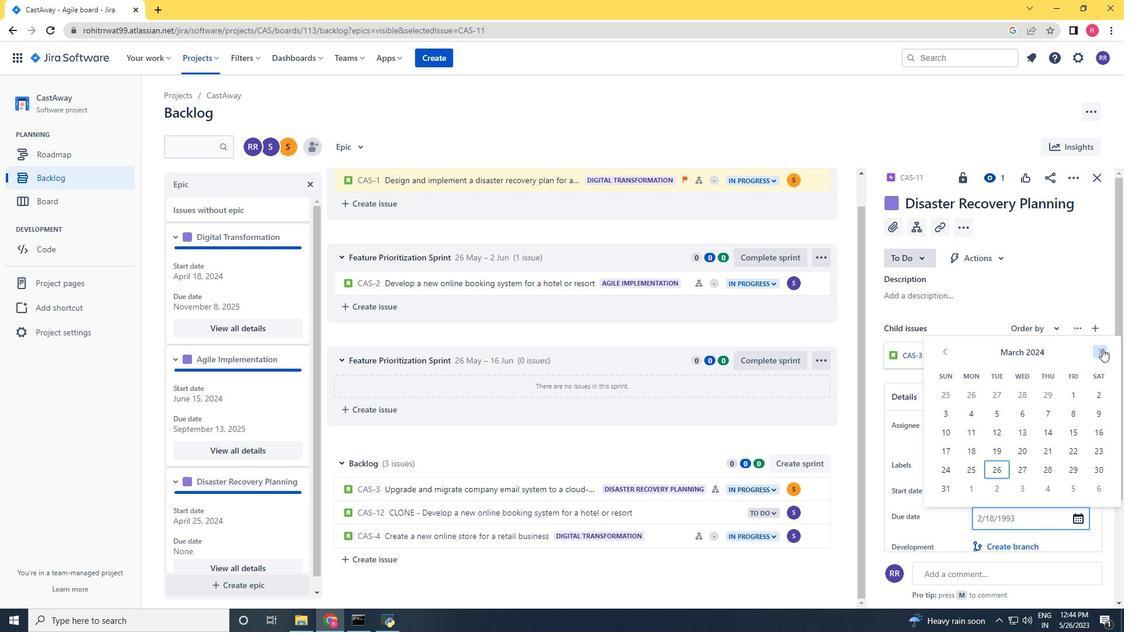
Action: Mouse pressed left at (1102, 348)
Screenshot: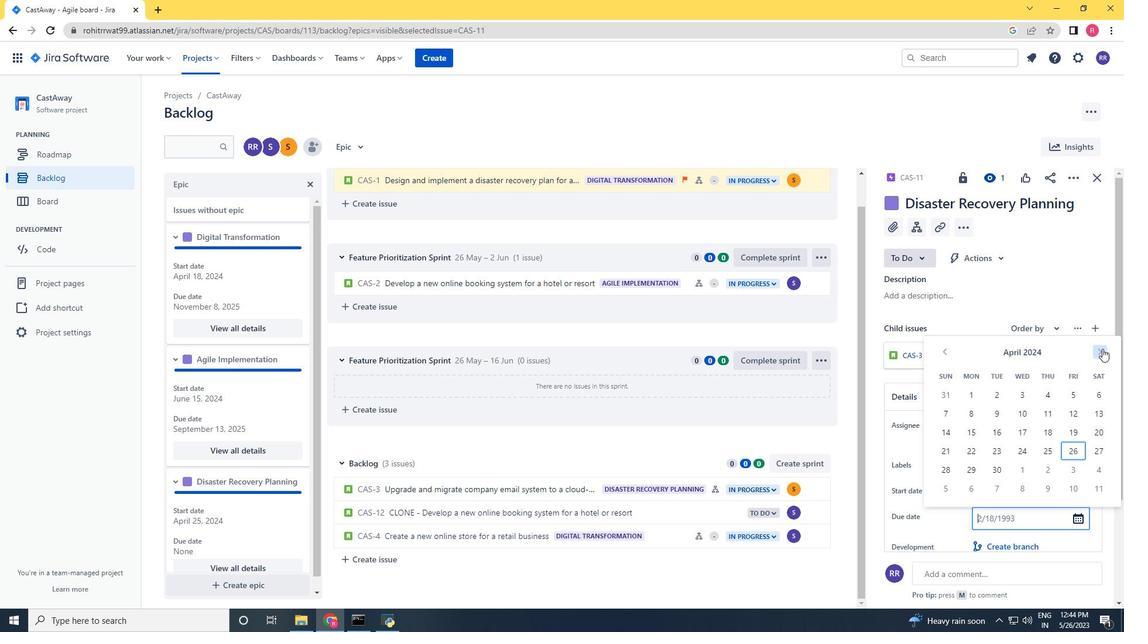 
Action: Mouse pressed left at (1102, 348)
Screenshot: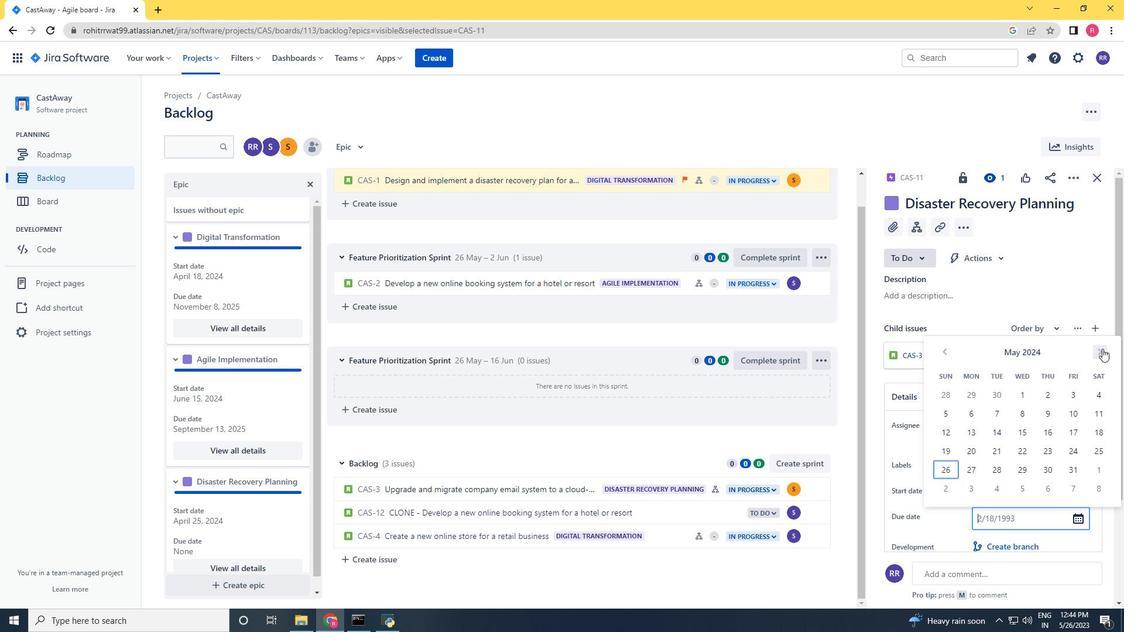 
Action: Mouse pressed left at (1102, 348)
Screenshot: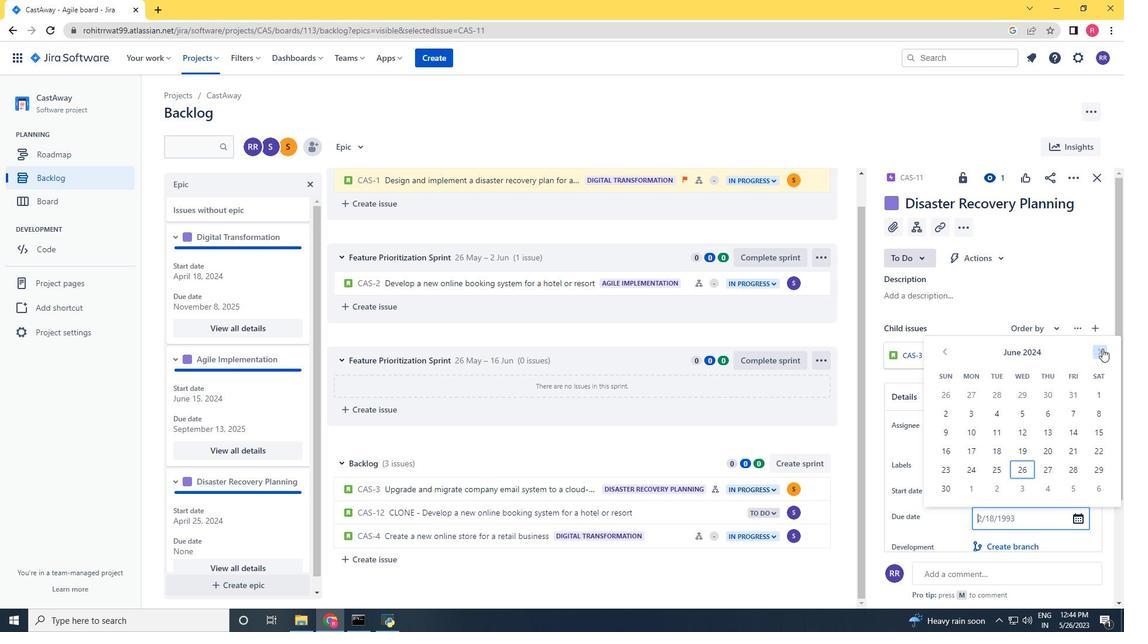 
Action: Mouse pressed left at (1102, 348)
Screenshot: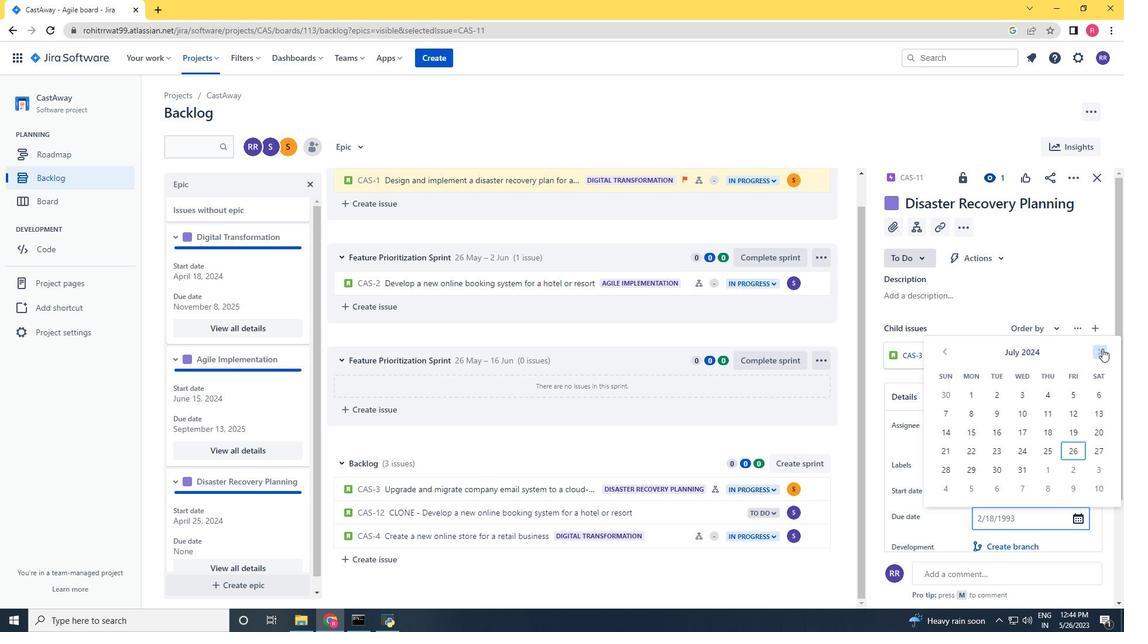 
Action: Mouse pressed left at (1102, 348)
Screenshot: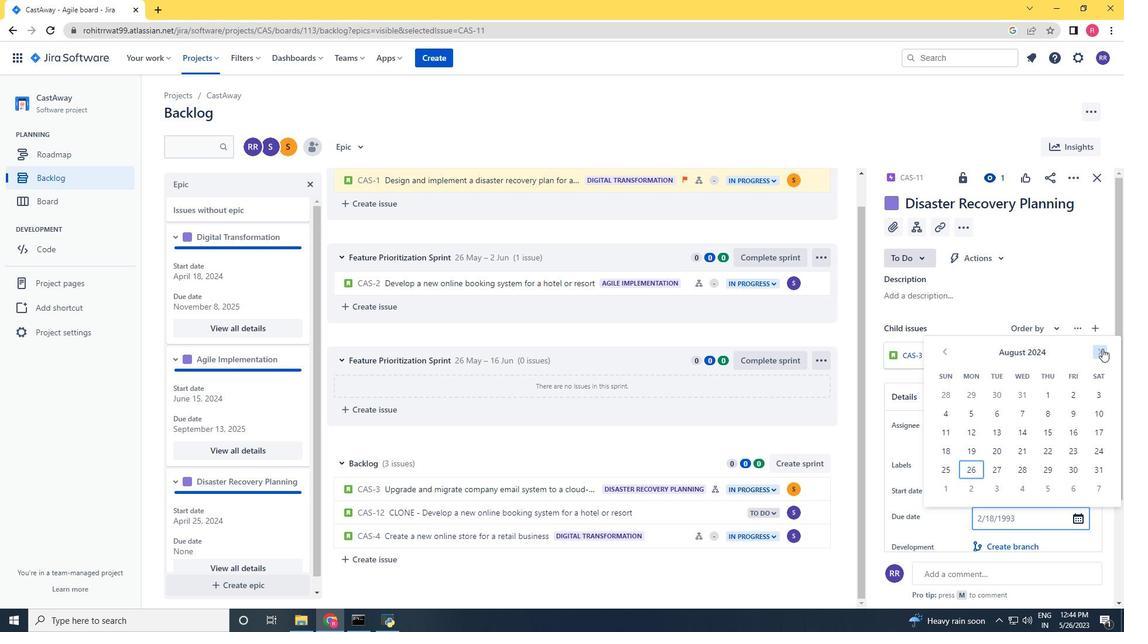 
Action: Mouse pressed left at (1102, 348)
Screenshot: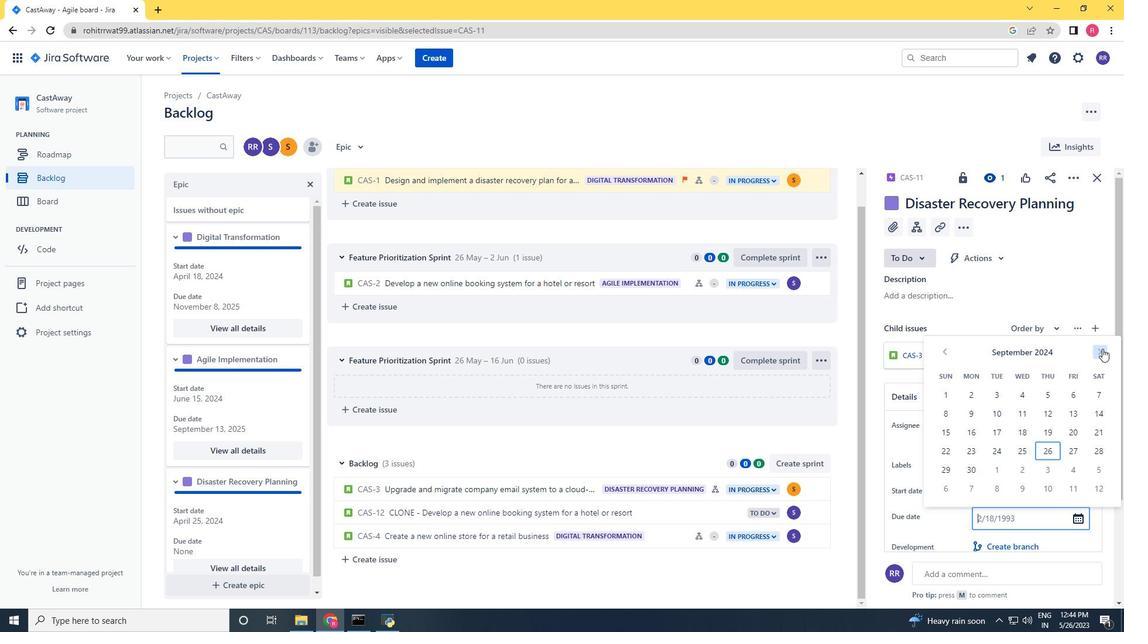 
Action: Mouse pressed left at (1102, 348)
Screenshot: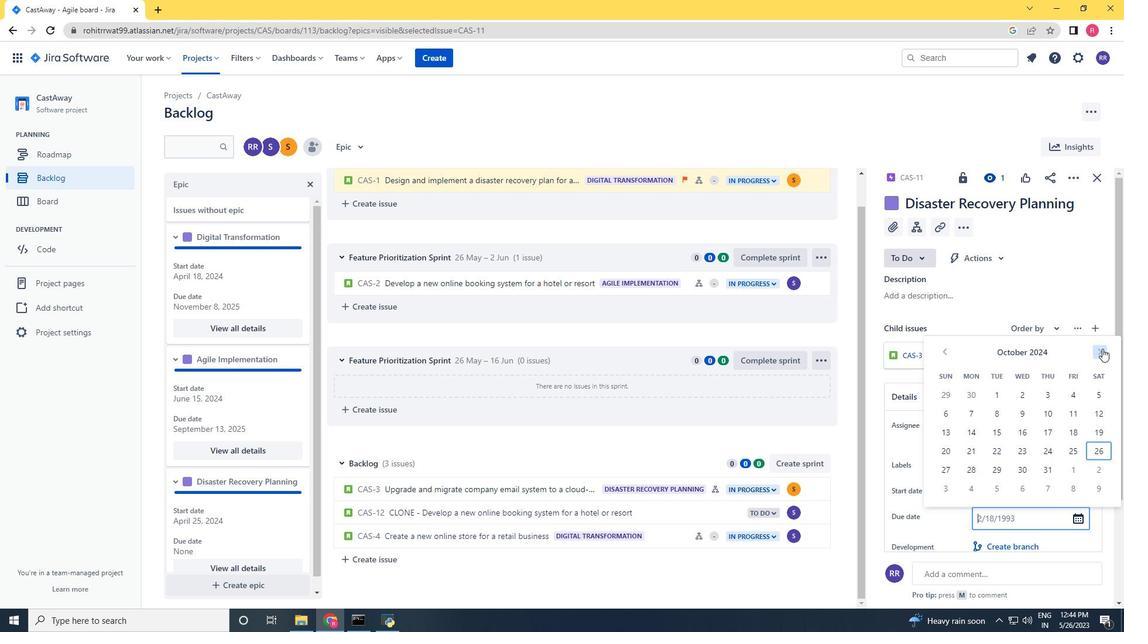 
Action: Mouse pressed left at (1102, 348)
Screenshot: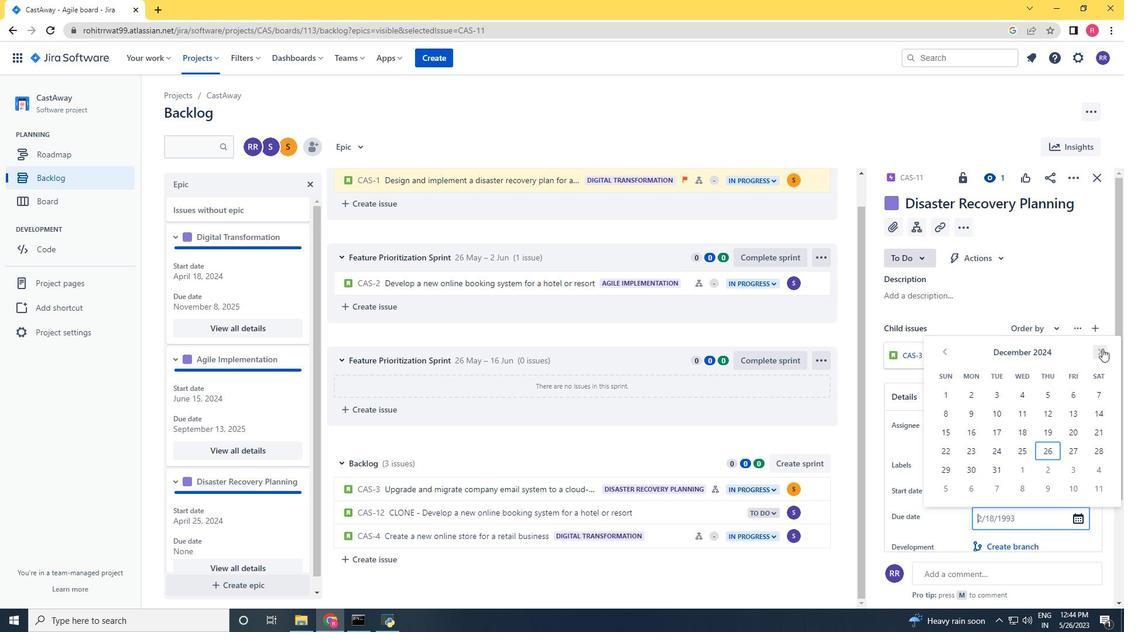 
Action: Mouse pressed left at (1102, 348)
Screenshot: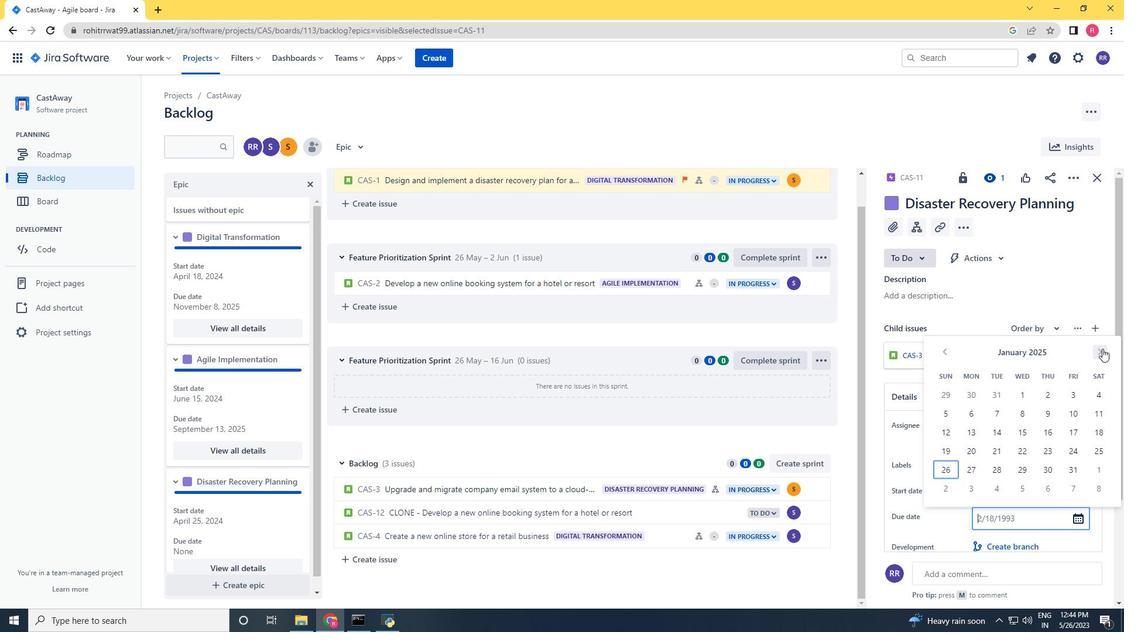 
Action: Mouse pressed left at (1102, 348)
Screenshot: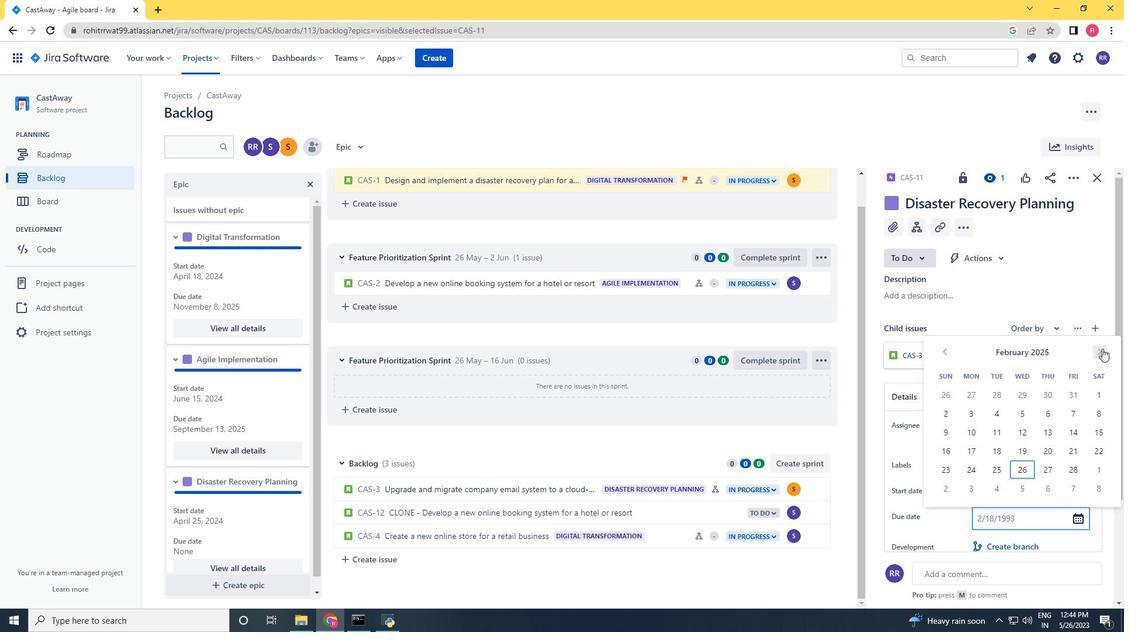 
Action: Mouse pressed left at (1102, 348)
Screenshot: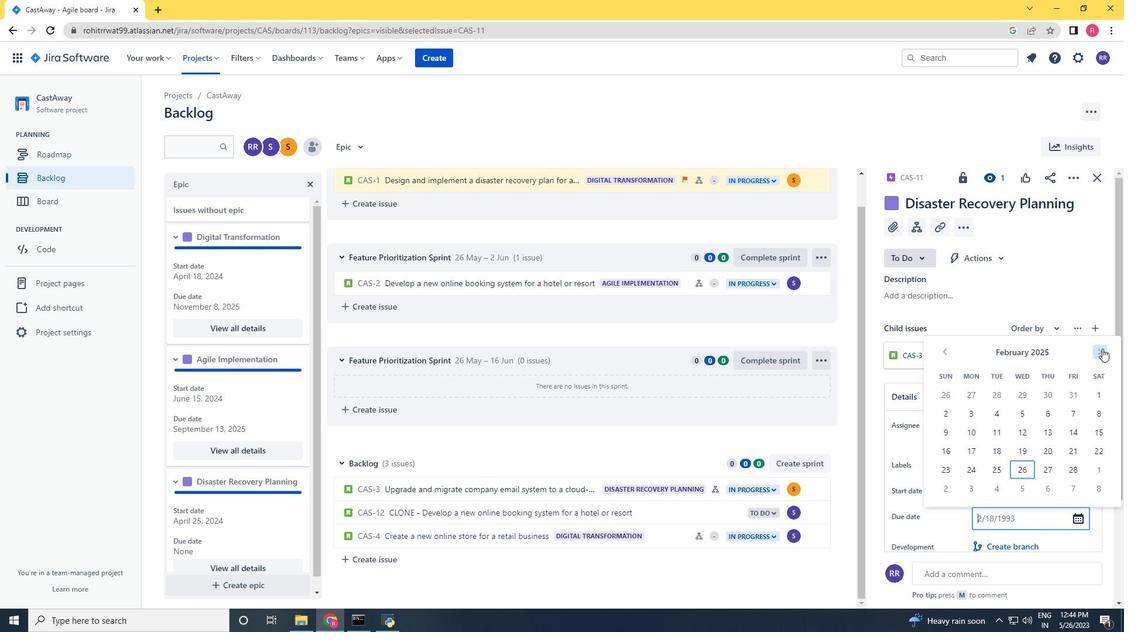 
Action: Mouse pressed left at (1102, 348)
Screenshot: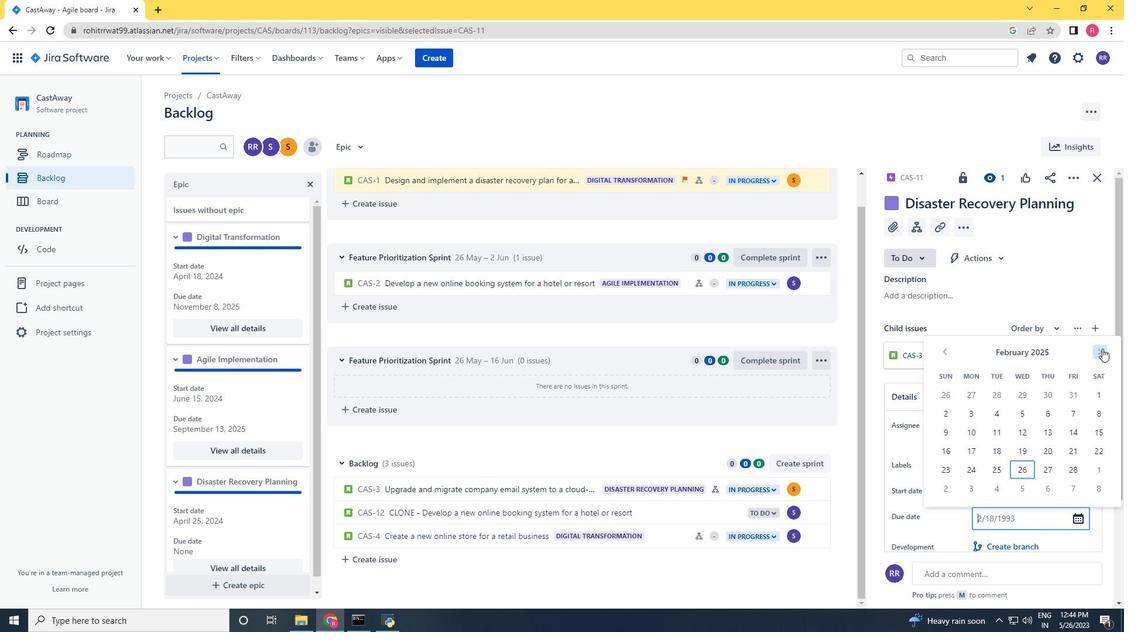 
Action: Mouse pressed left at (1102, 348)
Screenshot: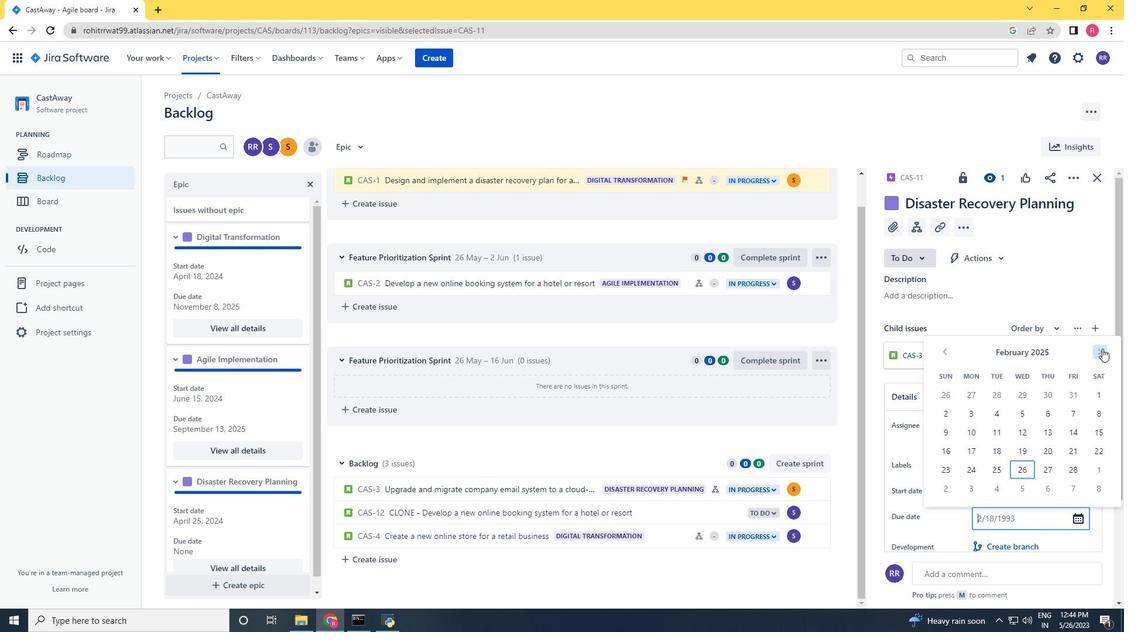 
Action: Mouse pressed left at (1102, 348)
Screenshot: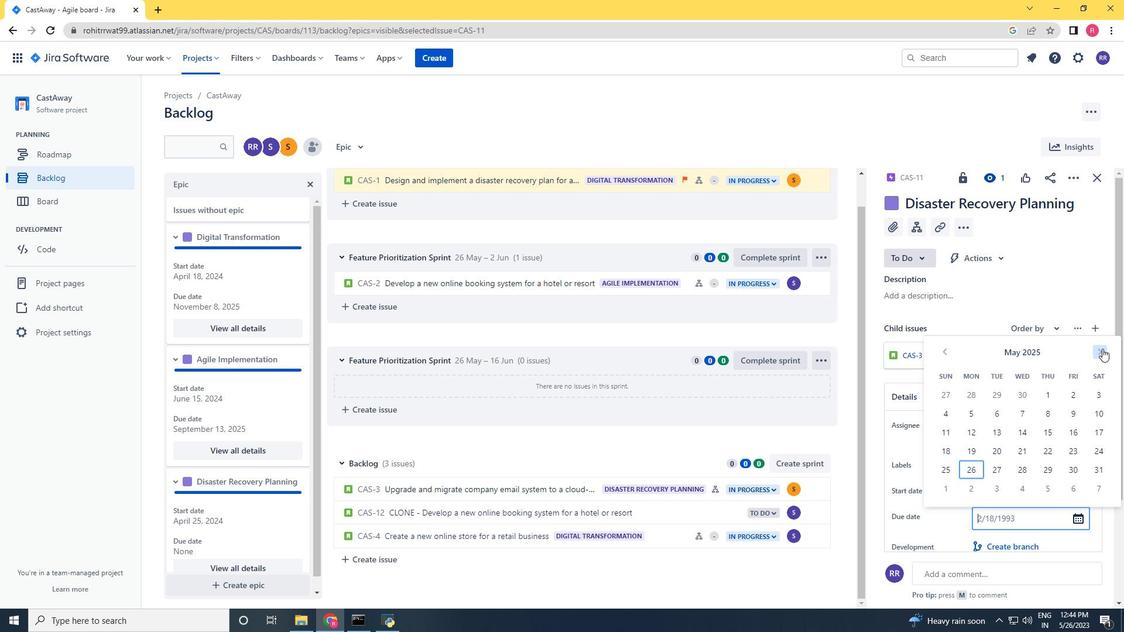 
Action: Mouse pressed left at (1102, 348)
Screenshot: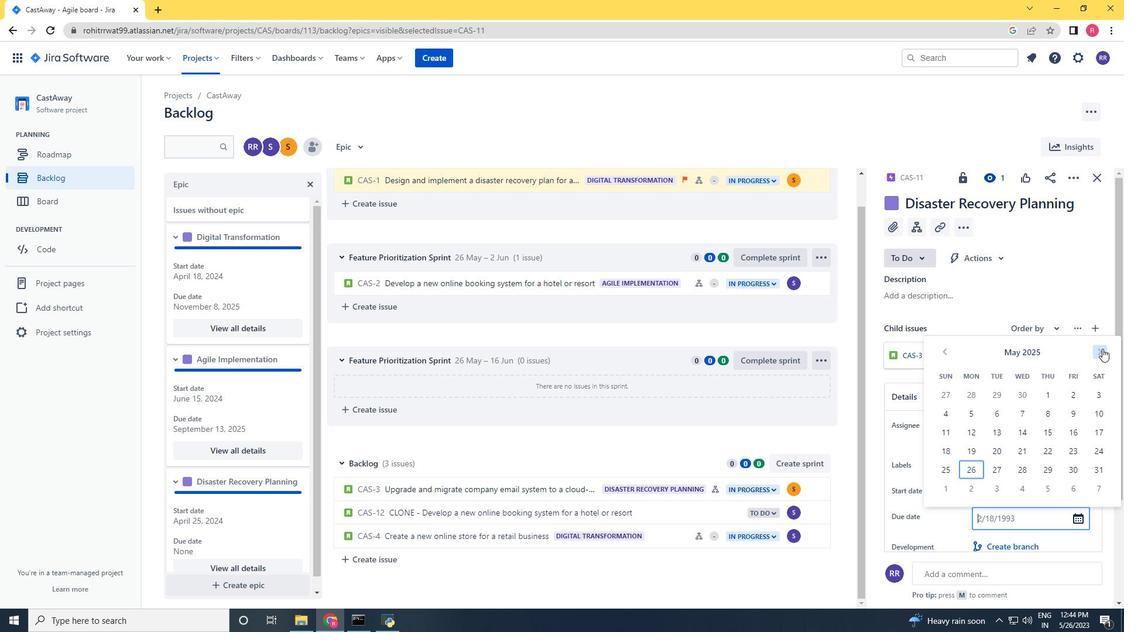 
Action: Mouse pressed left at (1102, 348)
Screenshot: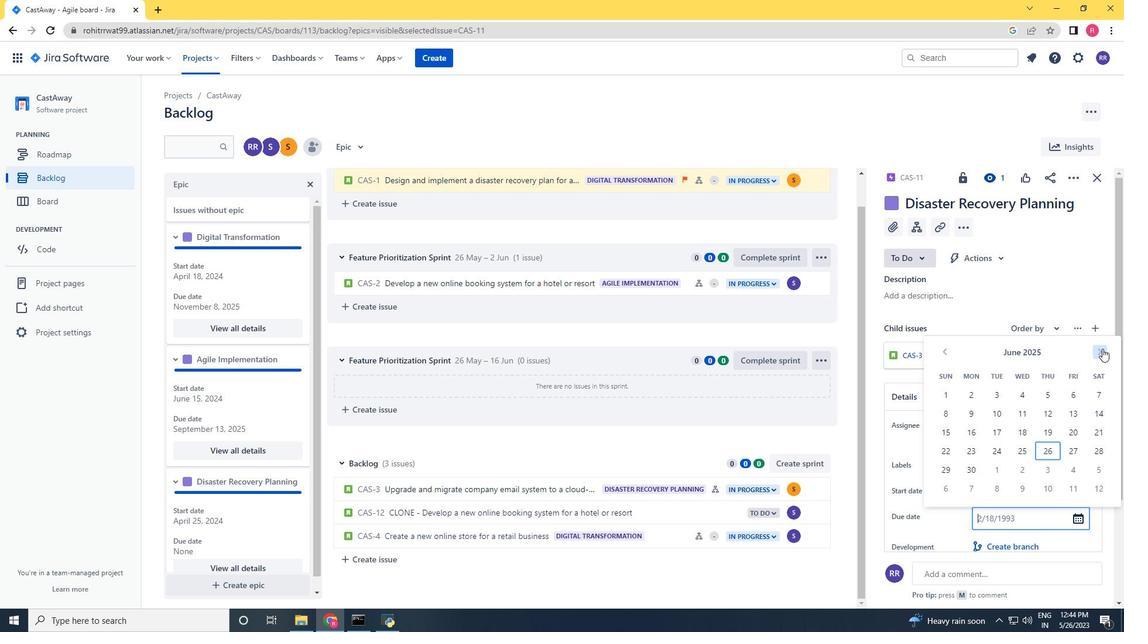 
Action: Mouse pressed left at (1102, 348)
Screenshot: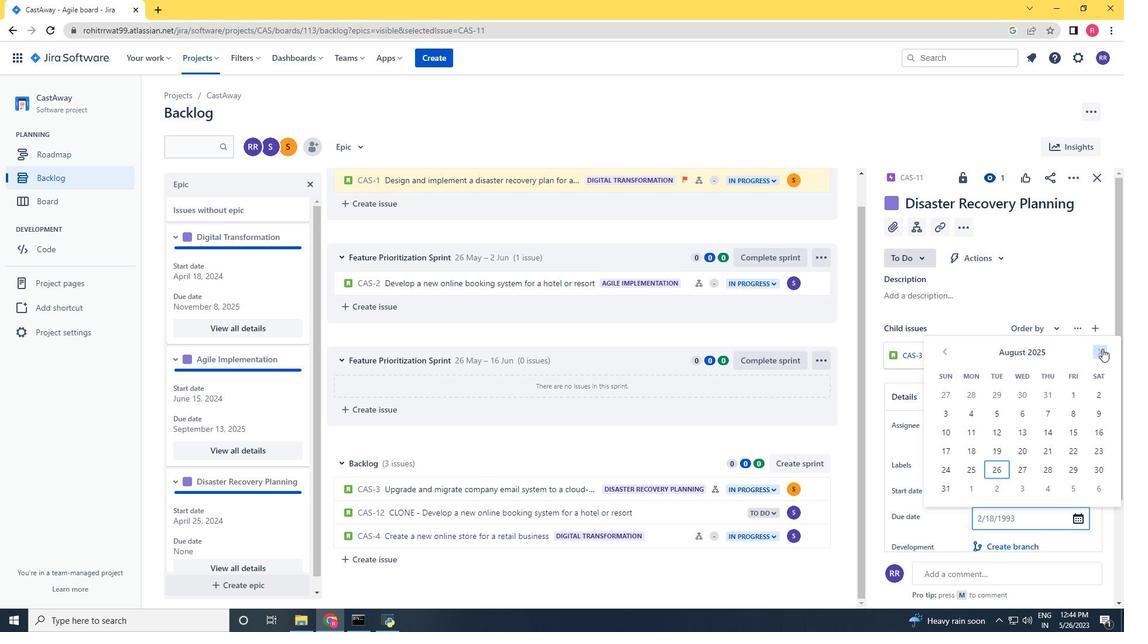 
Action: Mouse pressed left at (1102, 348)
Screenshot: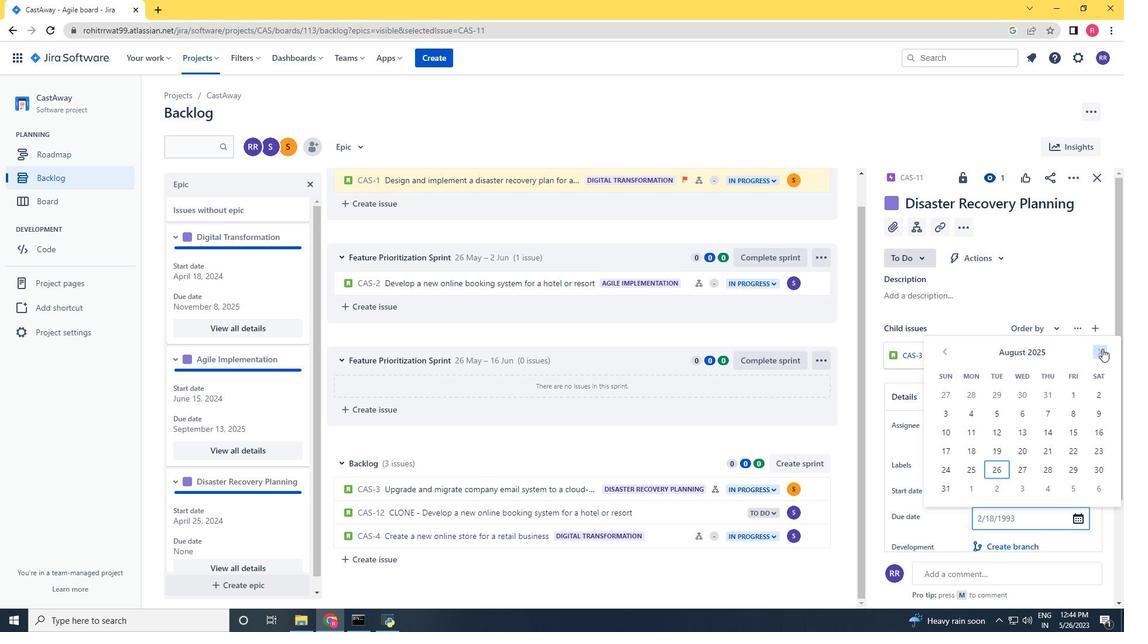 
Action: Mouse moved to (945, 414)
Screenshot: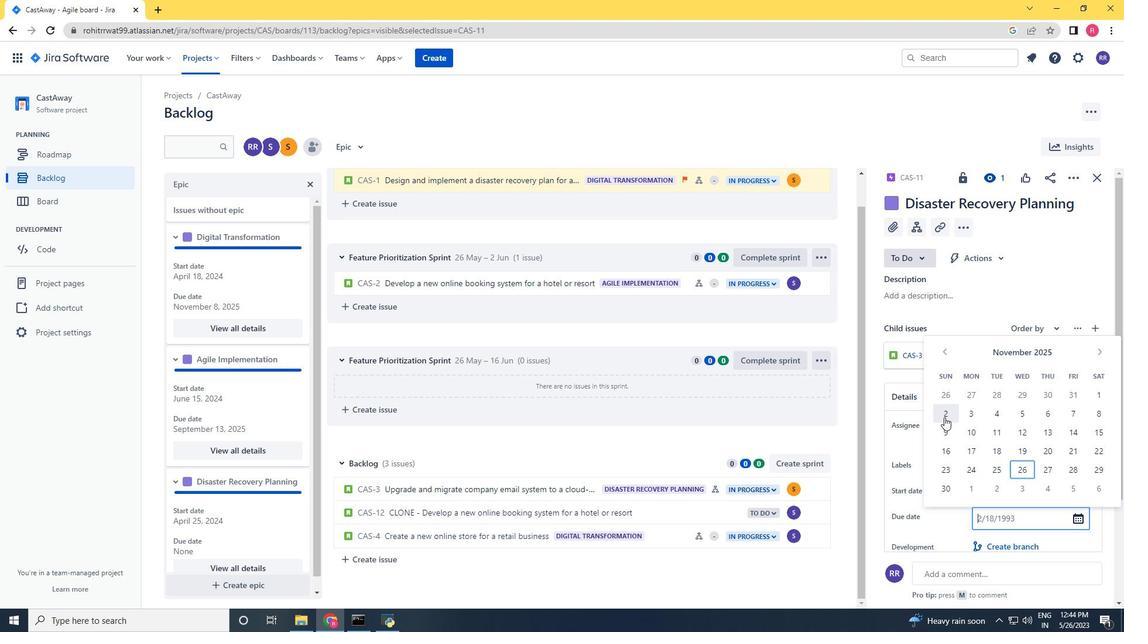 
Action: Mouse pressed left at (945, 414)
Screenshot: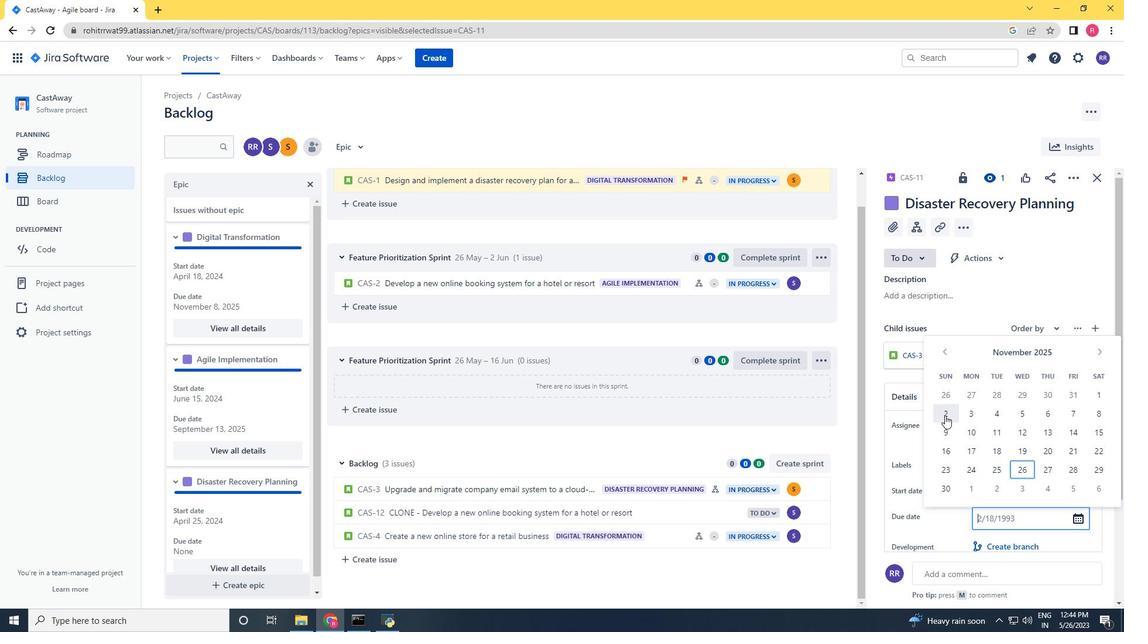 
Action: Mouse moved to (988, 460)
Screenshot: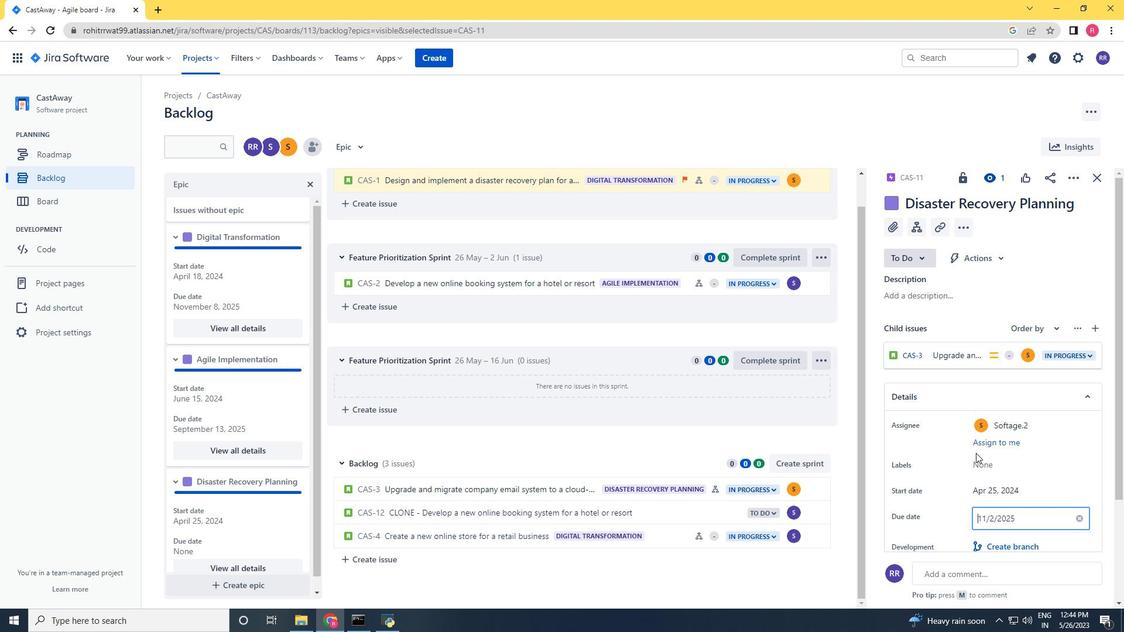 
Action: Mouse scrolled (988, 460) with delta (0, 0)
Screenshot: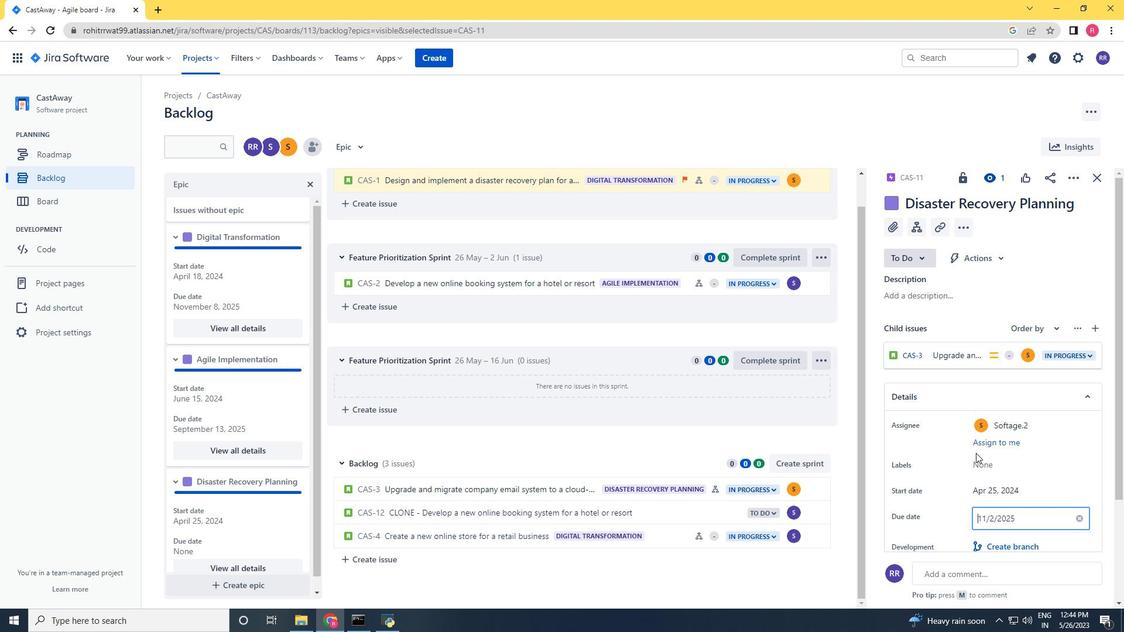 
Action: Mouse scrolled (988, 460) with delta (0, 0)
Screenshot: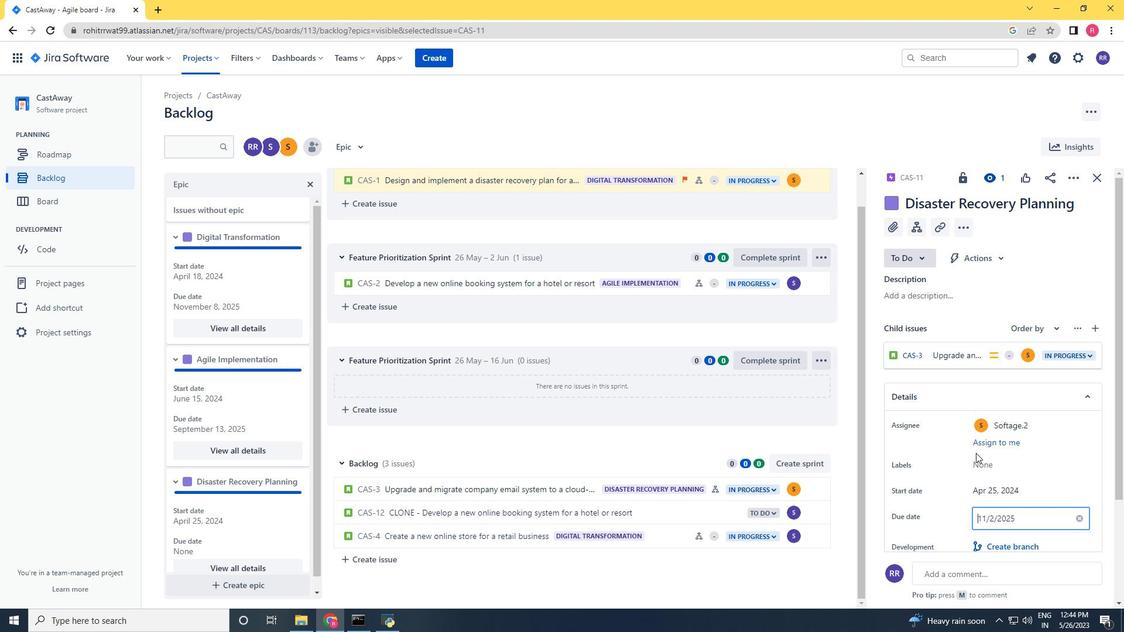 
Action: Mouse scrolled (988, 460) with delta (0, 0)
Screenshot: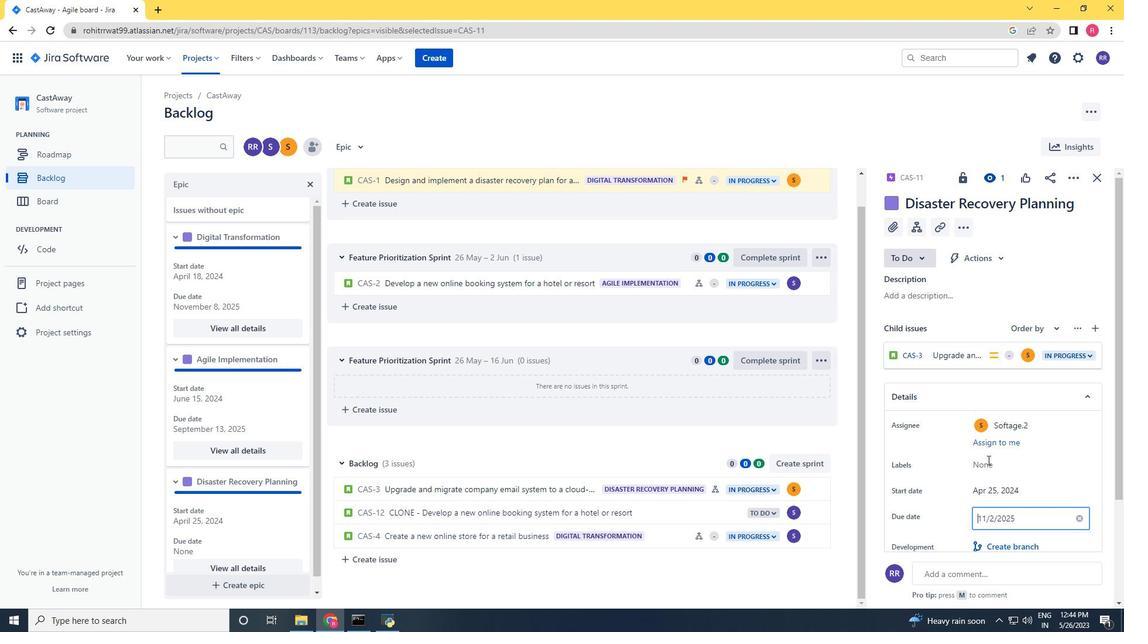 
Action: Mouse moved to (1004, 497)
Screenshot: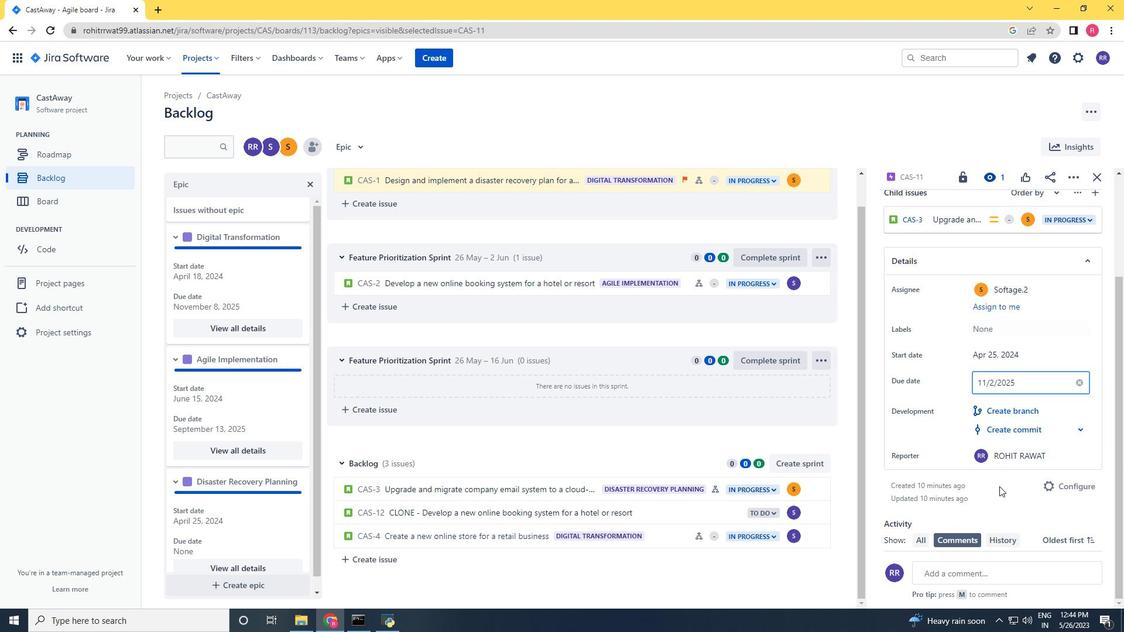 
Action: Mouse pressed left at (1004, 497)
Screenshot: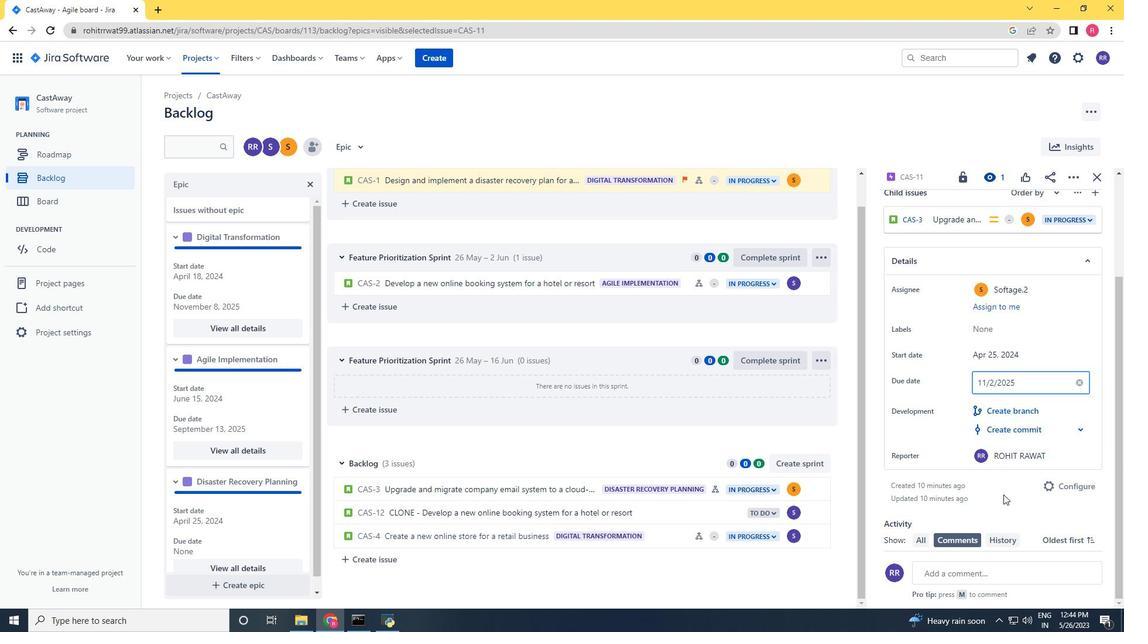 
Action: Mouse scrolled (1004, 497) with delta (0, 0)
Screenshot: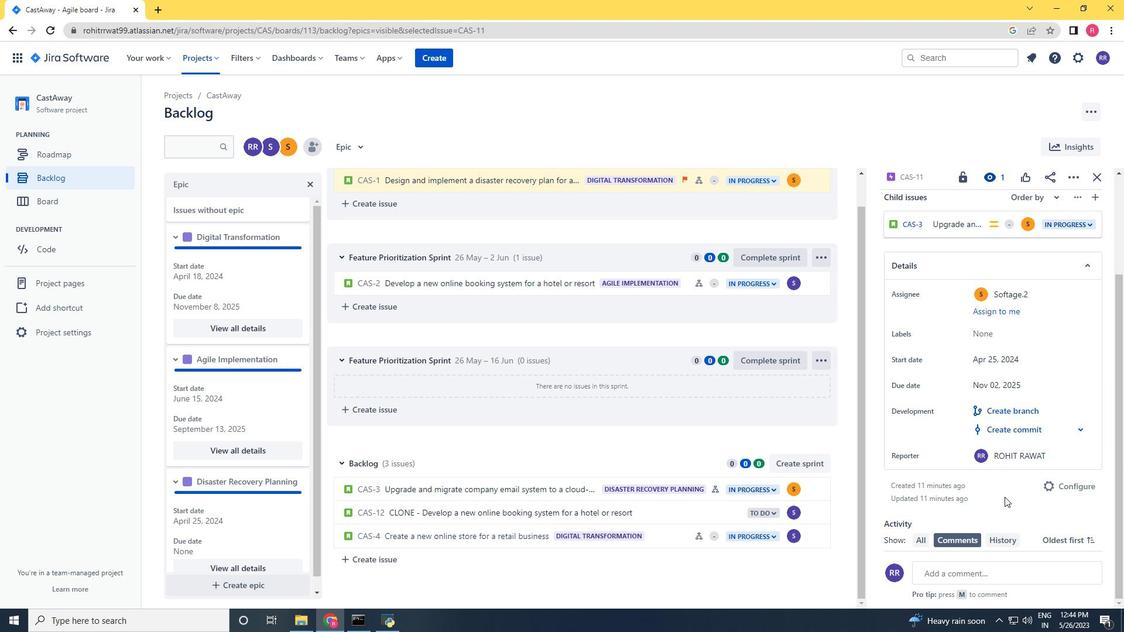 
Action: Mouse scrolled (1004, 497) with delta (0, 0)
Screenshot: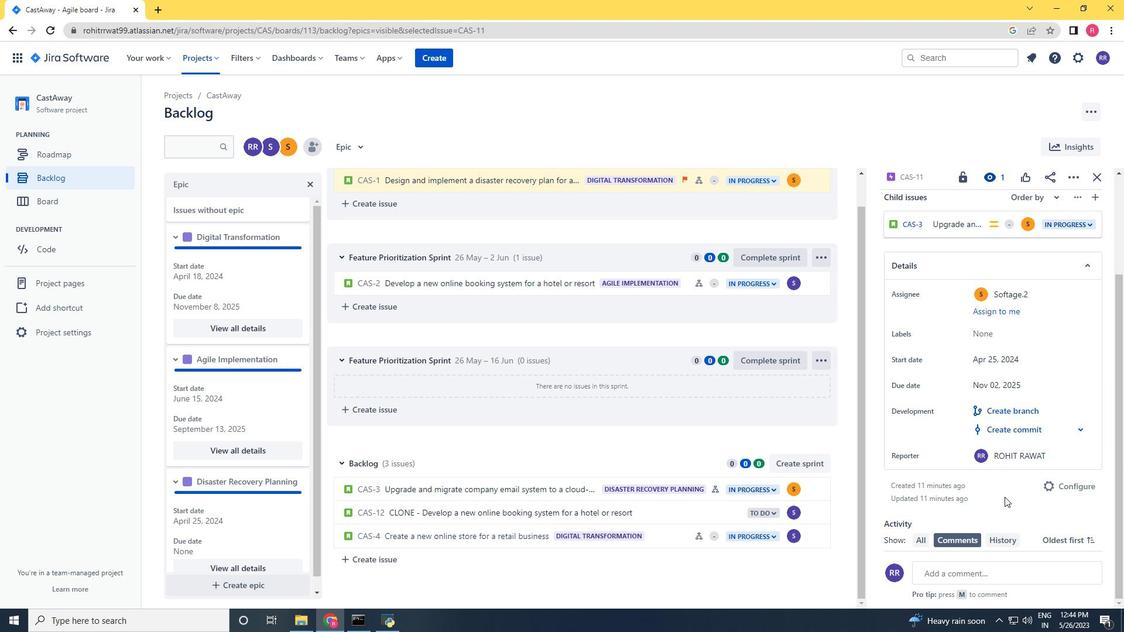 
Action: Mouse scrolled (1004, 497) with delta (0, 0)
Screenshot: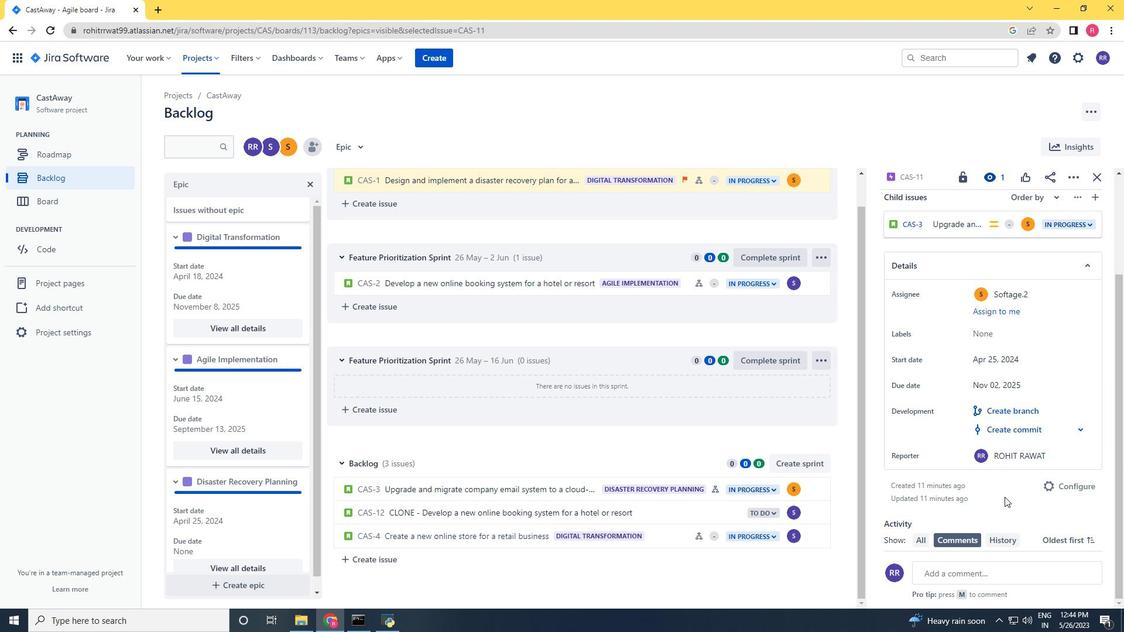 
Action: Mouse moved to (257, 489)
Screenshot: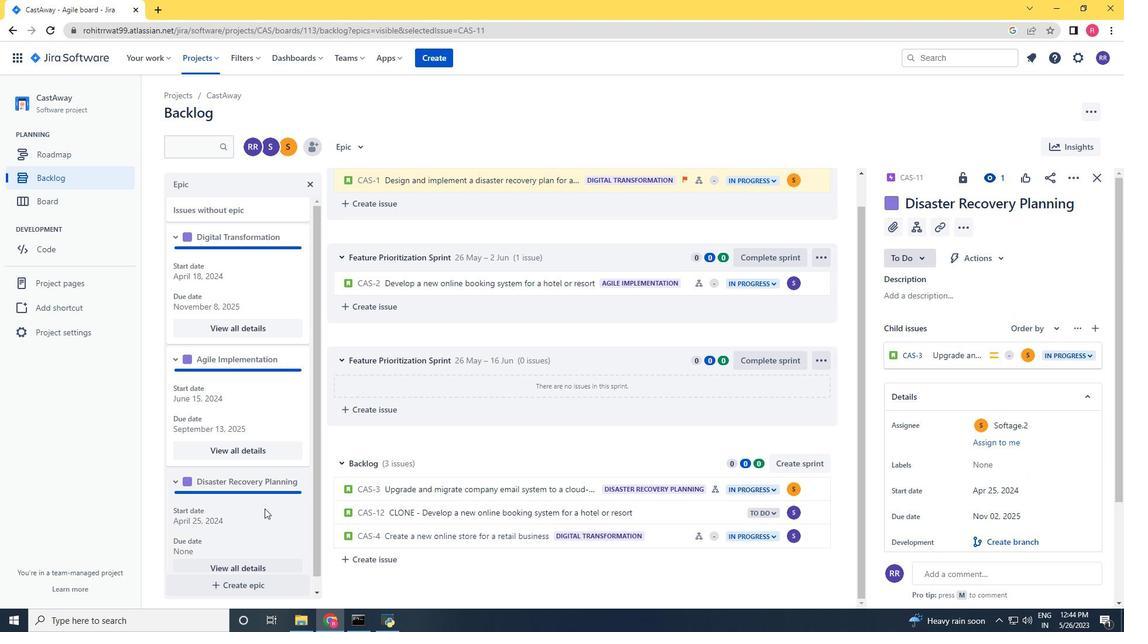 
Action: Mouse scrolled (257, 490) with delta (0, 0)
Screenshot: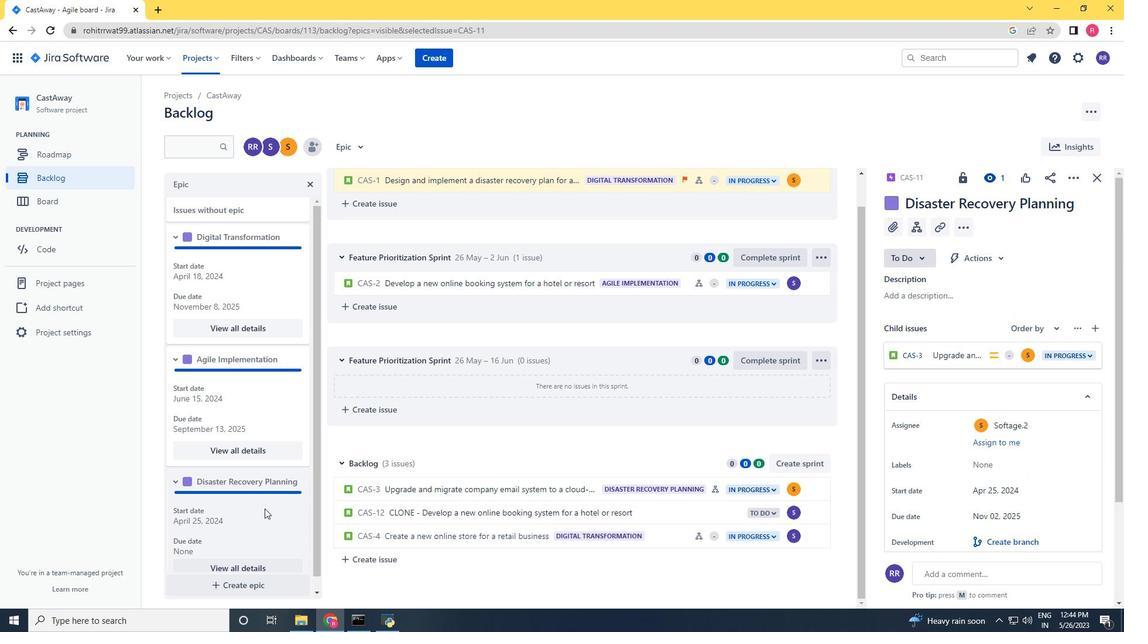 
Action: Mouse scrolled (257, 490) with delta (0, 0)
Screenshot: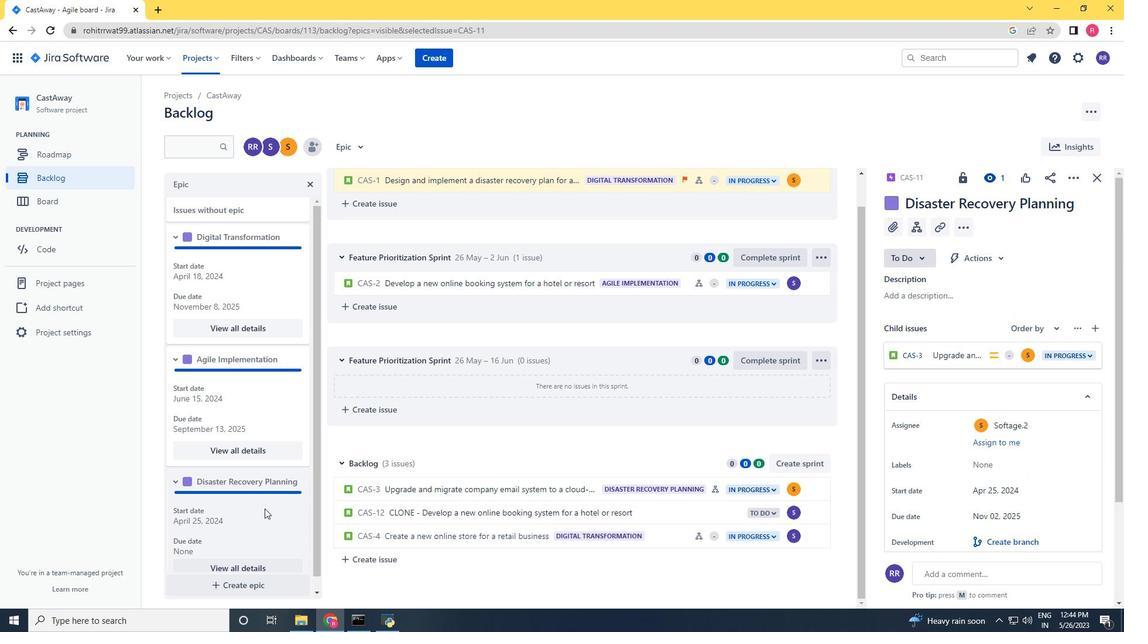 
Action: Mouse scrolled (257, 490) with delta (0, 0)
Screenshot: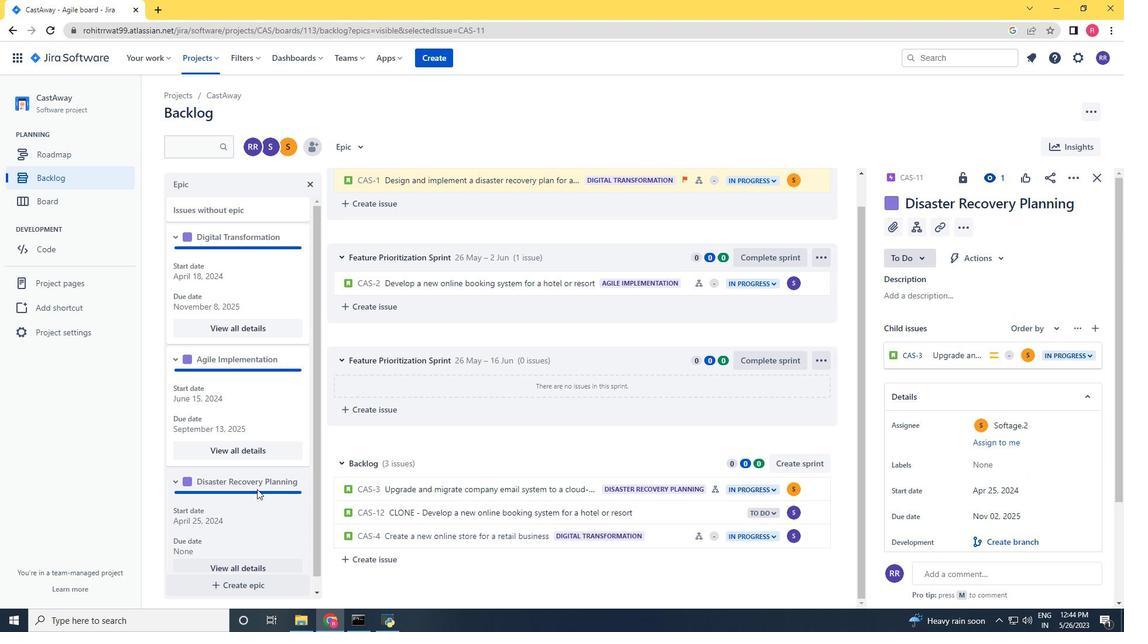 
Action: Mouse scrolled (257, 490) with delta (0, 0)
Screenshot: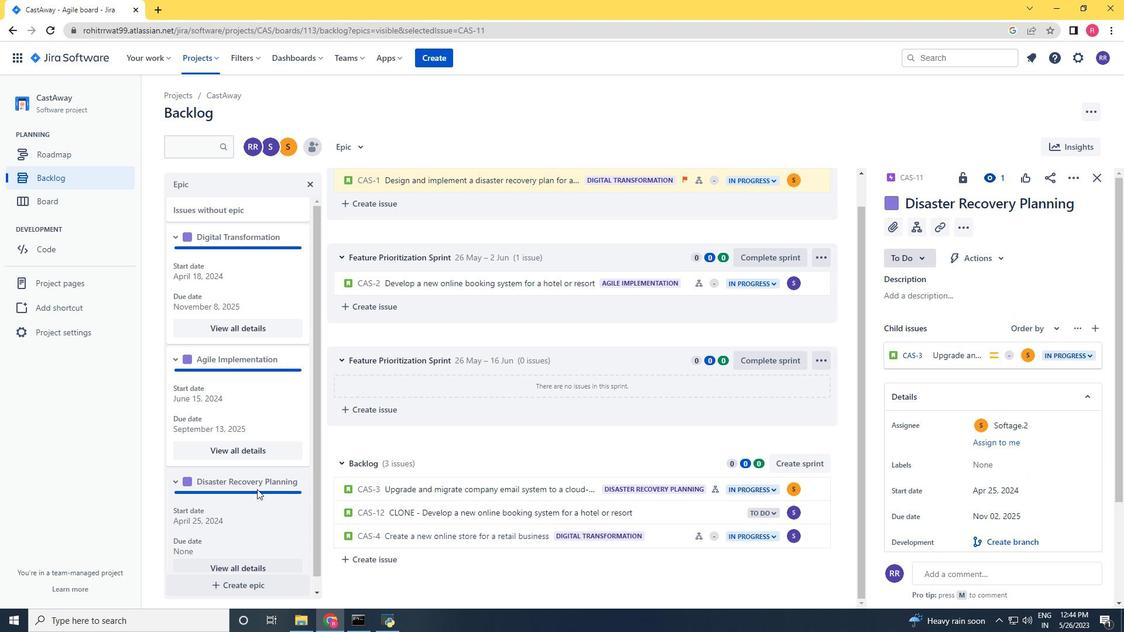 
Action: Mouse moved to (257, 489)
Screenshot: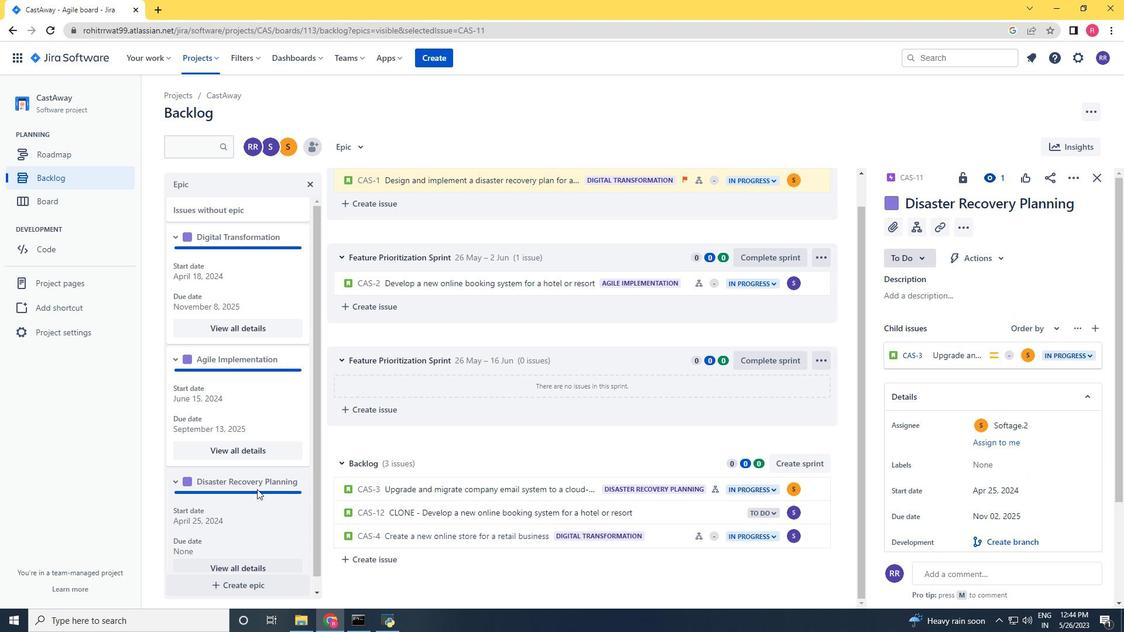 
Action: Mouse scrolled (257, 488) with delta (0, 0)
Screenshot: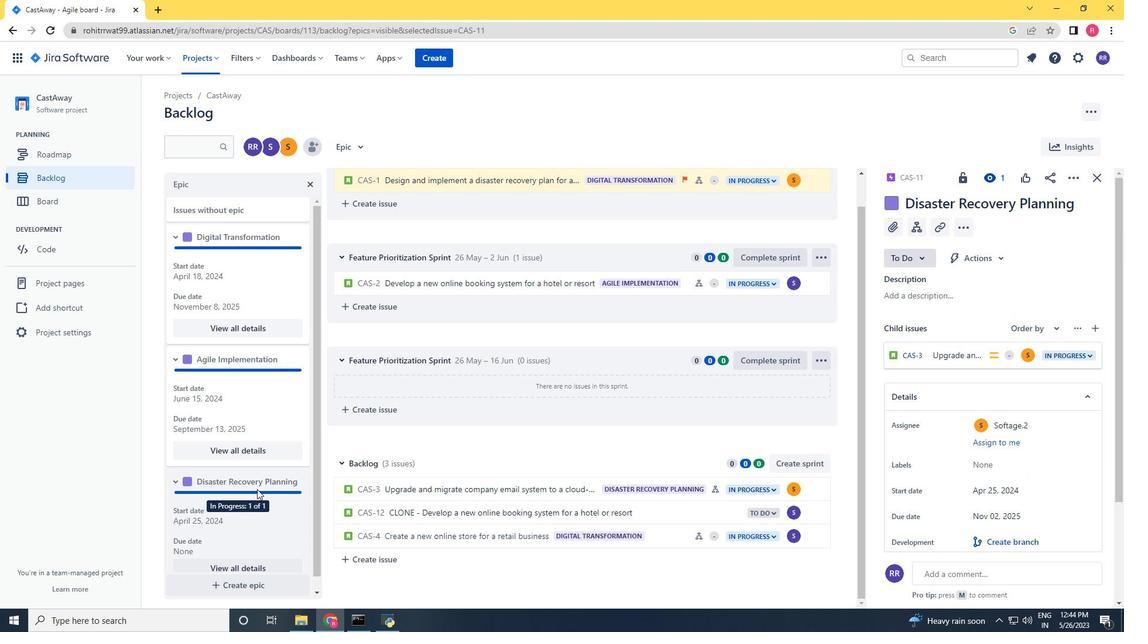 
Action: Mouse scrolled (257, 488) with delta (0, 0)
Screenshot: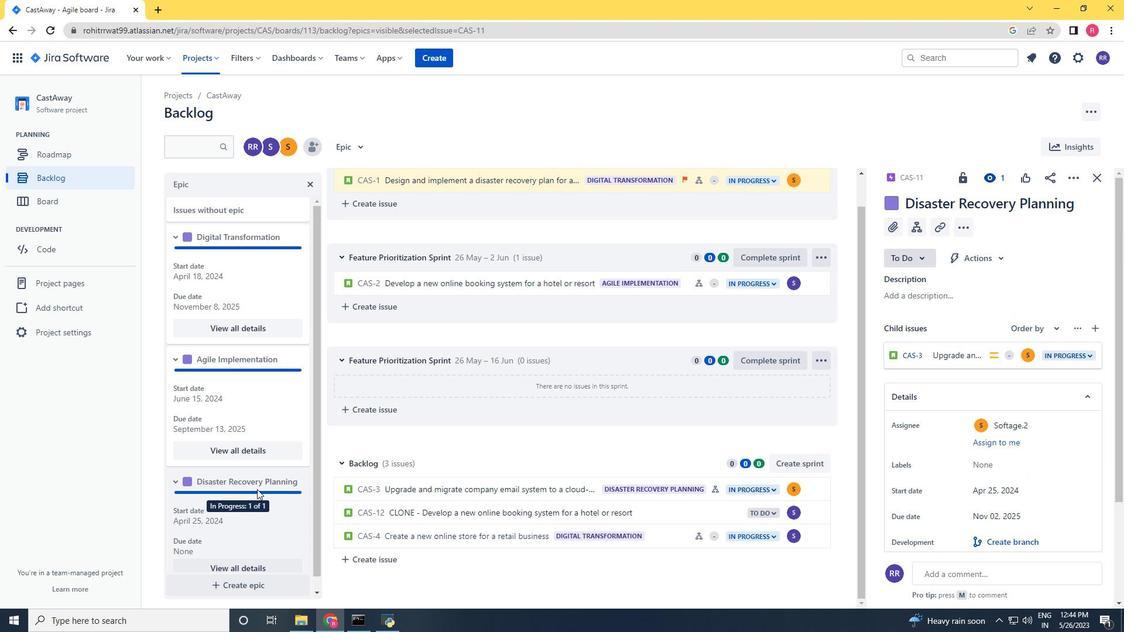 
Action: Mouse scrolled (257, 488) with delta (0, 0)
Screenshot: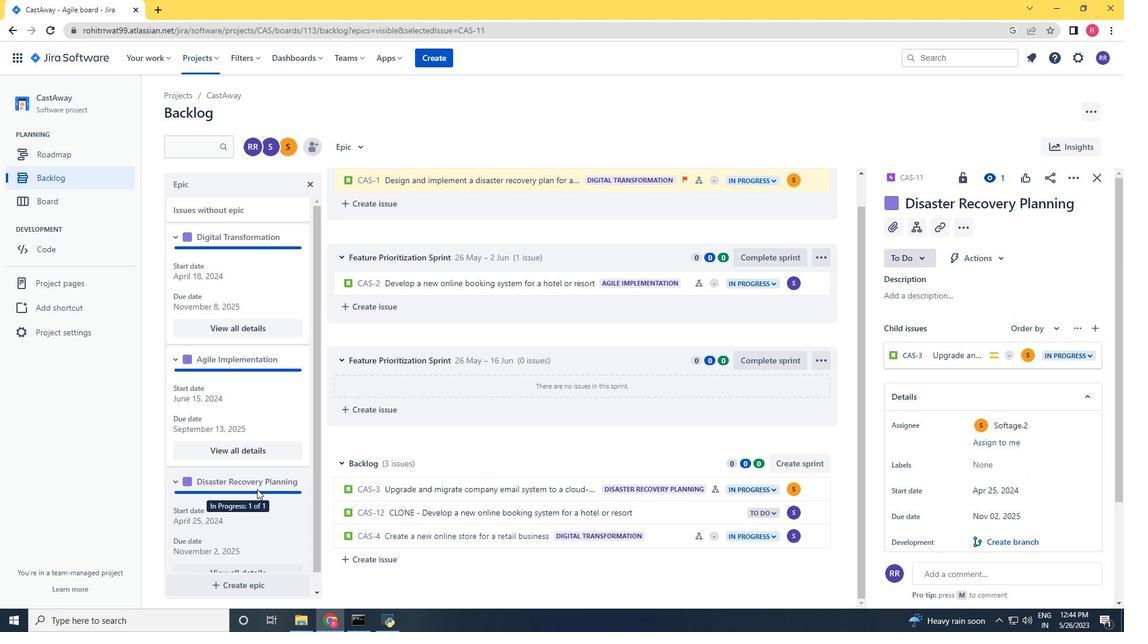 
Action: Mouse scrolled (257, 488) with delta (0, 0)
Screenshot: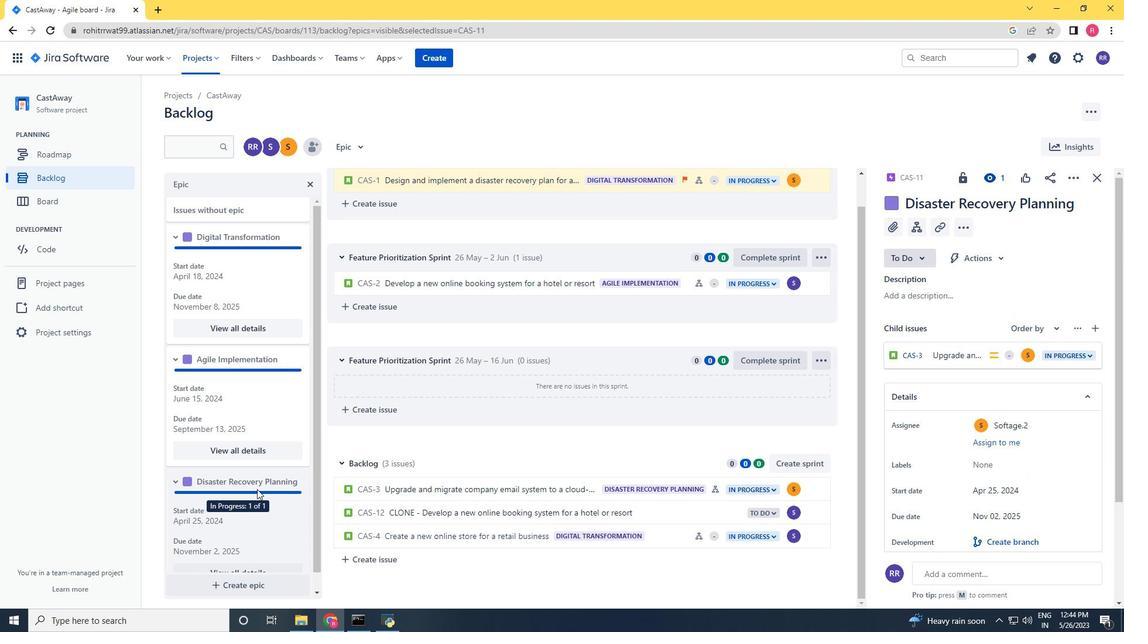 
Action: Mouse scrolled (257, 488) with delta (0, 0)
Screenshot: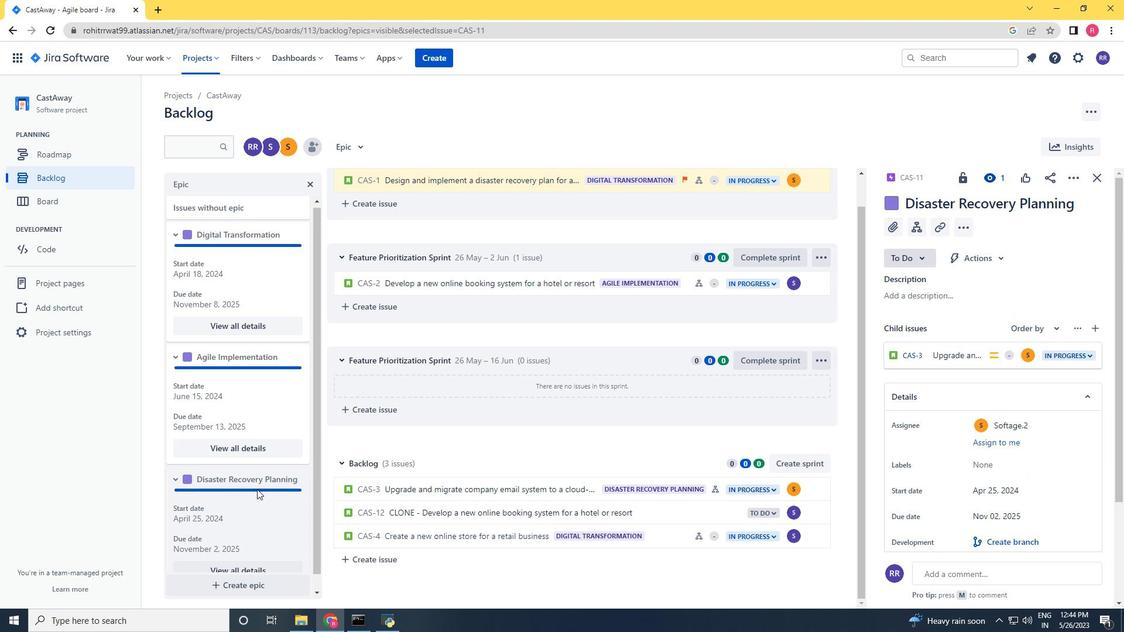 
Action: Mouse scrolled (257, 488) with delta (0, 0)
Screenshot: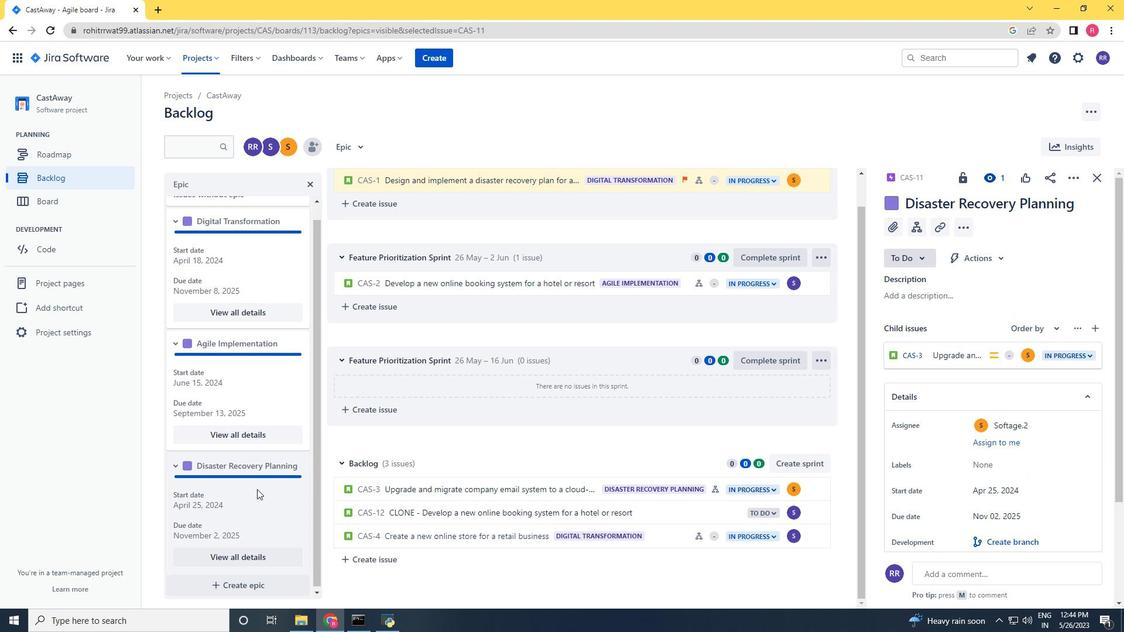 
Action: Mouse scrolled (257, 488) with delta (0, 0)
Screenshot: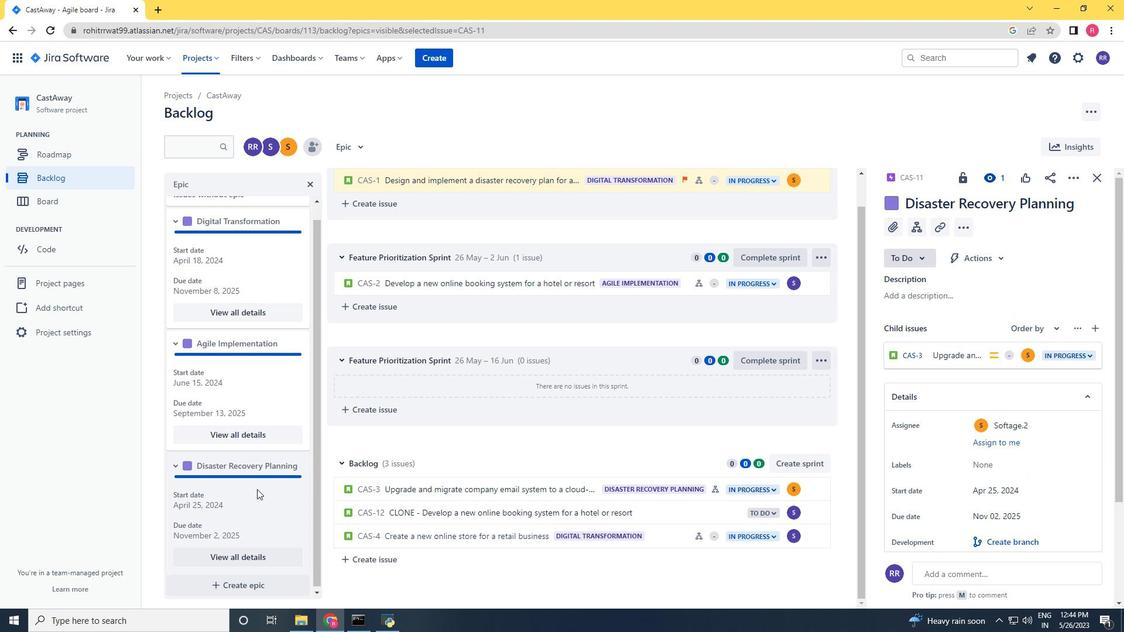 
Action: Mouse scrolled (257, 488) with delta (0, 0)
Screenshot: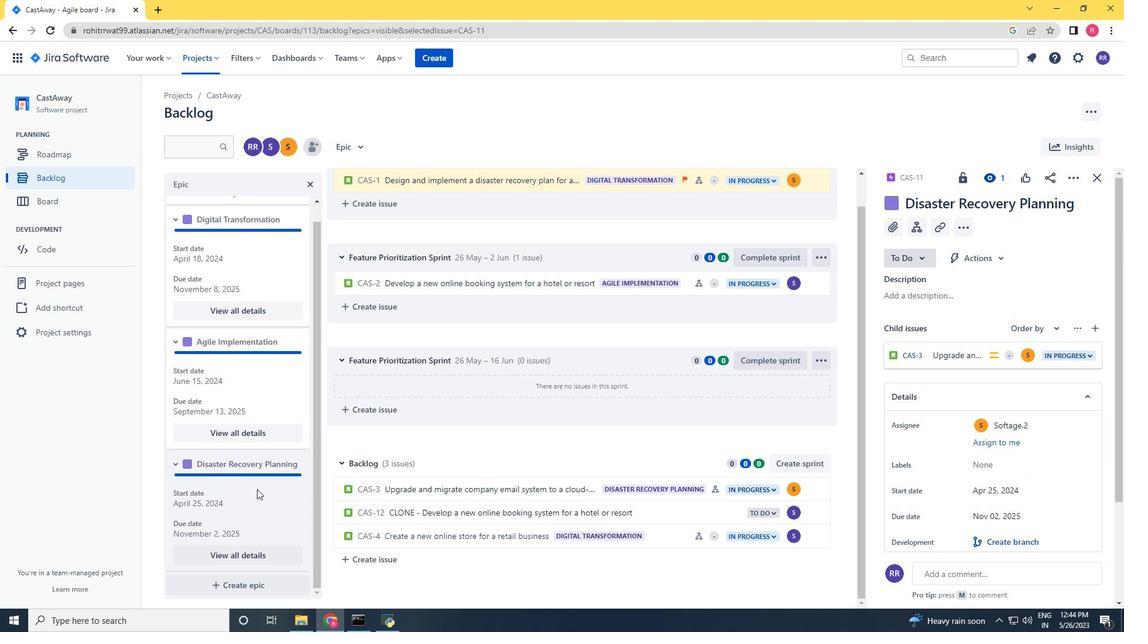 
Action: Mouse scrolled (257, 490) with delta (0, 0)
Screenshot: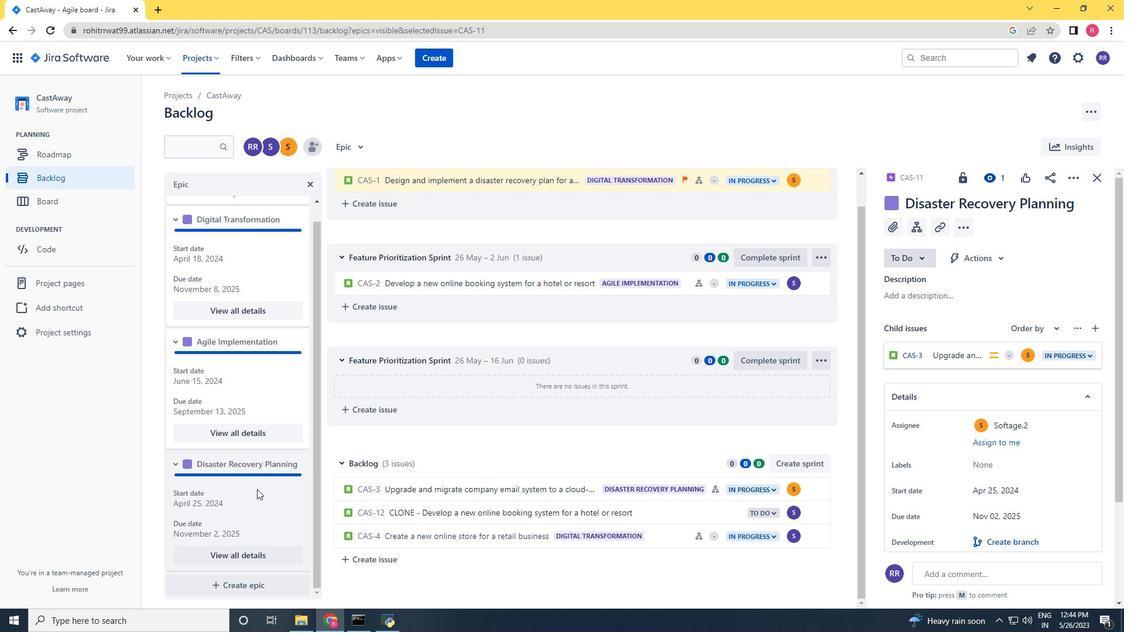 
Action: Mouse scrolled (257, 490) with delta (0, 0)
Screenshot: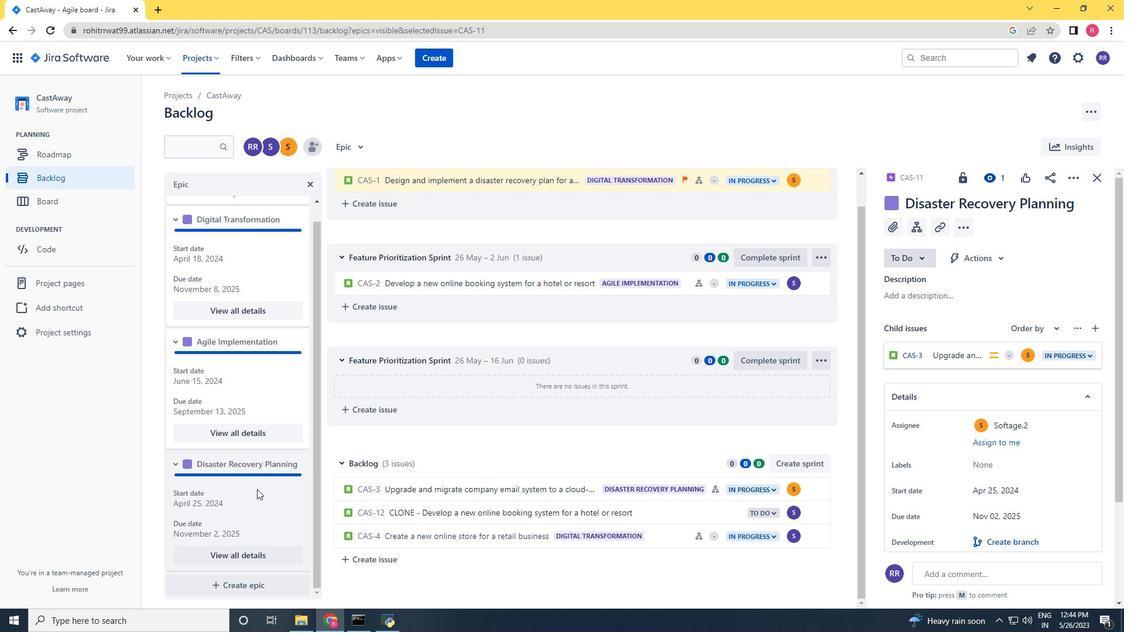 
Action: Mouse scrolled (257, 490) with delta (0, 0)
Screenshot: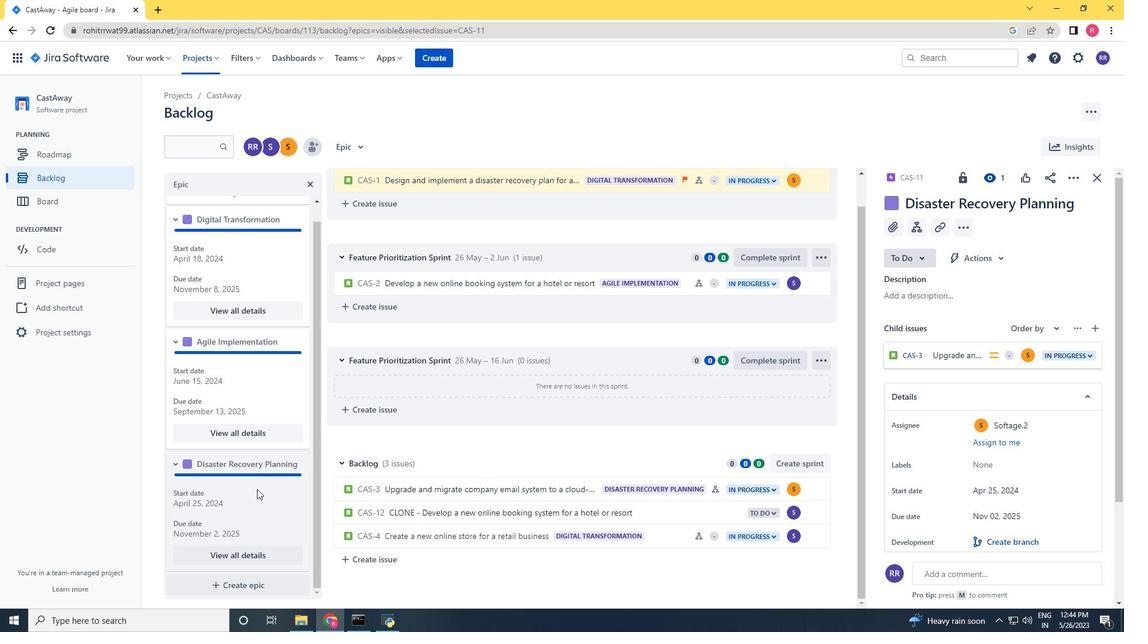 
Action: Mouse scrolled (257, 490) with delta (0, 0)
Screenshot: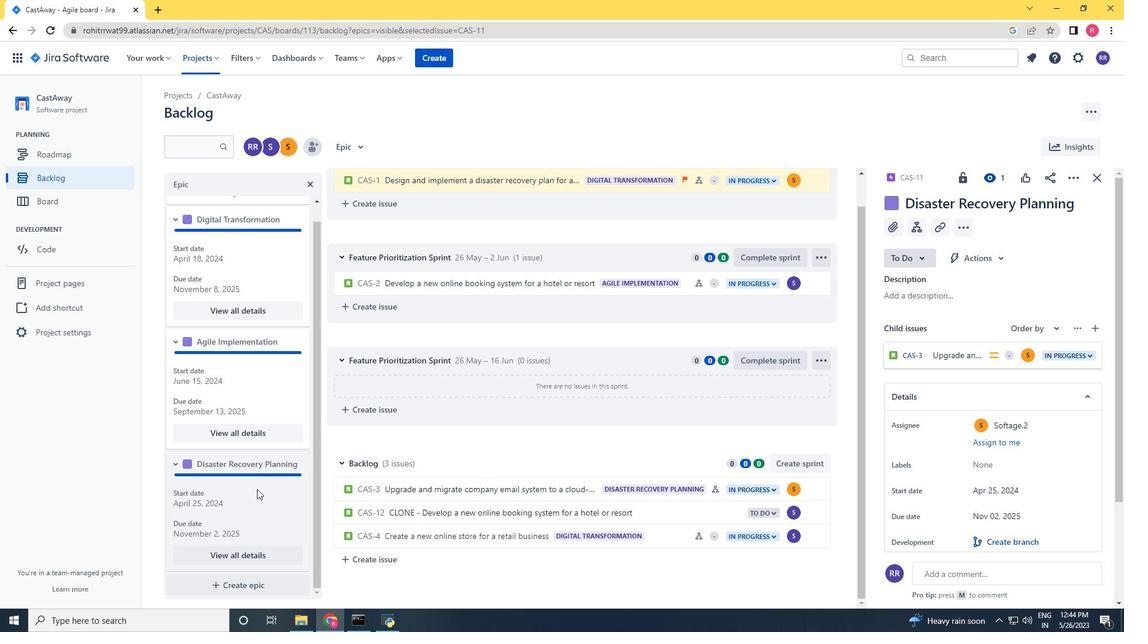 
Action: Mouse scrolled (257, 490) with delta (0, 0)
Screenshot: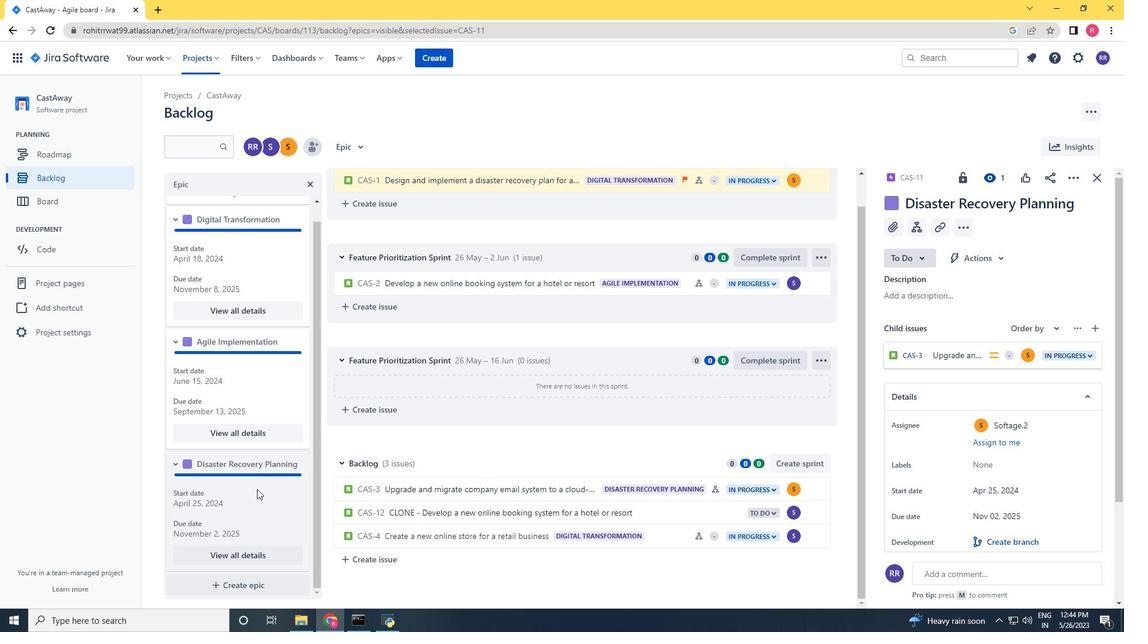 
Action: Mouse scrolled (257, 490) with delta (0, 0)
Screenshot: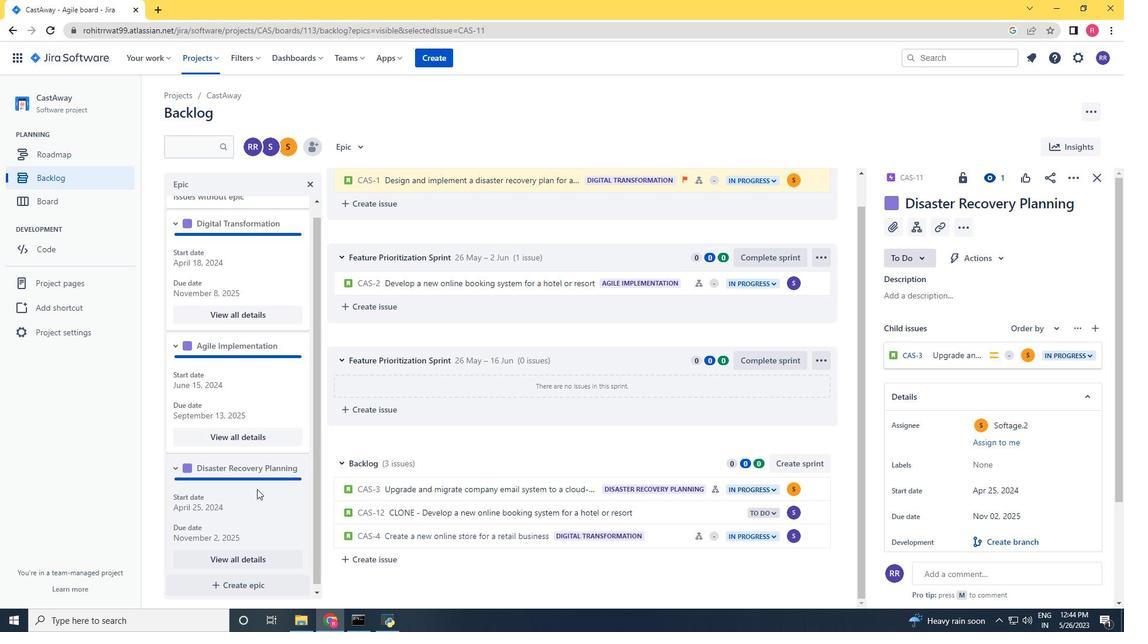 
Action: Mouse scrolled (257, 490) with delta (0, 0)
Screenshot: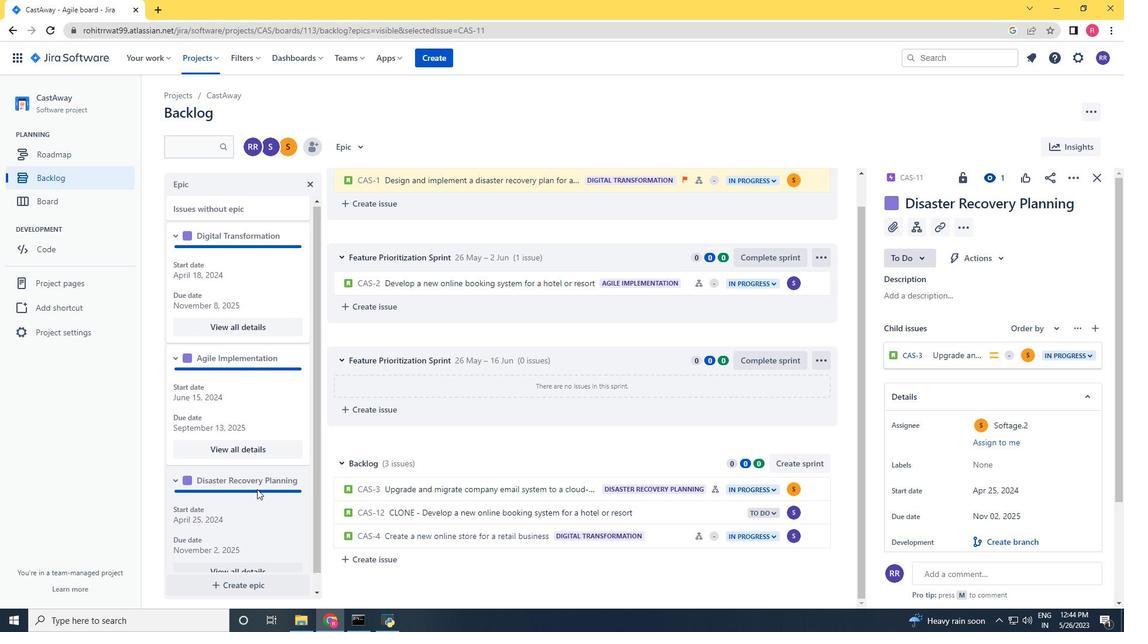 
Action: Mouse scrolled (257, 488) with delta (0, 0)
Screenshot: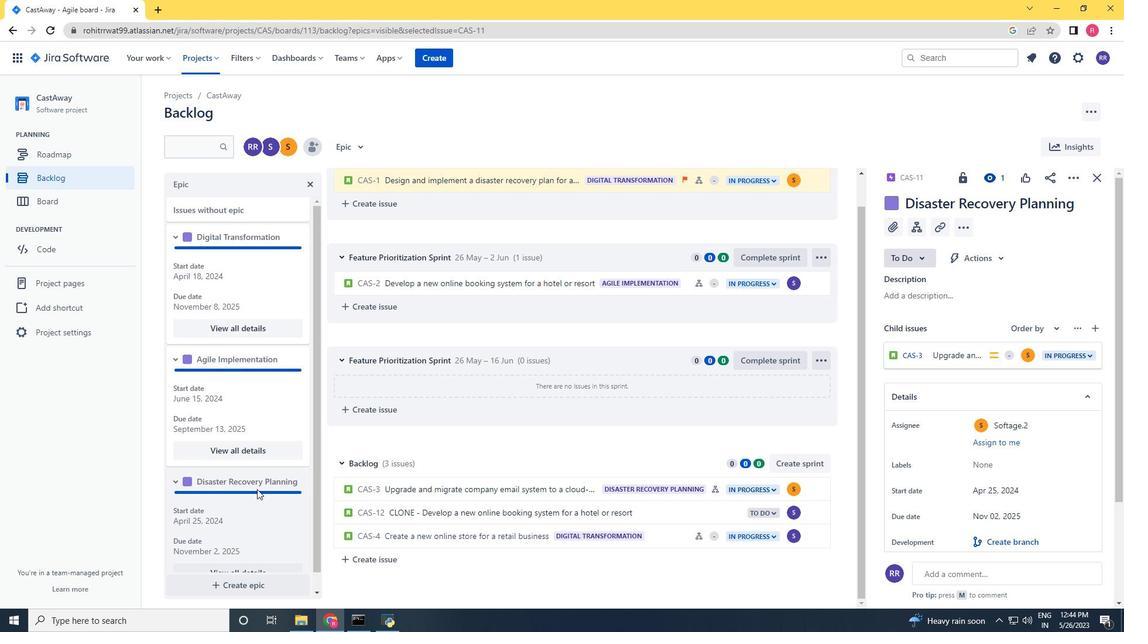 
Action: Mouse scrolled (257, 488) with delta (0, 0)
Screenshot: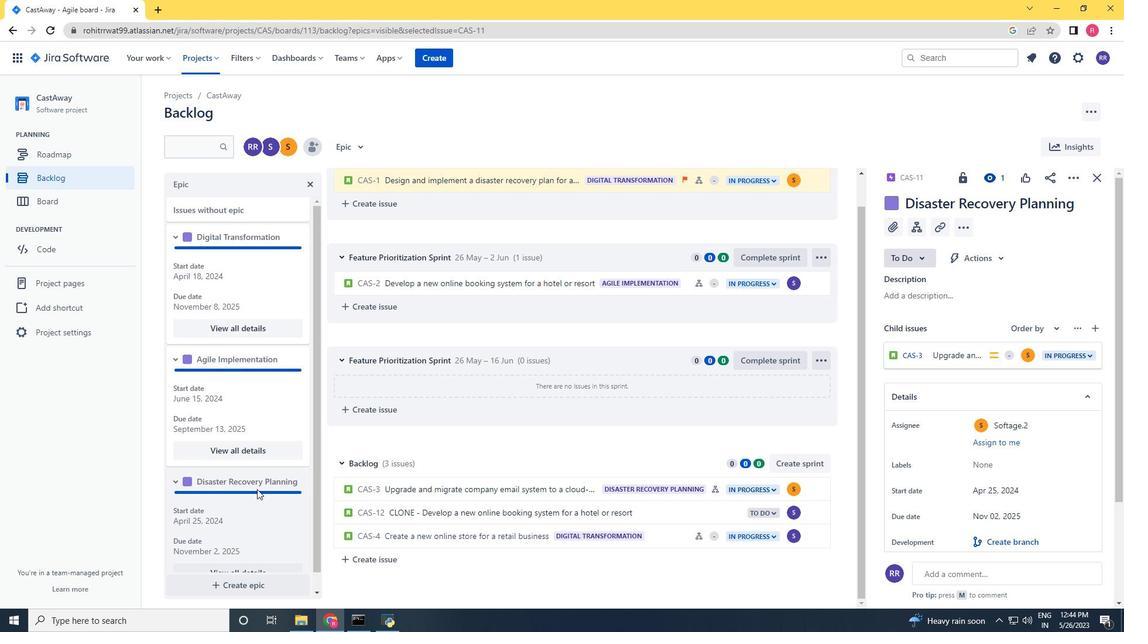 
Action: Mouse scrolled (257, 488) with delta (0, 0)
Screenshot: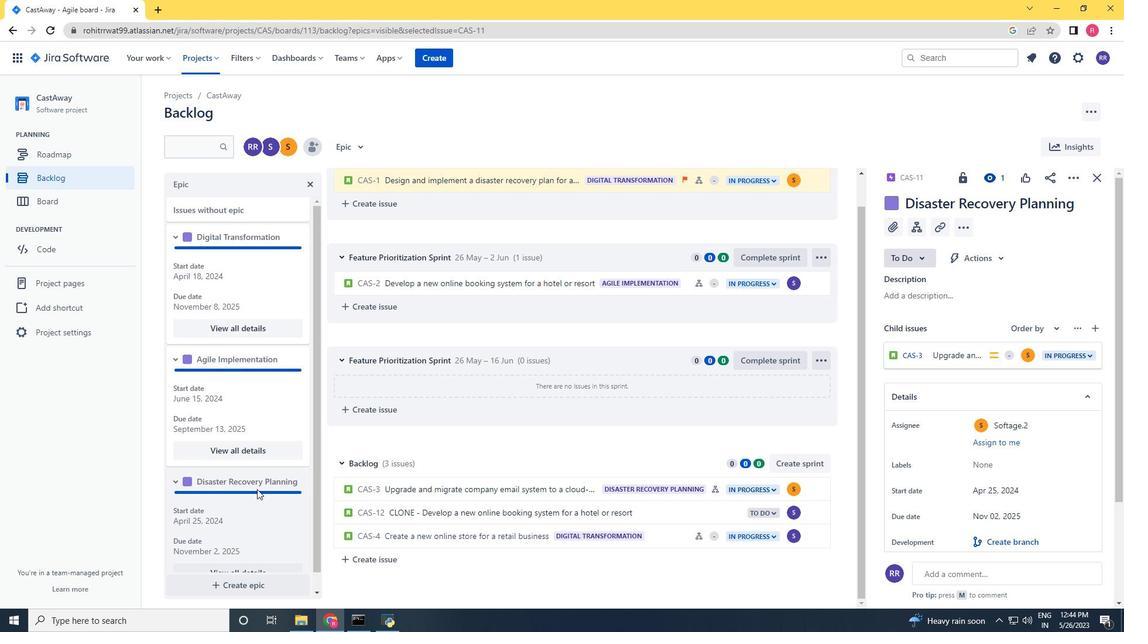 
Action: Mouse scrolled (257, 488) with delta (0, 0)
Screenshot: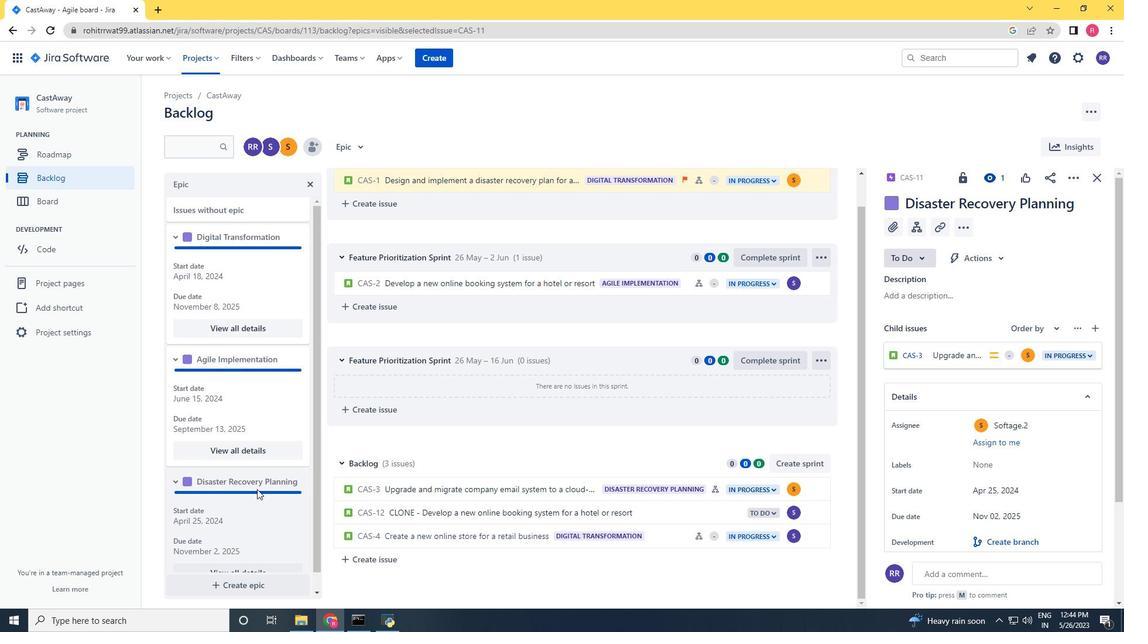 
Action: Mouse scrolled (257, 488) with delta (0, 0)
